 Task: Search for Green Homes in Portland with Sustainable Features.
Action: Mouse moved to (307, 225)
Screenshot: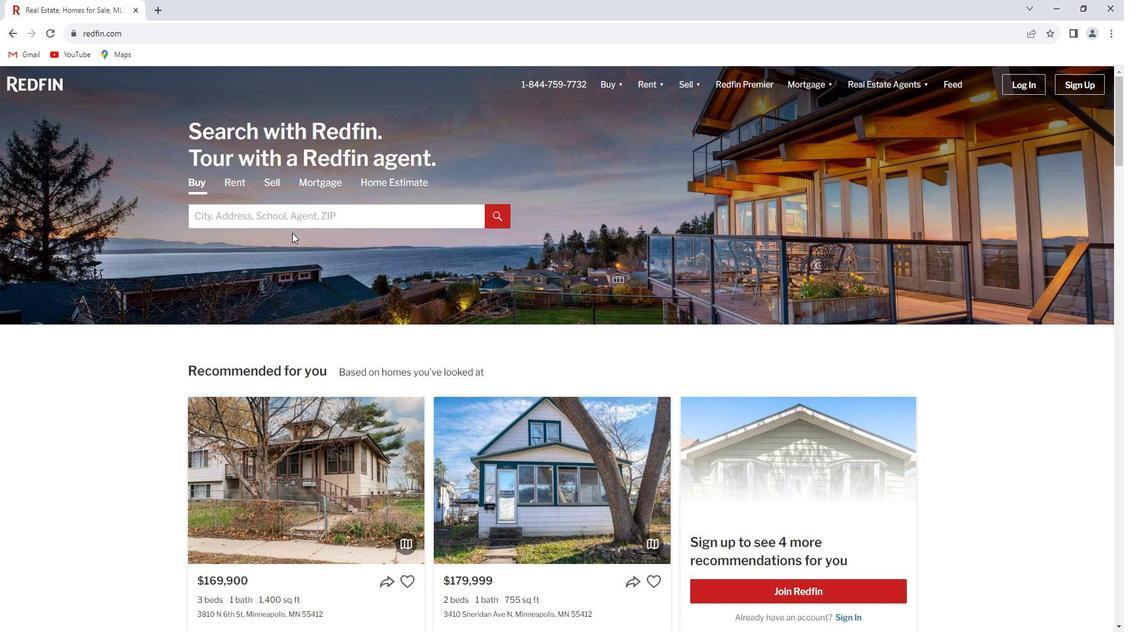 
Action: Mouse pressed left at (307, 225)
Screenshot: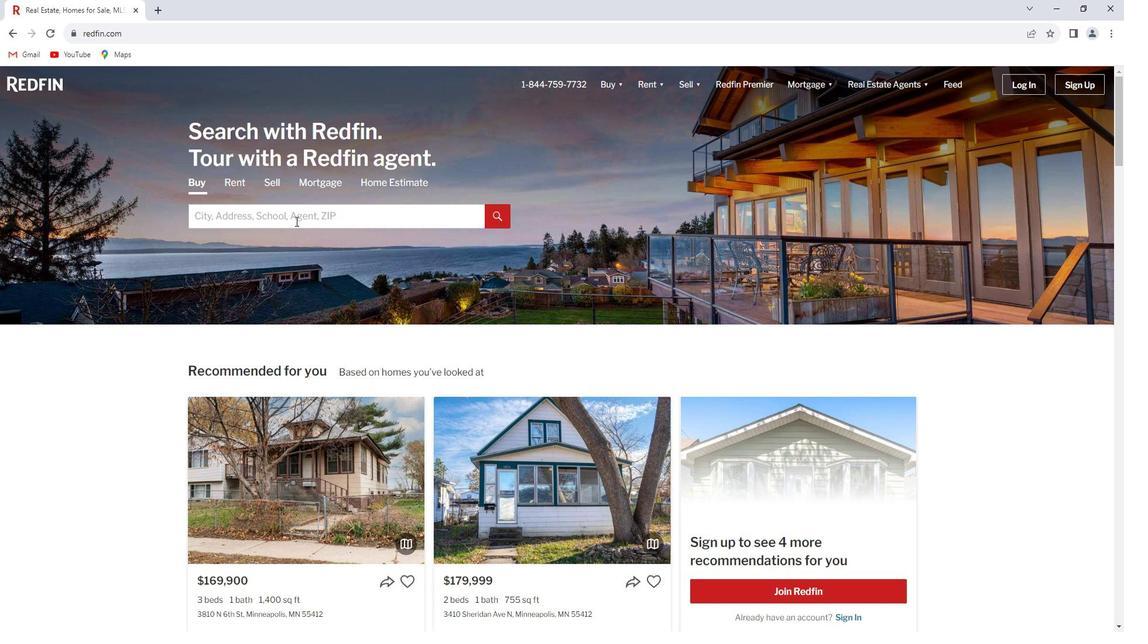 
Action: Key pressed <Key.shift_r>Portland<Key.enter>
Screenshot: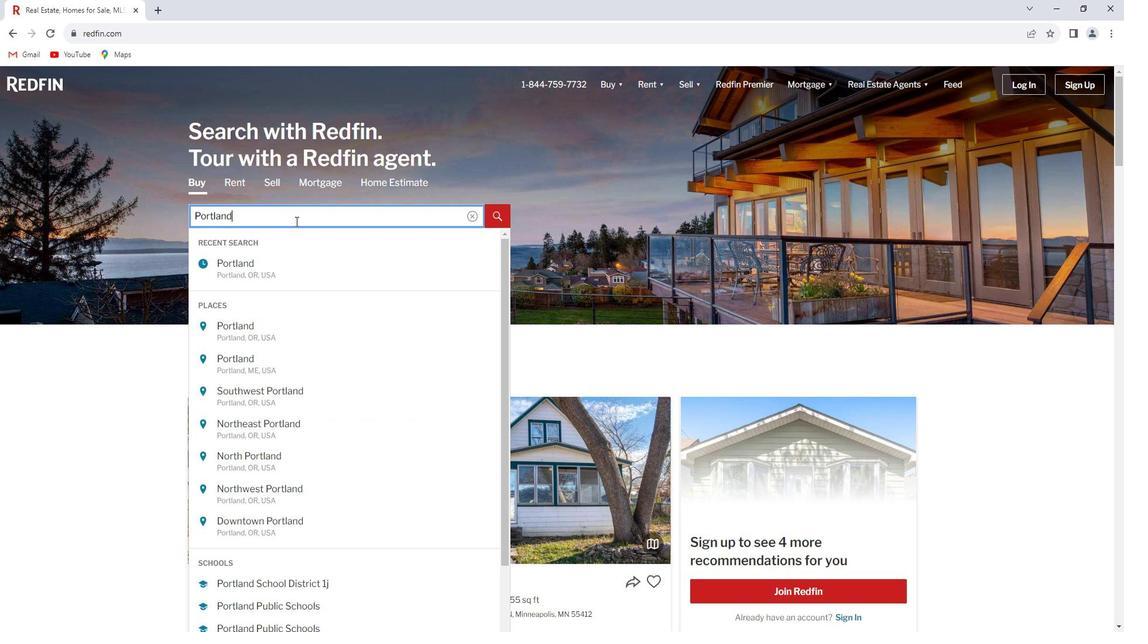 
Action: Mouse moved to (1029, 167)
Screenshot: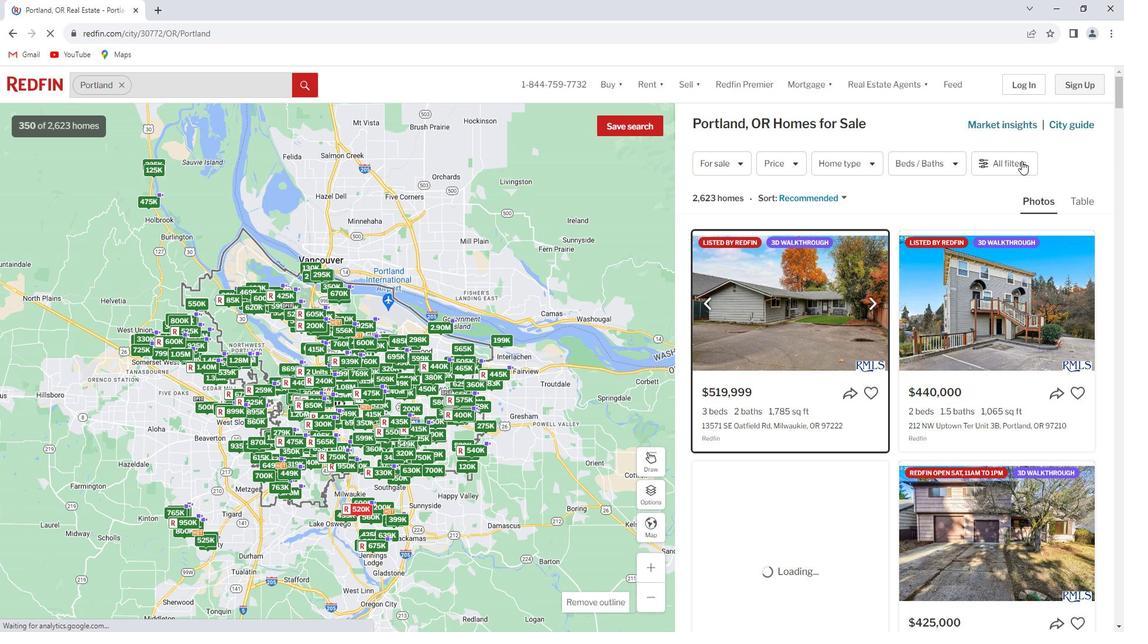 
Action: Mouse pressed left at (1029, 167)
Screenshot: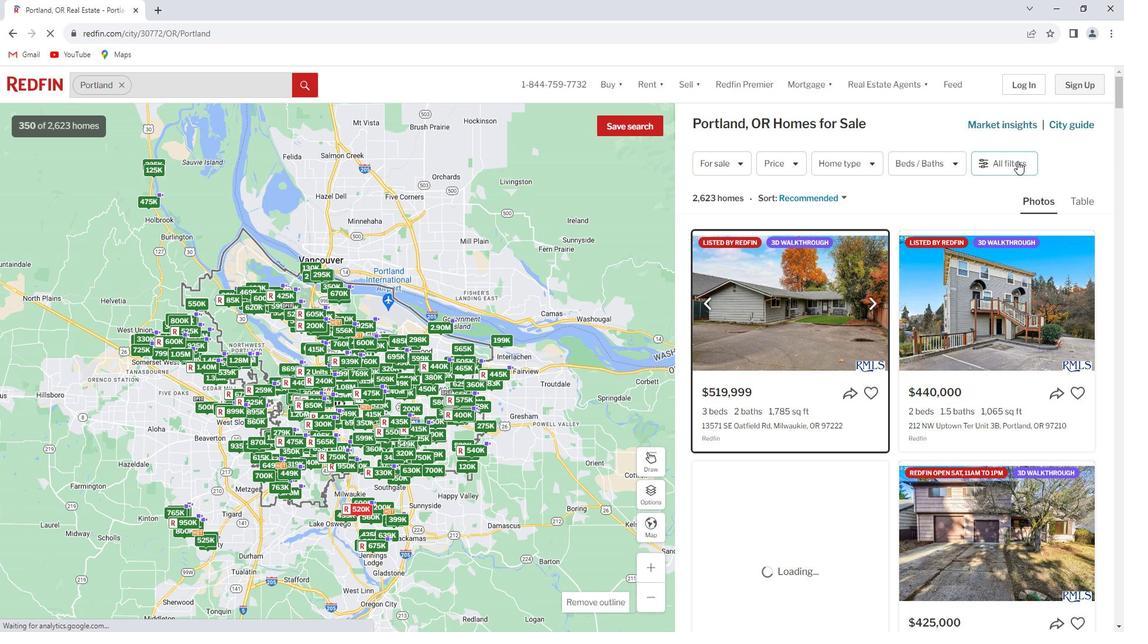 
Action: Mouse moved to (1021, 172)
Screenshot: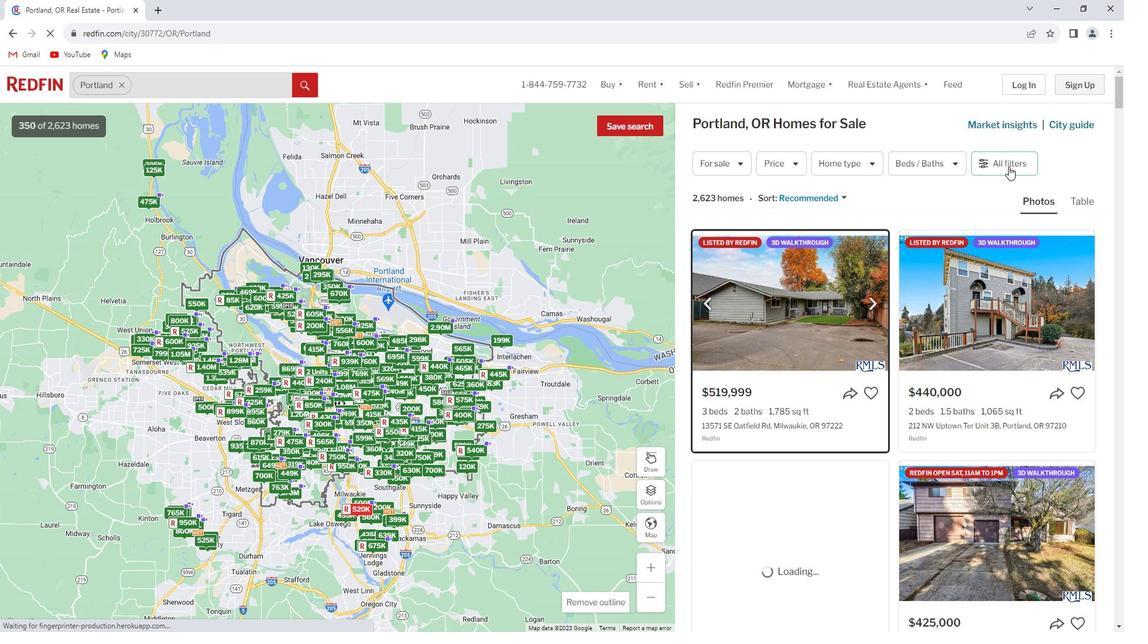 
Action: Mouse pressed left at (1021, 172)
Screenshot: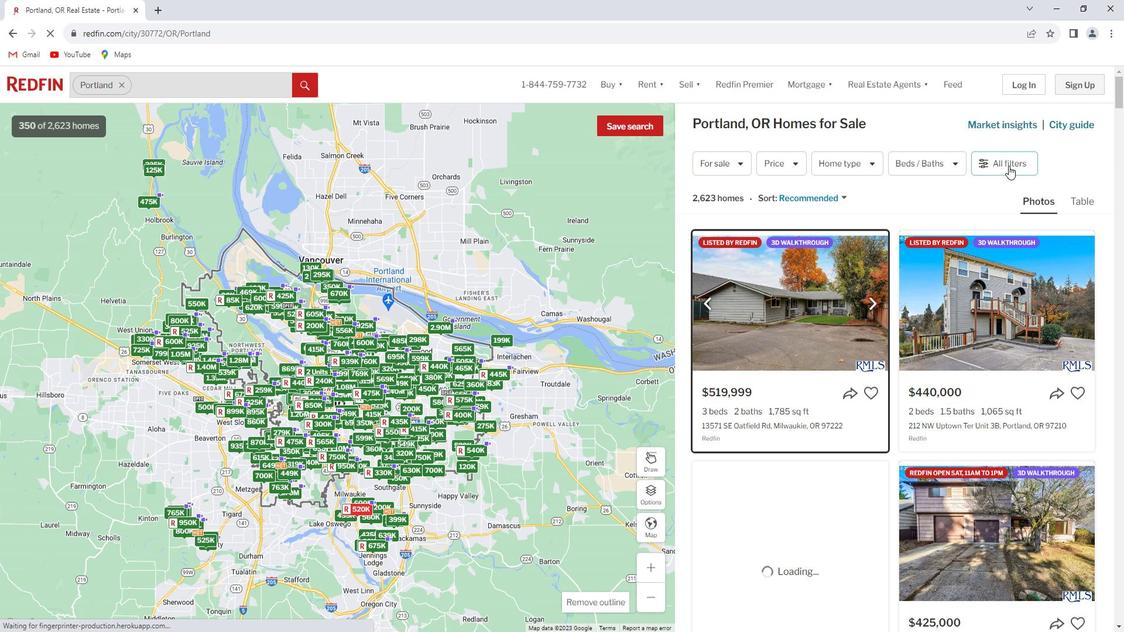 
Action: Mouse pressed left at (1021, 172)
Screenshot: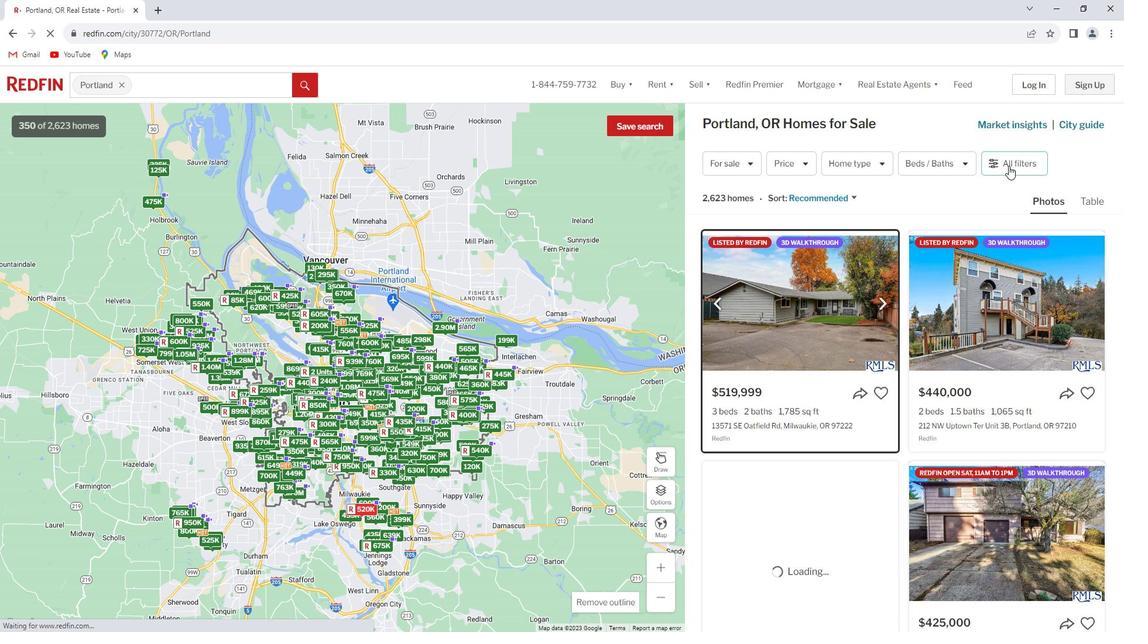 
Action: Mouse moved to (1018, 162)
Screenshot: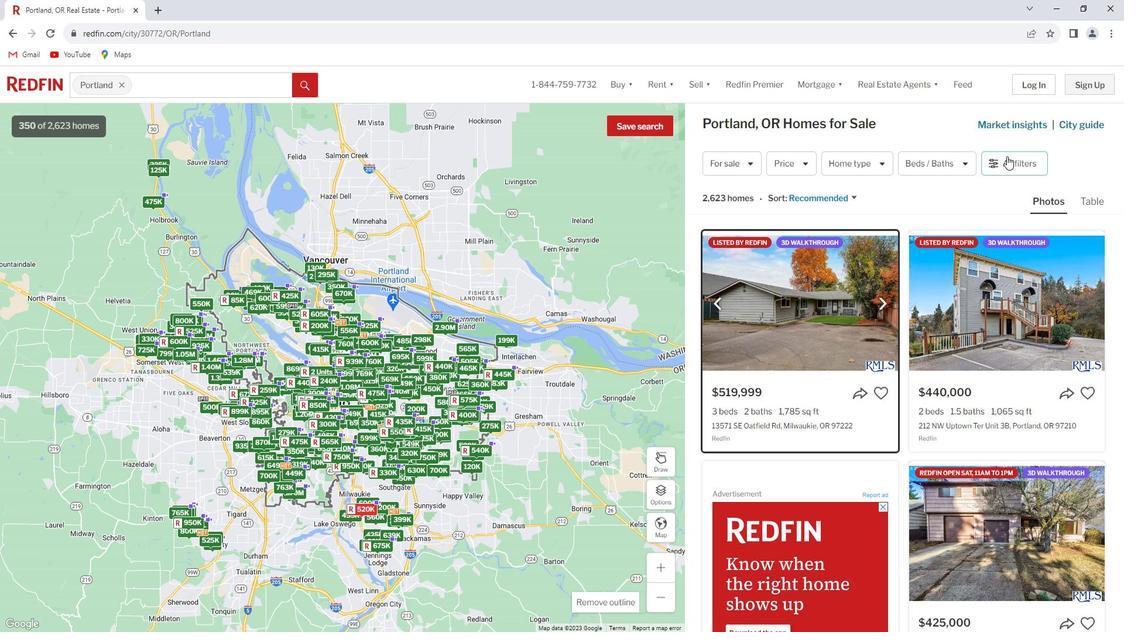 
Action: Mouse pressed left at (1018, 162)
Screenshot: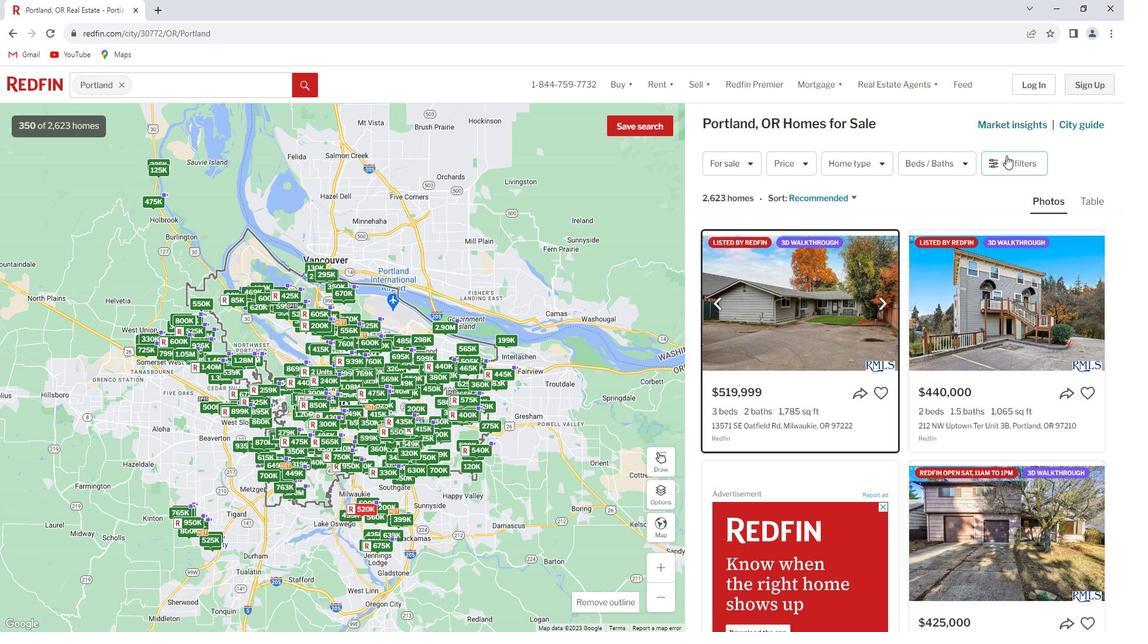 
Action: Mouse moved to (864, 281)
Screenshot: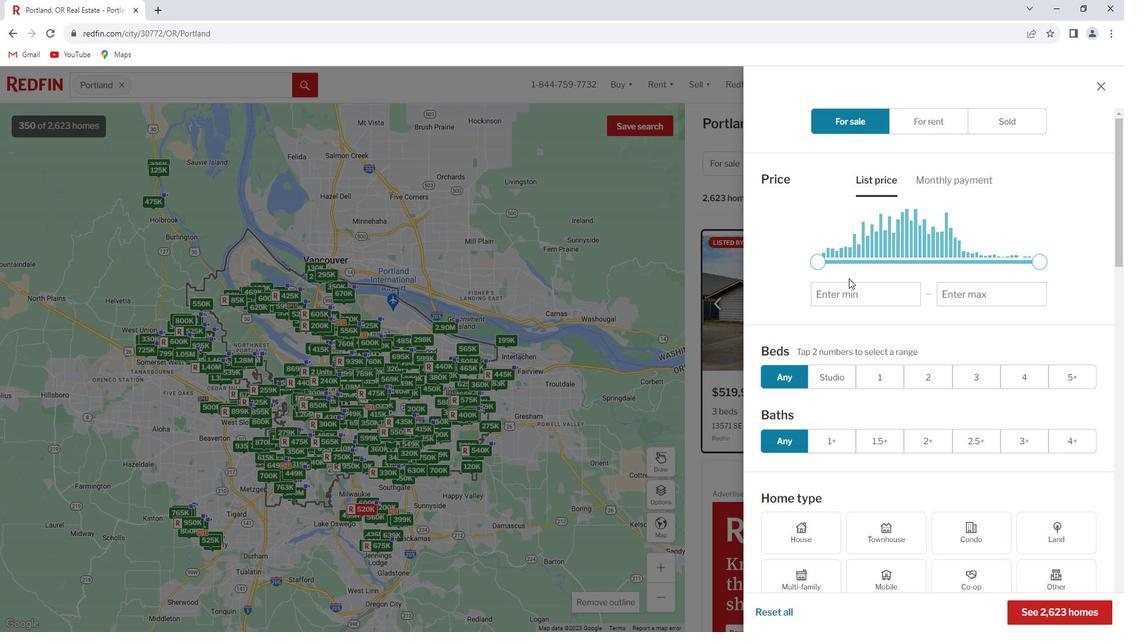 
Action: Mouse scrolled (864, 281) with delta (0, 0)
Screenshot: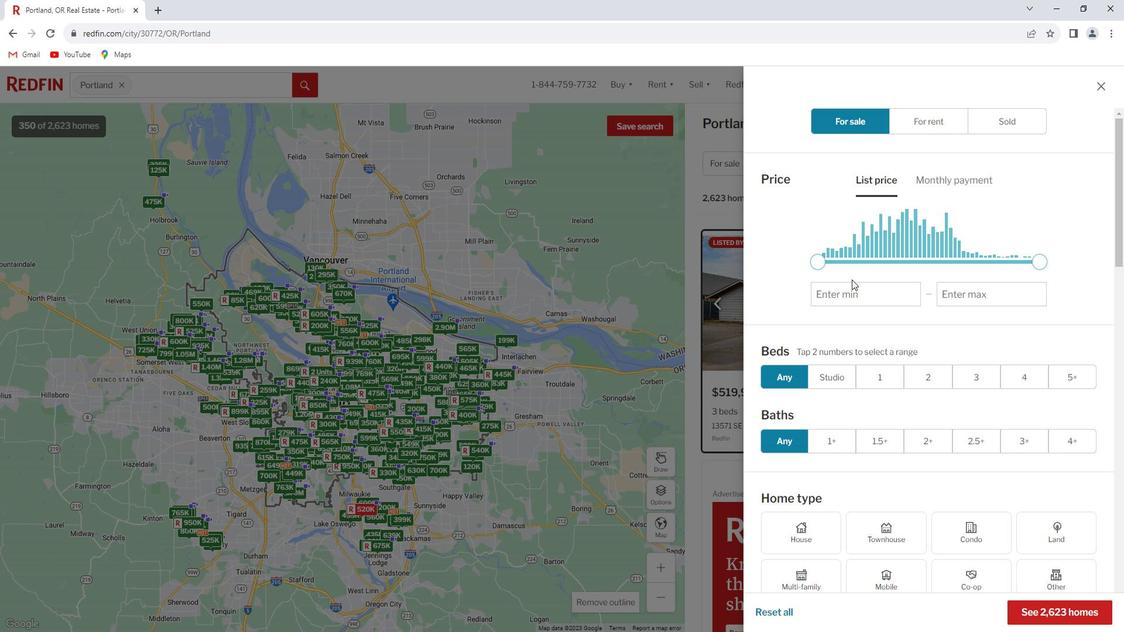
Action: Mouse scrolled (864, 281) with delta (0, 0)
Screenshot: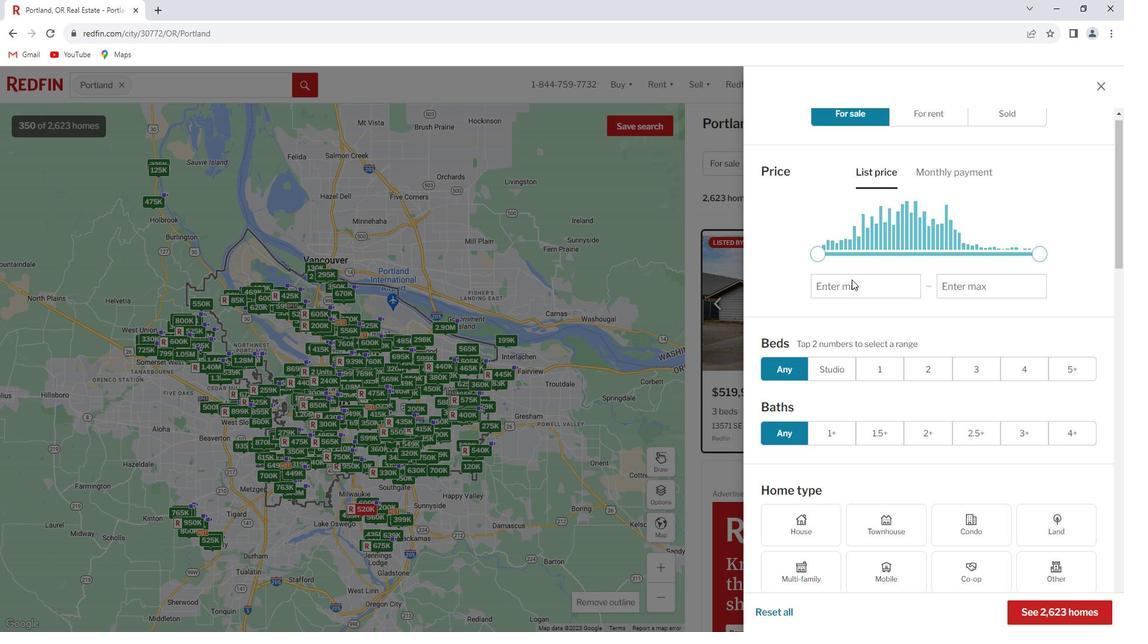 
Action: Mouse scrolled (864, 281) with delta (0, 0)
Screenshot: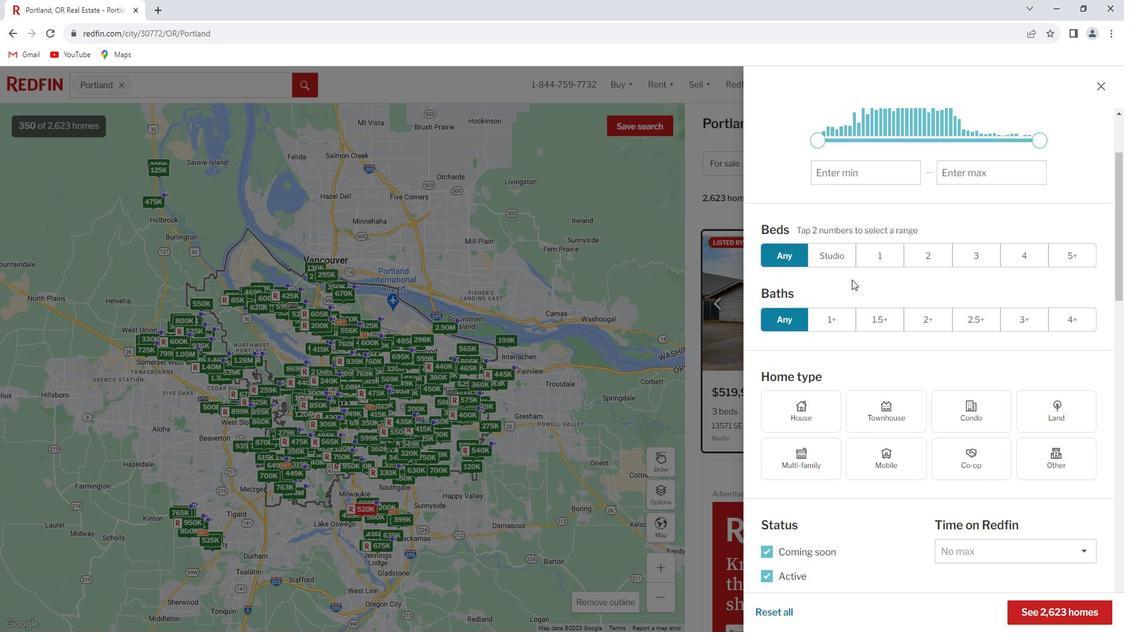 
Action: Mouse scrolled (864, 281) with delta (0, 0)
Screenshot: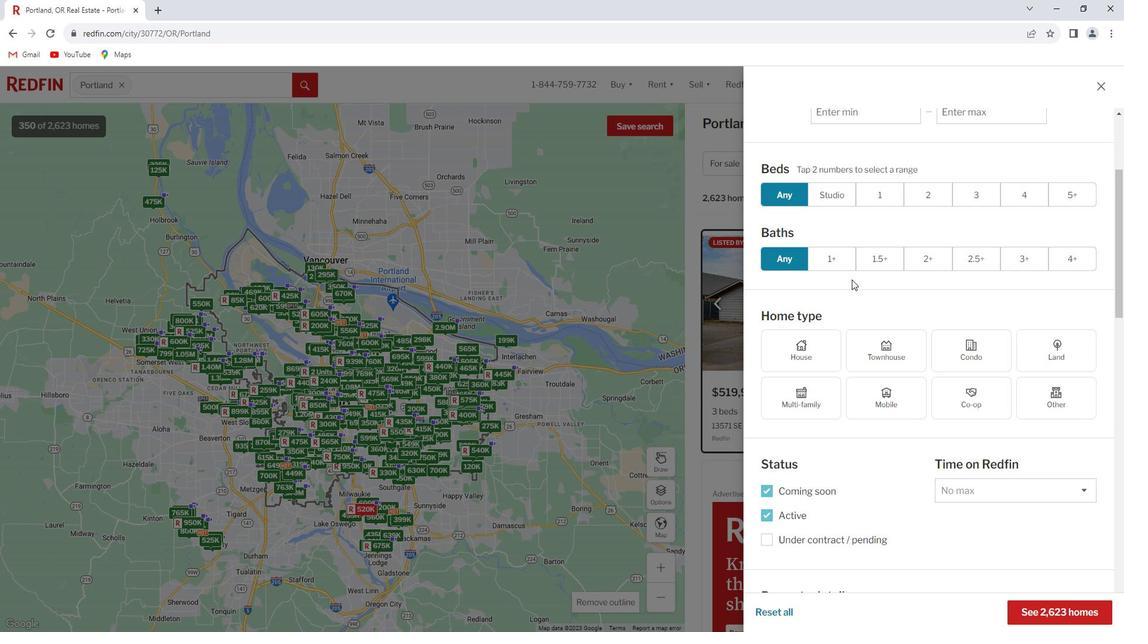 
Action: Mouse scrolled (864, 281) with delta (0, 0)
Screenshot: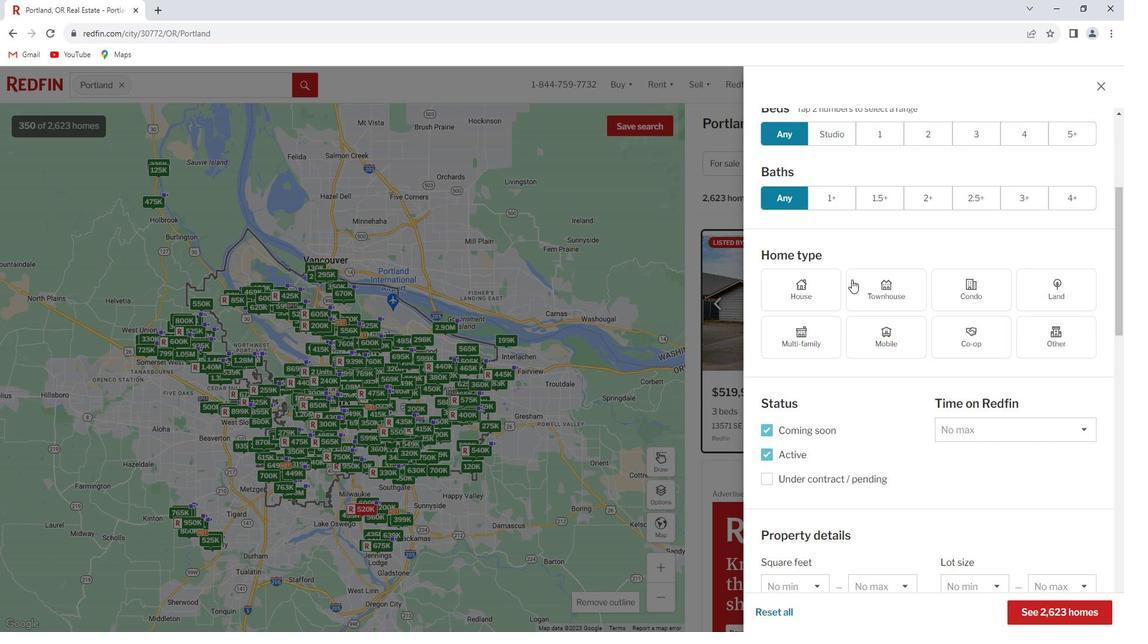 
Action: Mouse scrolled (864, 281) with delta (0, 0)
Screenshot: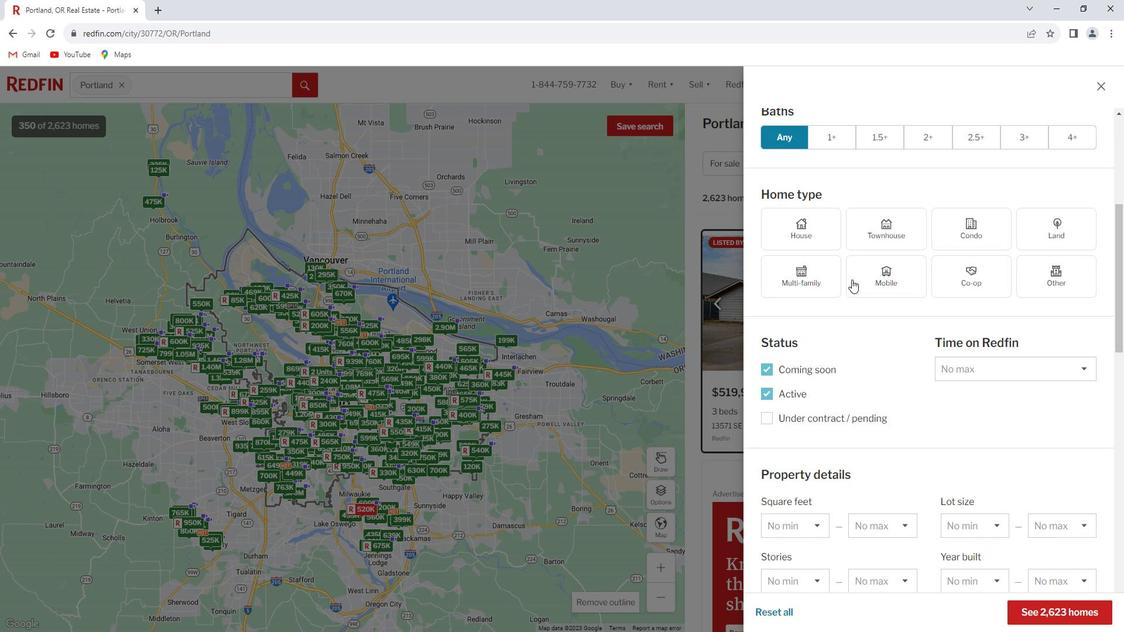 
Action: Mouse scrolled (864, 281) with delta (0, 0)
Screenshot: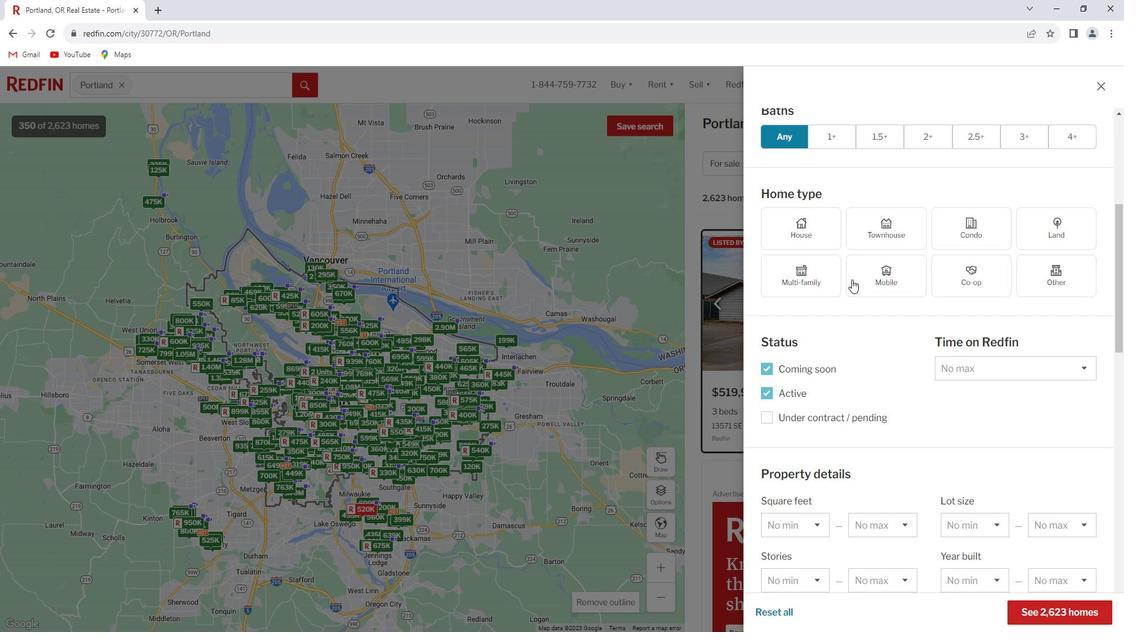
Action: Mouse scrolled (864, 281) with delta (0, 0)
Screenshot: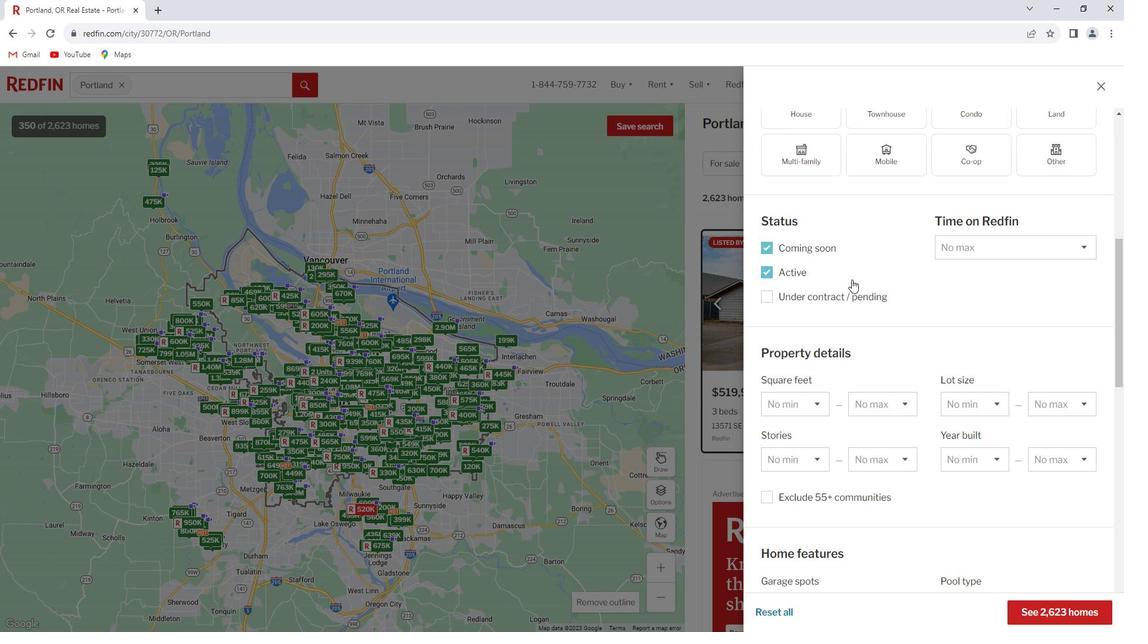 
Action: Mouse scrolled (864, 281) with delta (0, 0)
Screenshot: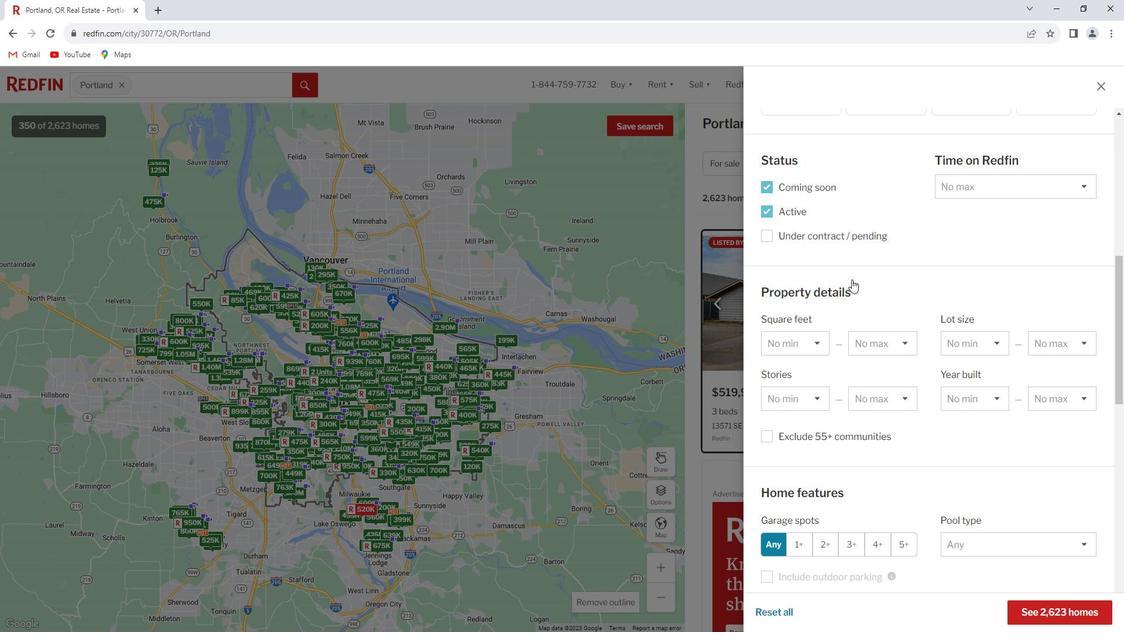 
Action: Mouse scrolled (864, 281) with delta (0, 0)
Screenshot: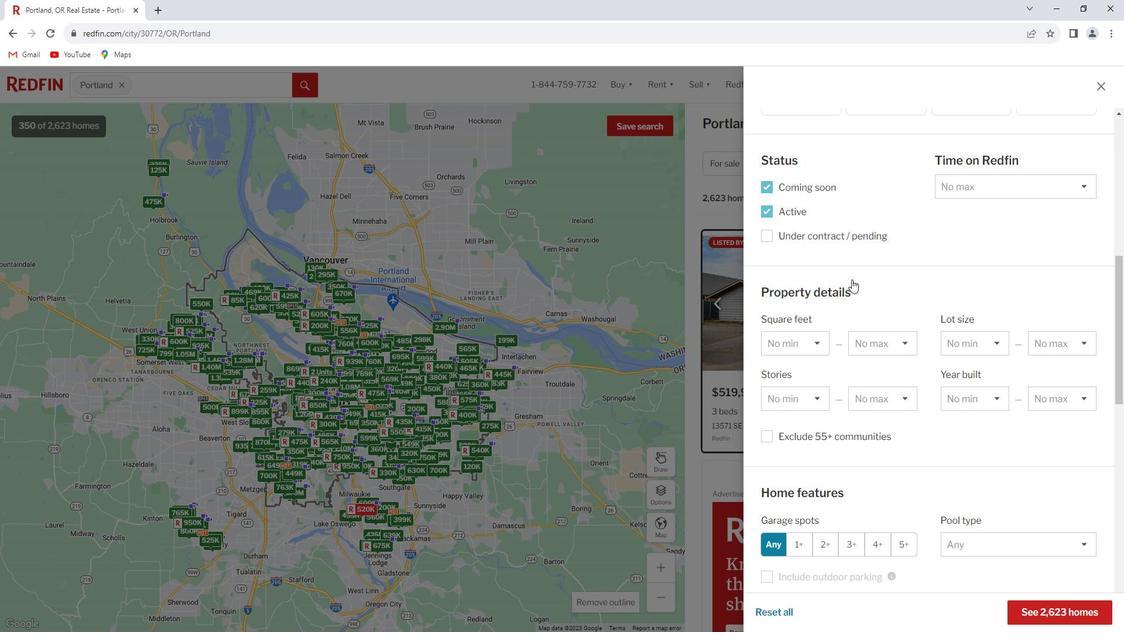 
Action: Mouse scrolled (864, 281) with delta (0, 0)
Screenshot: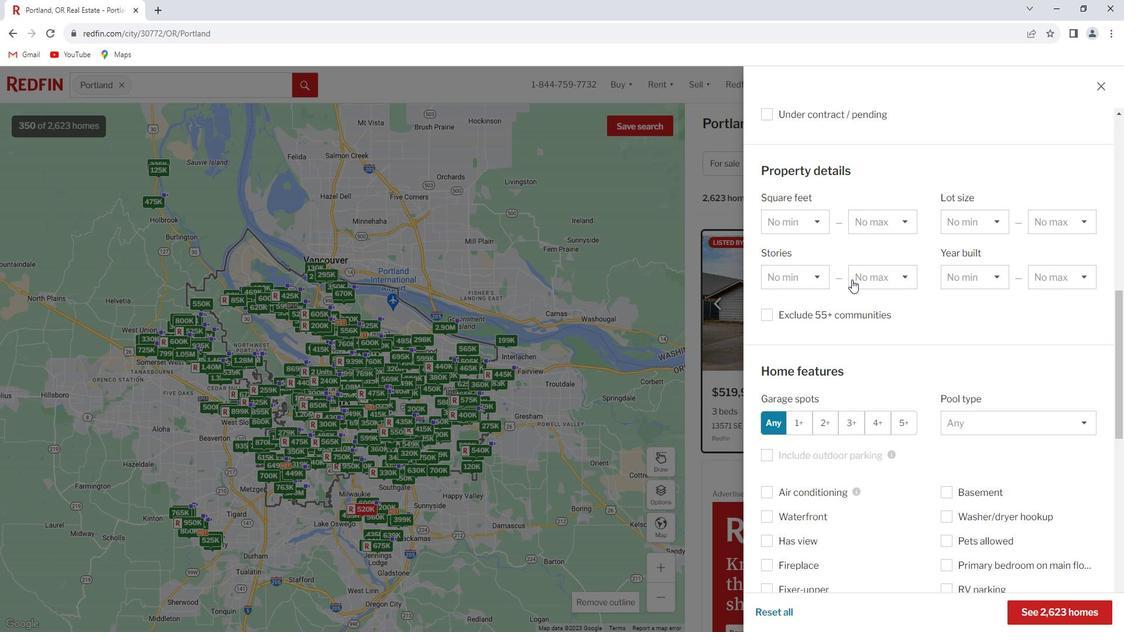 
Action: Mouse scrolled (864, 281) with delta (0, 0)
Screenshot: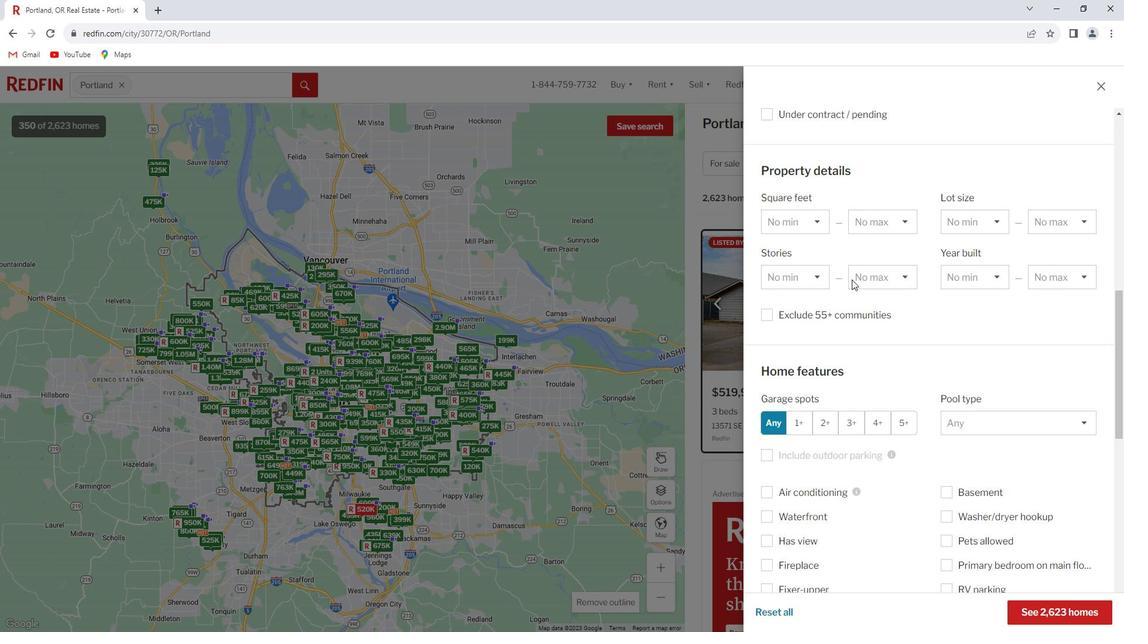 
Action: Mouse scrolled (864, 281) with delta (0, 0)
Screenshot: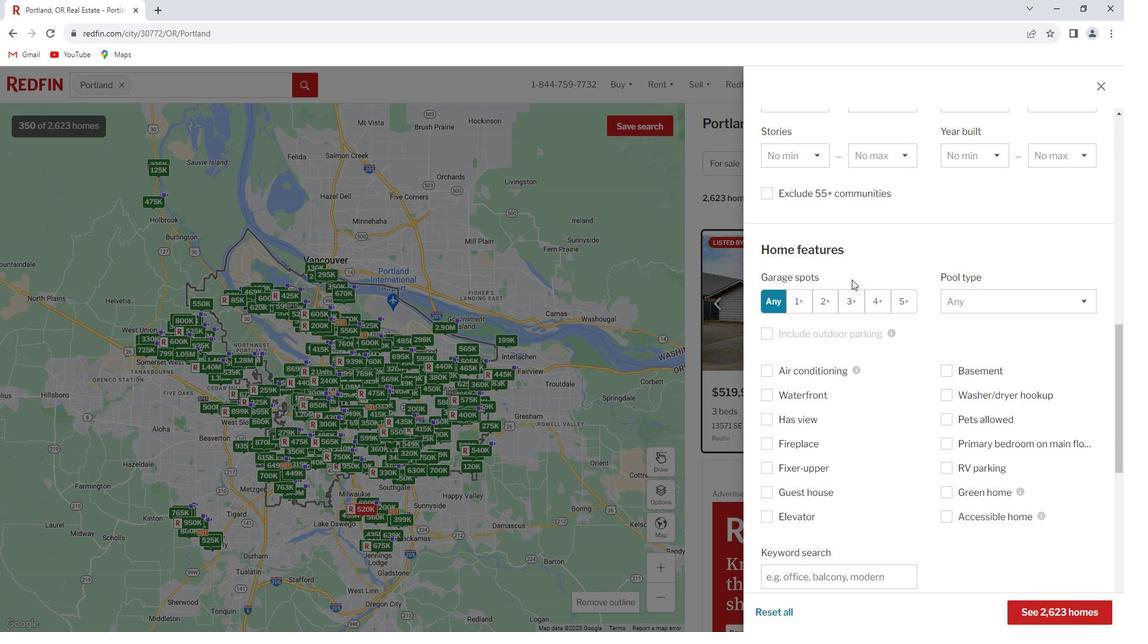 
Action: Mouse scrolled (864, 281) with delta (0, 0)
Screenshot: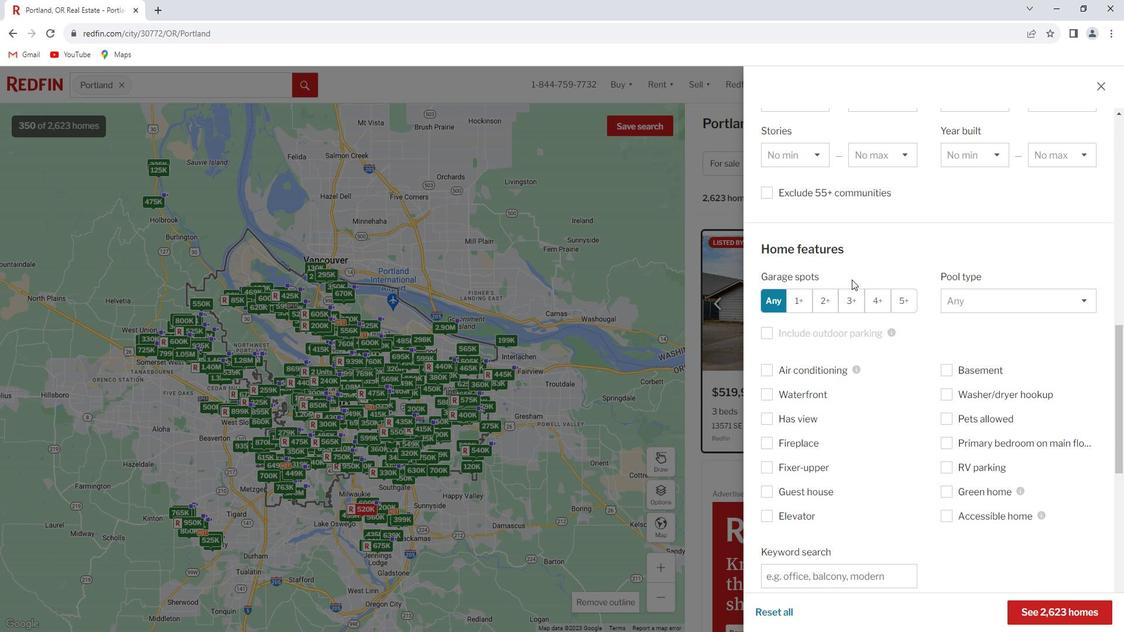 
Action: Mouse moved to (953, 368)
Screenshot: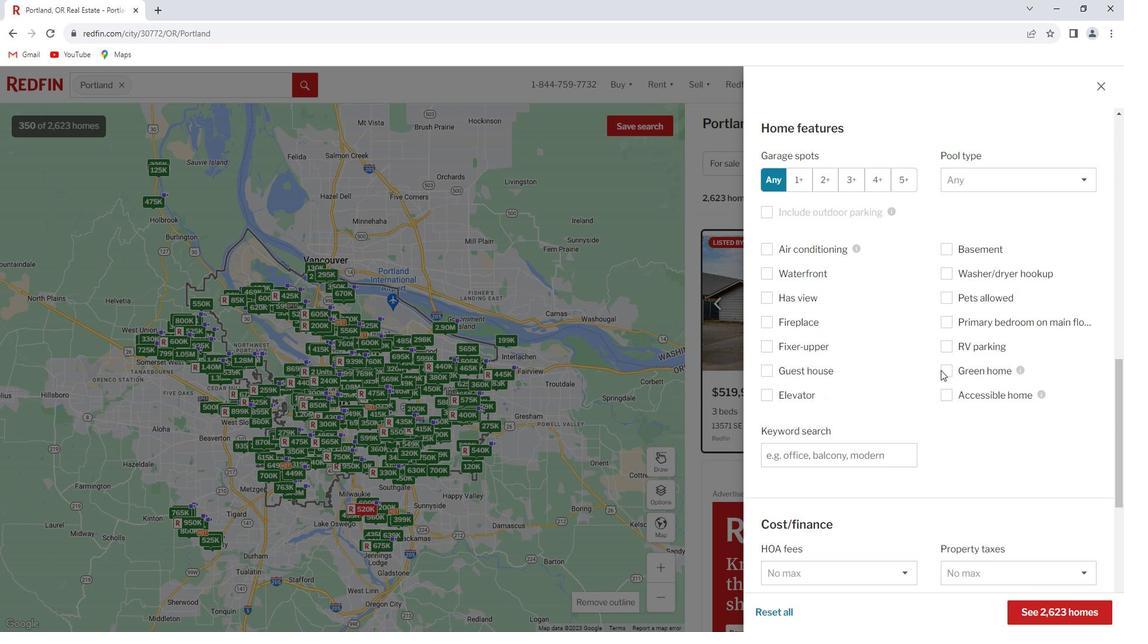 
Action: Mouse pressed left at (953, 368)
Screenshot: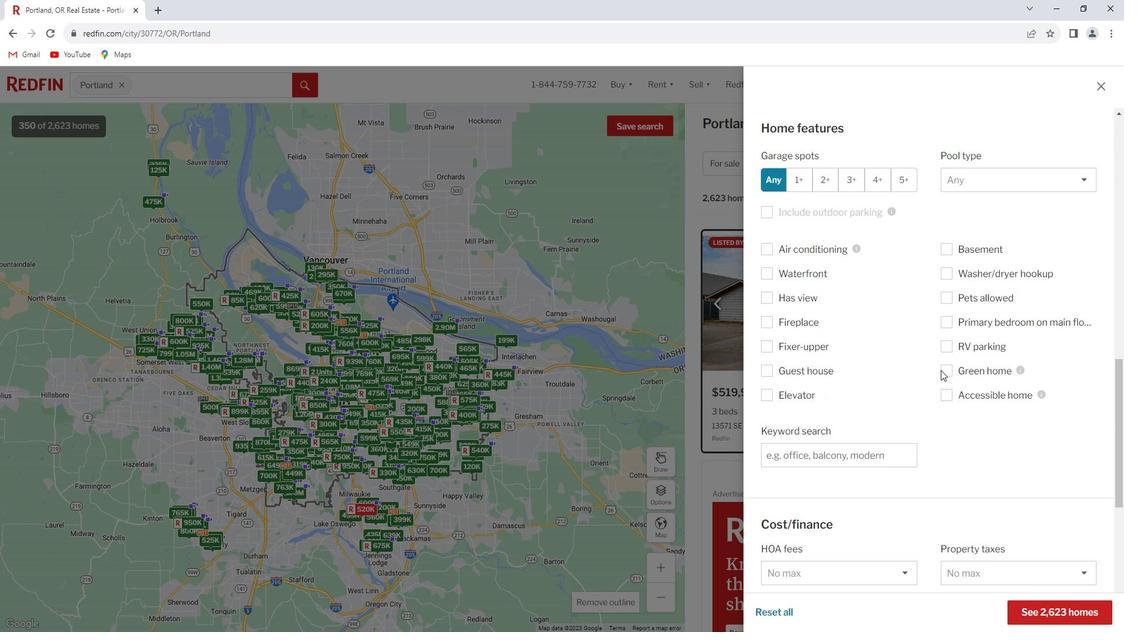 
Action: Mouse moved to (914, 387)
Screenshot: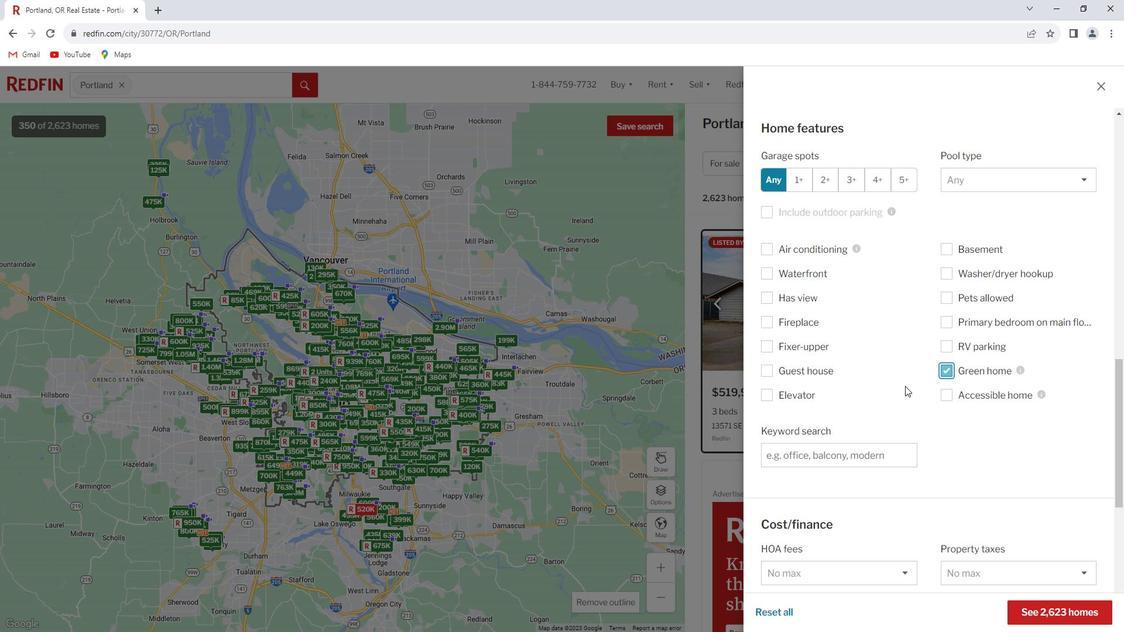 
Action: Mouse scrolled (914, 386) with delta (0, 0)
Screenshot: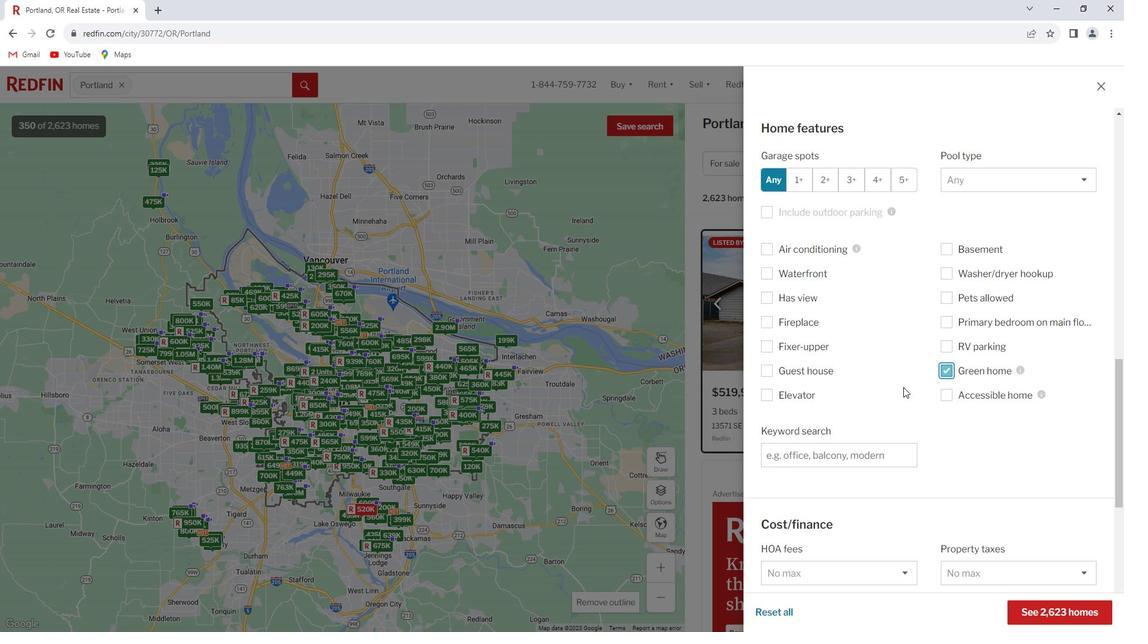 
Action: Mouse moved to (913, 388)
Screenshot: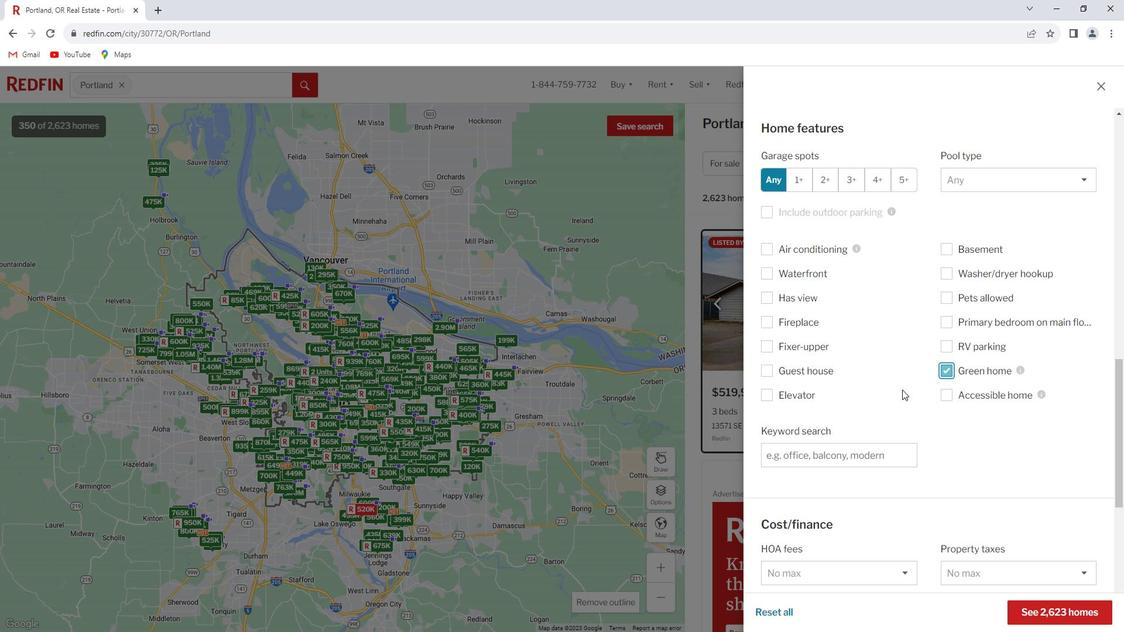 
Action: Mouse scrolled (913, 387) with delta (0, 0)
Screenshot: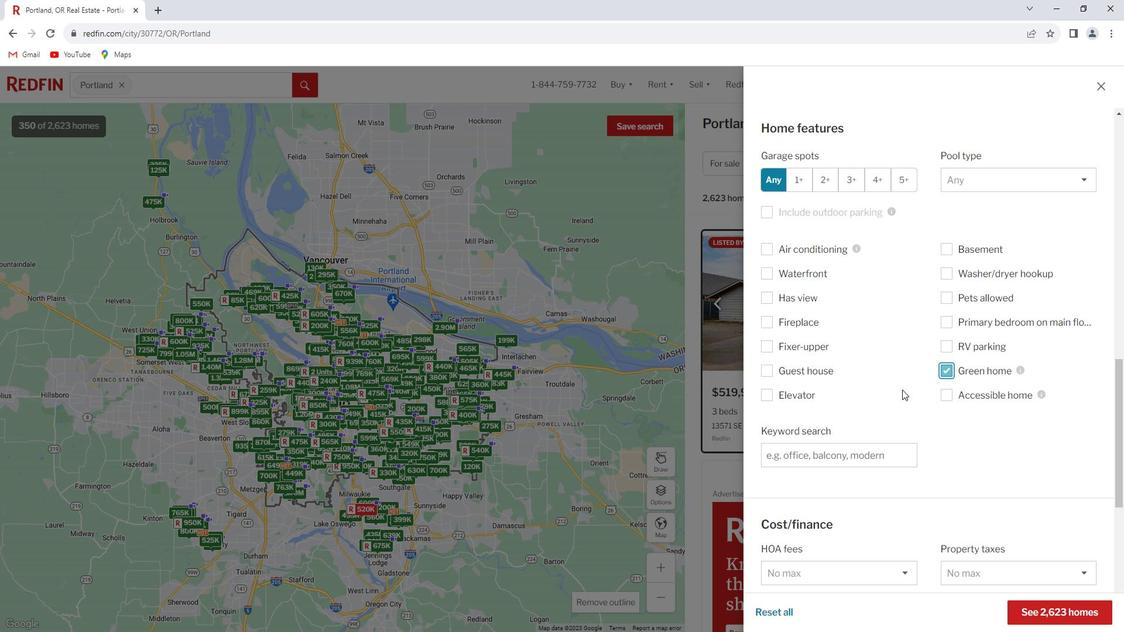 
Action: Mouse moved to (855, 337)
Screenshot: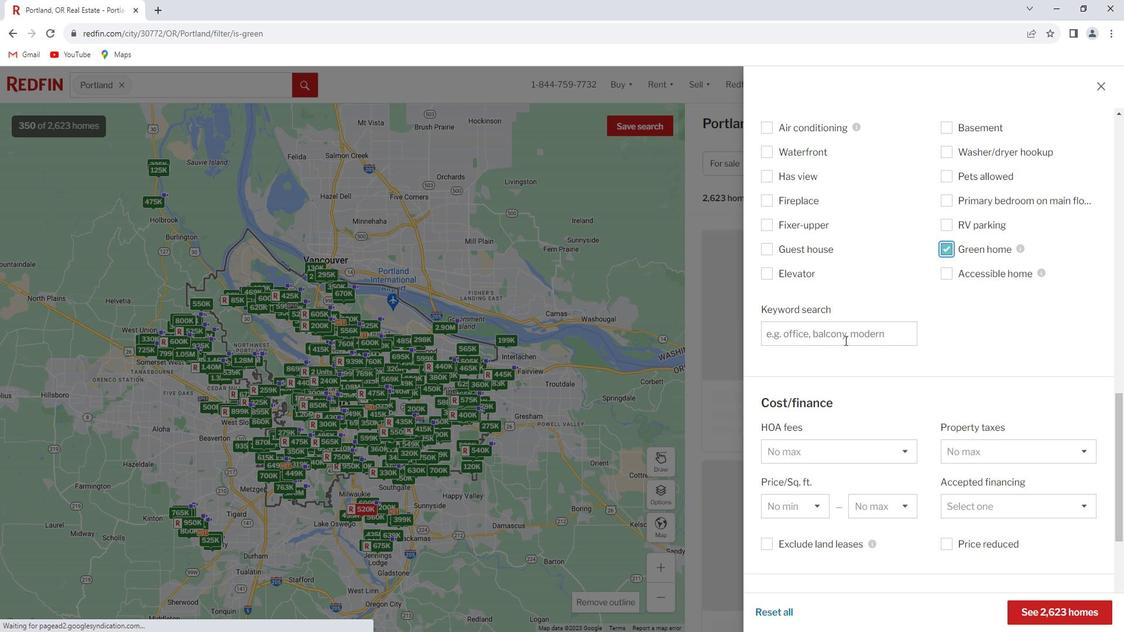 
Action: Mouse pressed left at (855, 337)
Screenshot: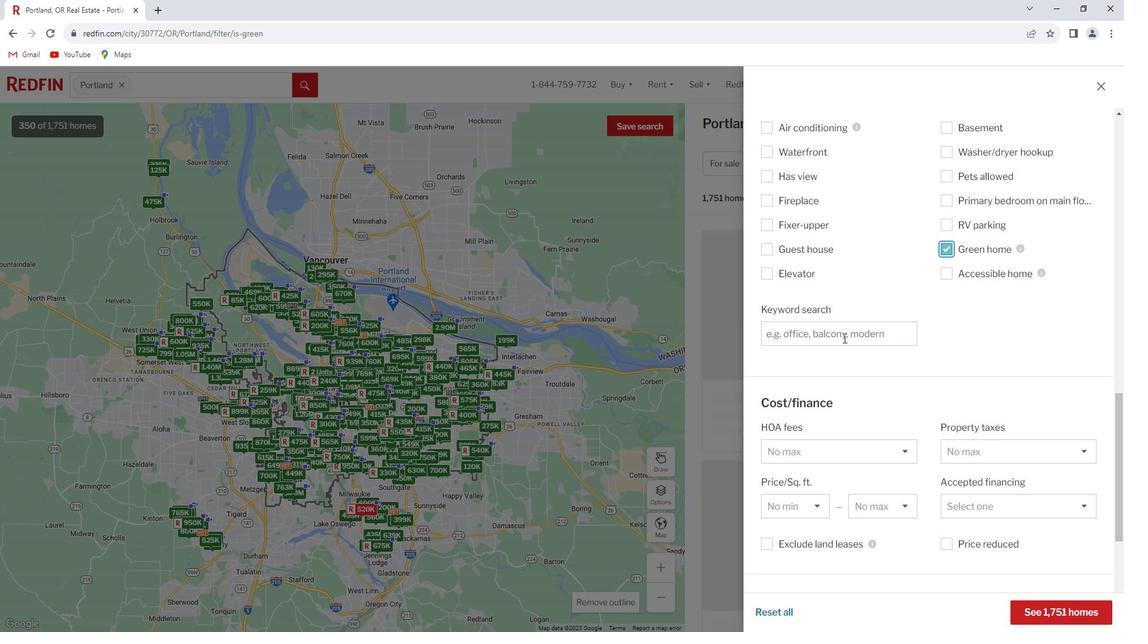 
Action: Key pressed <Key.shift>Sustainable<Key.space><Key.shift><Key.shift><Key.shift><Key.shift><Key.shift><Key.shift><Key.shift><Key.shift><Key.shift><Key.shift><Key.shift><Key.shift><Key.shift><Key.shift><Key.shift><Key.shift><Key.shift><Key.shift><Key.shift><Key.shift><Key.shift><Key.shift><Key.shift><Key.shift><Key.shift><Key.shift><Key.shift><Key.shift><Key.shift><Key.shift><Key.shift><Key.shift><Key.shift><Key.shift><Key.shift><Key.shift><Key.shift><Key.shift><Key.shift><Key.shift><Key.shift><Key.shift>Features
Screenshot: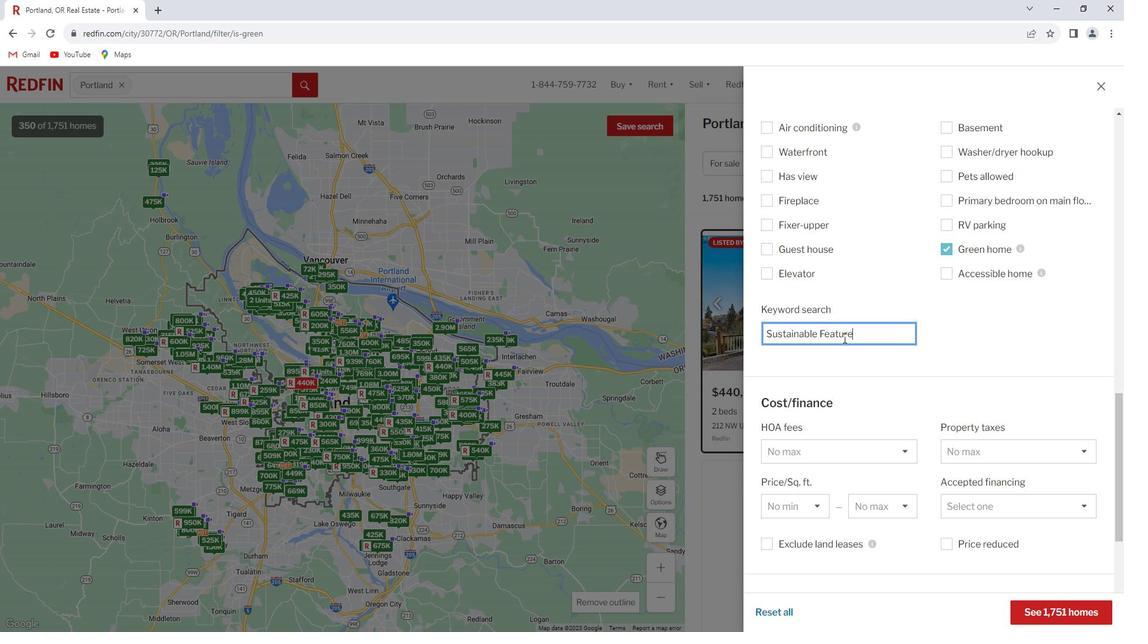 
Action: Mouse moved to (1046, 593)
Screenshot: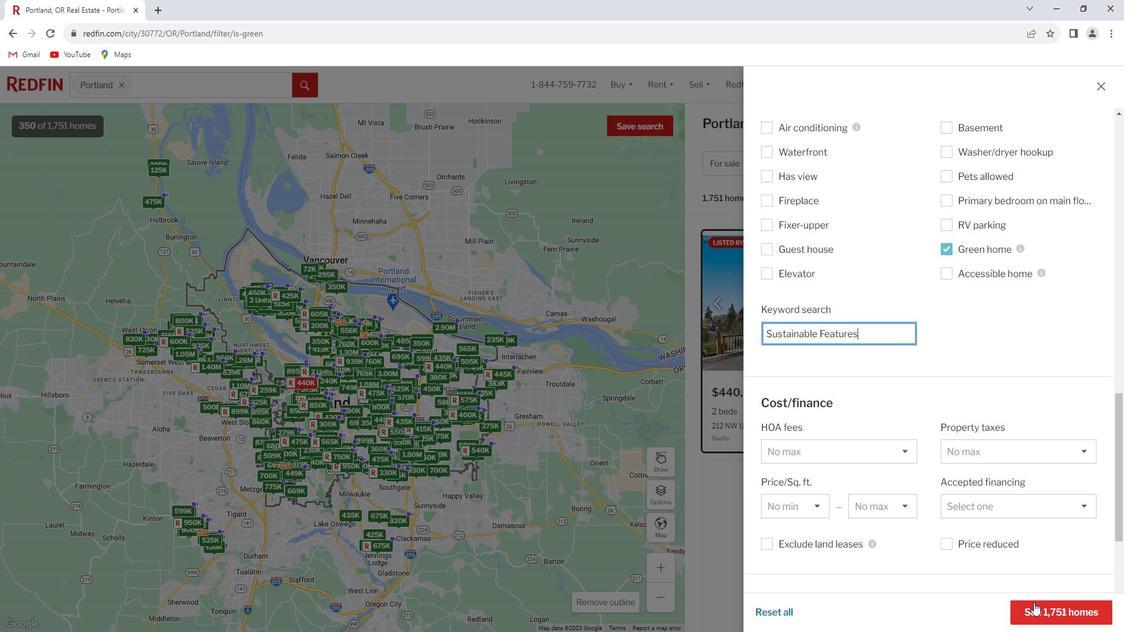 
Action: Mouse pressed left at (1046, 593)
Screenshot: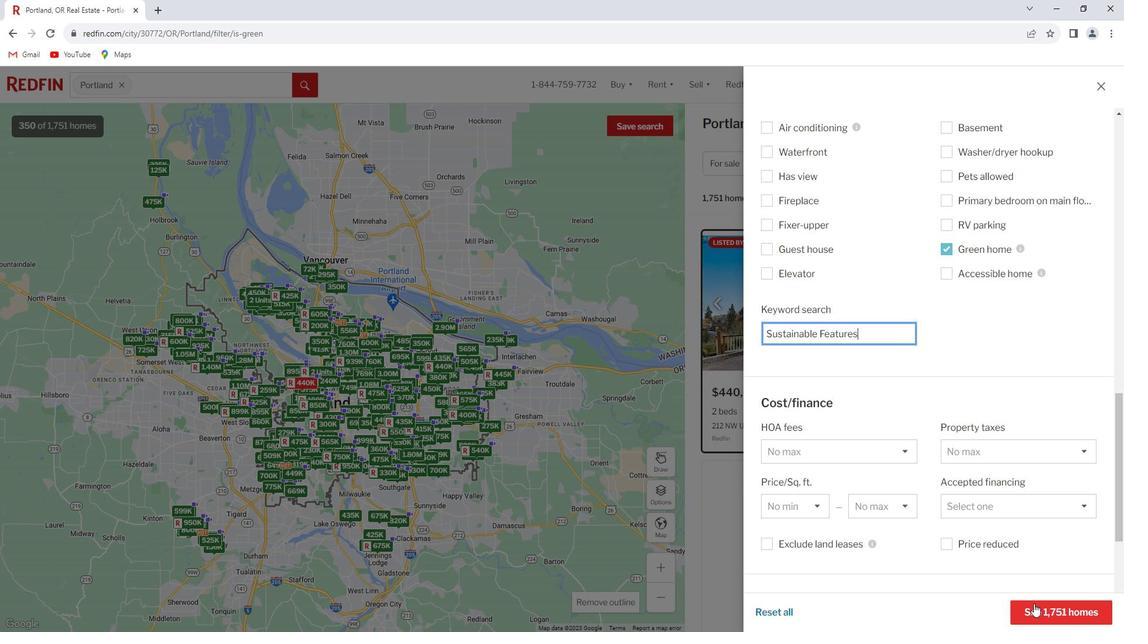 
Action: Mouse moved to (831, 326)
Screenshot: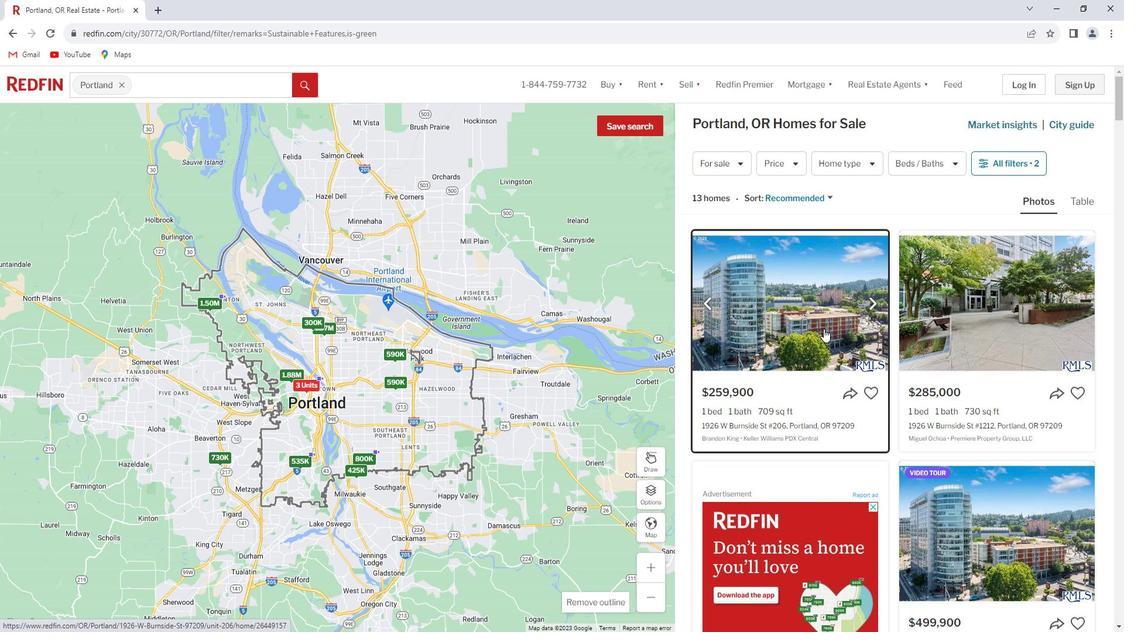 
Action: Mouse pressed left at (831, 326)
Screenshot: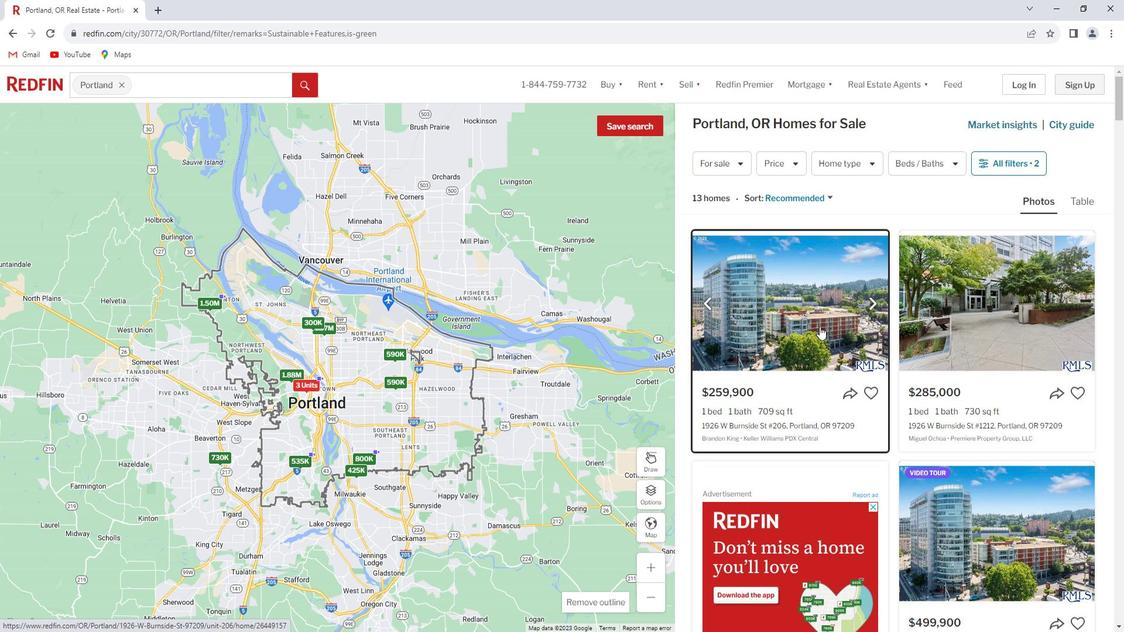 
Action: Mouse moved to (821, 393)
Screenshot: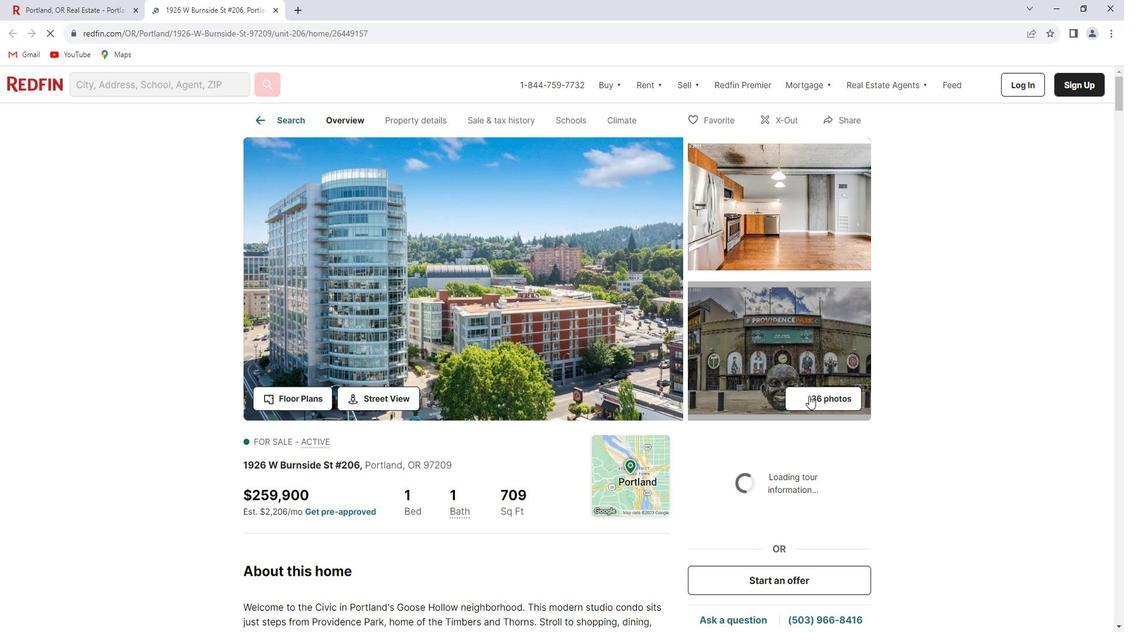 
Action: Mouse pressed left at (821, 393)
Screenshot: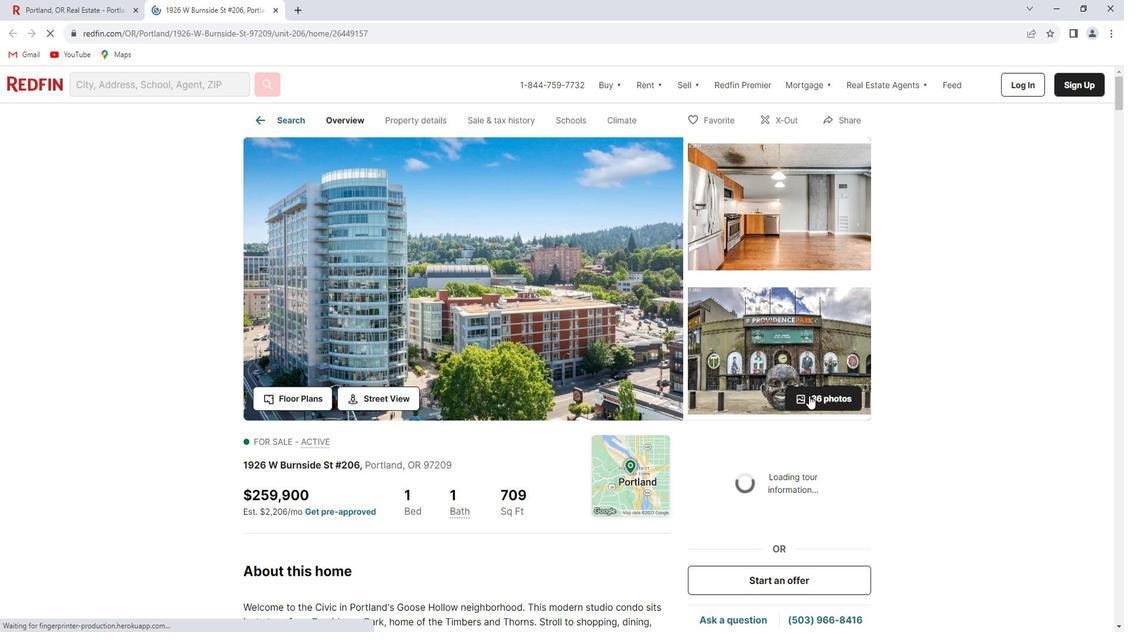 
Action: Mouse moved to (156, 274)
Screenshot: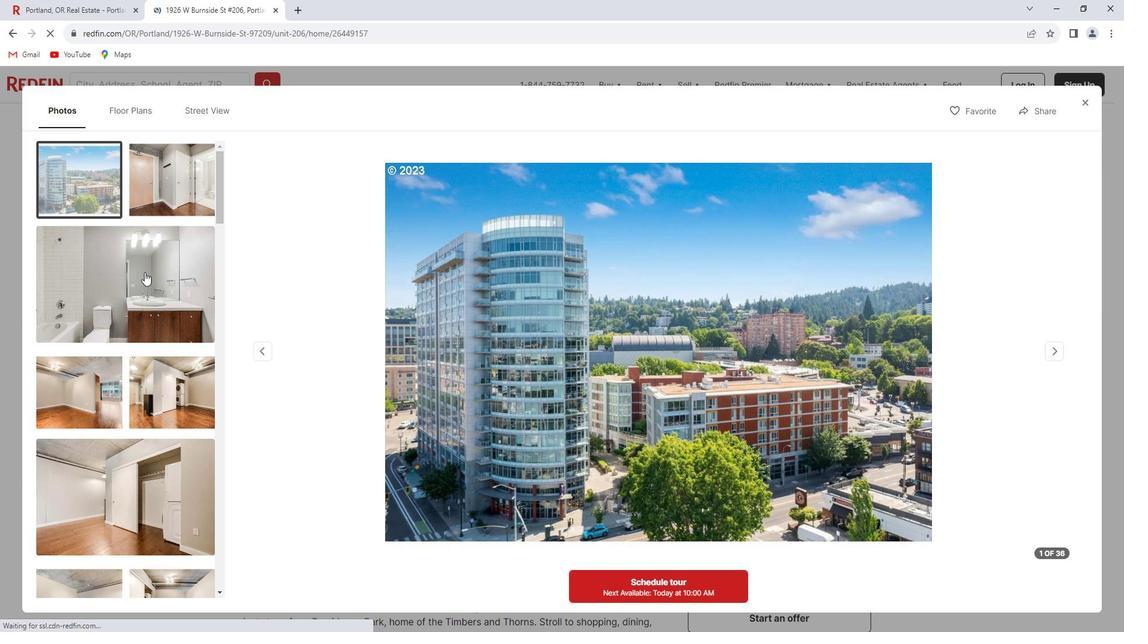 
Action: Mouse scrolled (156, 274) with delta (0, 0)
Screenshot: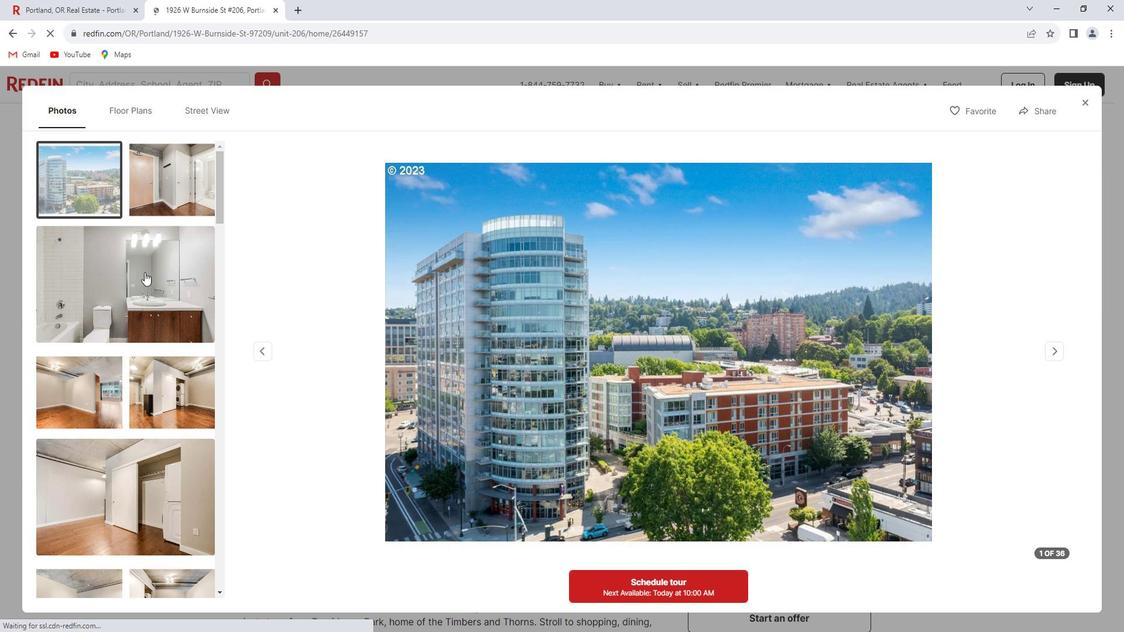 
Action: Mouse scrolled (156, 274) with delta (0, 0)
Screenshot: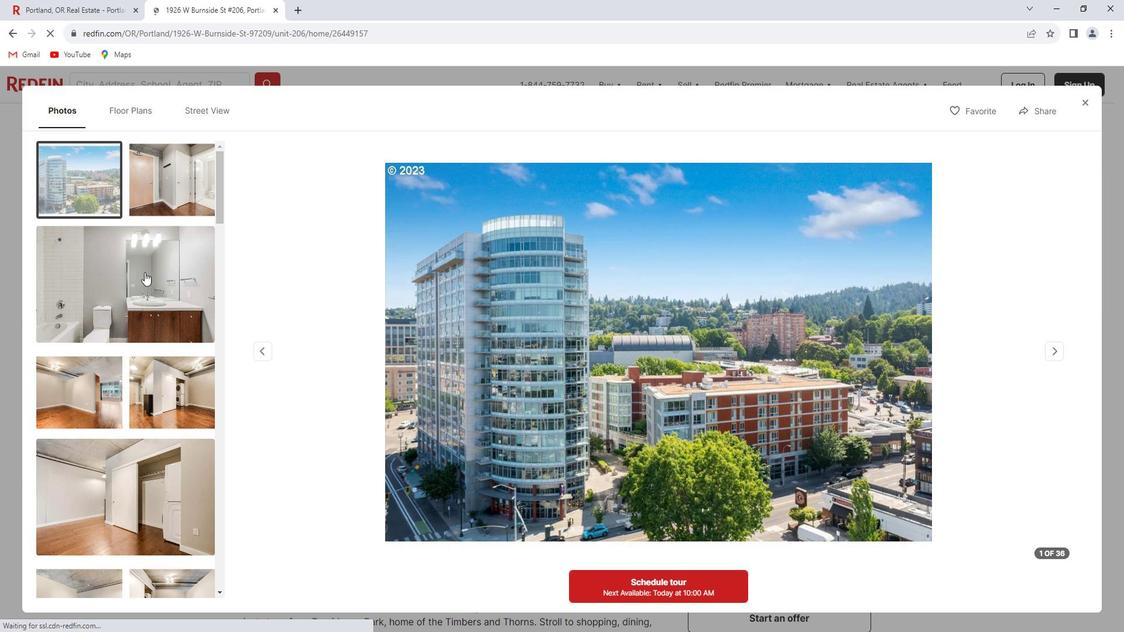 
Action: Mouse scrolled (156, 274) with delta (0, 0)
Screenshot: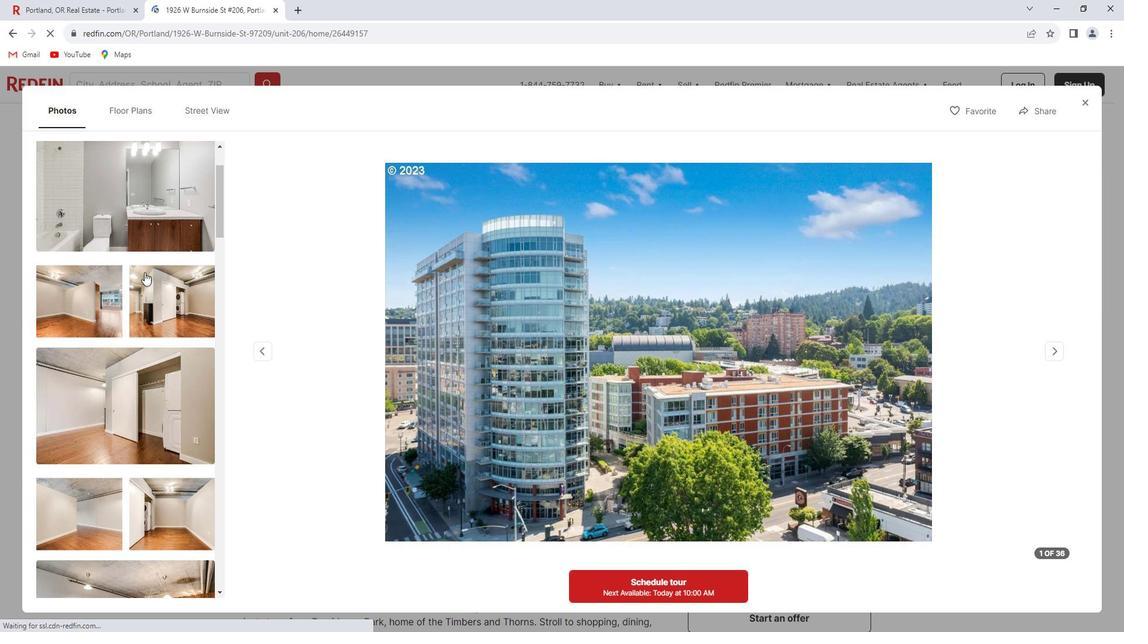 
Action: Mouse scrolled (156, 274) with delta (0, 0)
Screenshot: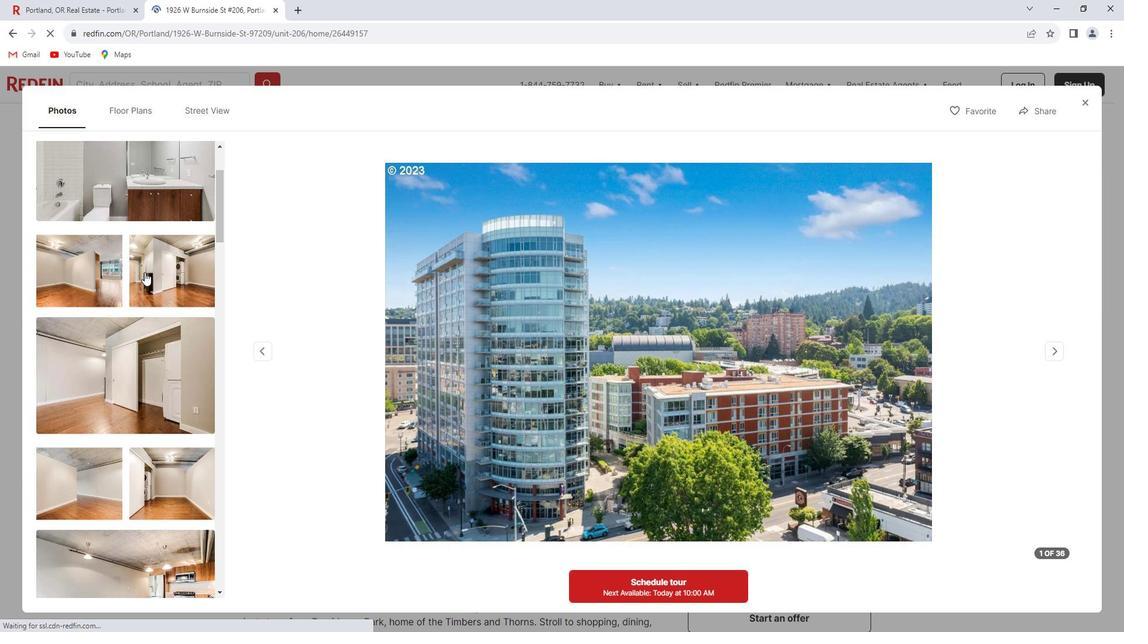 
Action: Mouse scrolled (156, 274) with delta (0, 0)
Screenshot: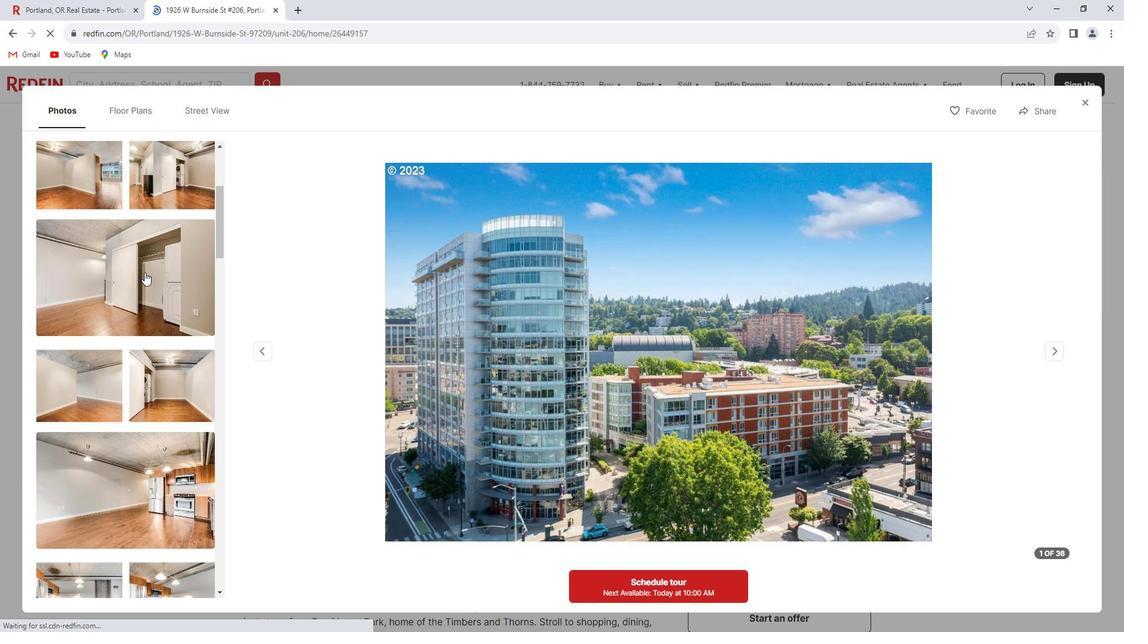 
Action: Mouse scrolled (156, 274) with delta (0, 0)
Screenshot: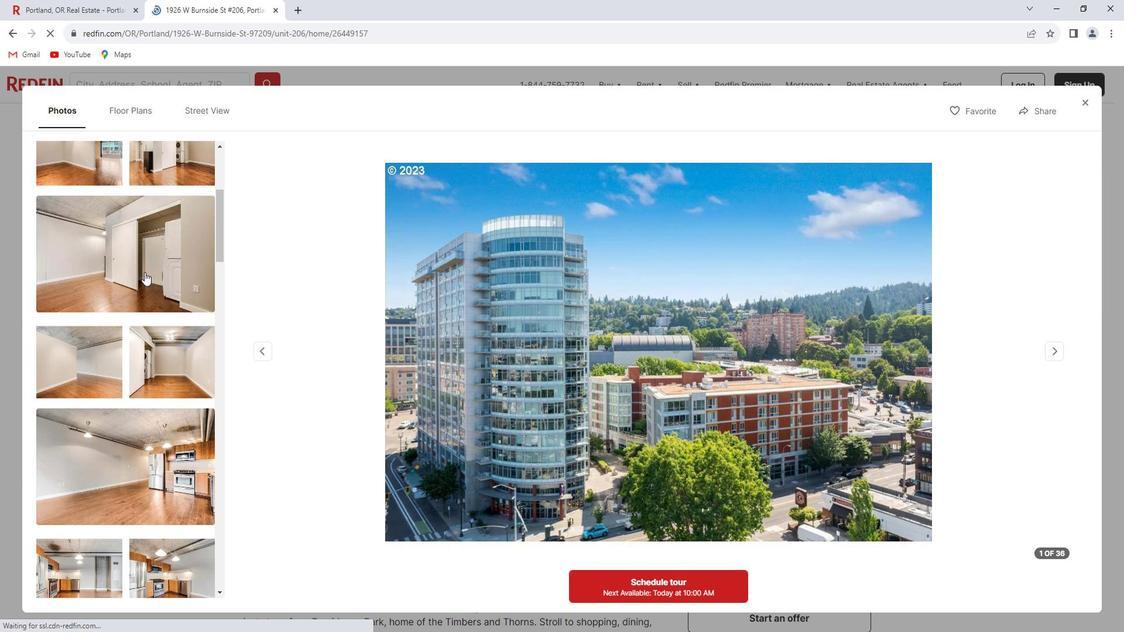 
Action: Mouse scrolled (156, 274) with delta (0, 0)
Screenshot: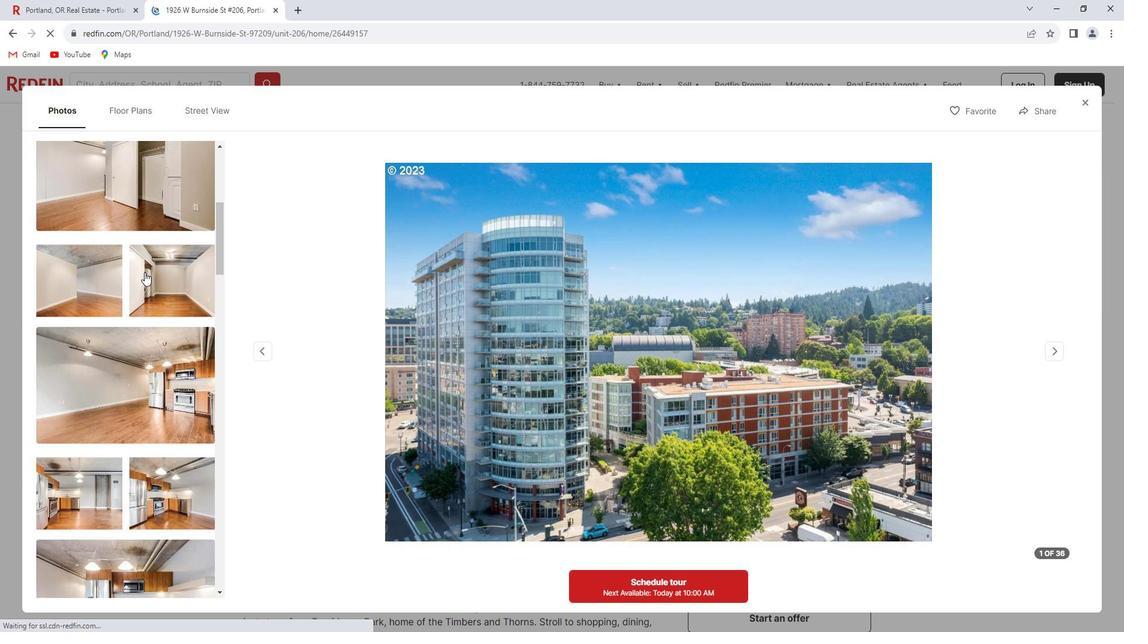 
Action: Mouse scrolled (156, 274) with delta (0, 0)
Screenshot: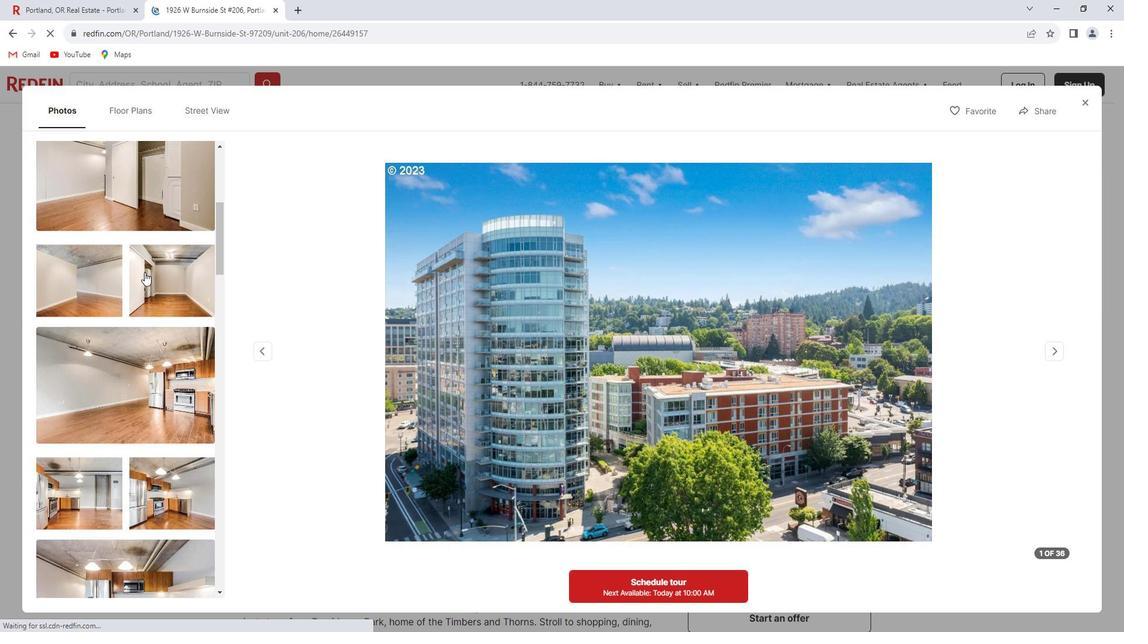 
Action: Mouse scrolled (156, 274) with delta (0, 0)
Screenshot: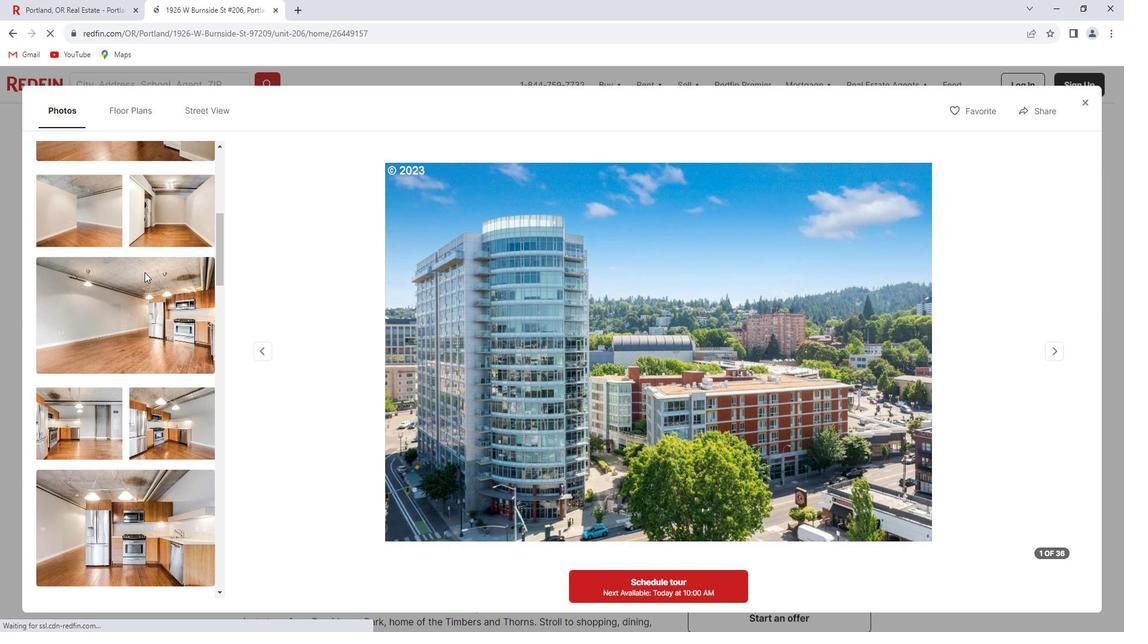
Action: Mouse scrolled (156, 274) with delta (0, 0)
Screenshot: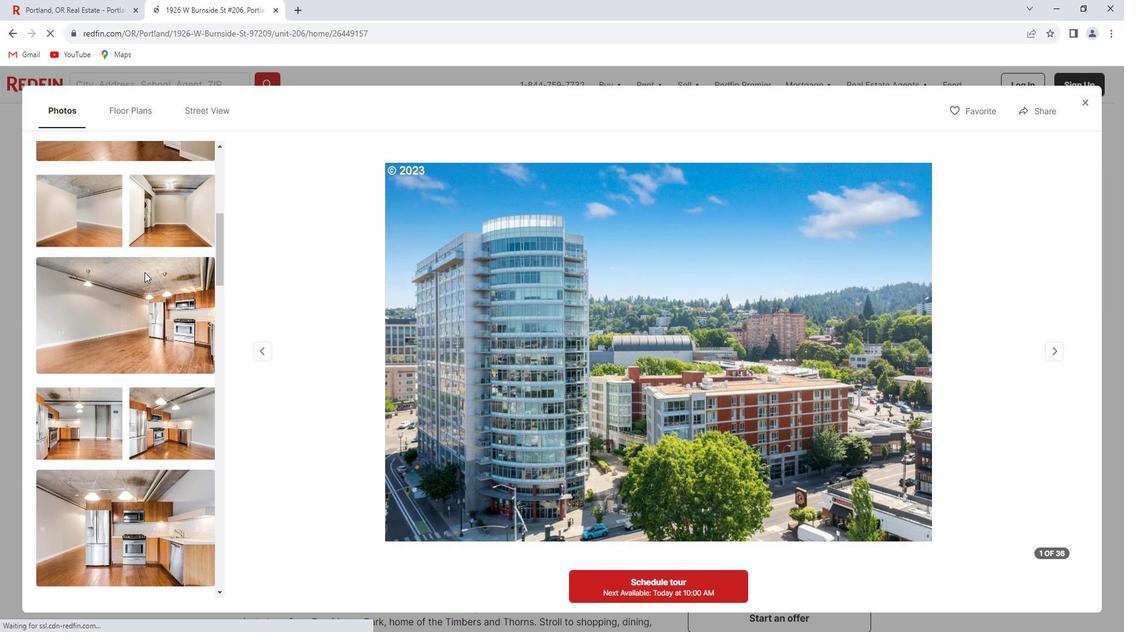 
Action: Mouse scrolled (156, 274) with delta (0, 0)
Screenshot: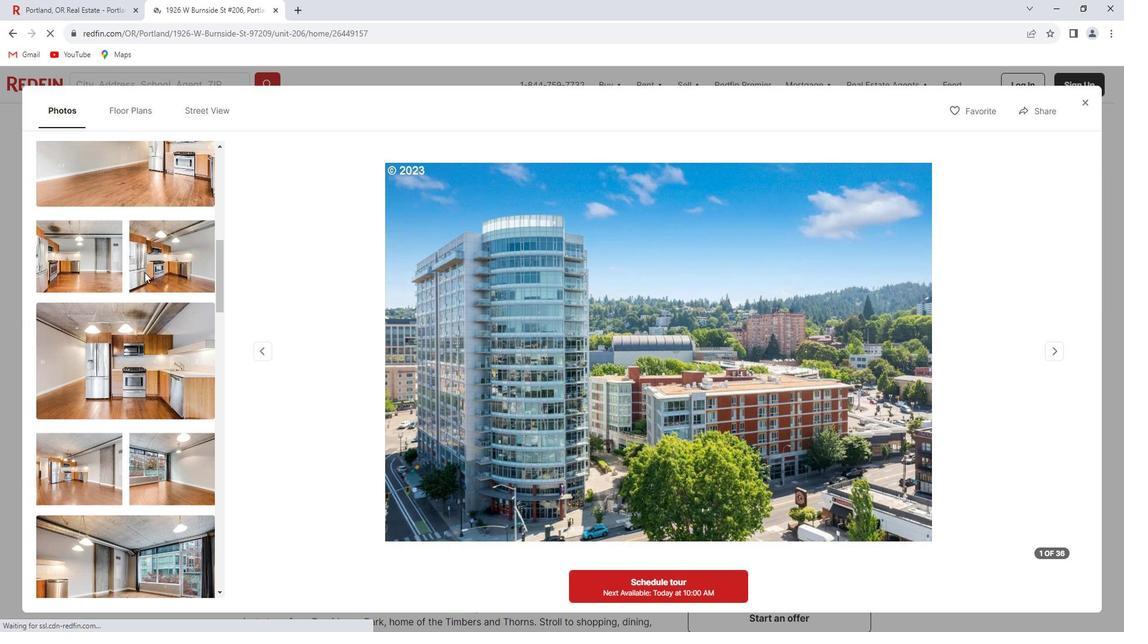 
Action: Mouse scrolled (156, 274) with delta (0, 0)
Screenshot: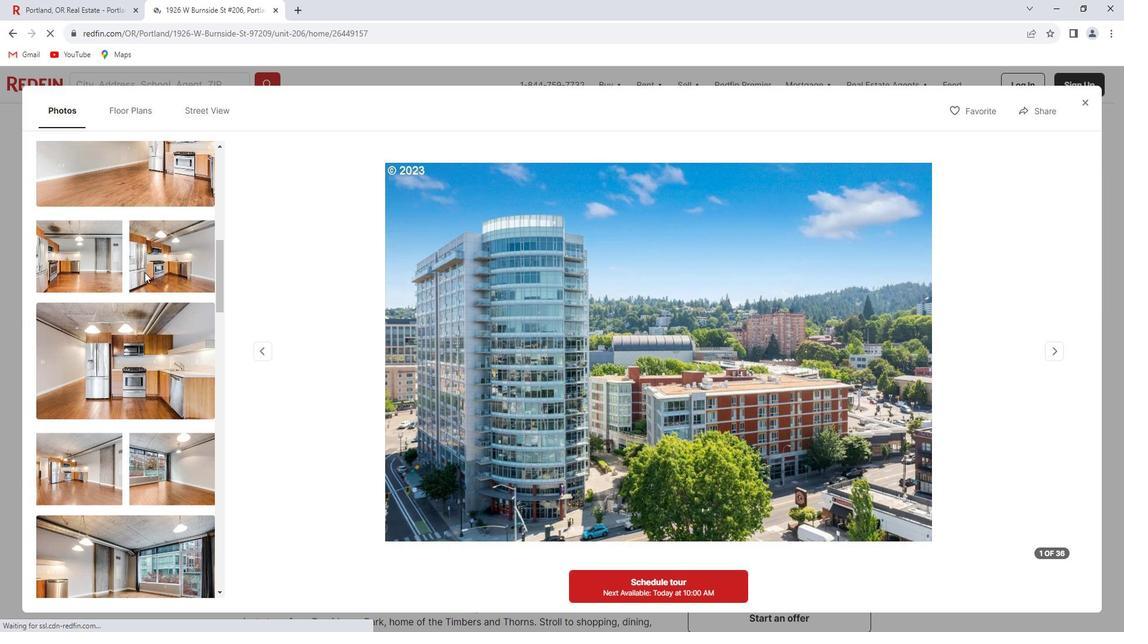
Action: Mouse scrolled (156, 274) with delta (0, 0)
Screenshot: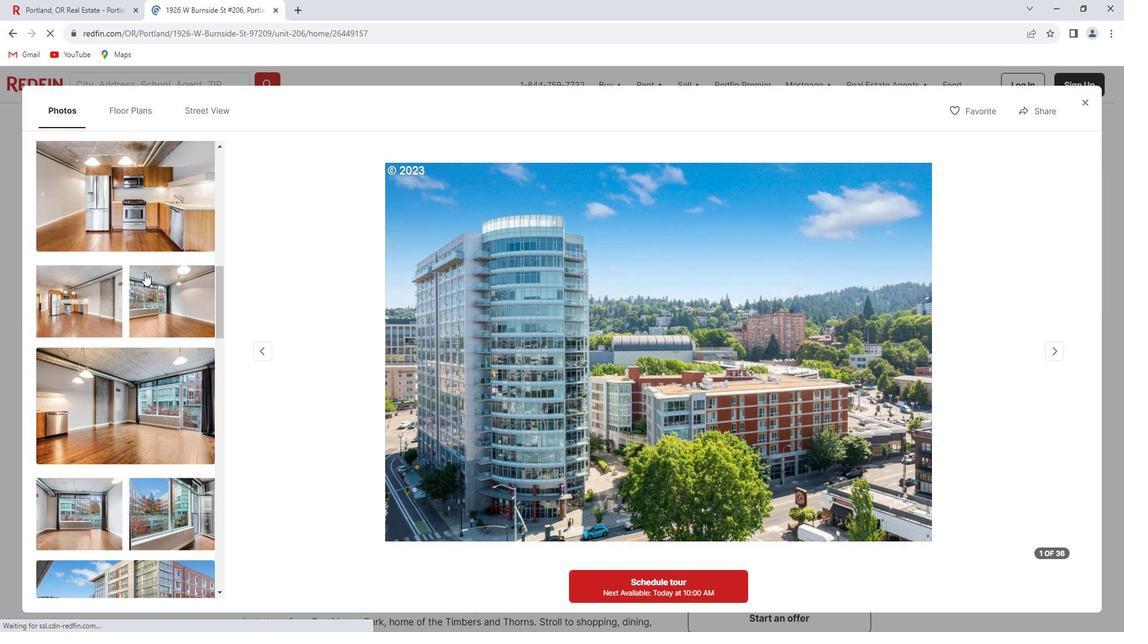 
Action: Mouse scrolled (156, 274) with delta (0, 0)
Screenshot: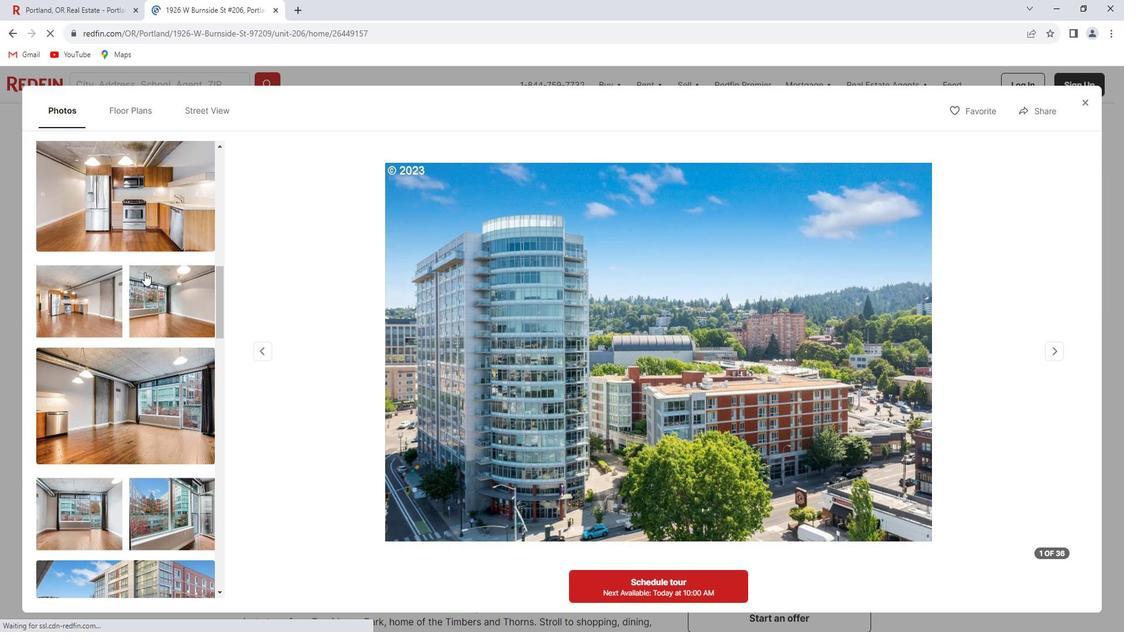 
Action: Mouse scrolled (156, 274) with delta (0, 0)
Screenshot: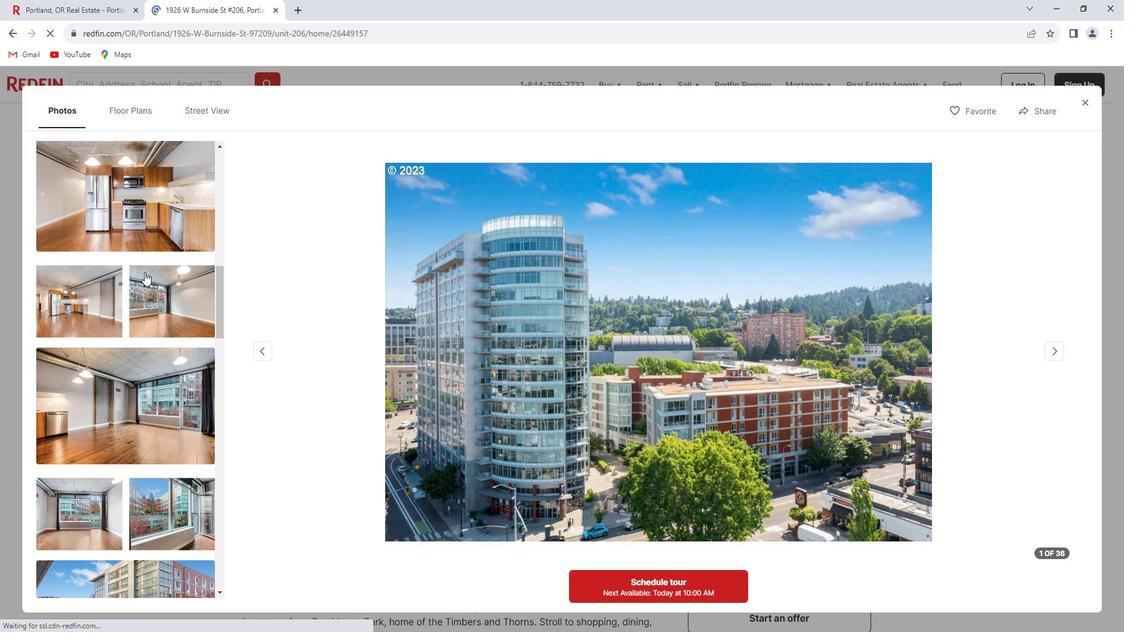 
Action: Mouse scrolled (156, 274) with delta (0, 0)
Screenshot: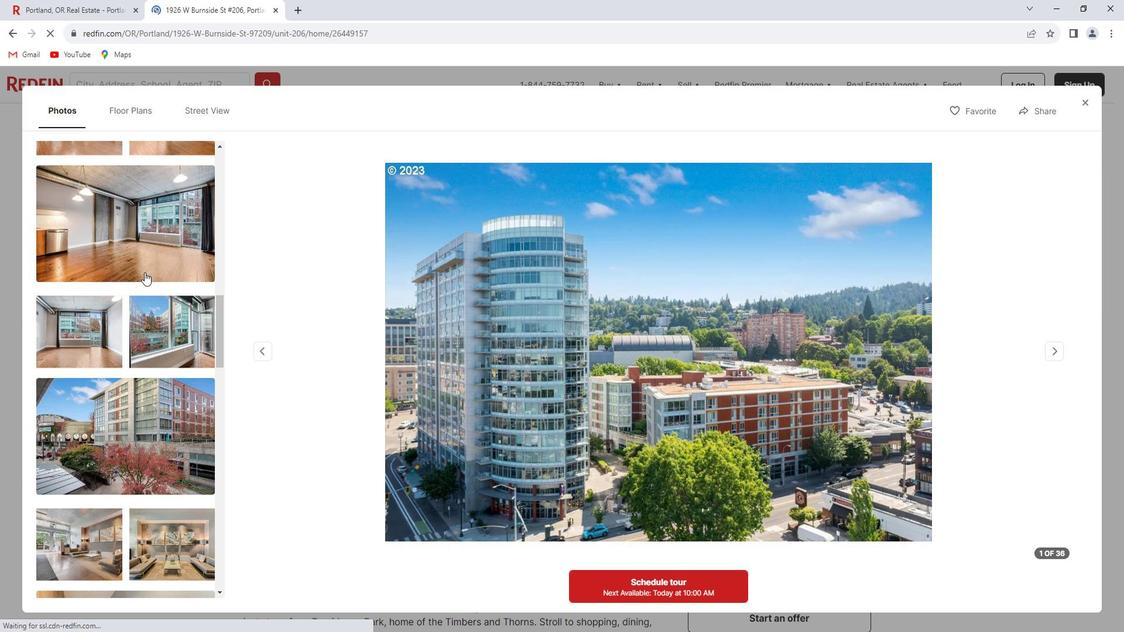 
Action: Mouse scrolled (156, 274) with delta (0, 0)
Screenshot: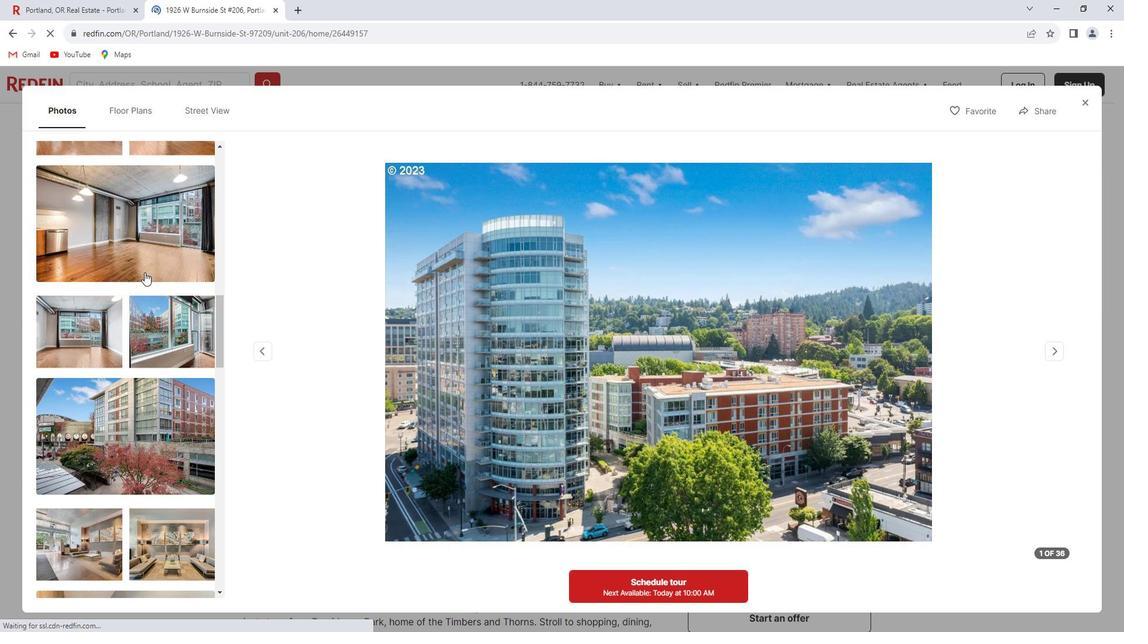 
Action: Mouse scrolled (156, 274) with delta (0, 0)
Screenshot: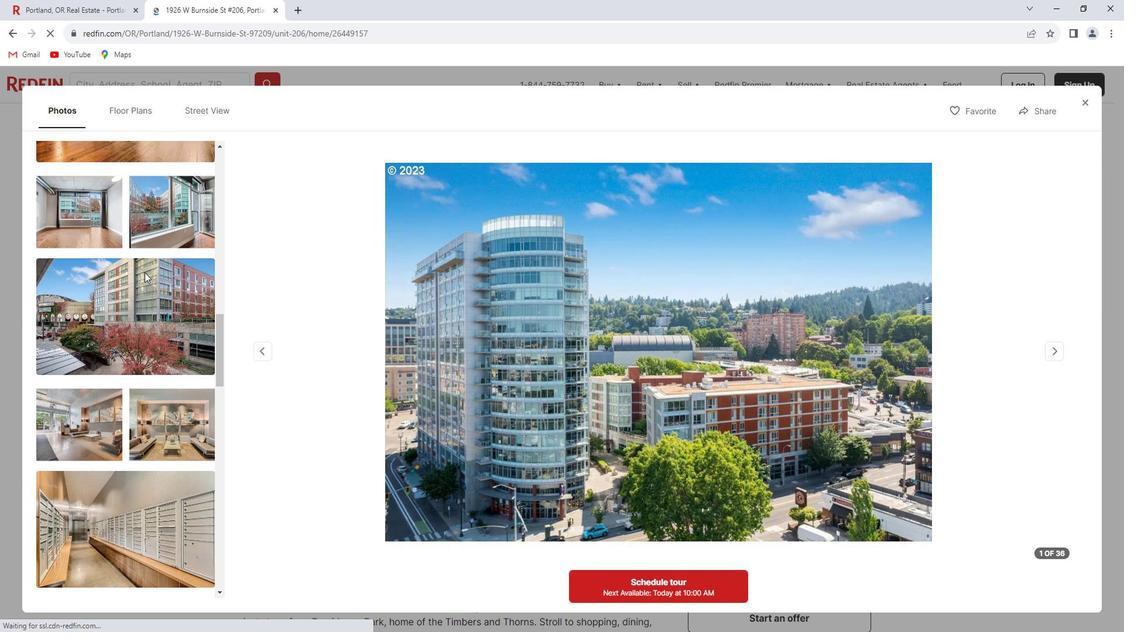 
Action: Mouse scrolled (156, 274) with delta (0, 0)
Screenshot: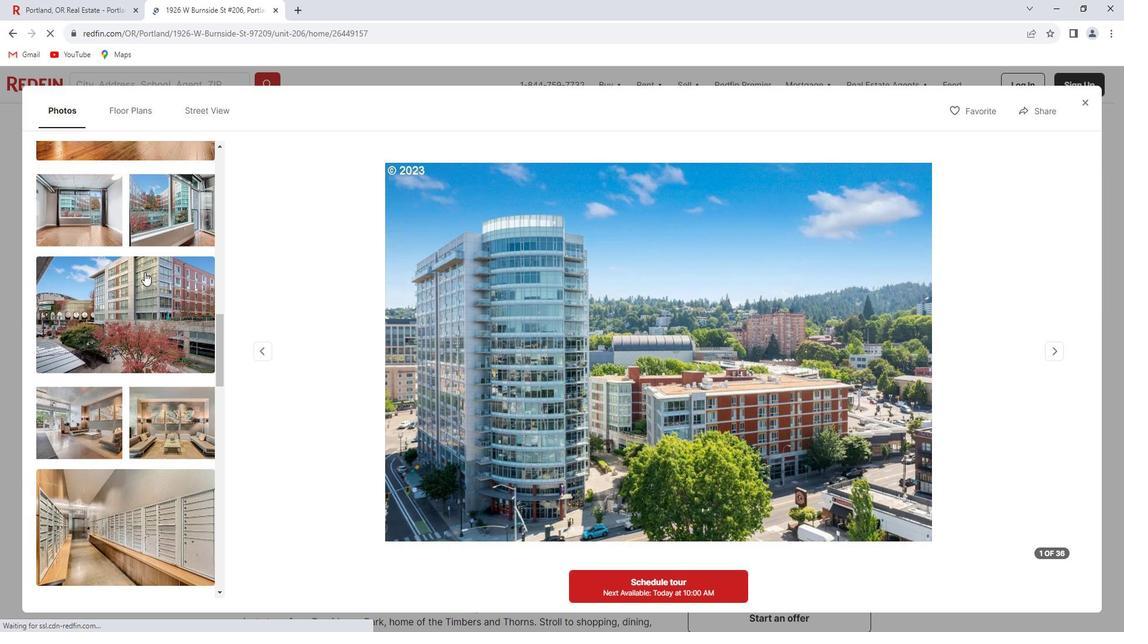 
Action: Mouse scrolled (156, 274) with delta (0, 0)
Screenshot: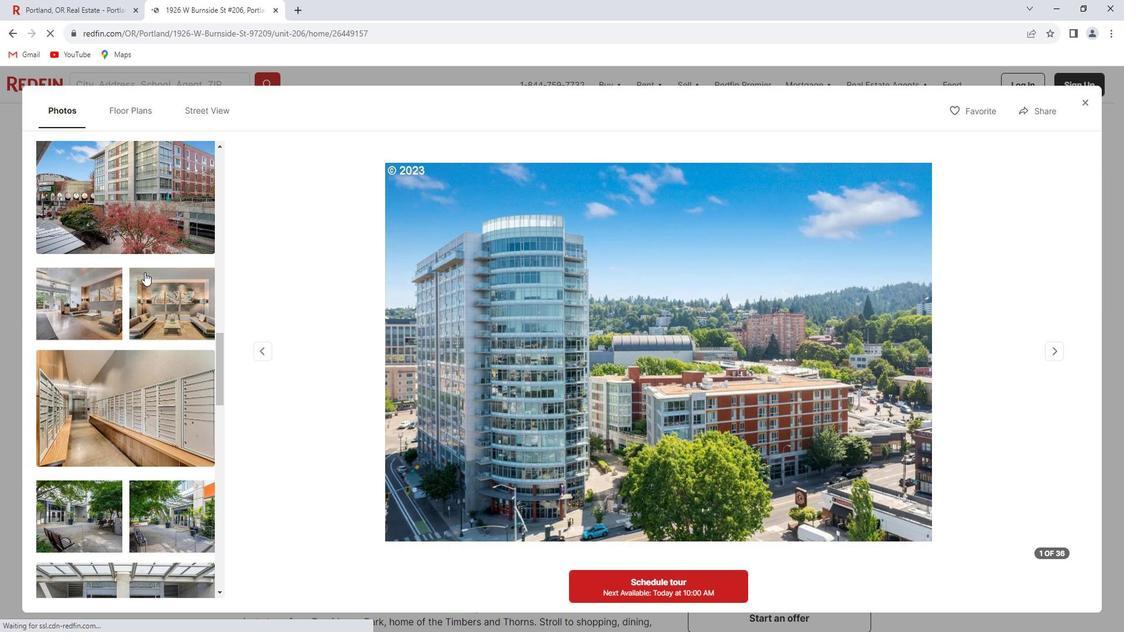 
Action: Mouse scrolled (156, 274) with delta (0, 0)
Screenshot: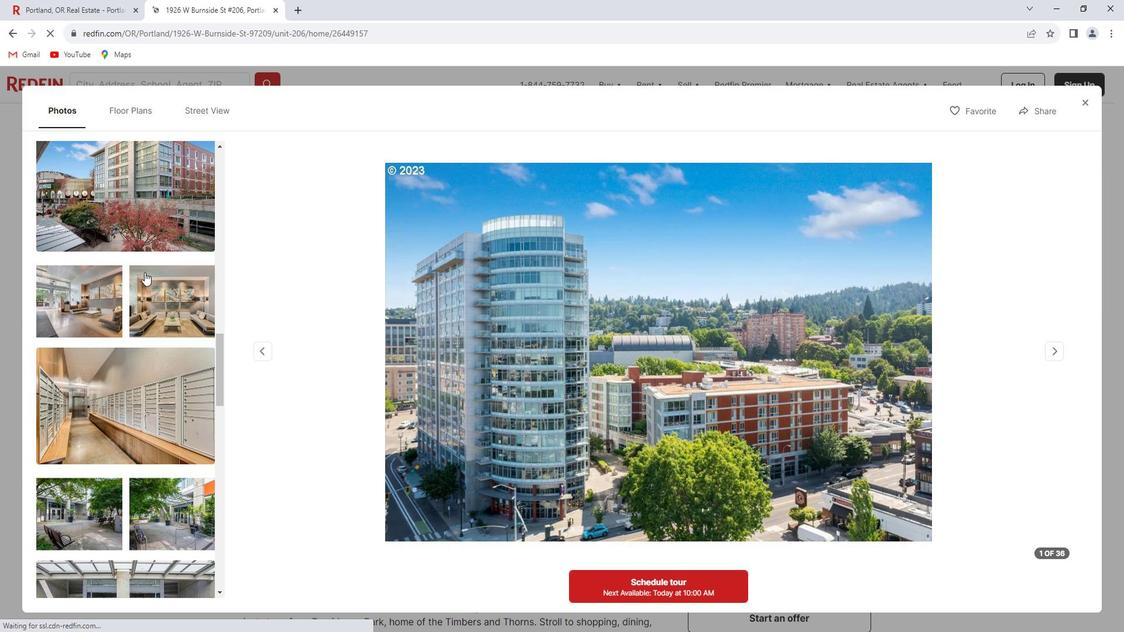 
Action: Mouse scrolled (156, 274) with delta (0, 0)
Screenshot: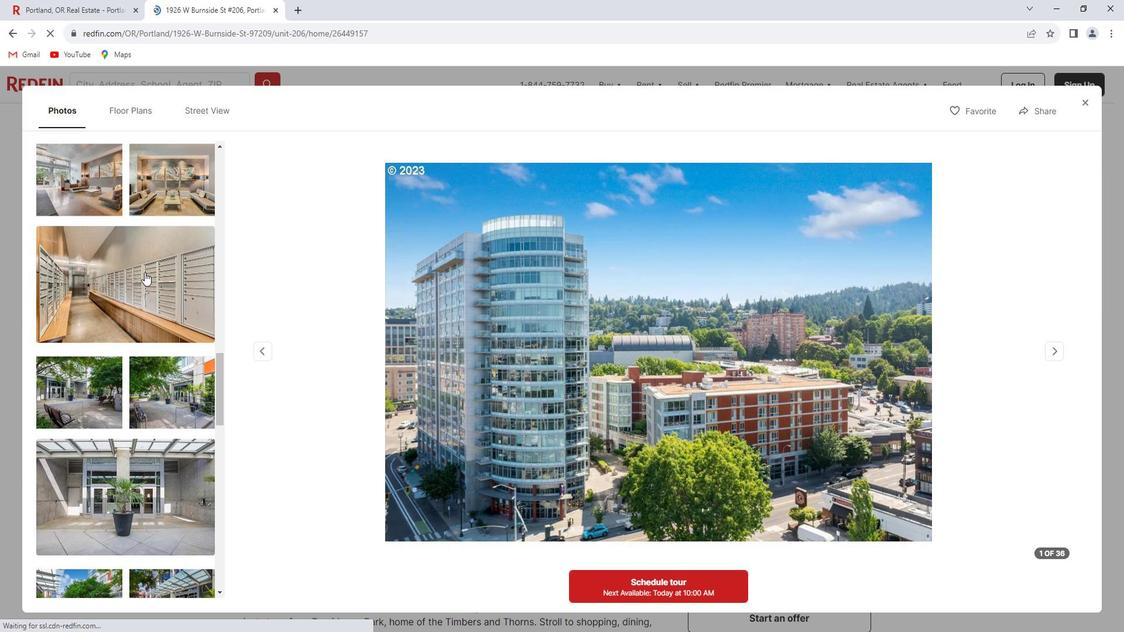 
Action: Mouse scrolled (156, 274) with delta (0, 0)
Screenshot: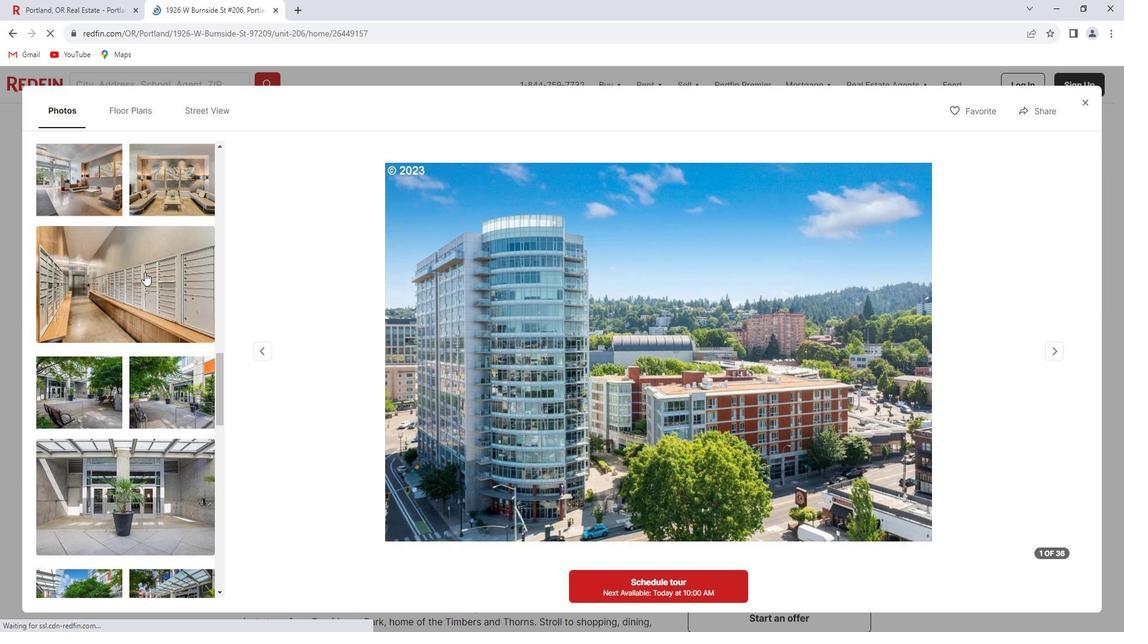 
Action: Mouse scrolled (156, 274) with delta (0, 0)
Screenshot: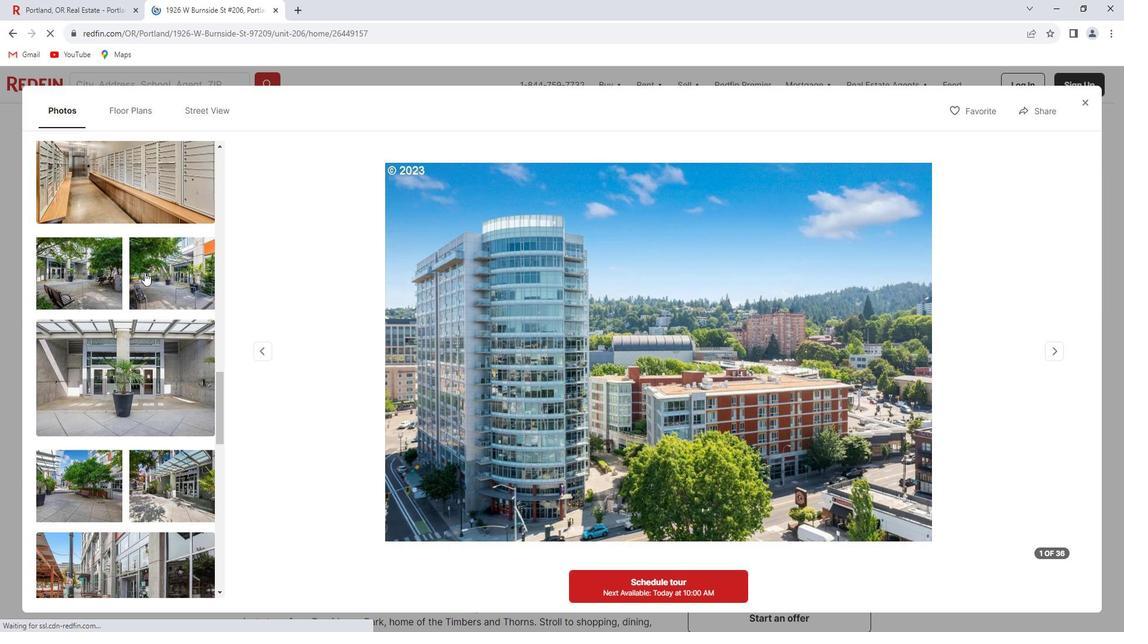 
Action: Mouse scrolled (156, 274) with delta (0, 0)
Screenshot: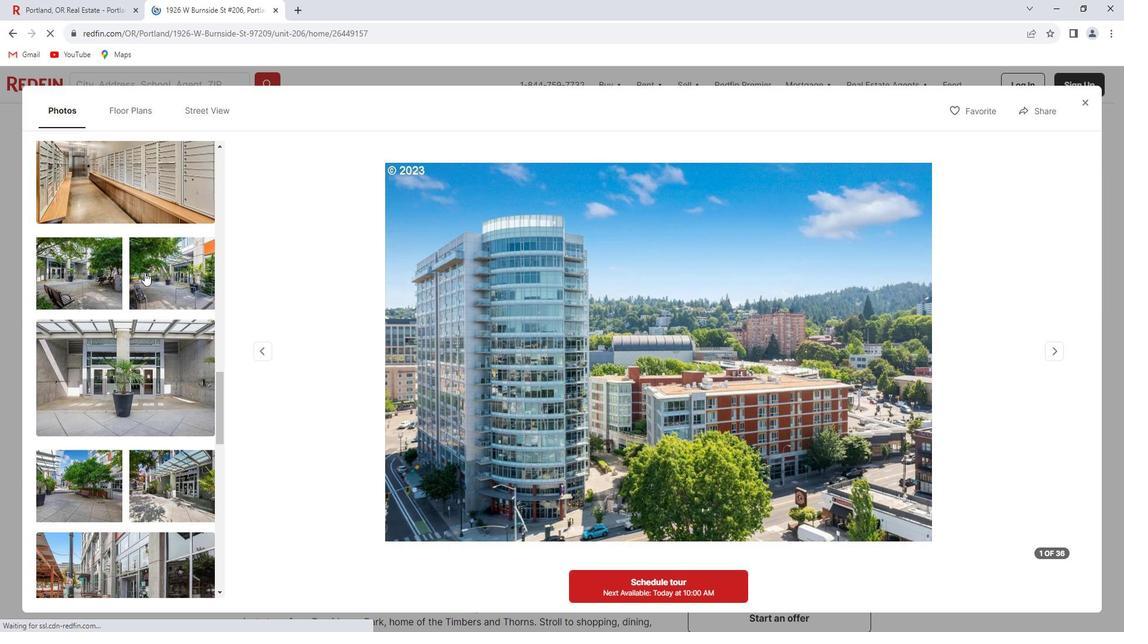 
Action: Mouse scrolled (156, 274) with delta (0, 0)
Screenshot: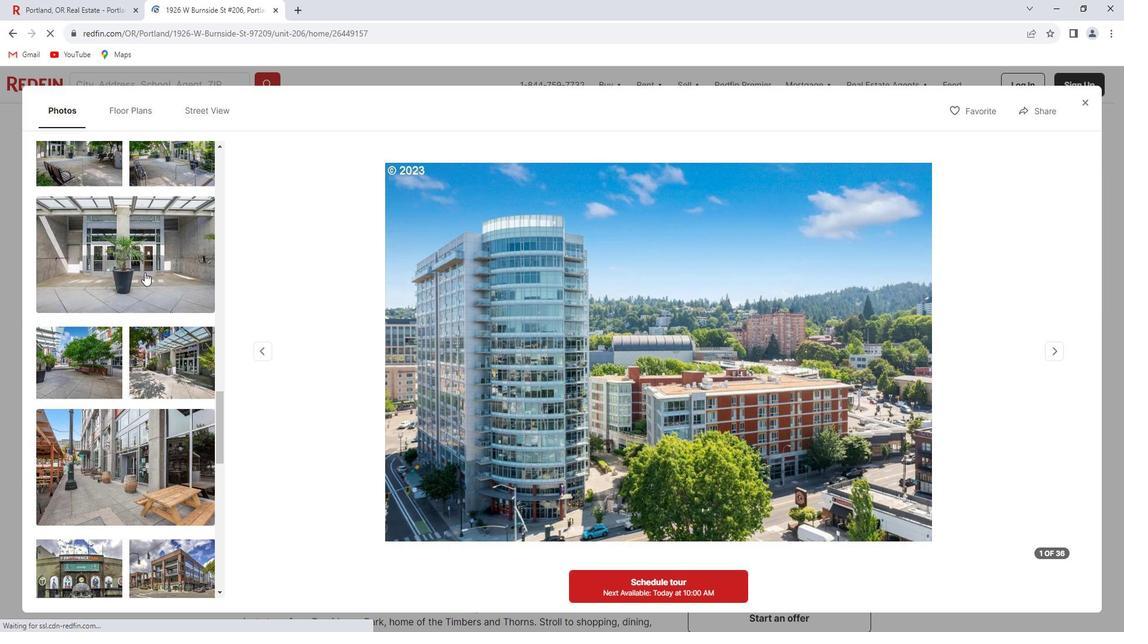 
Action: Mouse scrolled (156, 274) with delta (0, 0)
Screenshot: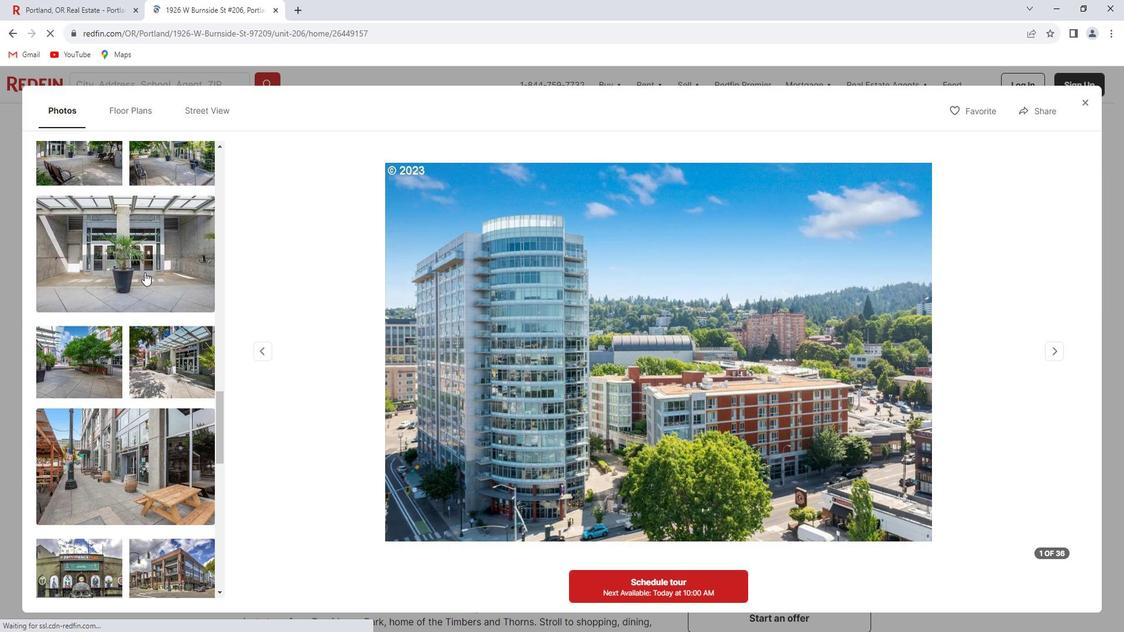 
Action: Mouse scrolled (156, 274) with delta (0, 0)
Screenshot: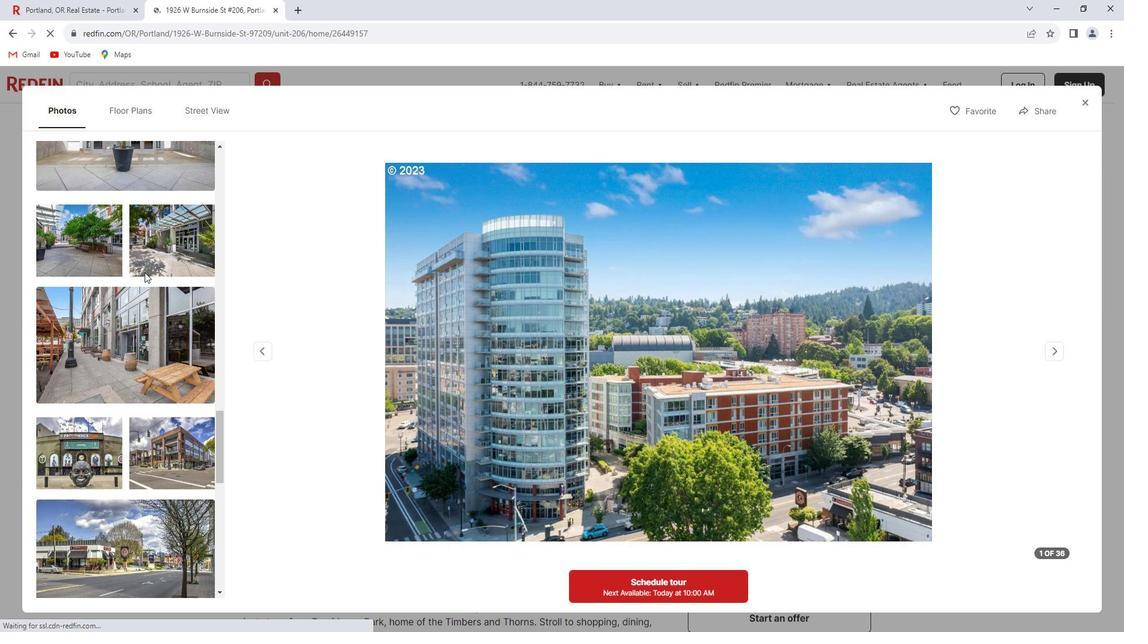 
Action: Mouse scrolled (156, 274) with delta (0, 0)
Screenshot: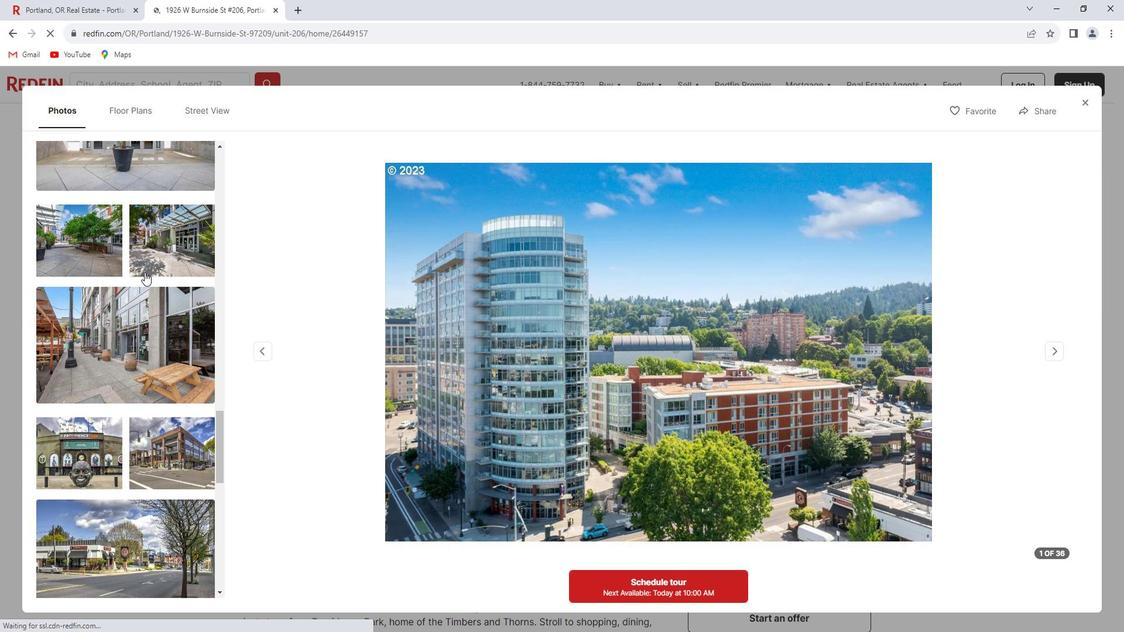 
Action: Mouse scrolled (156, 274) with delta (0, 0)
Screenshot: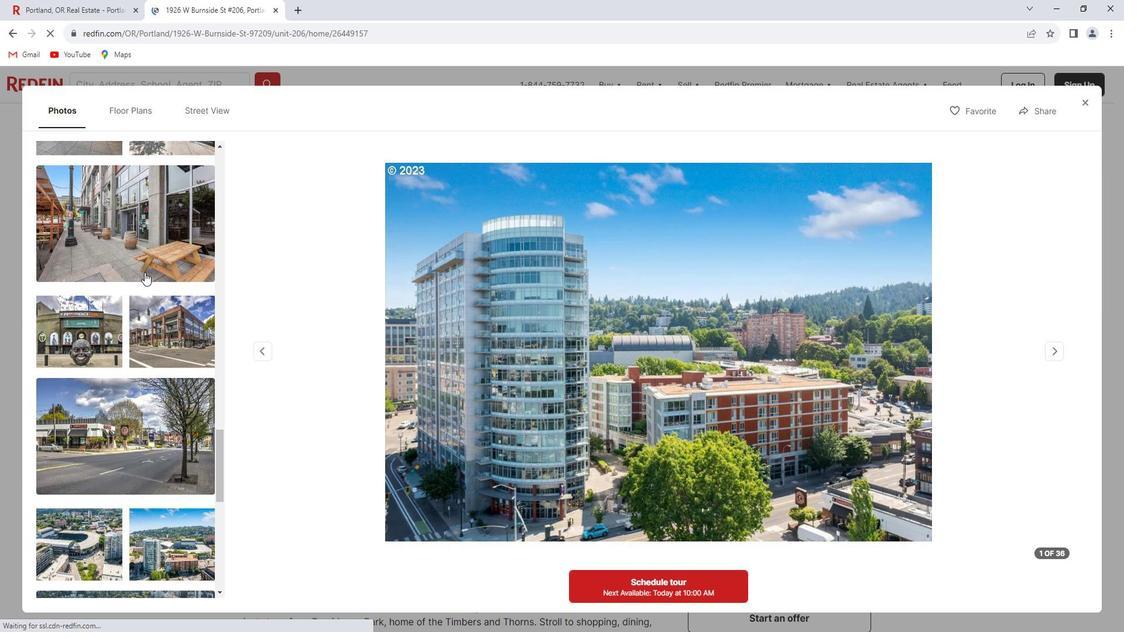 
Action: Mouse scrolled (156, 274) with delta (0, 0)
Screenshot: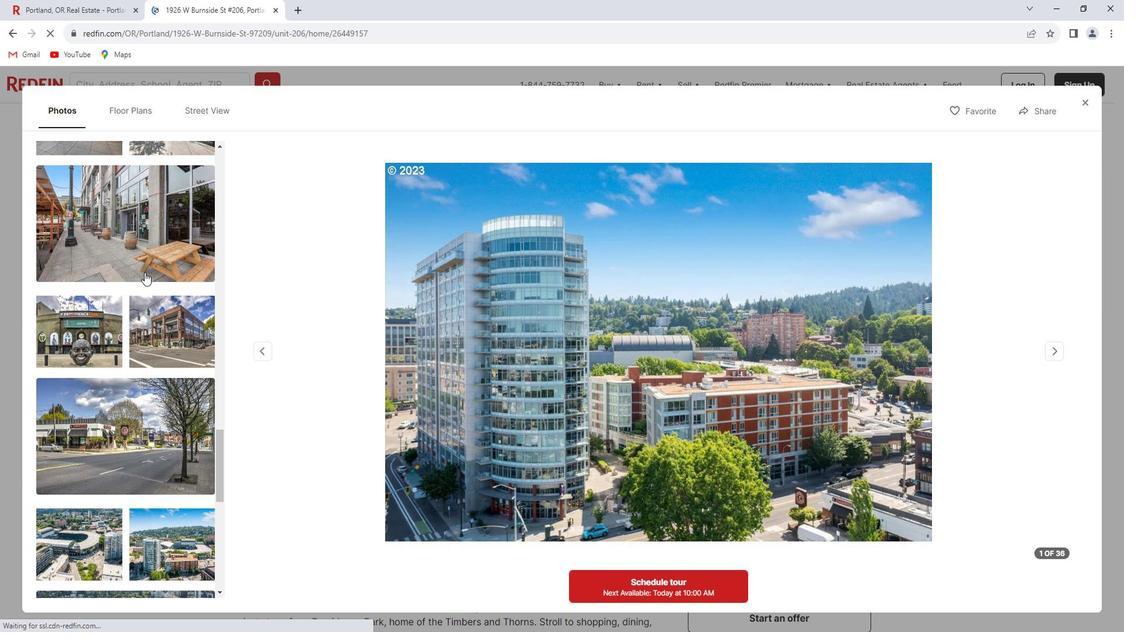 
Action: Mouse scrolled (156, 274) with delta (0, 0)
Screenshot: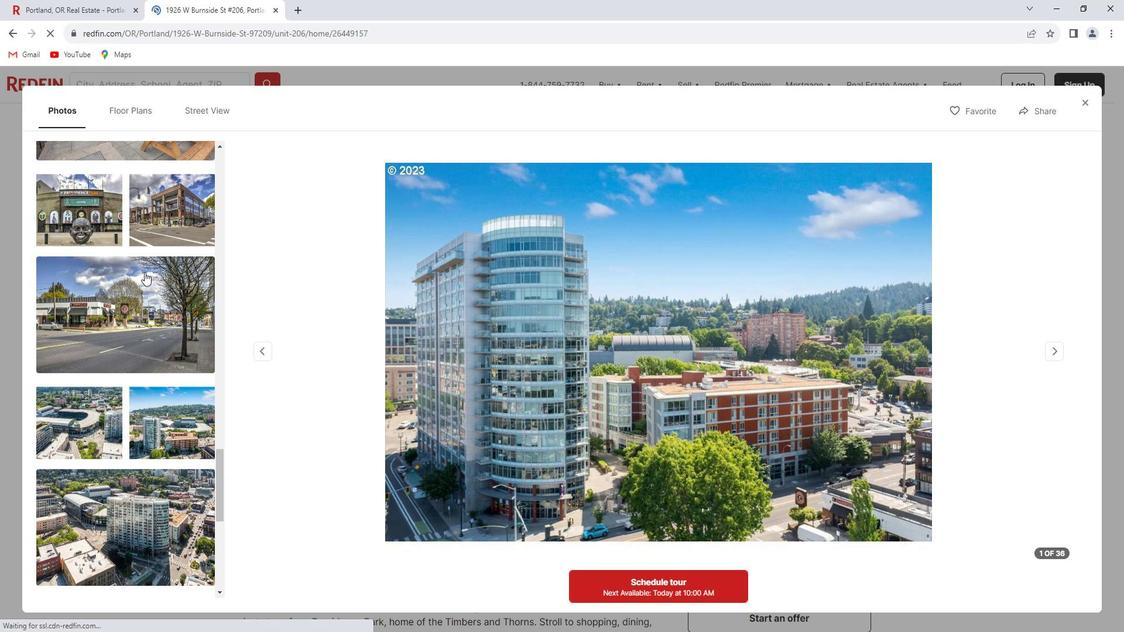 
Action: Mouse scrolled (156, 274) with delta (0, 0)
Screenshot: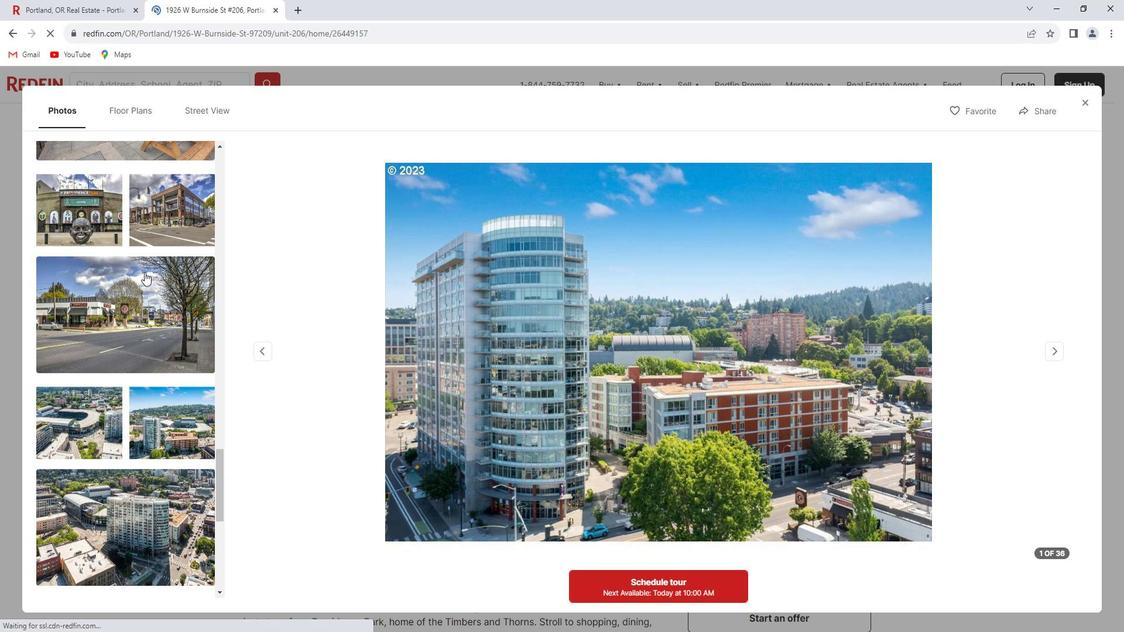 
Action: Mouse scrolled (156, 274) with delta (0, 0)
Screenshot: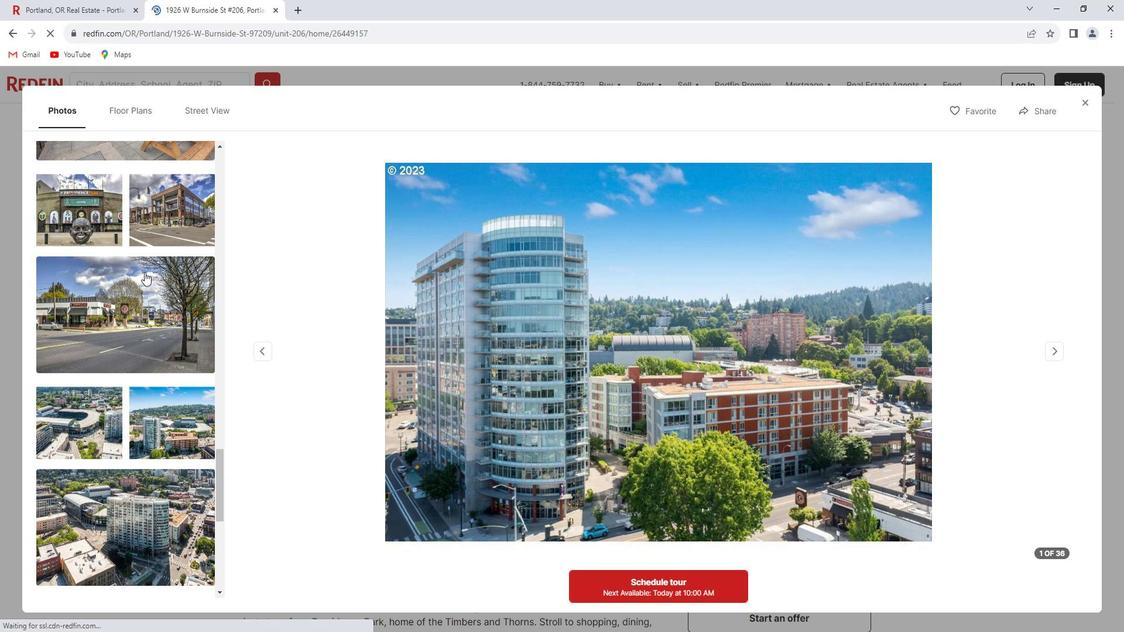 
Action: Mouse scrolled (156, 274) with delta (0, 0)
Screenshot: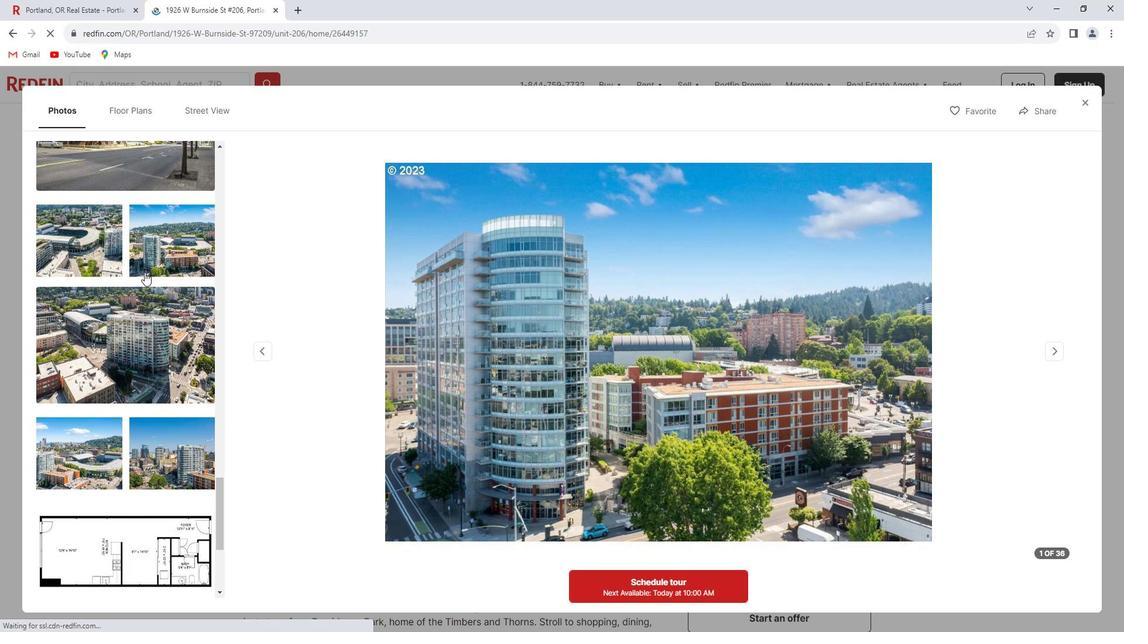 
Action: Mouse scrolled (156, 274) with delta (0, 0)
Screenshot: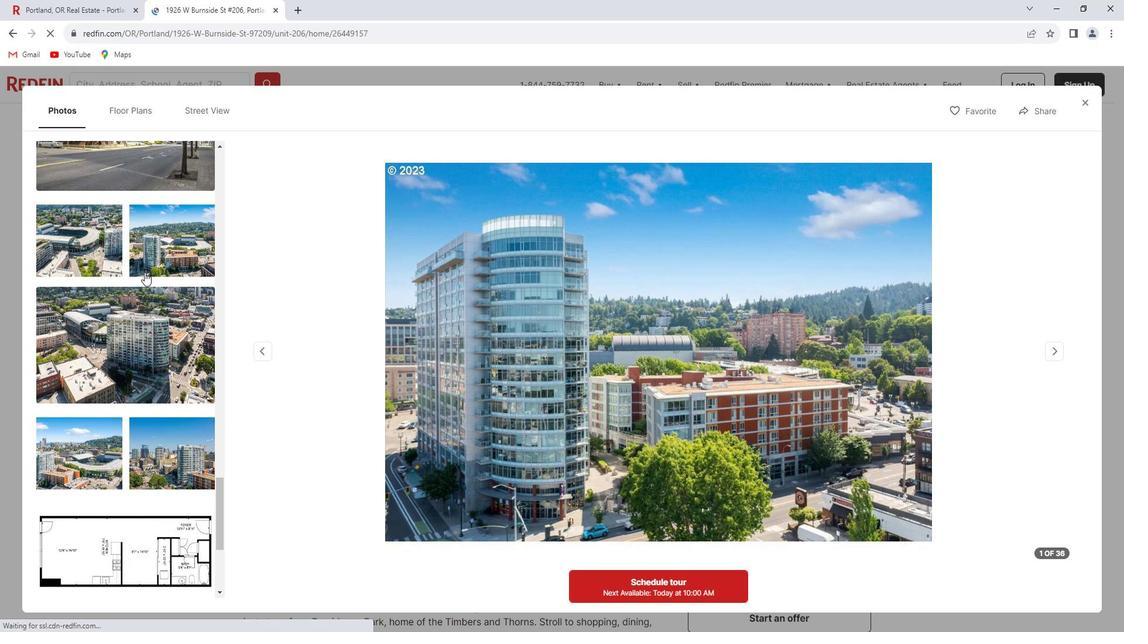 
Action: Mouse scrolled (156, 274) with delta (0, 0)
Screenshot: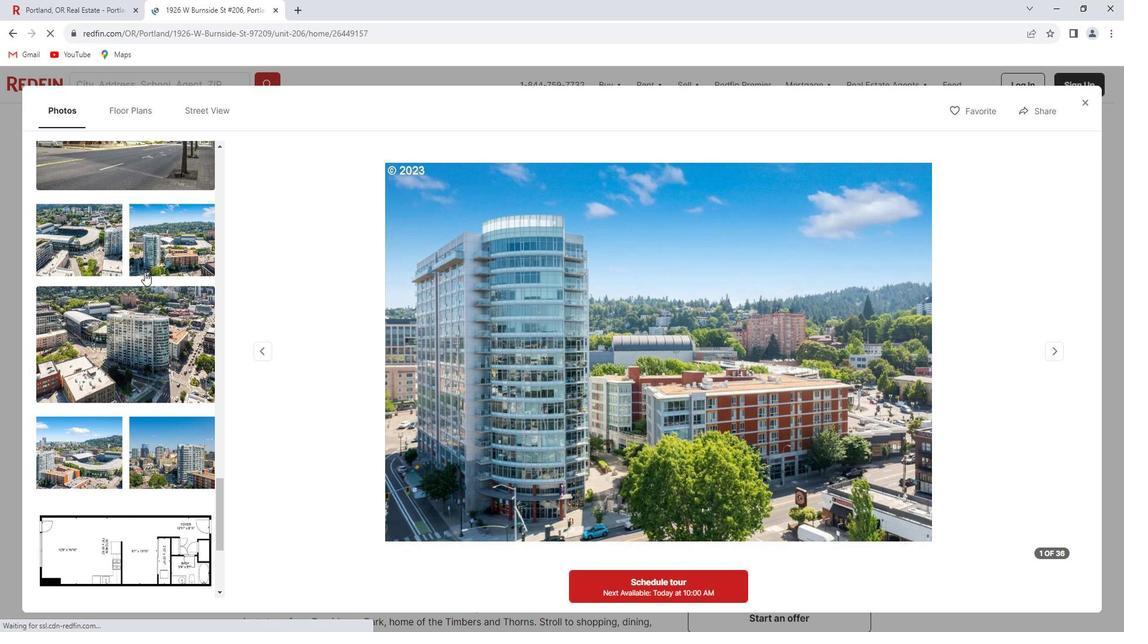 
Action: Mouse scrolled (156, 274) with delta (0, 0)
Screenshot: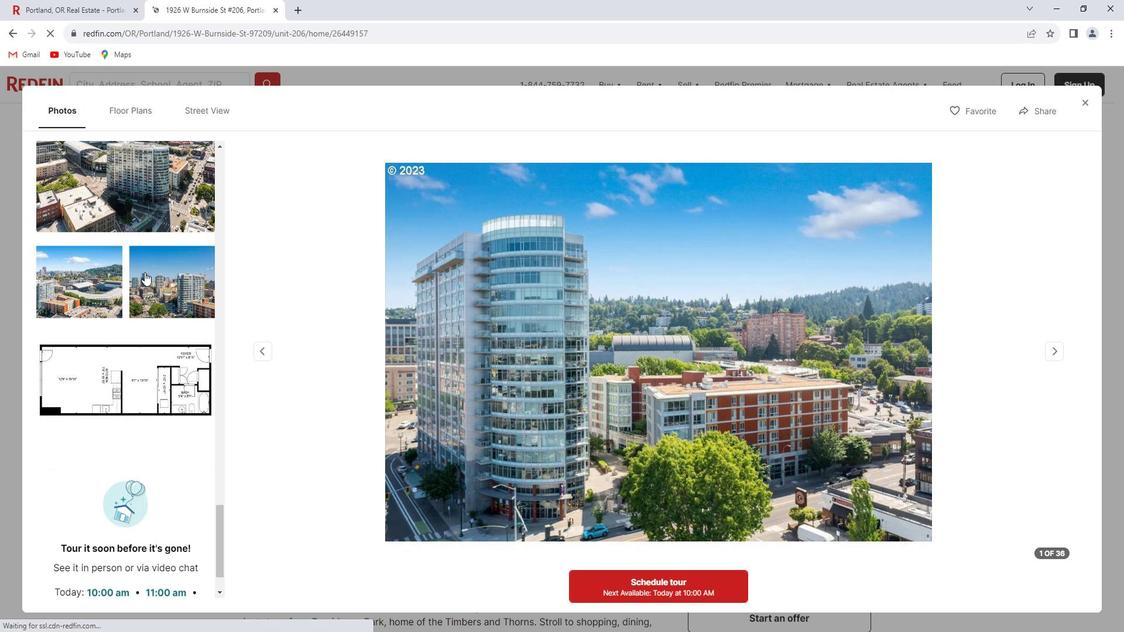 
Action: Mouse scrolled (156, 274) with delta (0, 0)
Screenshot: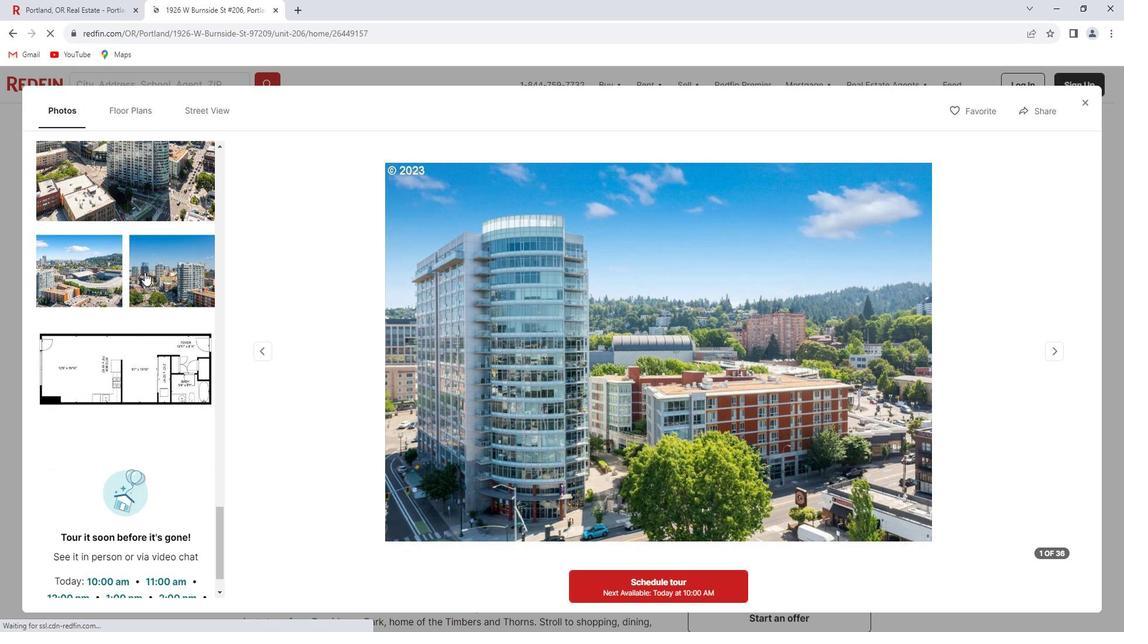 
Action: Mouse scrolled (156, 274) with delta (0, 0)
Screenshot: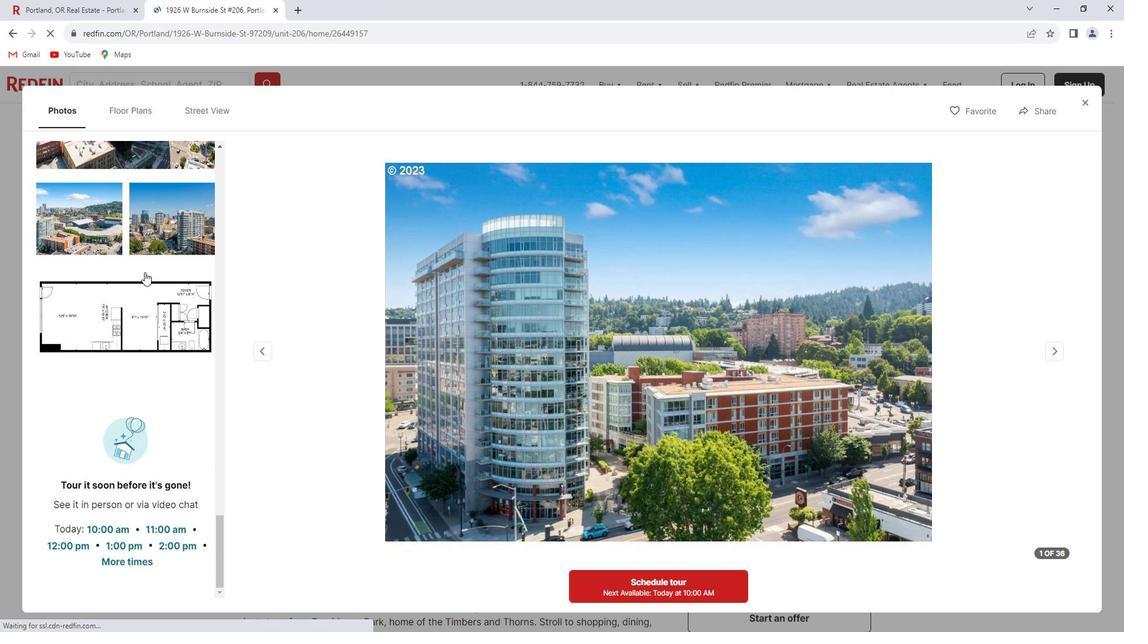 
Action: Mouse scrolled (156, 274) with delta (0, 0)
Screenshot: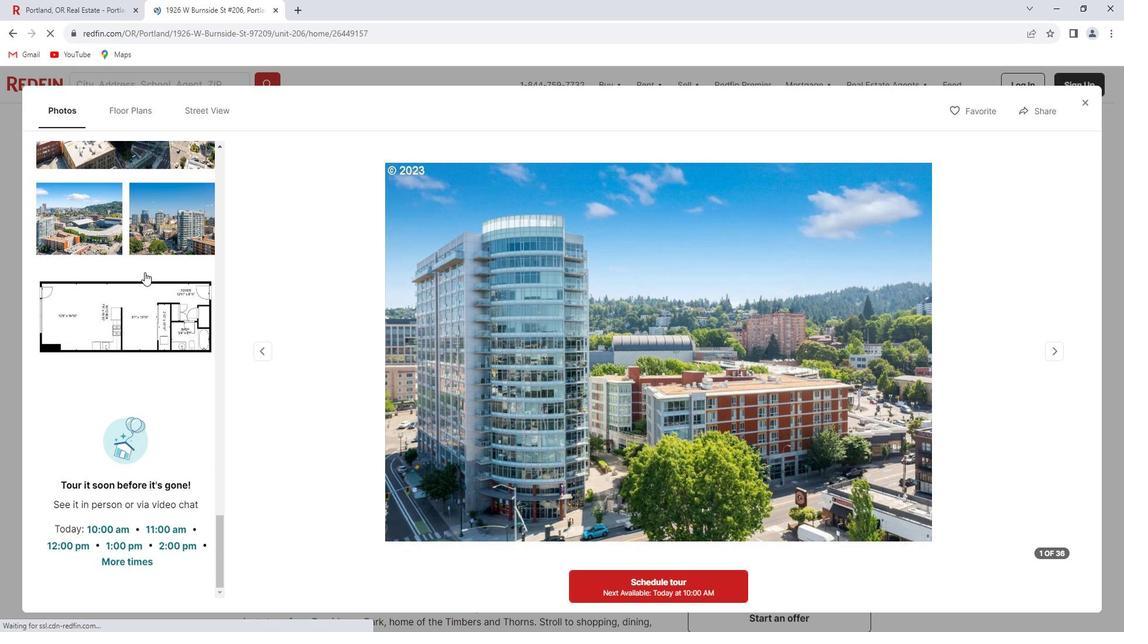 
Action: Mouse moved to (1097, 111)
Screenshot: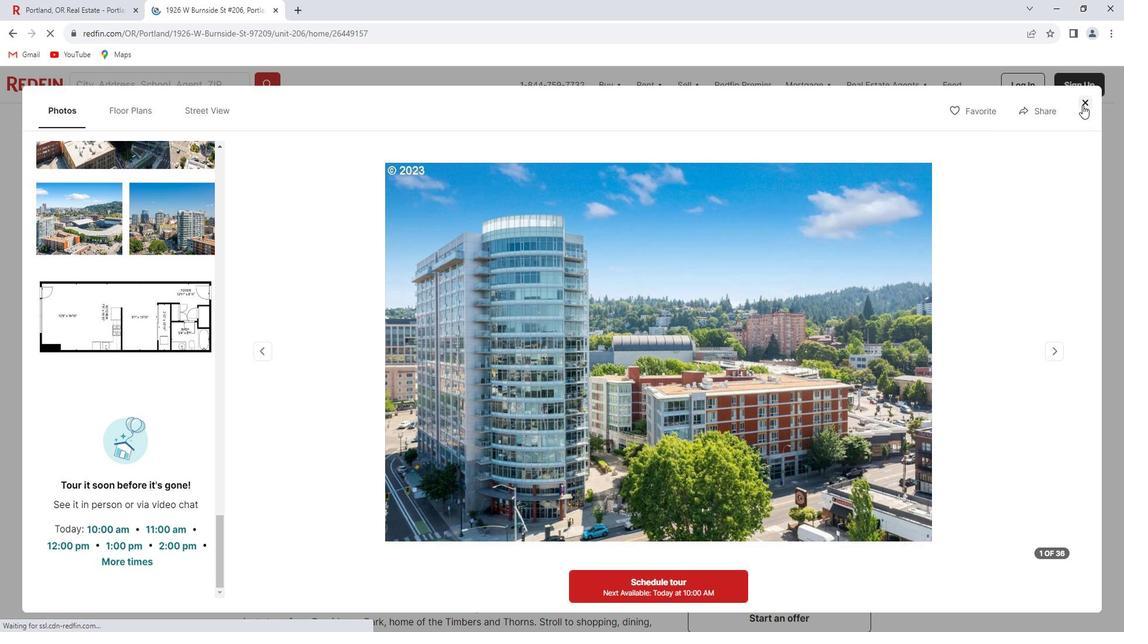 
Action: Mouse pressed left at (1097, 111)
Screenshot: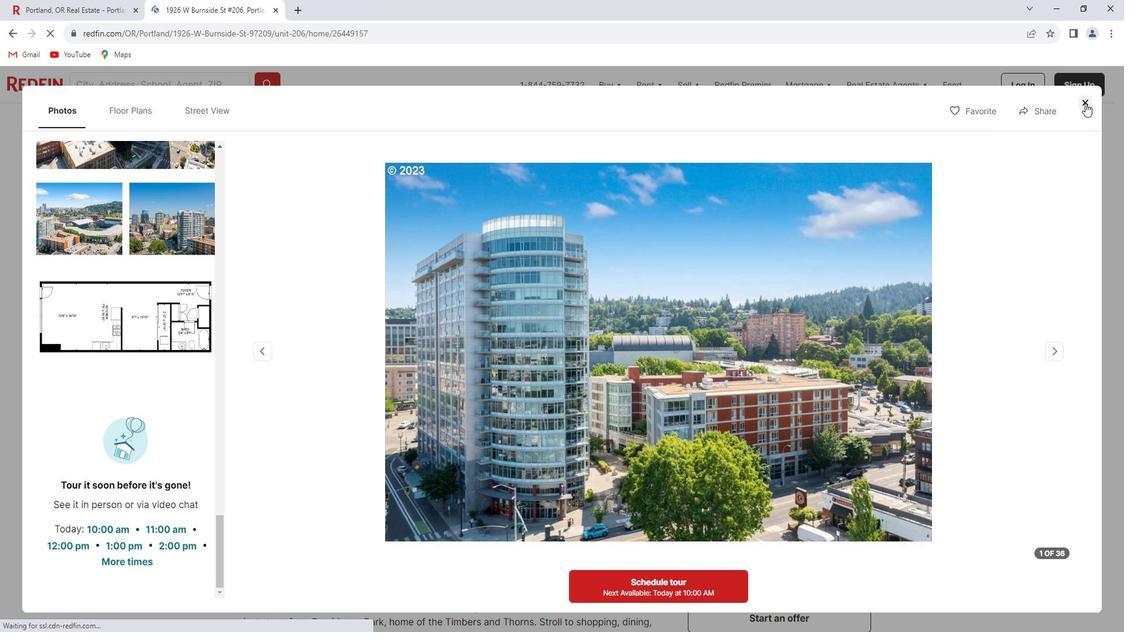 
Action: Mouse moved to (476, 365)
Screenshot: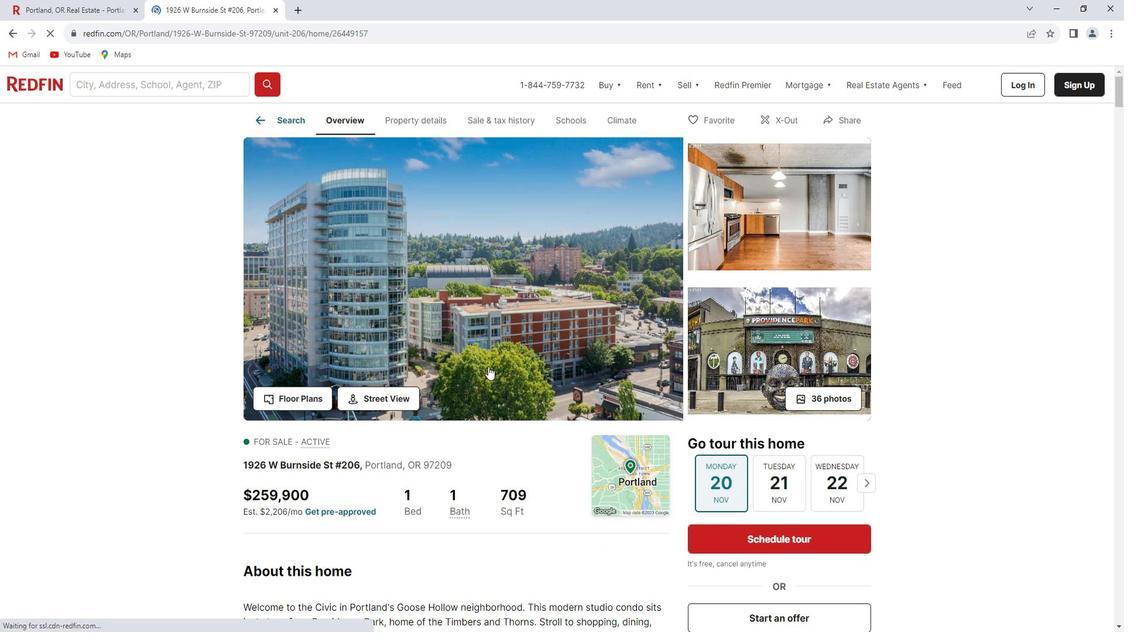 
Action: Mouse scrolled (476, 364) with delta (0, 0)
Screenshot: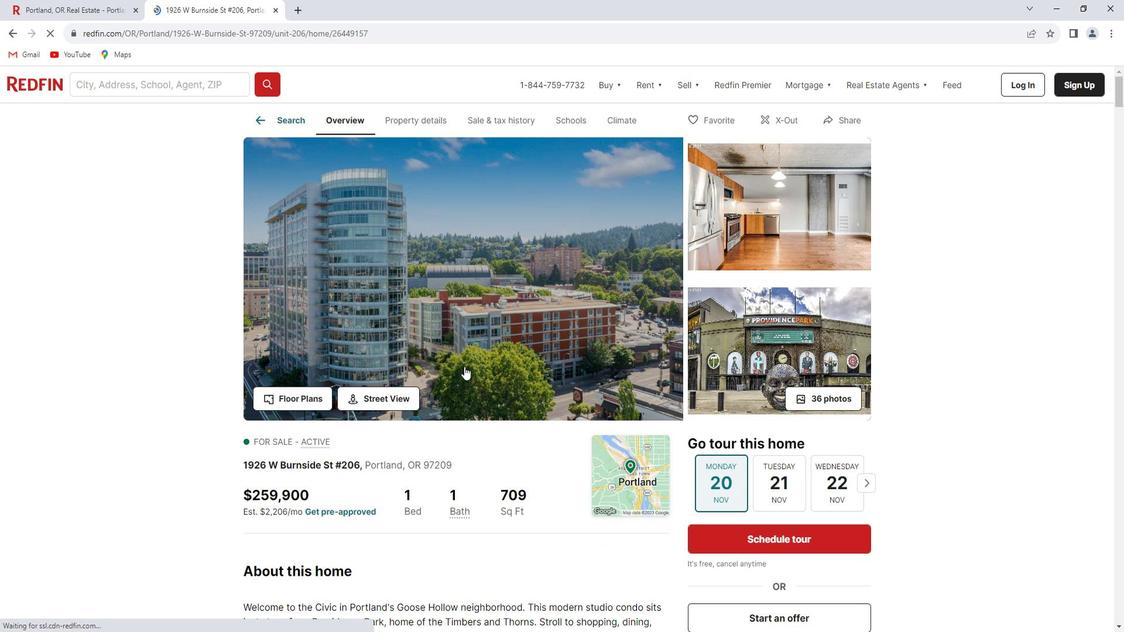 
Action: Mouse scrolled (476, 364) with delta (0, 0)
Screenshot: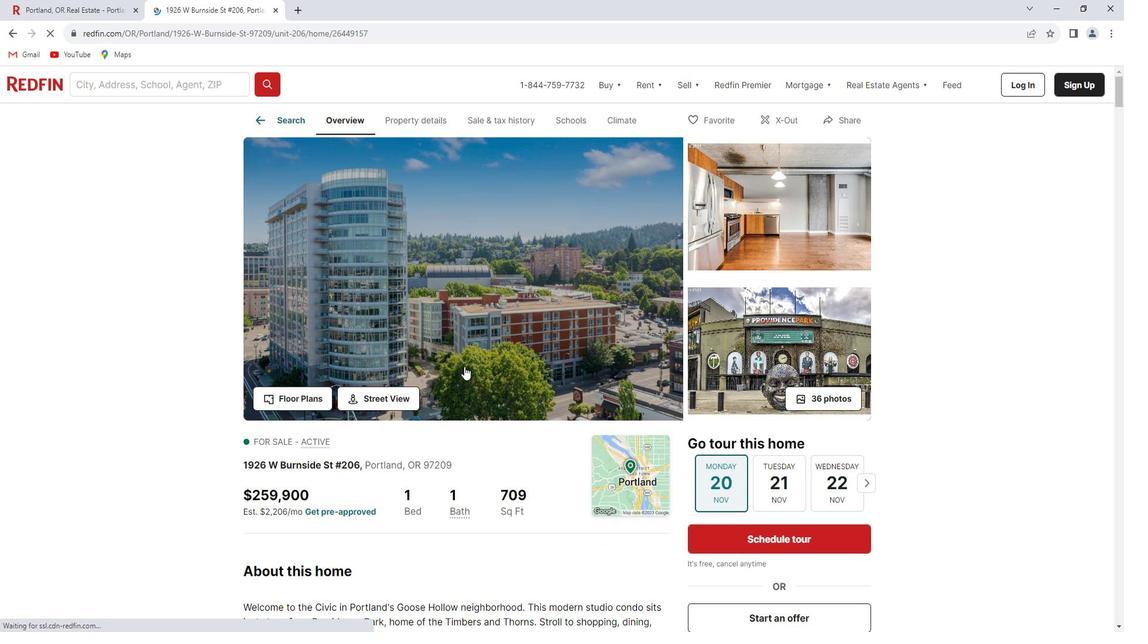 
Action: Mouse scrolled (476, 364) with delta (0, 0)
Screenshot: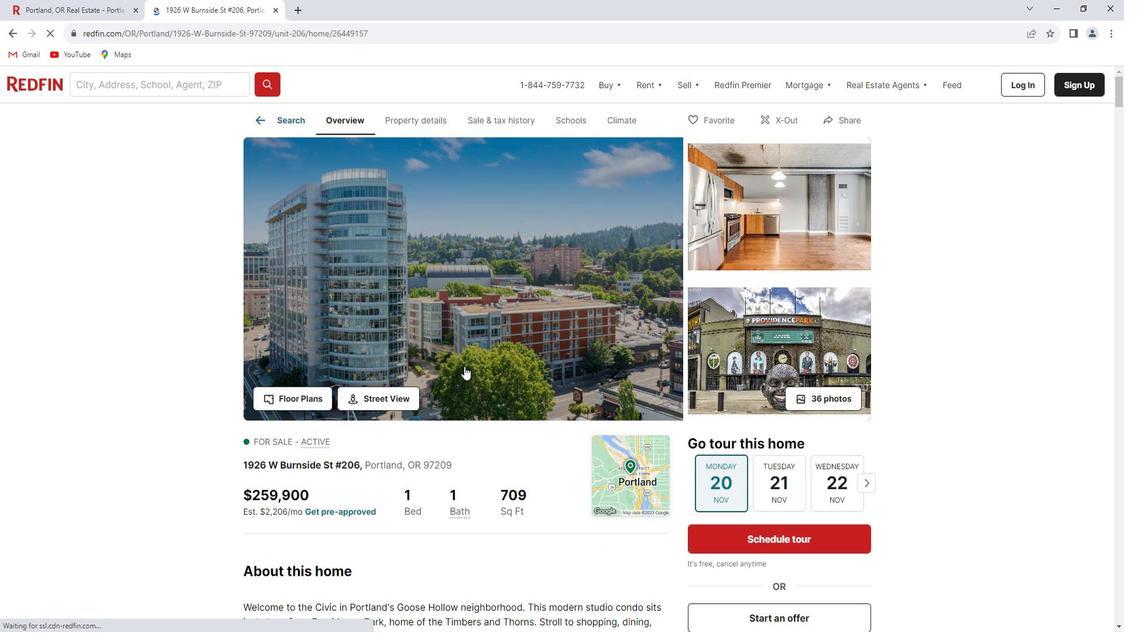 
Action: Mouse scrolled (476, 364) with delta (0, 0)
Screenshot: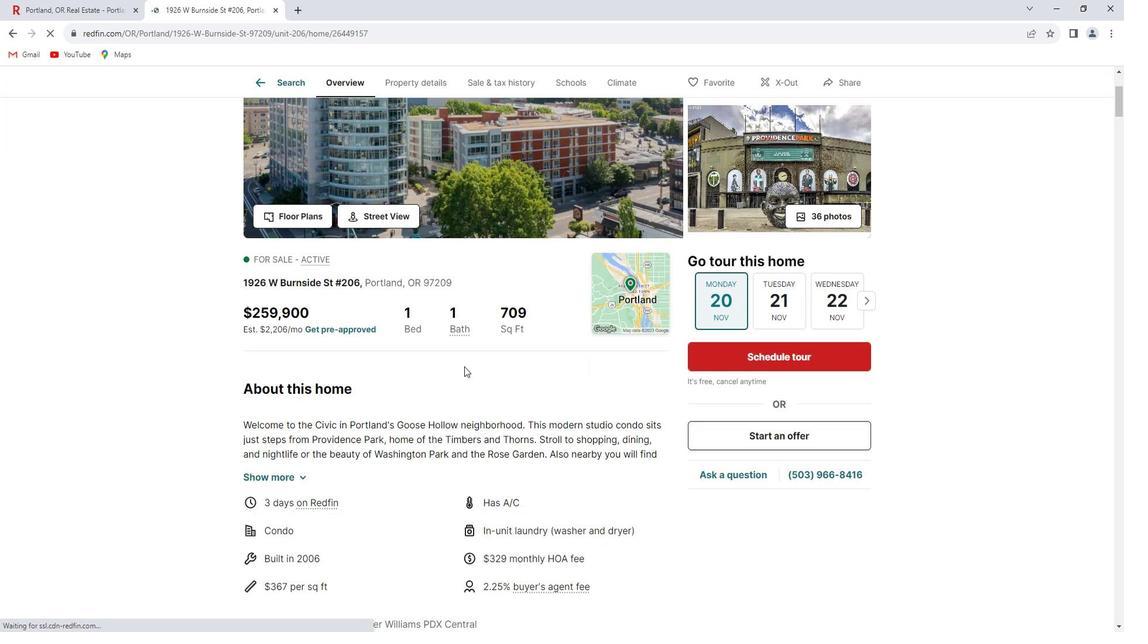 
Action: Mouse scrolled (476, 364) with delta (0, 0)
Screenshot: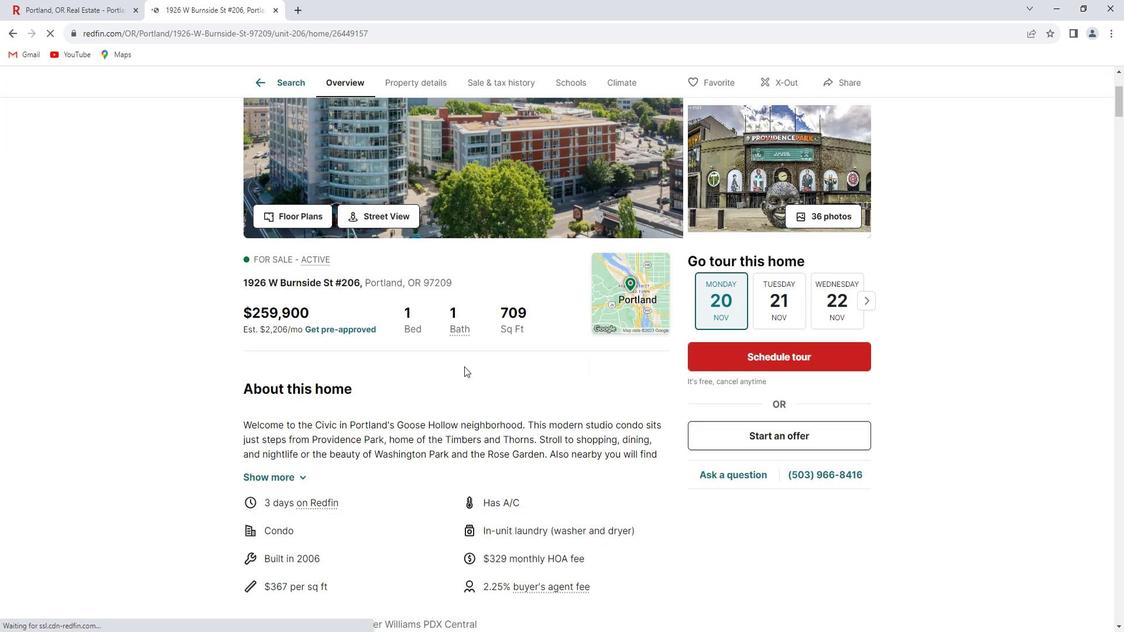 
Action: Mouse scrolled (476, 364) with delta (0, 0)
Screenshot: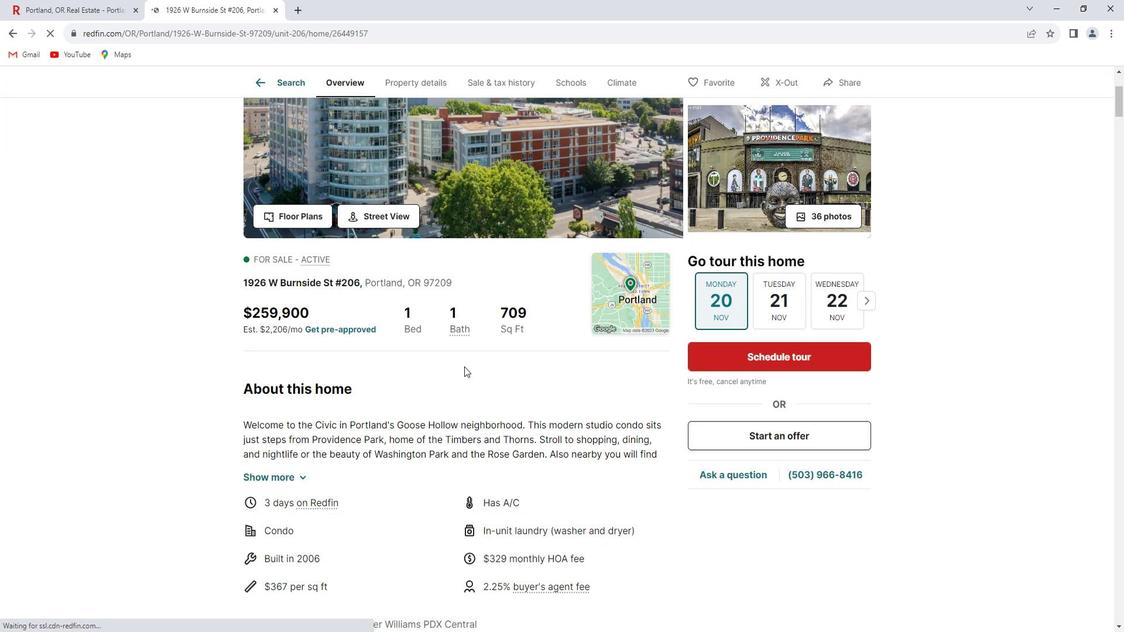 
Action: Mouse scrolled (476, 364) with delta (0, 0)
Screenshot: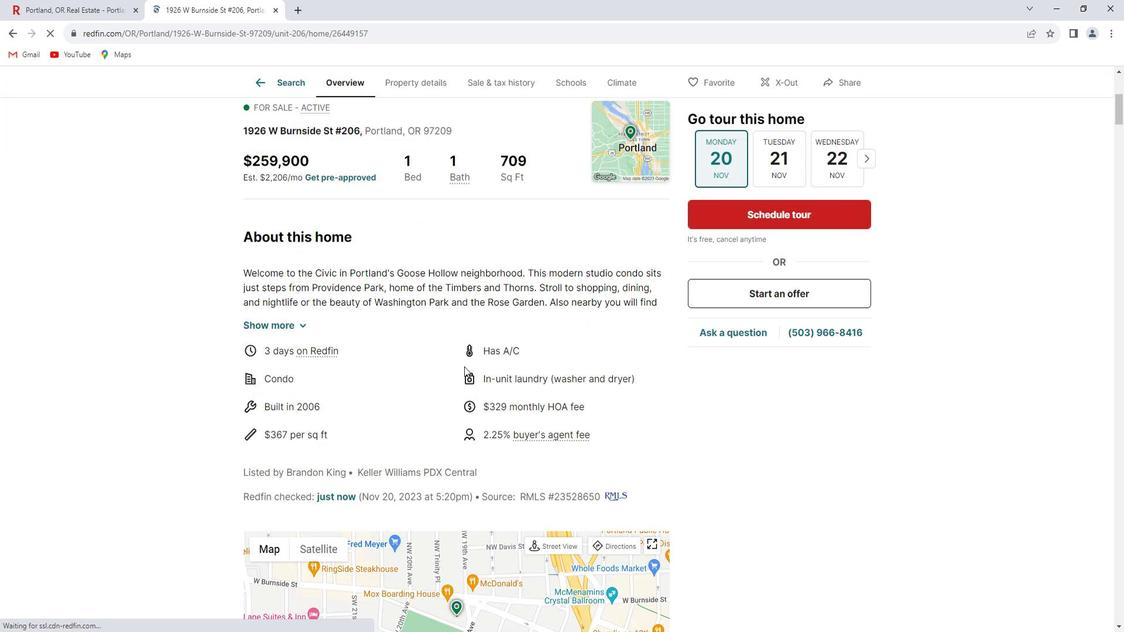 
Action: Mouse scrolled (476, 364) with delta (0, 0)
Screenshot: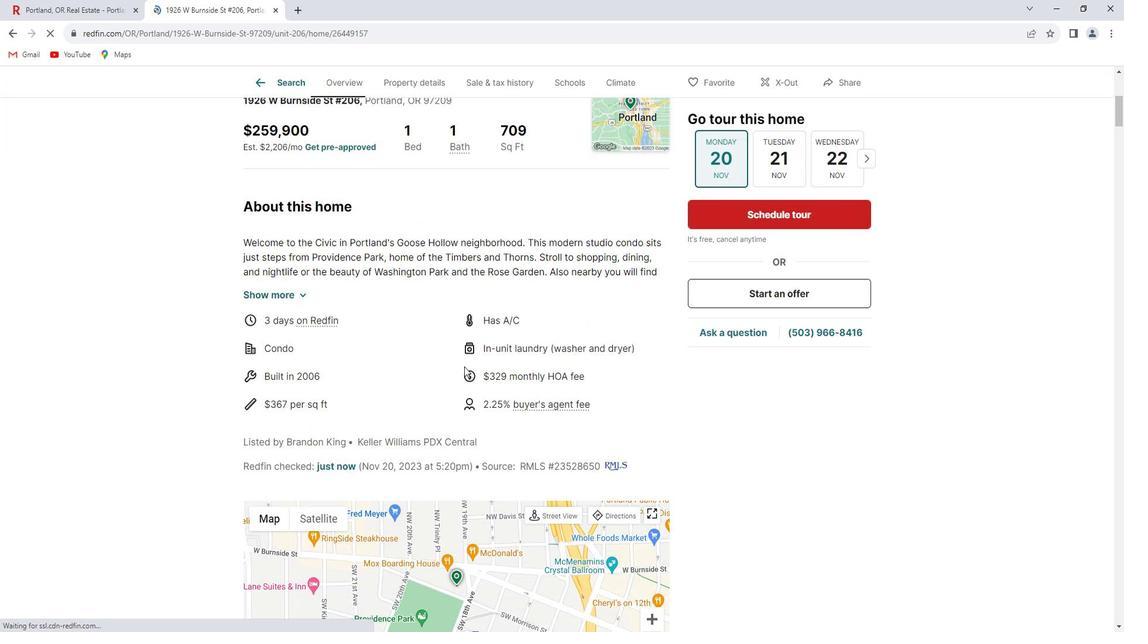
Action: Mouse moved to (309, 174)
Screenshot: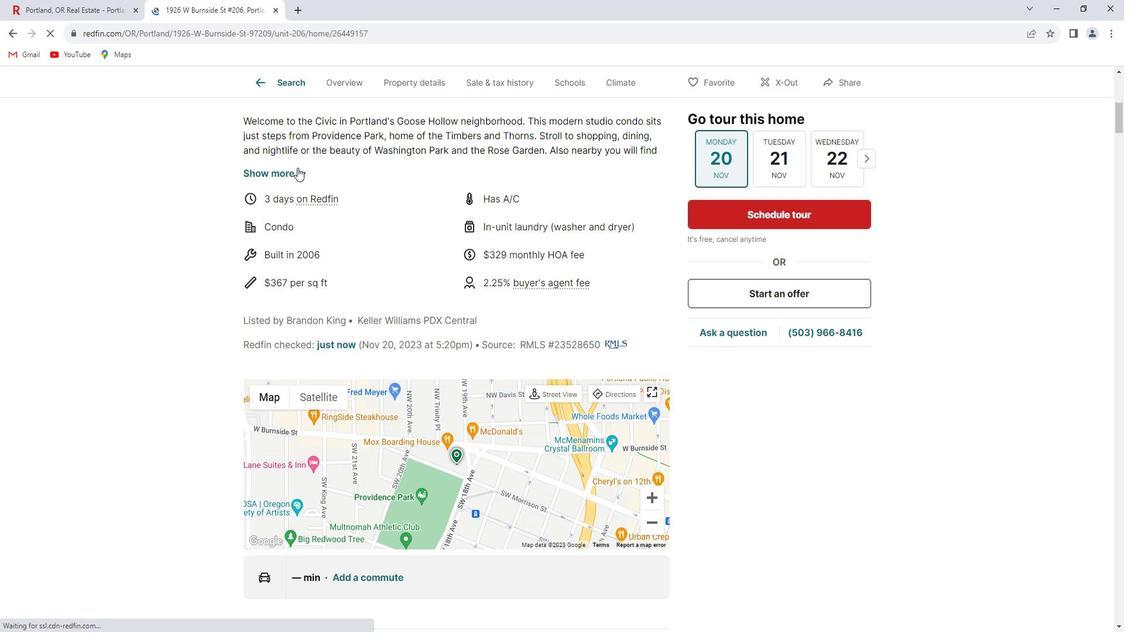 
Action: Mouse pressed left at (309, 174)
Screenshot: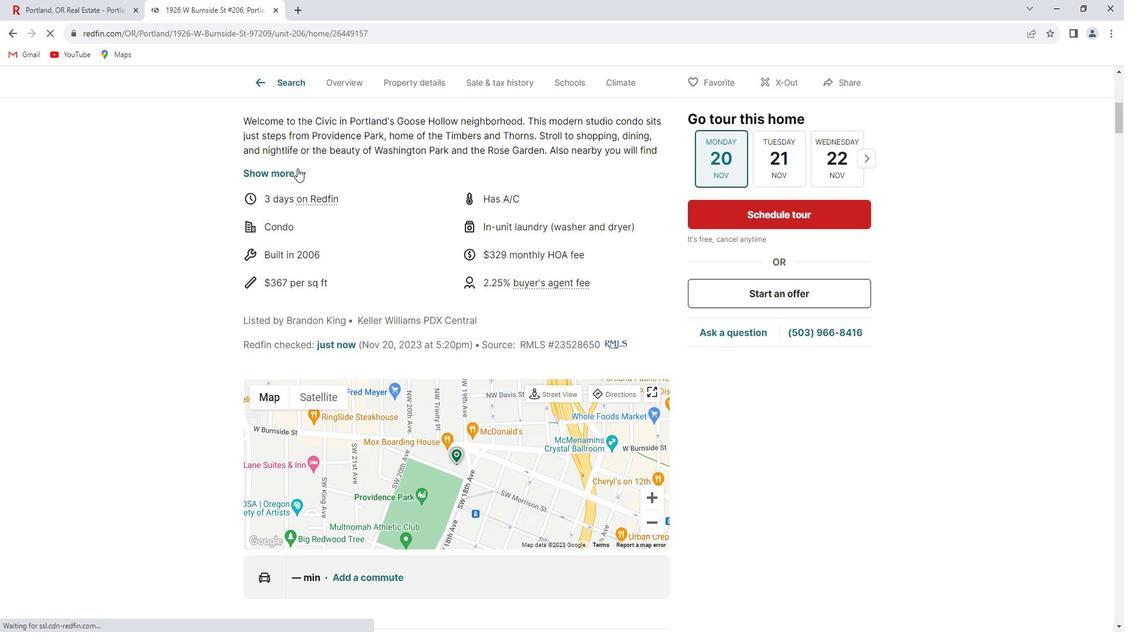 
Action: Mouse moved to (318, 196)
Screenshot: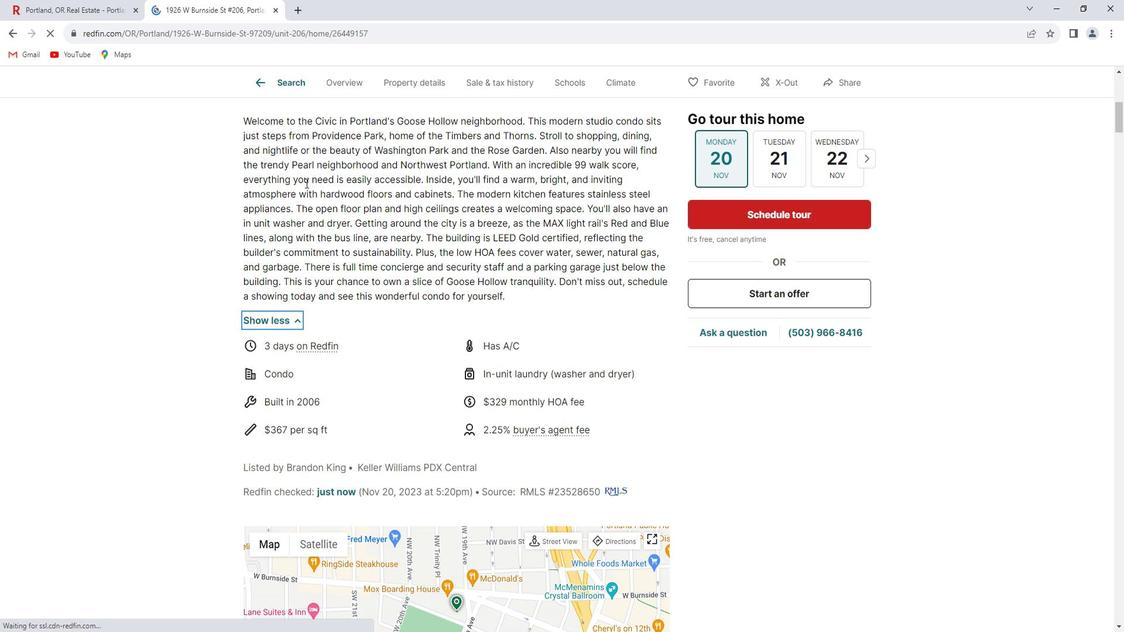 
Action: Mouse scrolled (318, 196) with delta (0, 0)
Screenshot: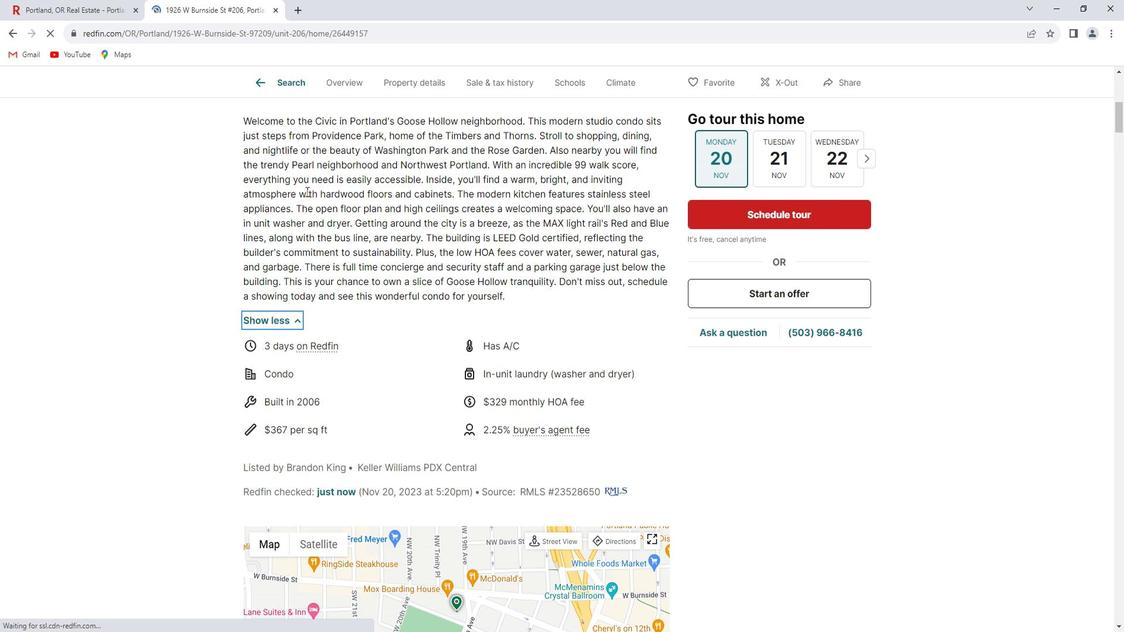 
Action: Mouse scrolled (318, 196) with delta (0, 0)
Screenshot: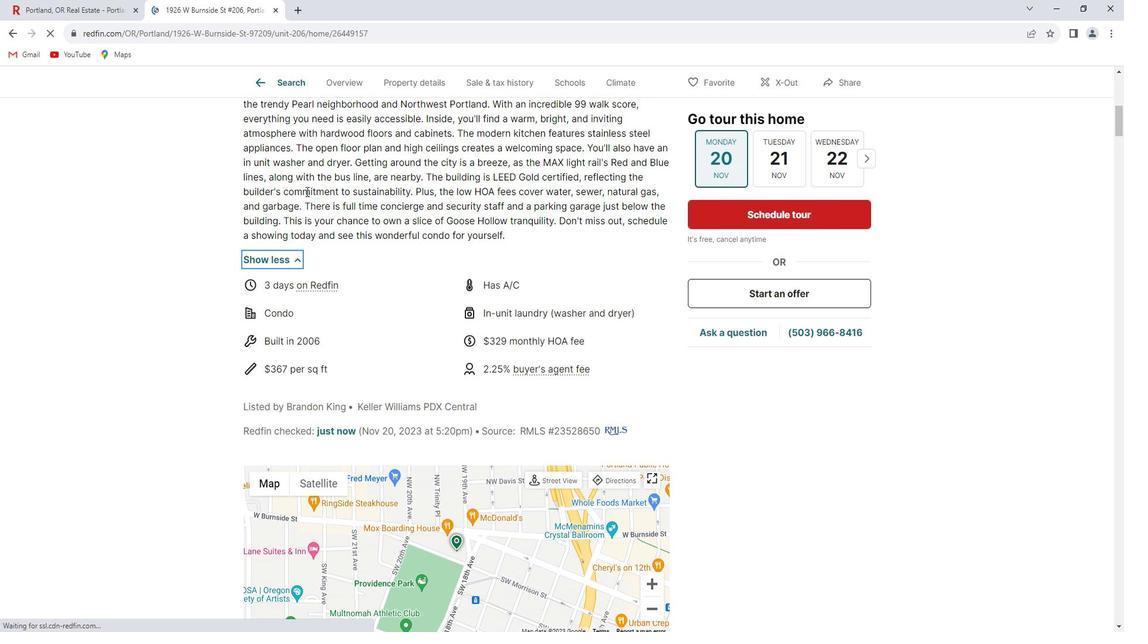 
Action: Mouse scrolled (318, 196) with delta (0, 0)
Screenshot: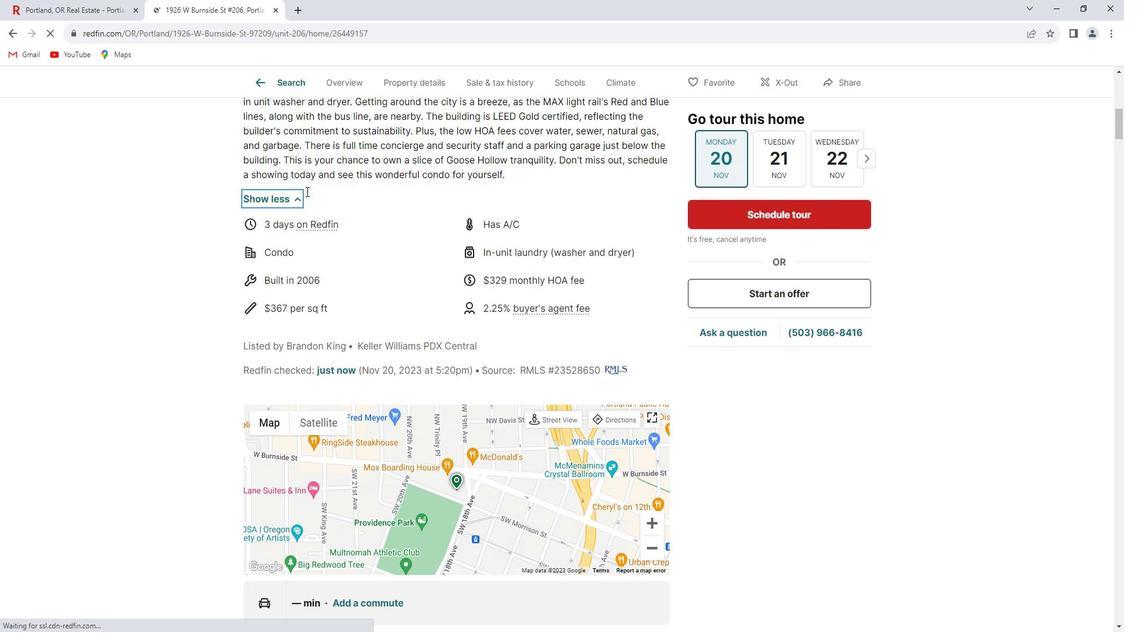 
Action: Mouse scrolled (318, 196) with delta (0, 0)
Screenshot: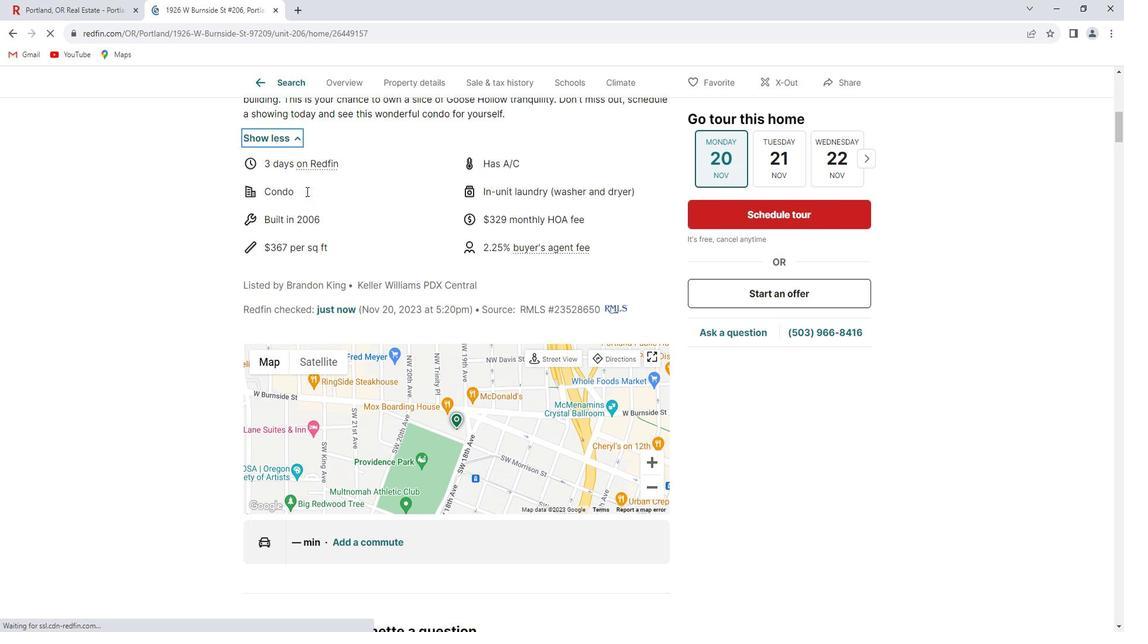 
Action: Mouse moved to (321, 196)
Screenshot: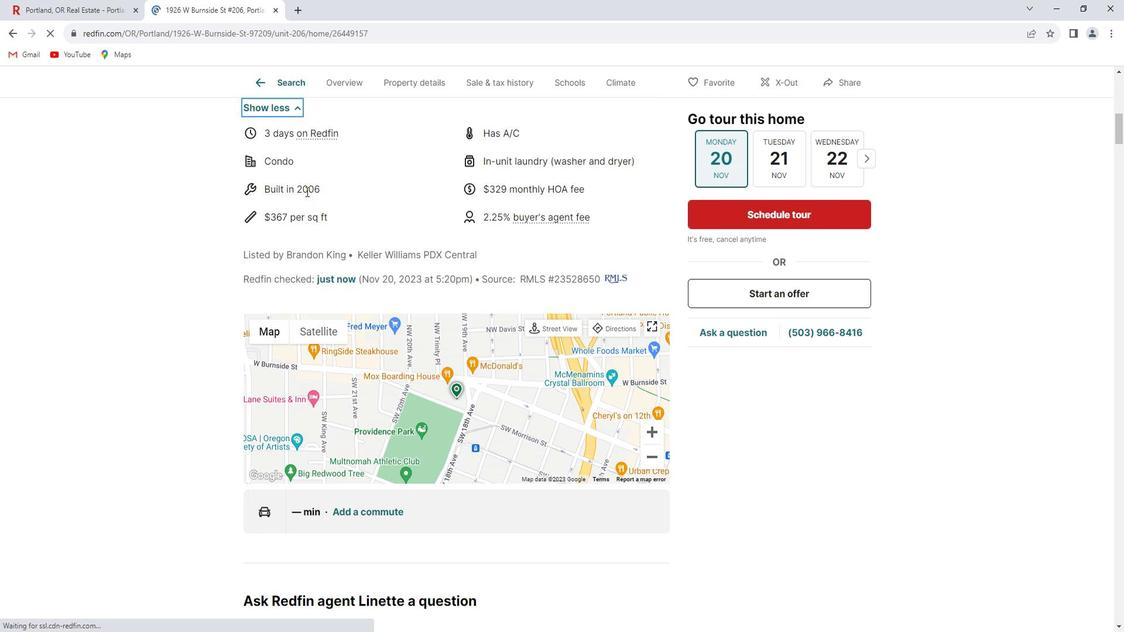 
Action: Mouse scrolled (321, 196) with delta (0, 0)
Screenshot: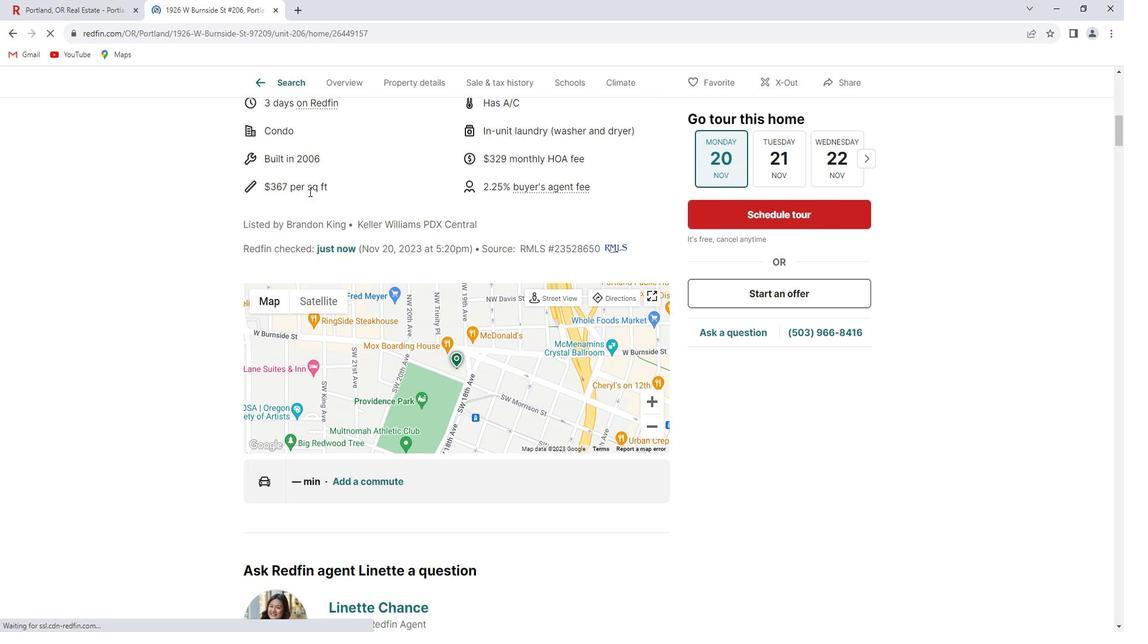 
Action: Mouse scrolled (321, 196) with delta (0, 0)
Screenshot: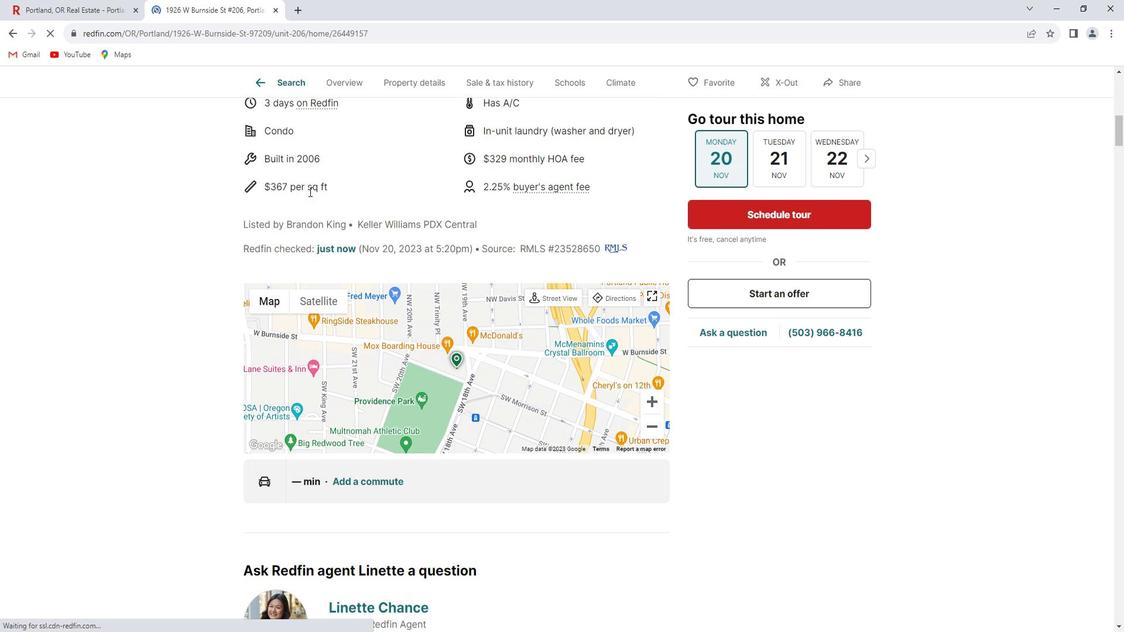 
Action: Mouse moved to (322, 198)
Screenshot: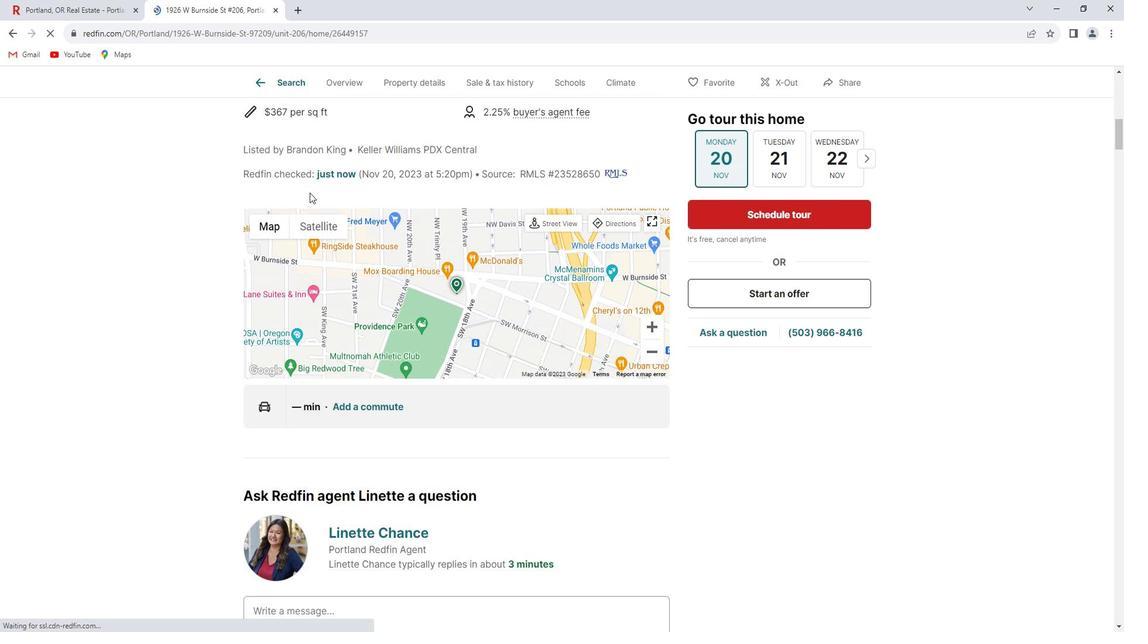
Action: Mouse scrolled (322, 197) with delta (0, 0)
Screenshot: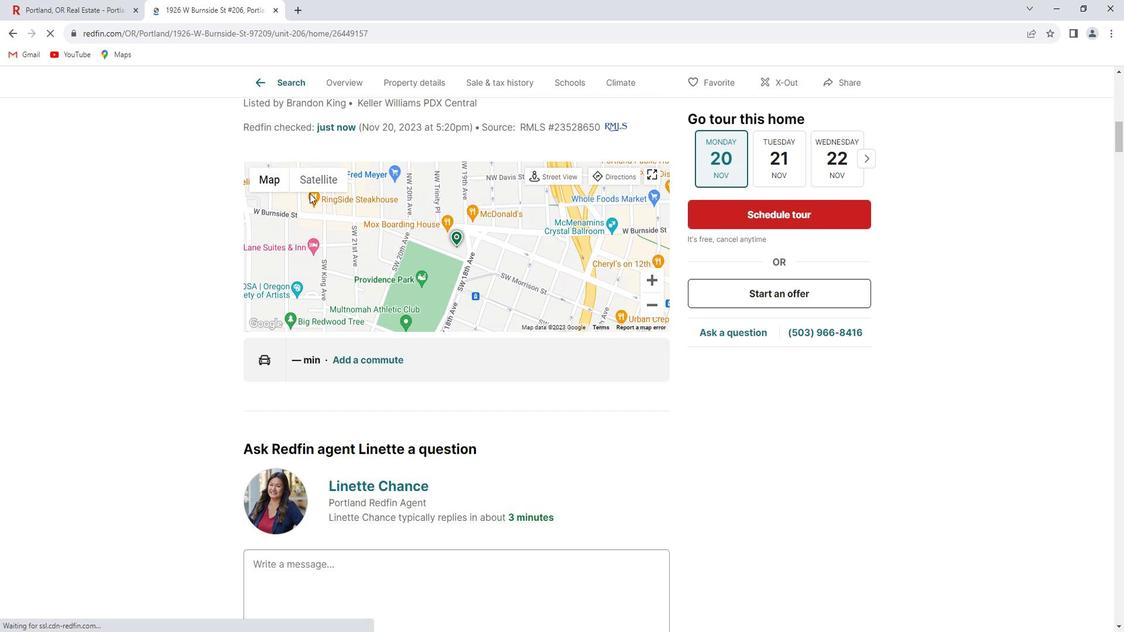 
Action: Mouse moved to (322, 200)
Screenshot: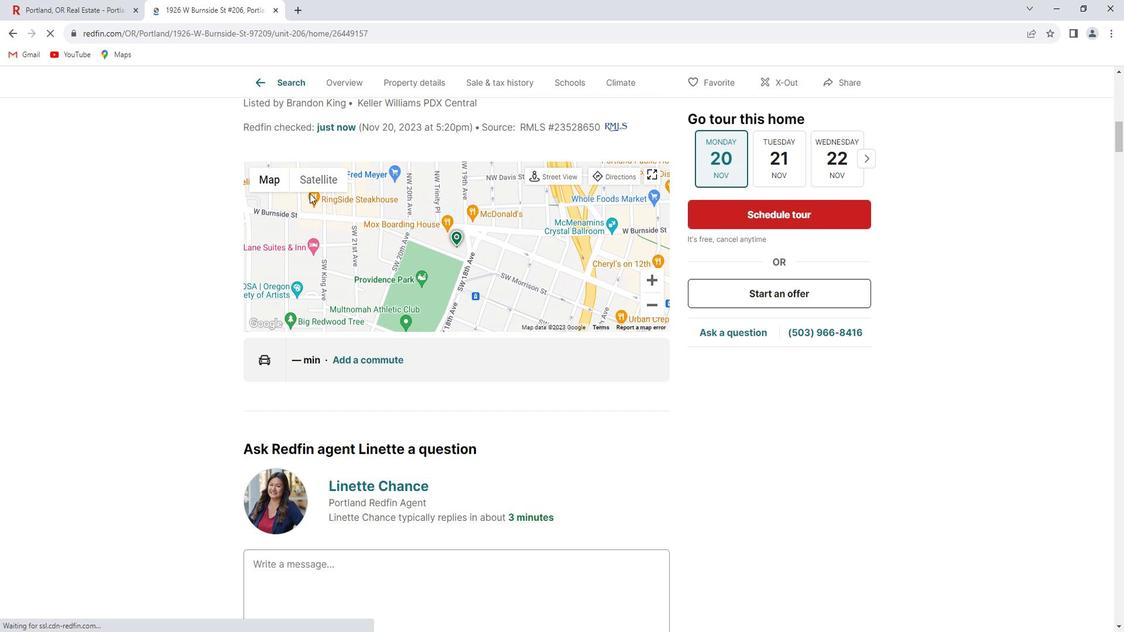 
Action: Mouse scrolled (322, 200) with delta (0, 0)
Screenshot: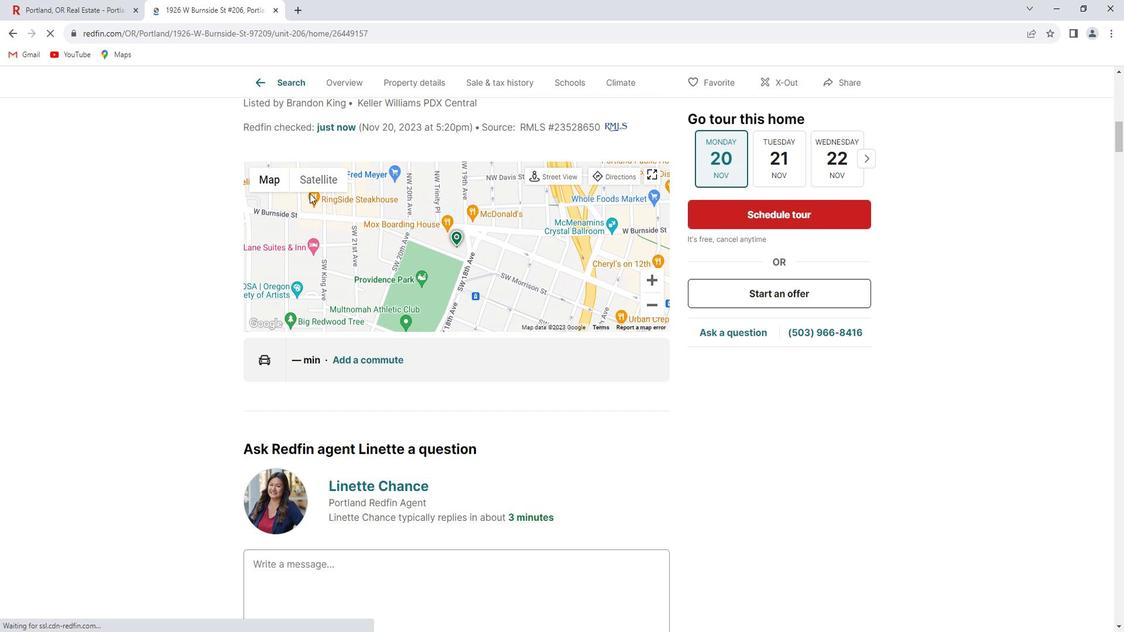 
Action: Mouse moved to (322, 206)
Screenshot: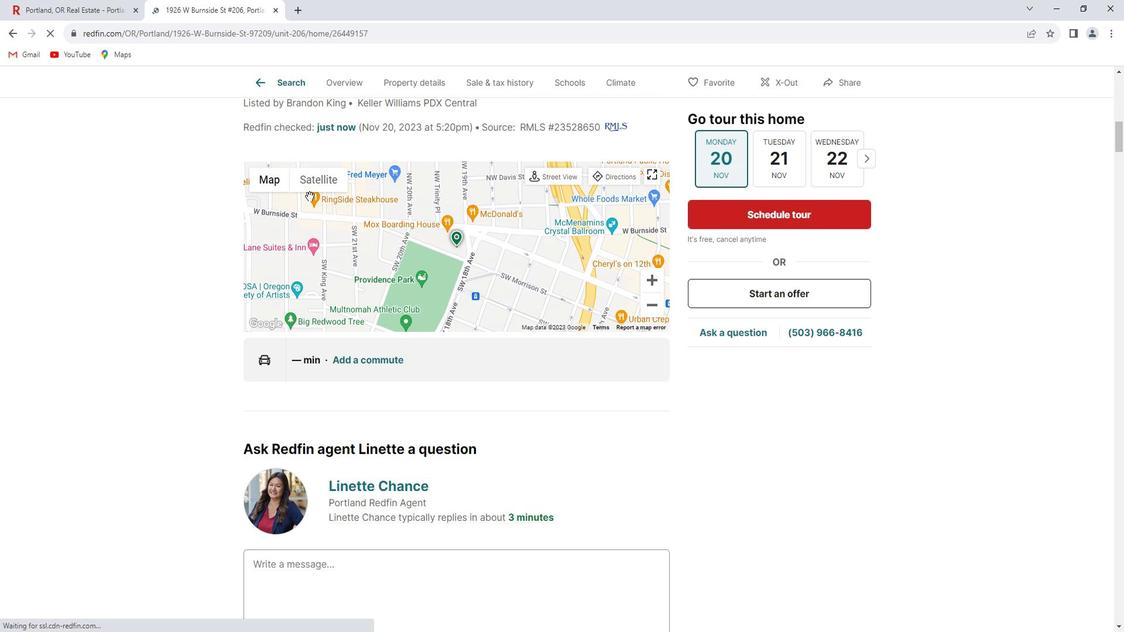
Action: Mouse scrolled (322, 205) with delta (0, 0)
Screenshot: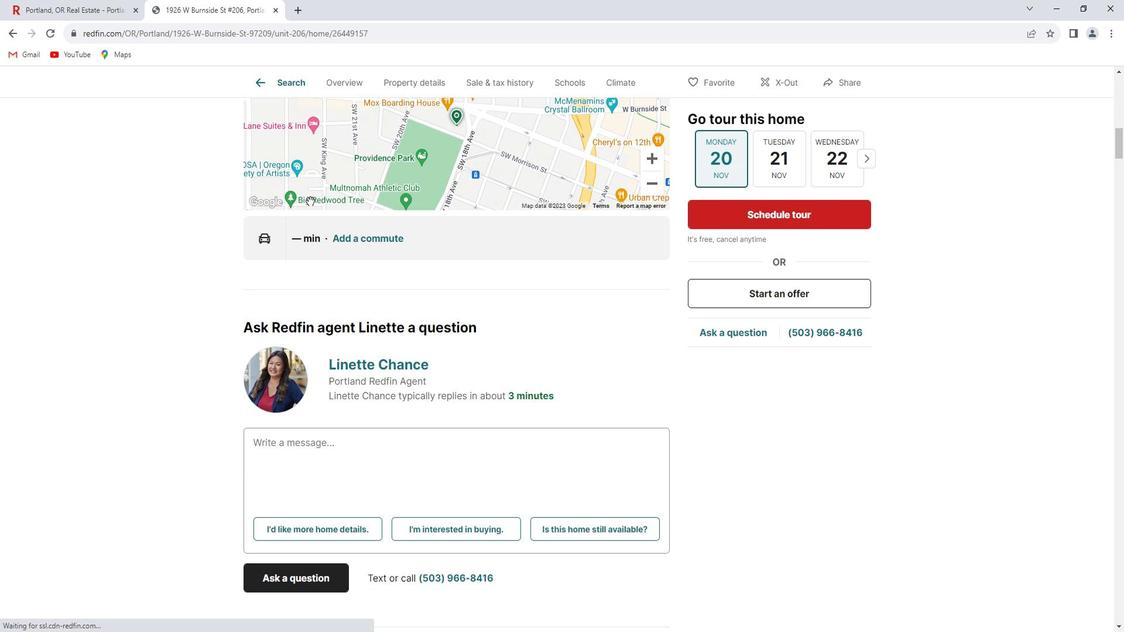 
Action: Mouse moved to (323, 206)
Screenshot: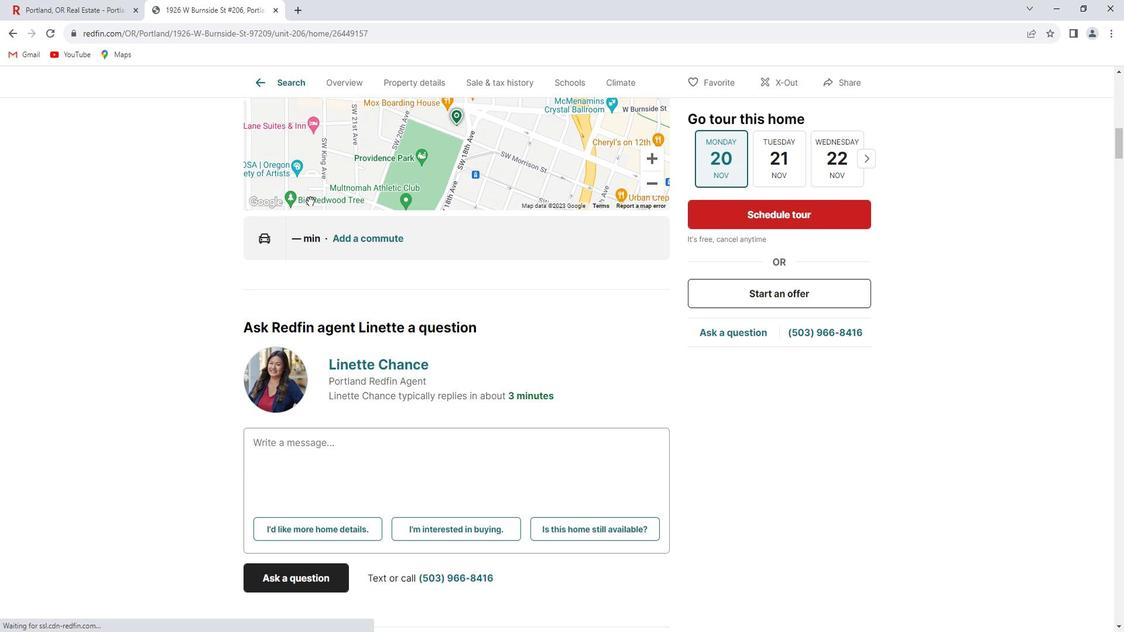 
Action: Mouse scrolled (323, 206) with delta (0, 0)
Screenshot: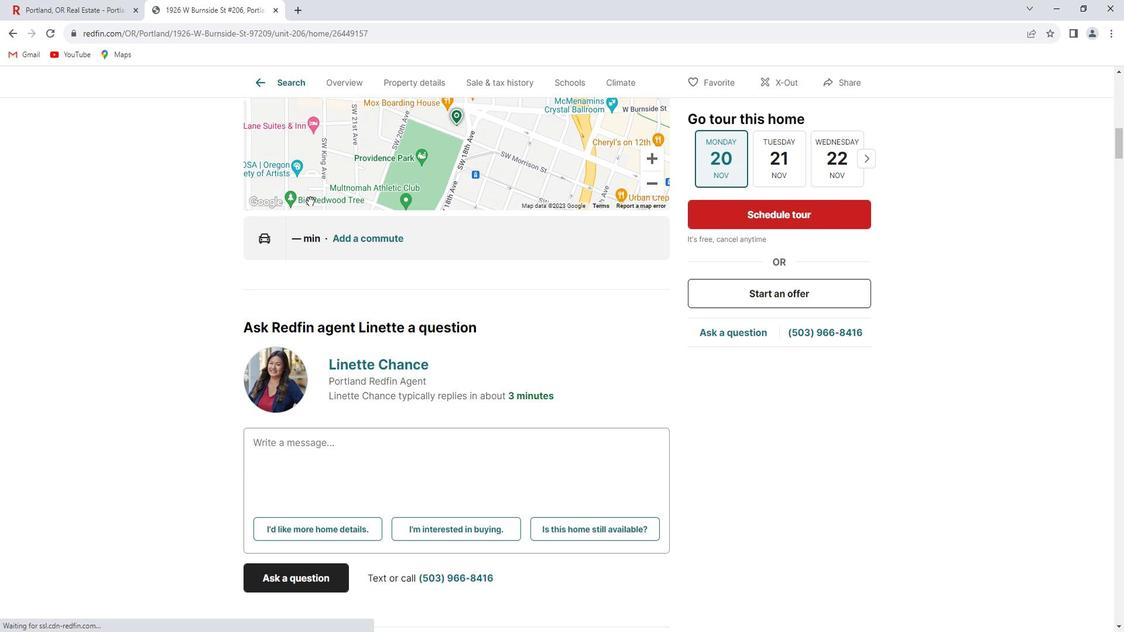 
Action: Mouse moved to (336, 223)
Screenshot: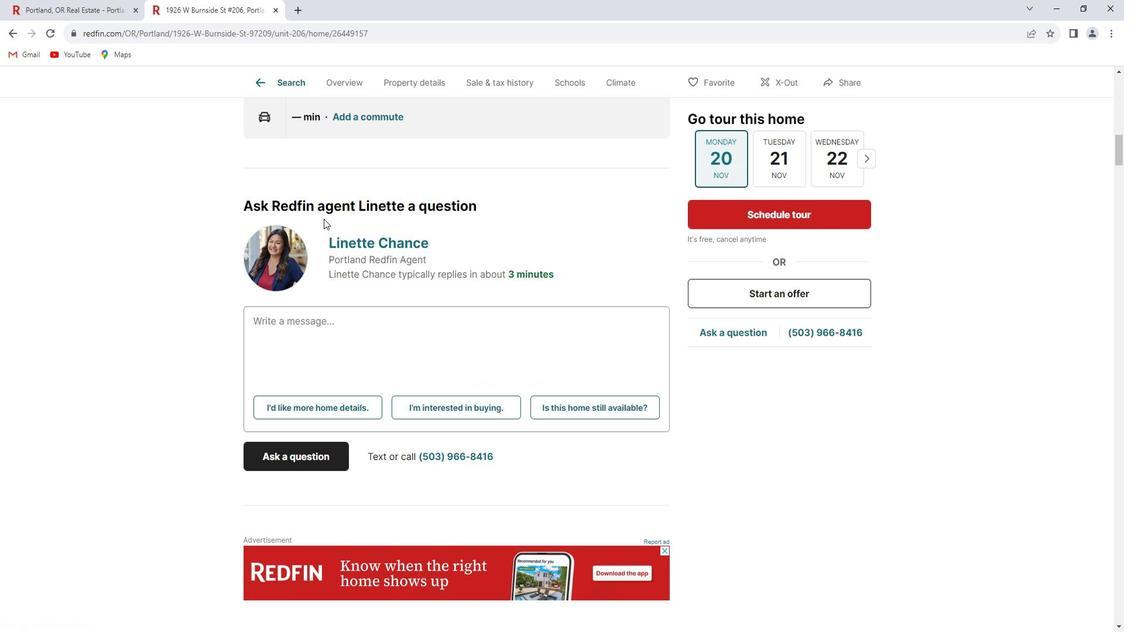 
Action: Mouse scrolled (336, 222) with delta (0, 0)
Screenshot: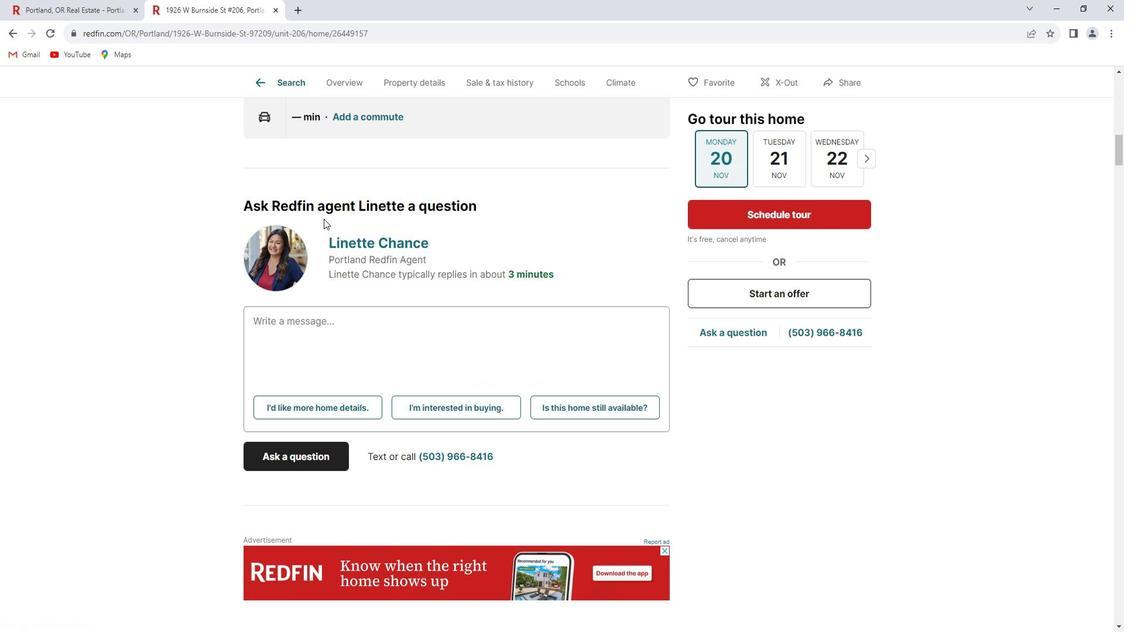 
Action: Mouse moved to (342, 224)
Screenshot: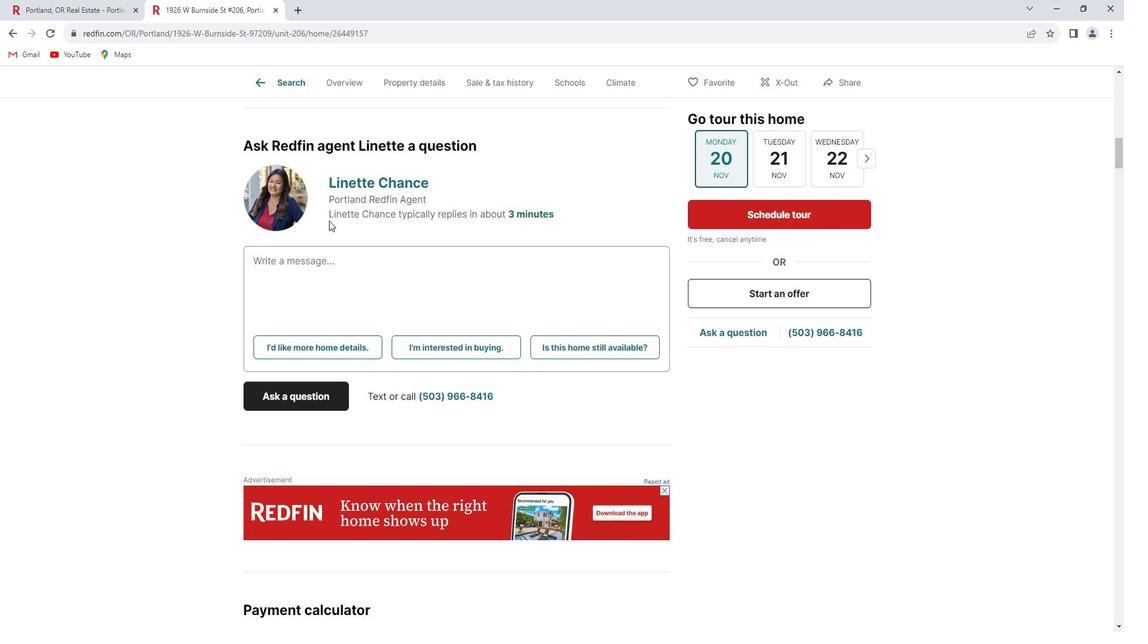 
Action: Mouse scrolled (342, 224) with delta (0, 0)
Screenshot: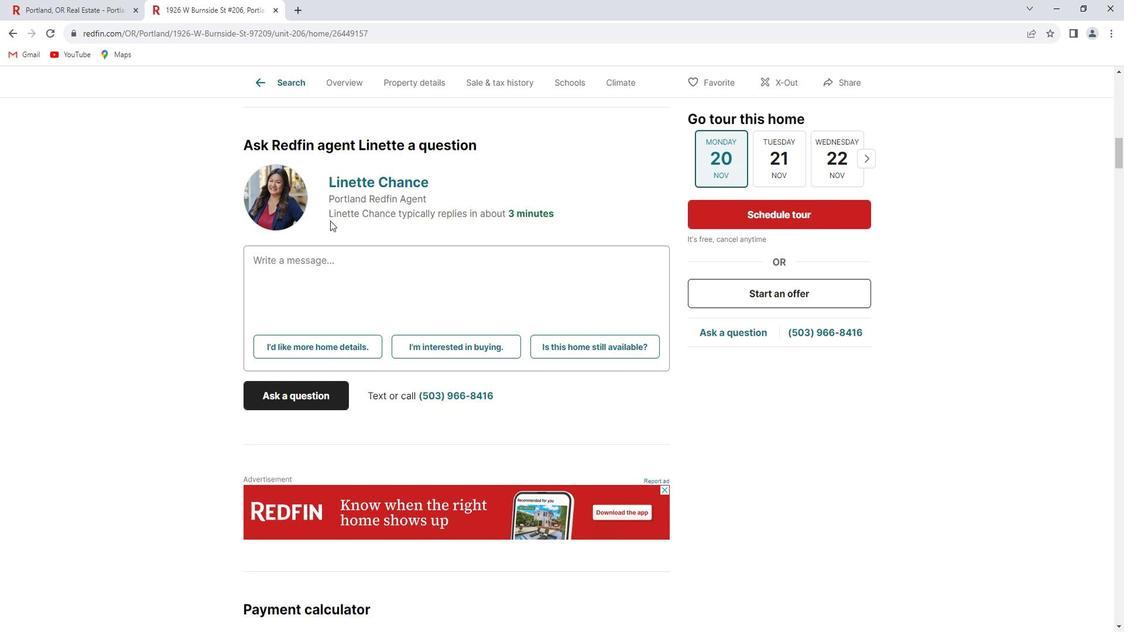 
Action: Mouse scrolled (342, 224) with delta (0, 0)
Screenshot: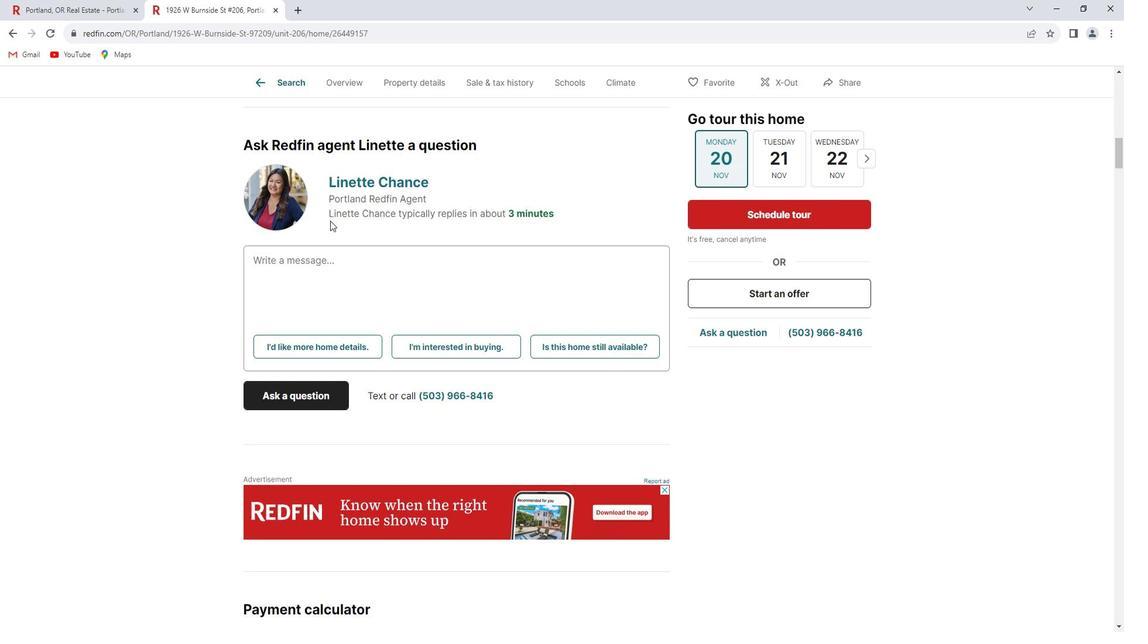 
Action: Mouse scrolled (342, 224) with delta (0, 0)
Screenshot: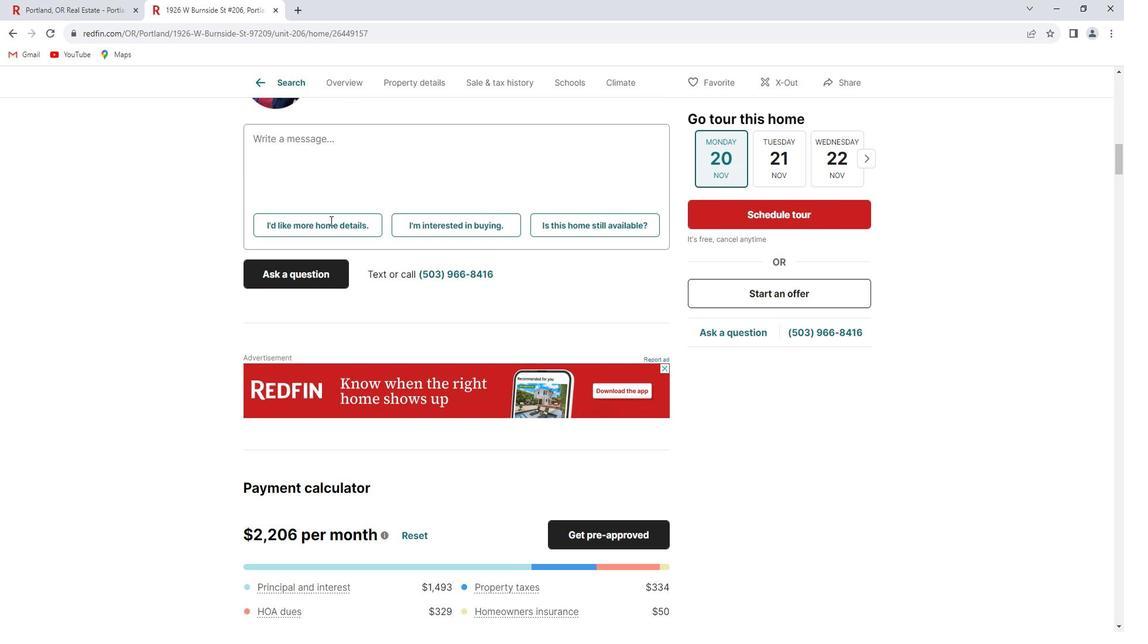 
Action: Mouse scrolled (342, 224) with delta (0, 0)
Screenshot: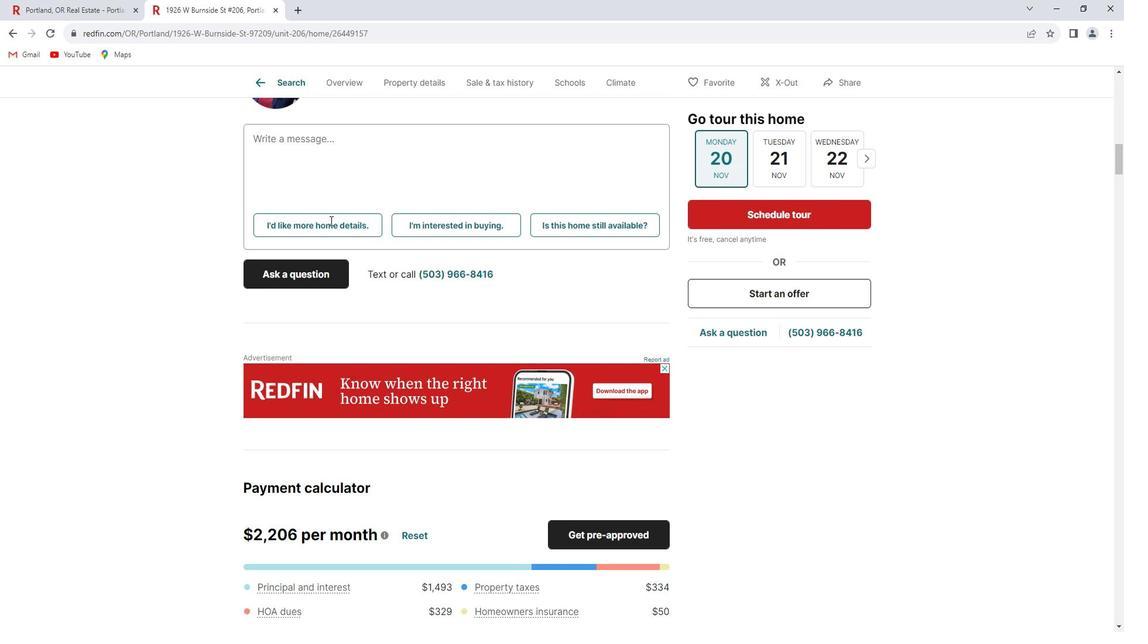 
Action: Mouse scrolled (342, 224) with delta (0, 0)
Screenshot: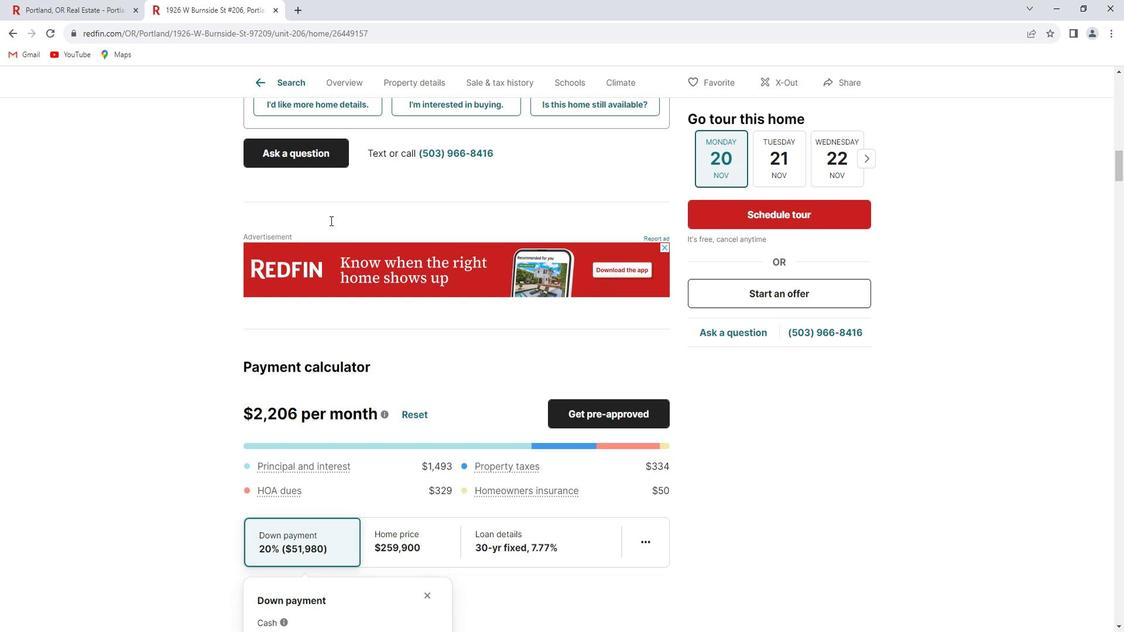 
Action: Mouse scrolled (342, 224) with delta (0, 0)
Screenshot: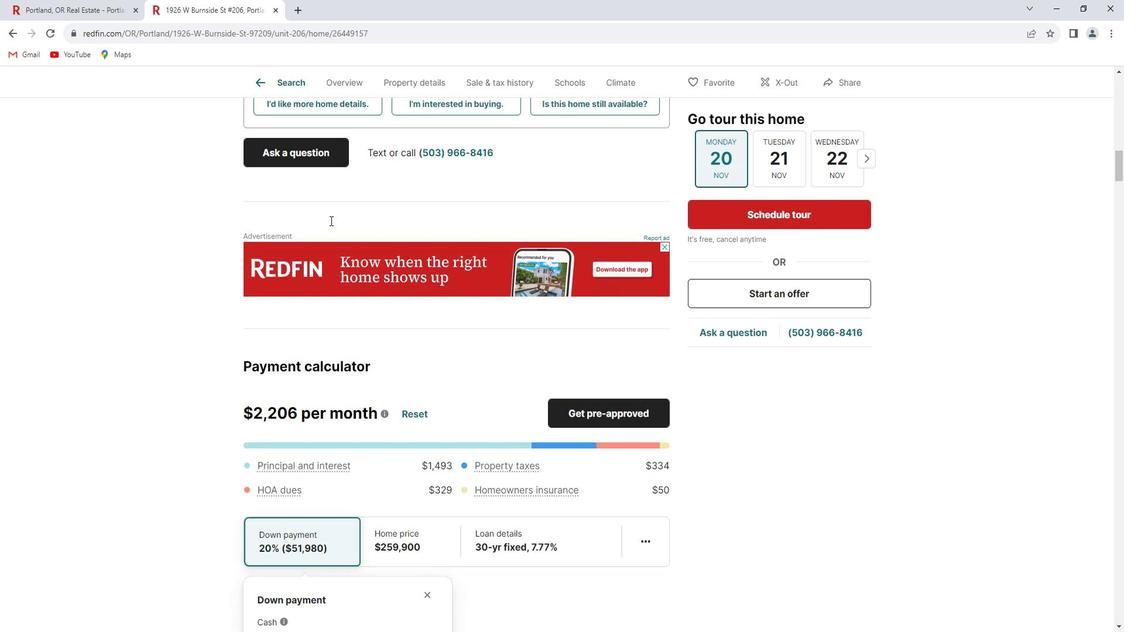 
Action: Mouse scrolled (342, 224) with delta (0, 0)
Screenshot: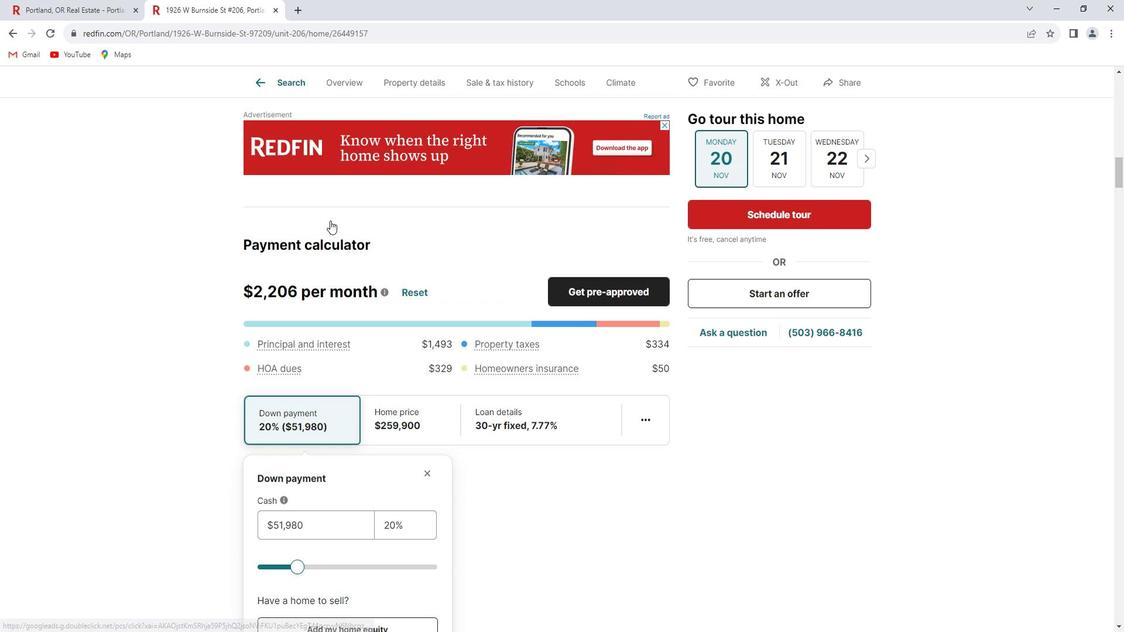 
Action: Mouse scrolled (342, 224) with delta (0, 0)
Screenshot: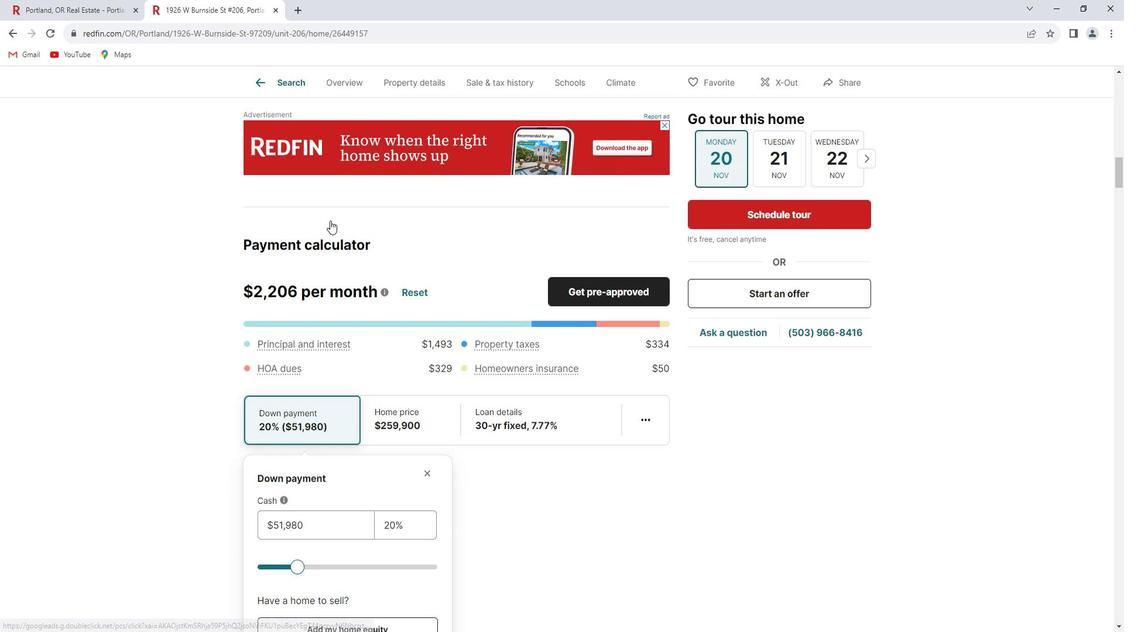 
Action: Mouse scrolled (342, 224) with delta (0, 0)
Screenshot: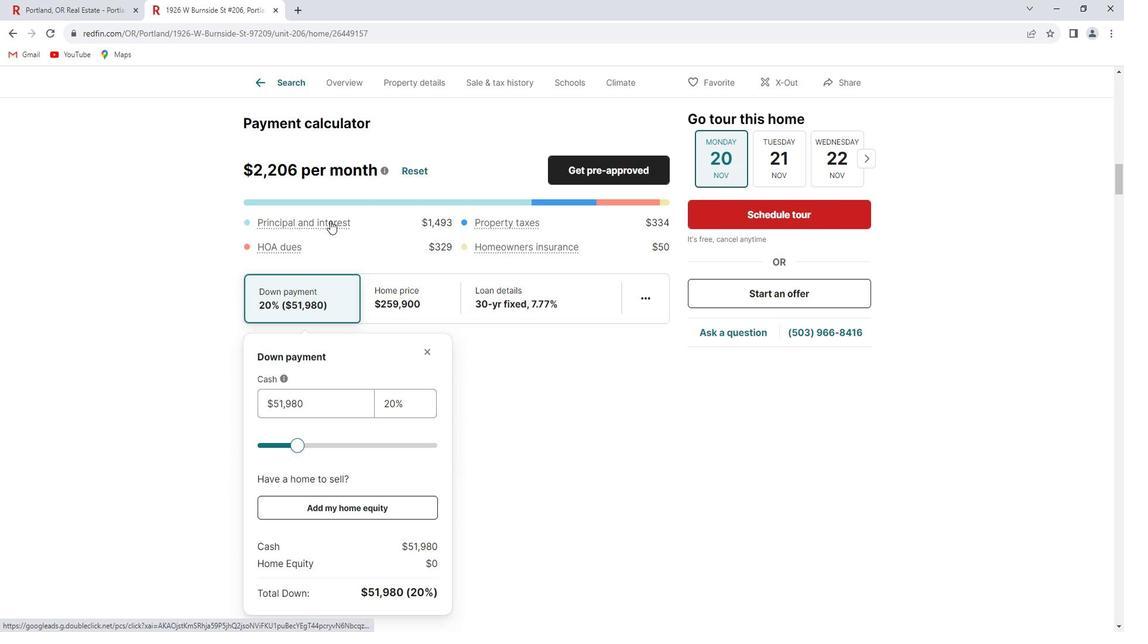 
Action: Mouse scrolled (342, 224) with delta (0, 0)
Screenshot: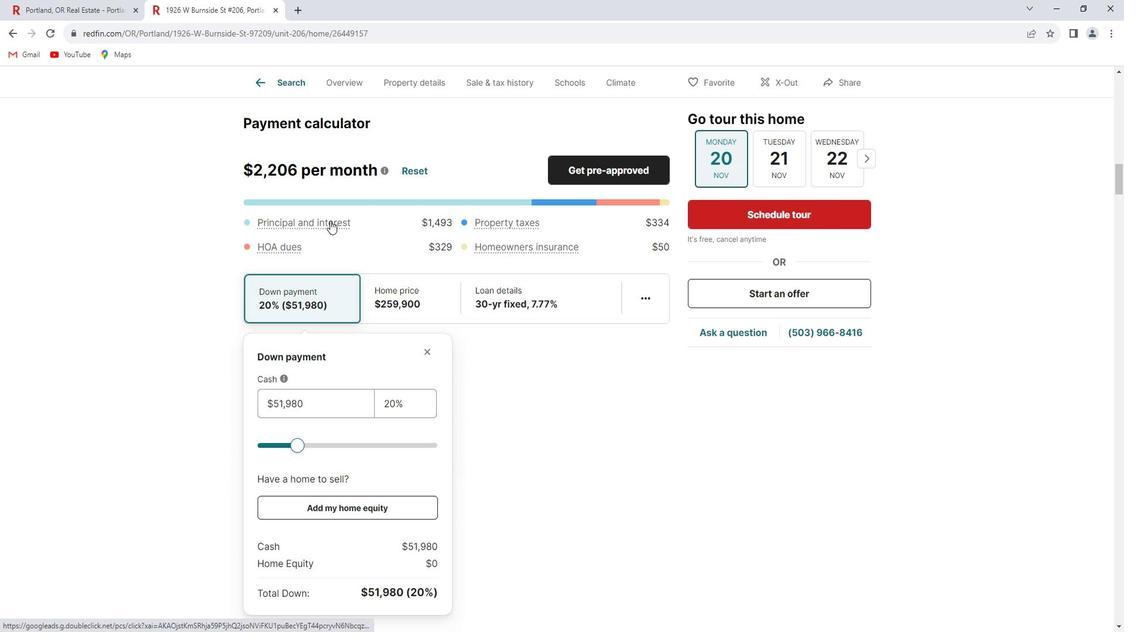 
Action: Mouse scrolled (342, 224) with delta (0, 0)
Screenshot: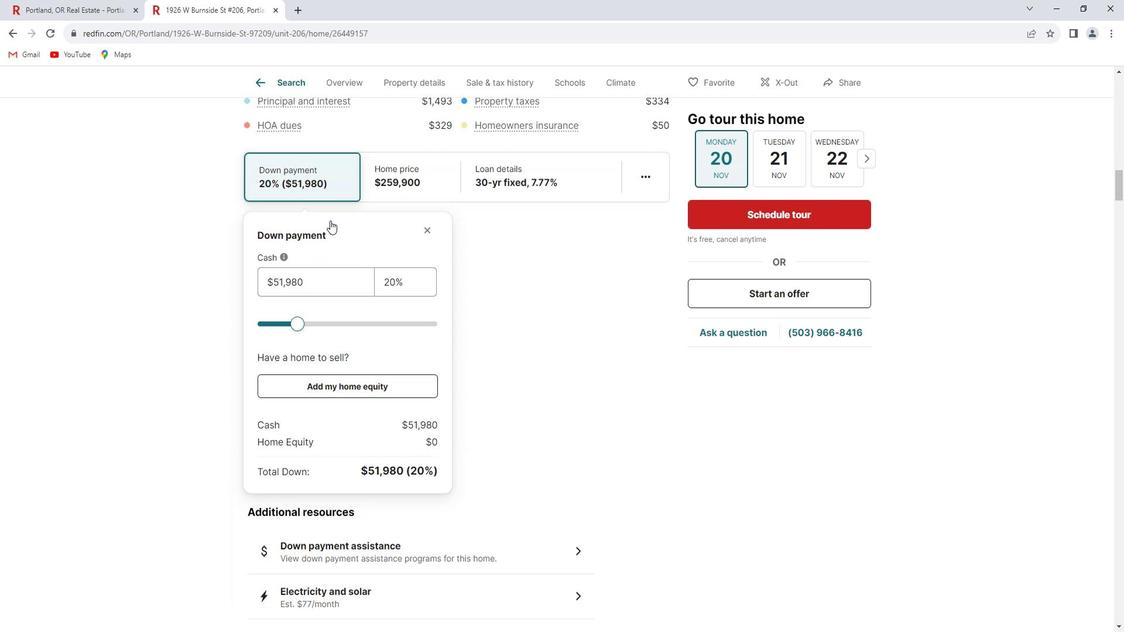 
Action: Mouse scrolled (342, 224) with delta (0, 0)
Screenshot: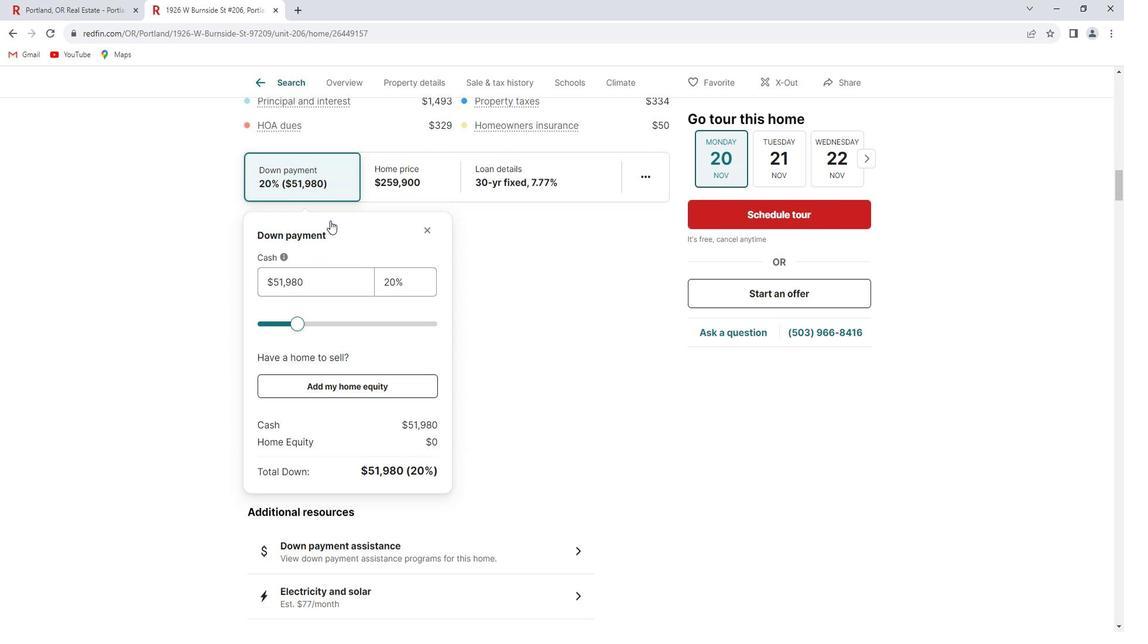 
Action: Mouse scrolled (342, 224) with delta (0, 0)
Screenshot: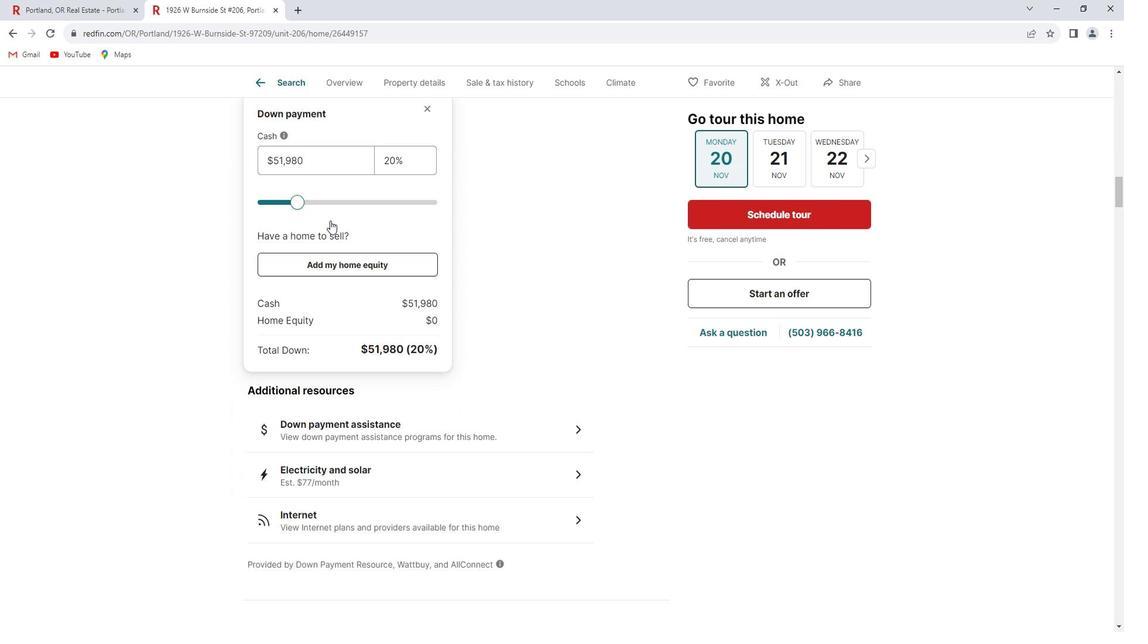 
Action: Mouse scrolled (342, 224) with delta (0, 0)
Screenshot: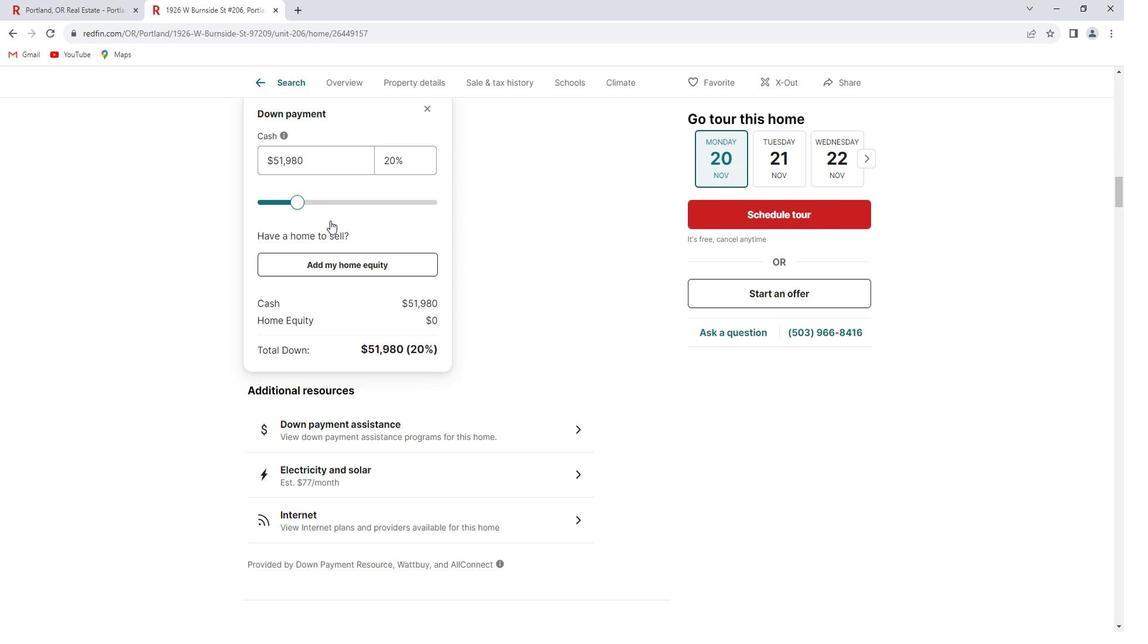 
Action: Mouse scrolled (342, 224) with delta (0, 0)
Screenshot: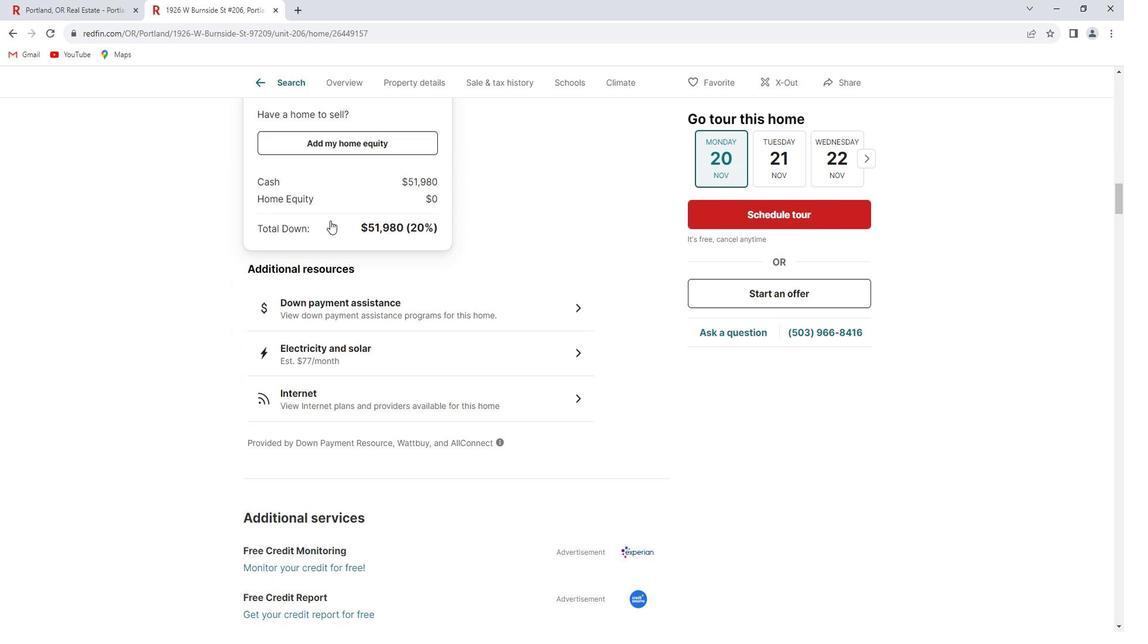 
Action: Mouse scrolled (342, 224) with delta (0, 0)
Screenshot: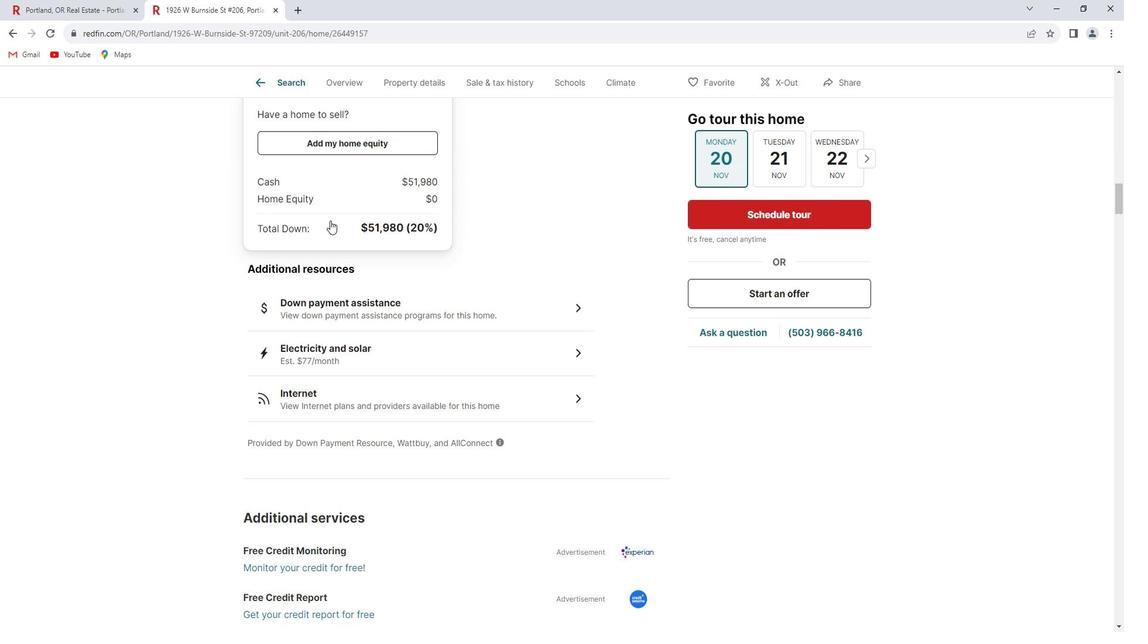 
Action: Mouse scrolled (342, 224) with delta (0, 0)
Screenshot: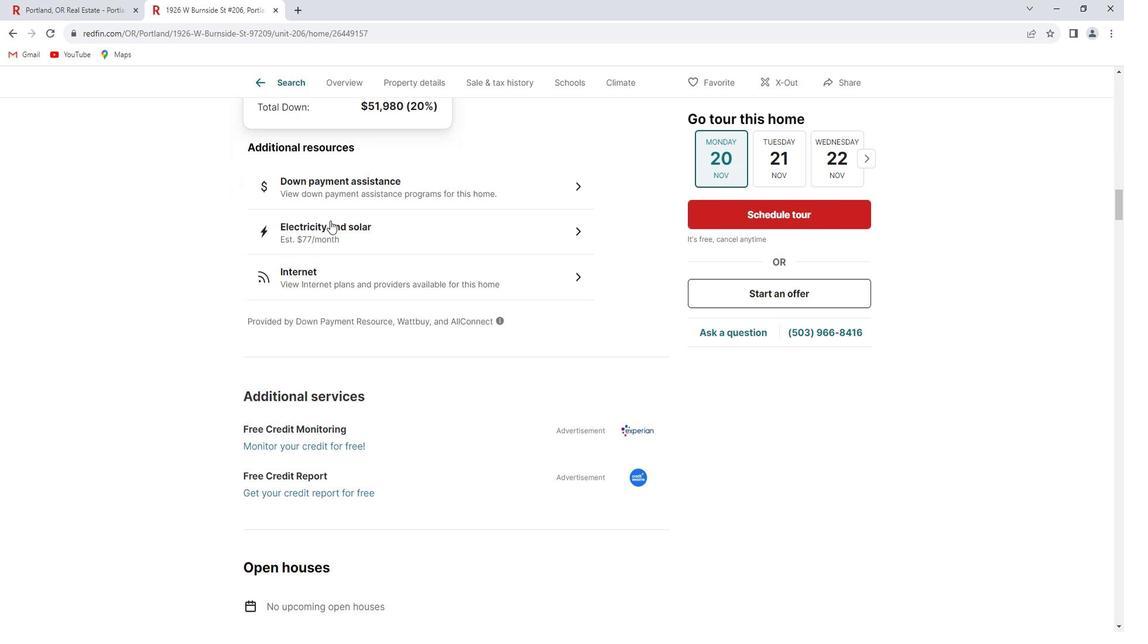 
Action: Mouse scrolled (342, 224) with delta (0, 0)
Screenshot: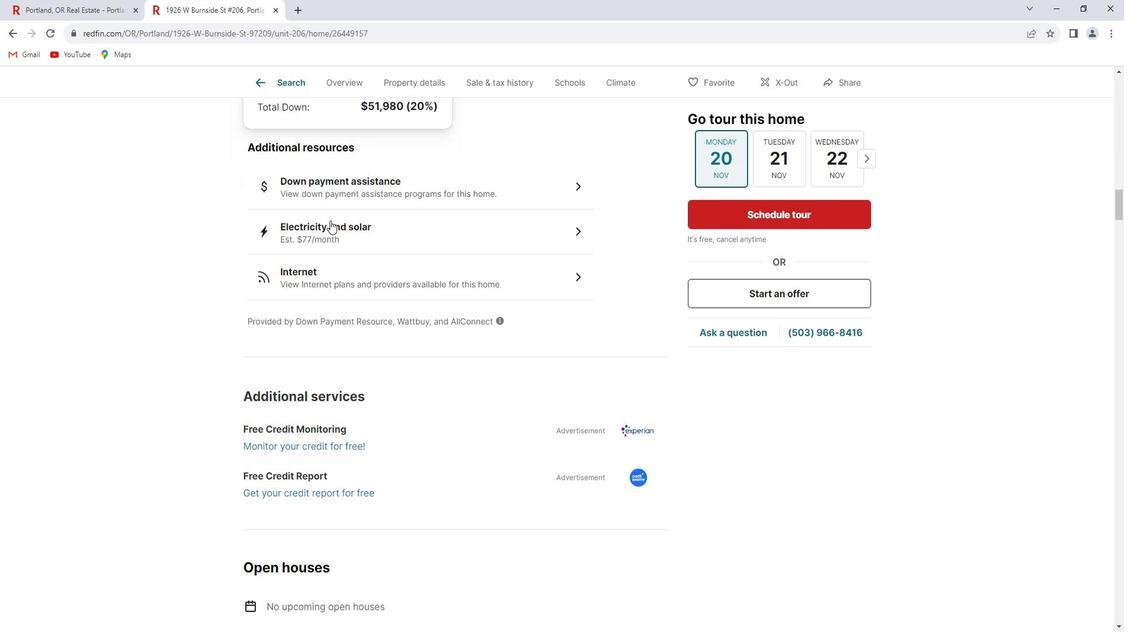
Action: Mouse scrolled (342, 224) with delta (0, 0)
Screenshot: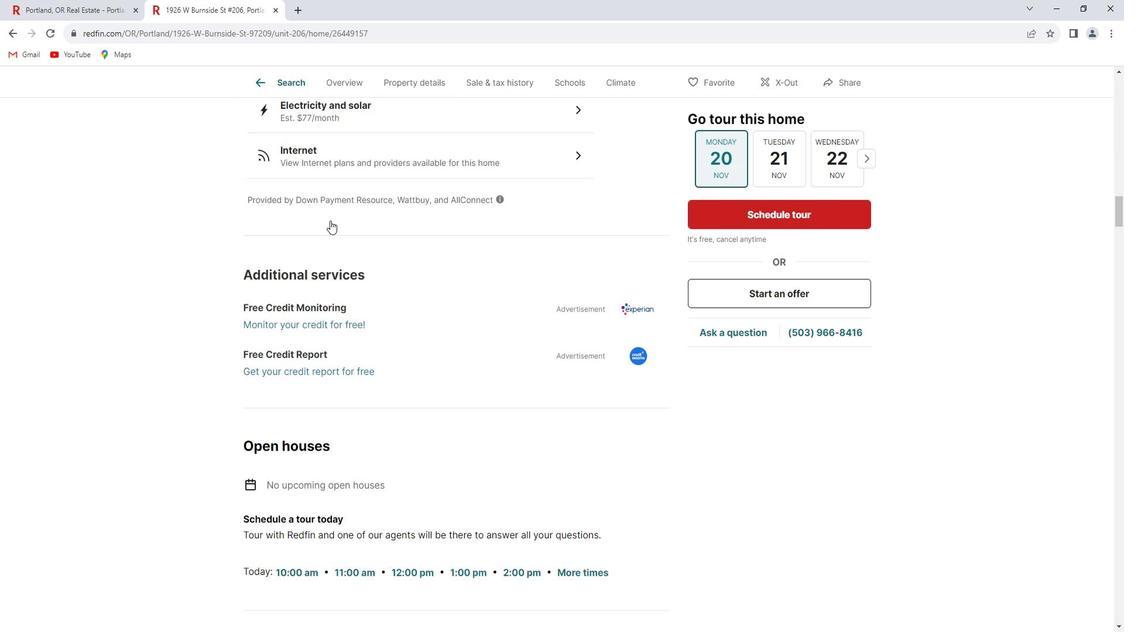
Action: Mouse scrolled (342, 224) with delta (0, 0)
Screenshot: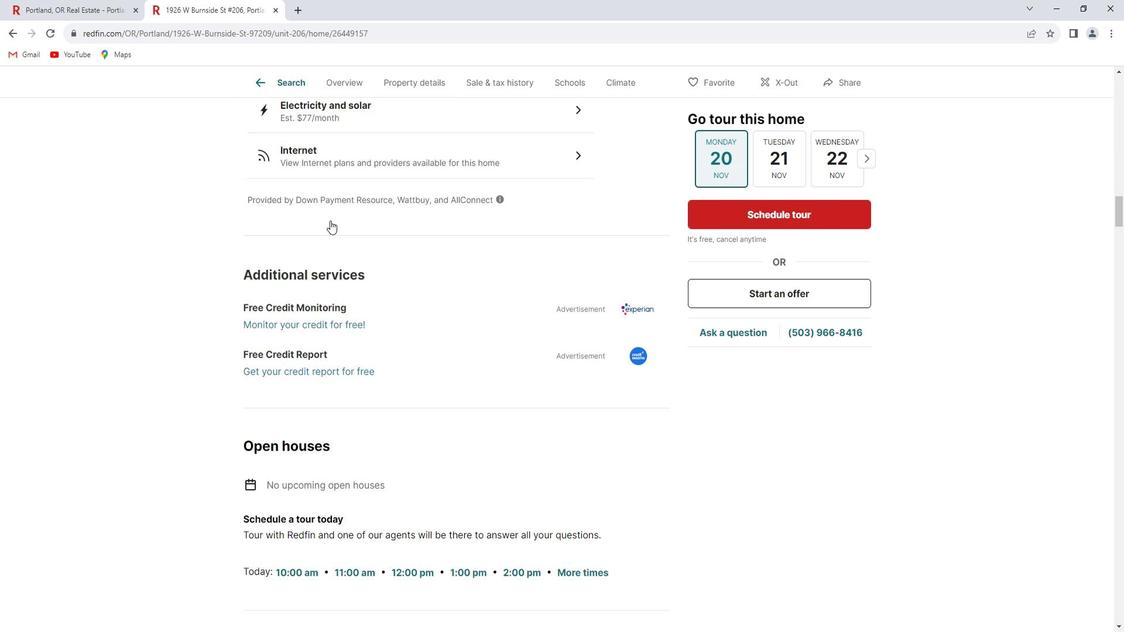 
Action: Mouse scrolled (342, 224) with delta (0, 0)
Screenshot: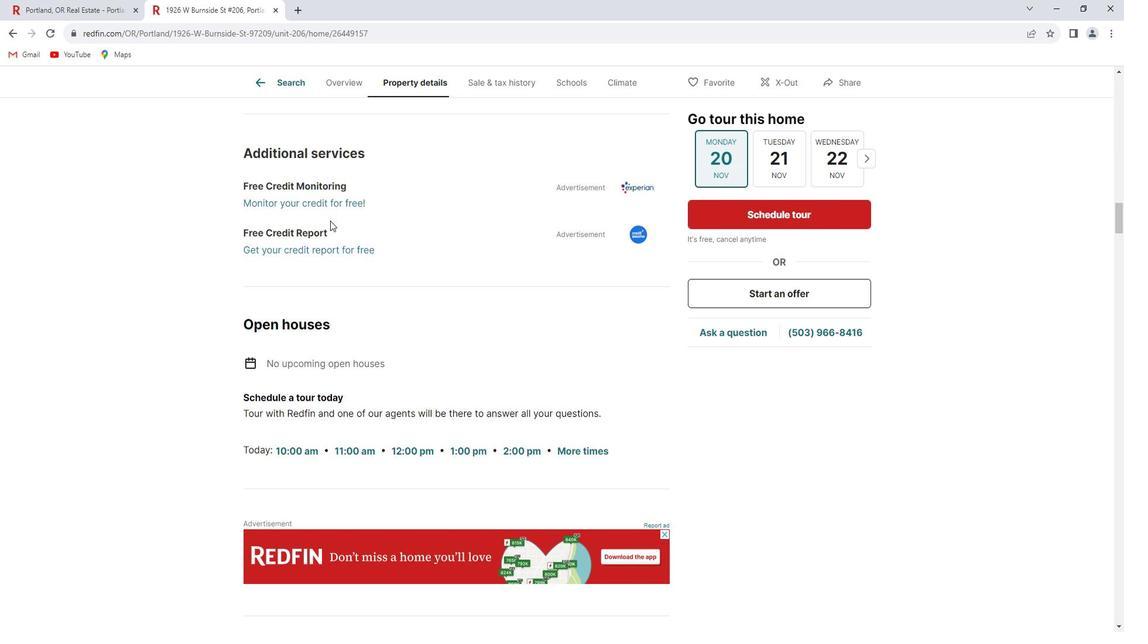 
Action: Mouse scrolled (342, 224) with delta (0, 0)
Screenshot: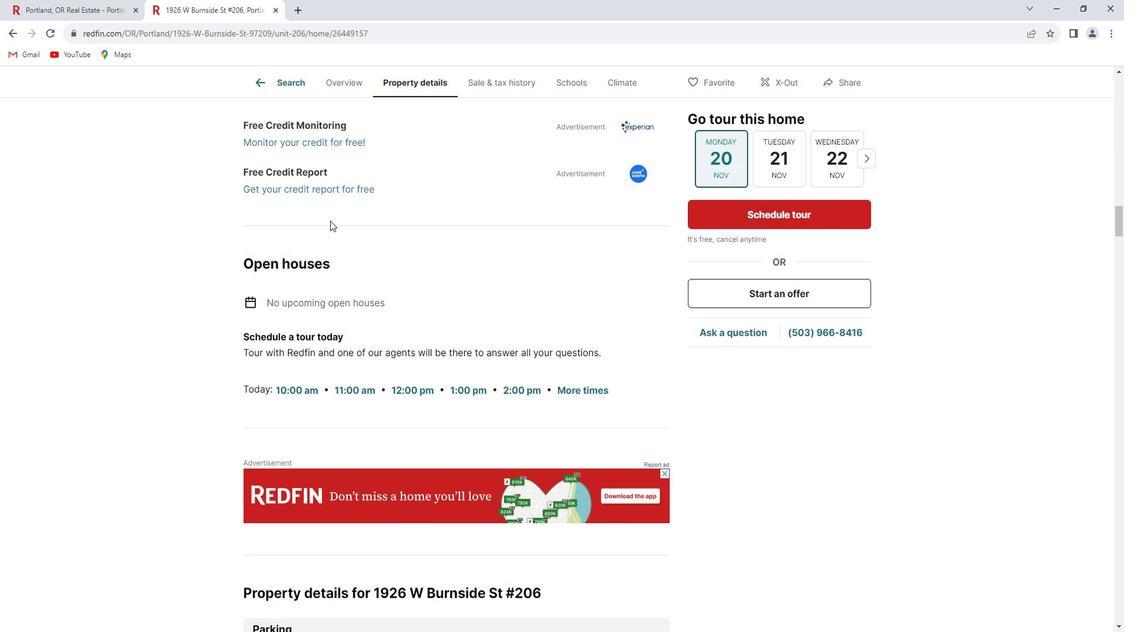 
Action: Mouse scrolled (342, 224) with delta (0, 0)
Screenshot: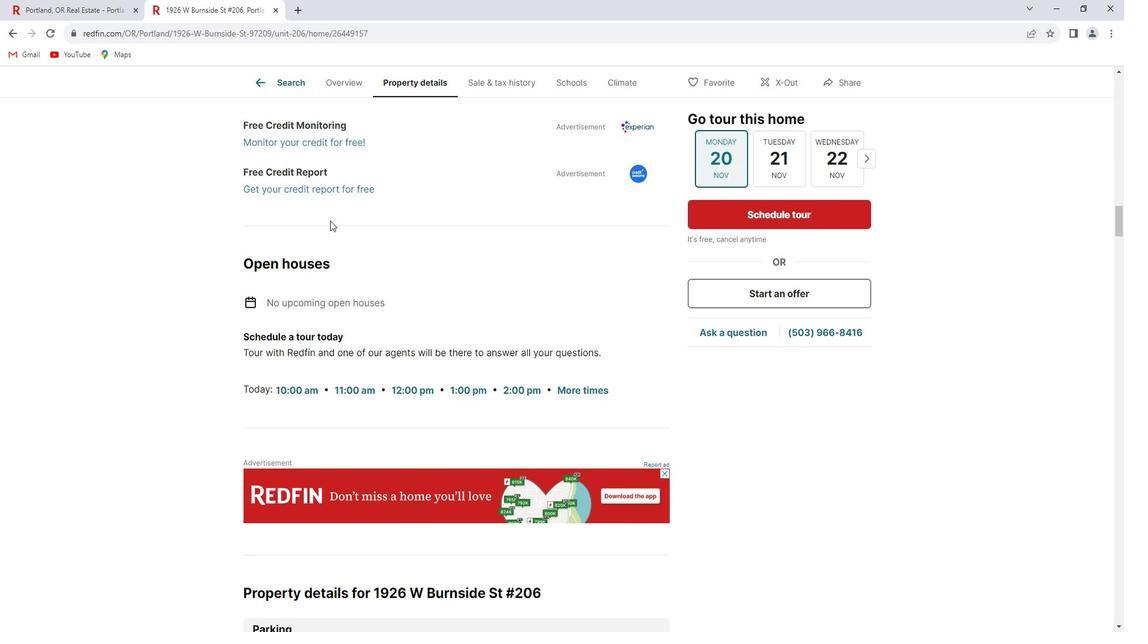 
Action: Mouse scrolled (342, 224) with delta (0, 0)
Screenshot: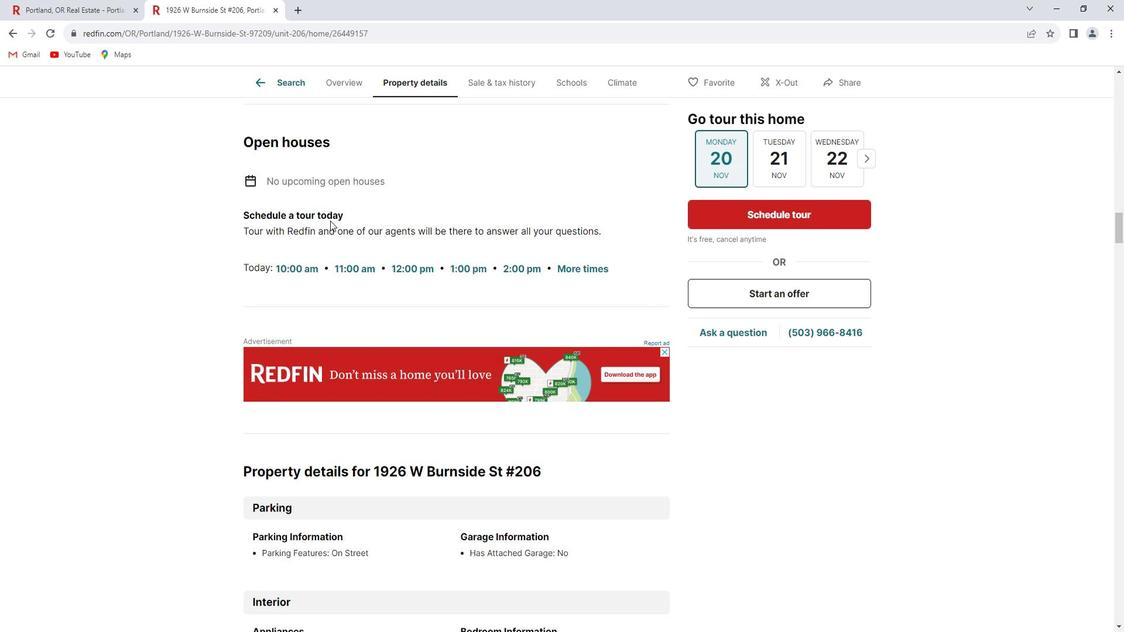 
Action: Mouse scrolled (342, 224) with delta (0, 0)
Screenshot: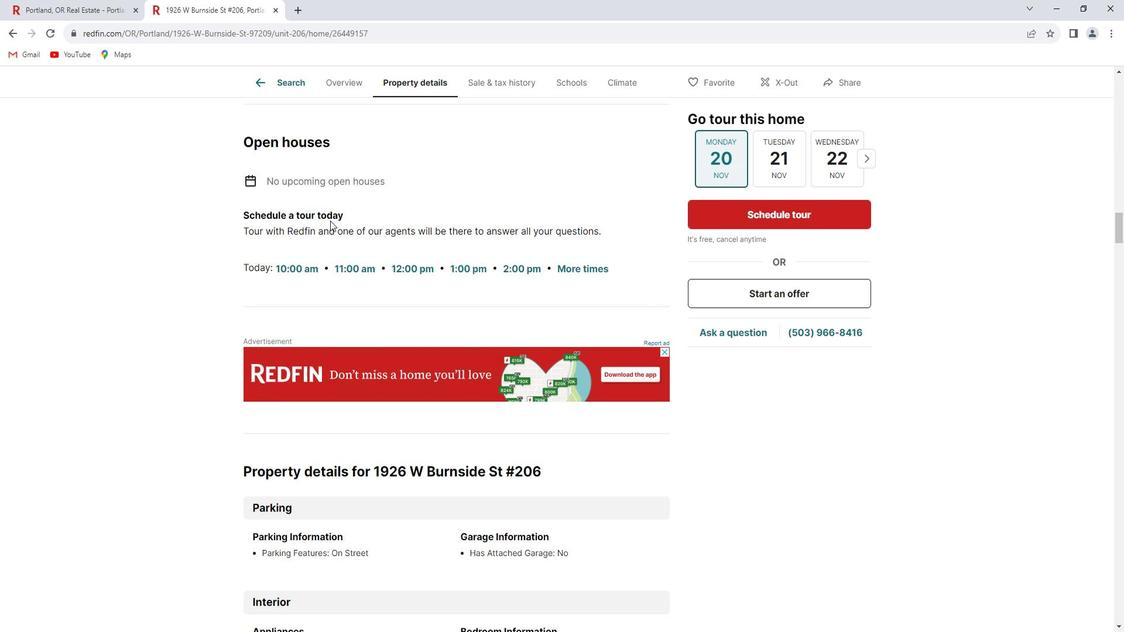 
Action: Mouse scrolled (342, 224) with delta (0, 0)
Screenshot: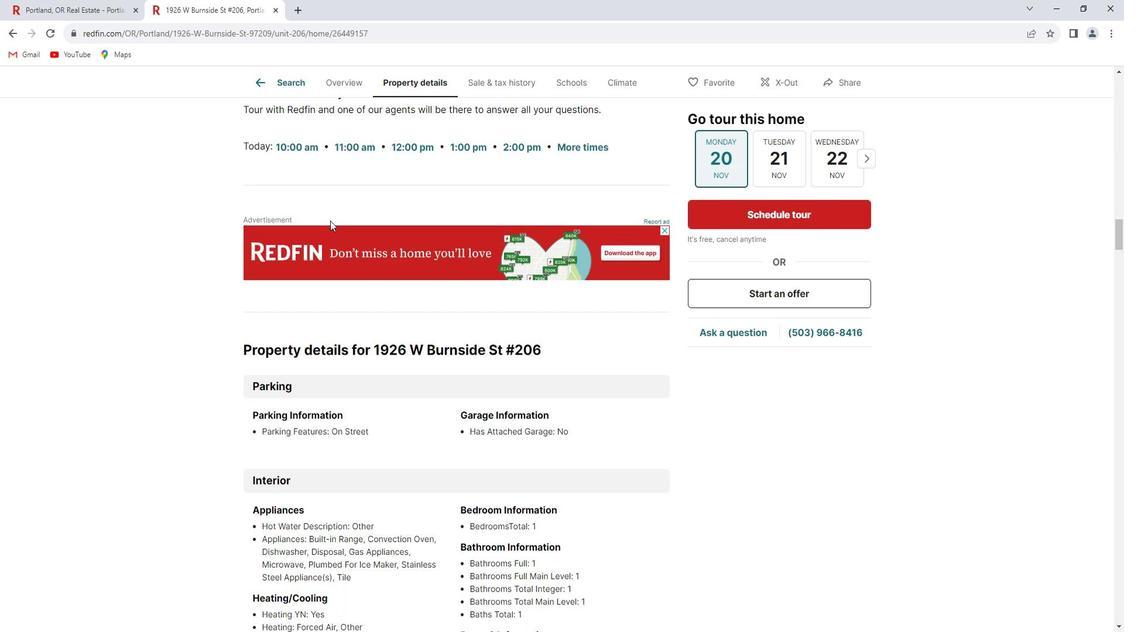 
Action: Mouse scrolled (342, 224) with delta (0, 0)
Screenshot: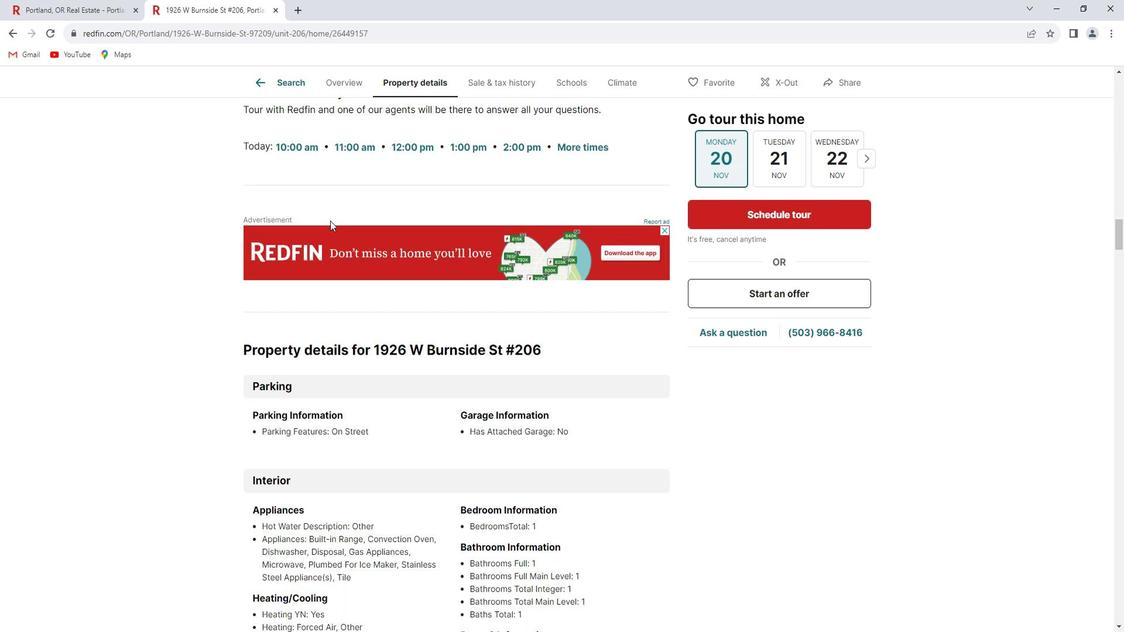 
Action: Mouse scrolled (342, 224) with delta (0, 0)
Screenshot: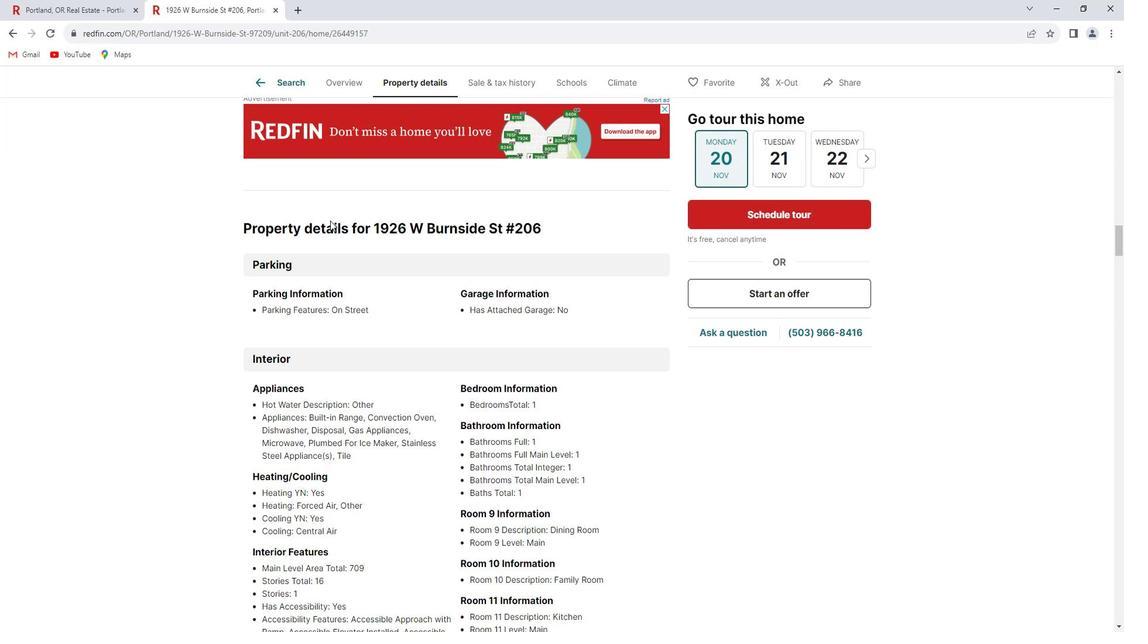 
Action: Mouse scrolled (342, 224) with delta (0, 0)
Screenshot: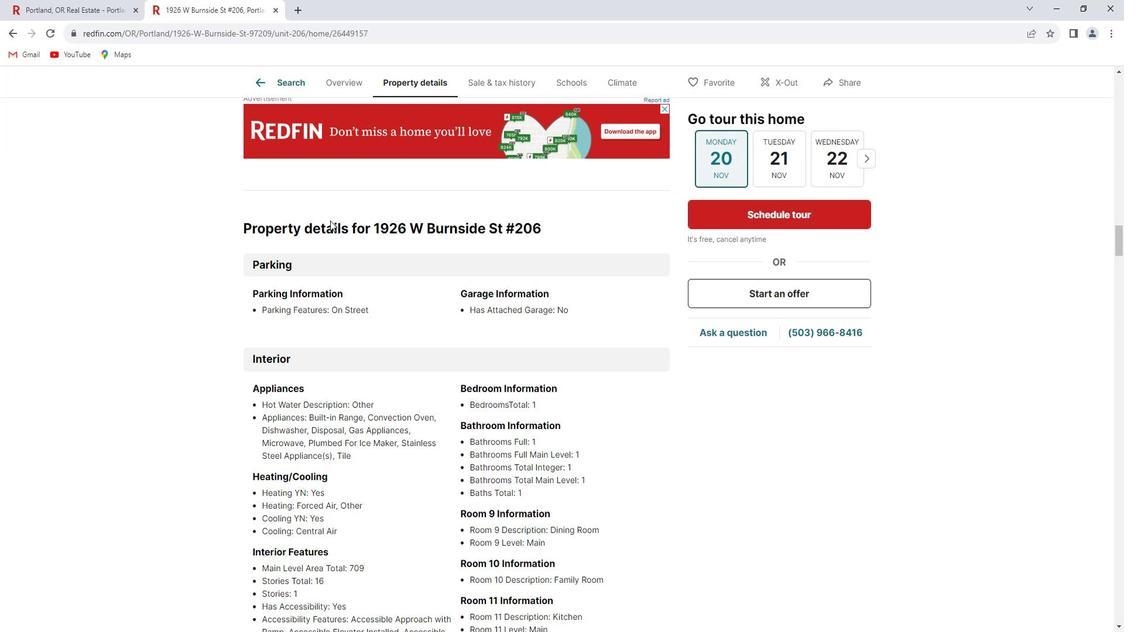 
Action: Mouse scrolled (342, 224) with delta (0, 0)
Screenshot: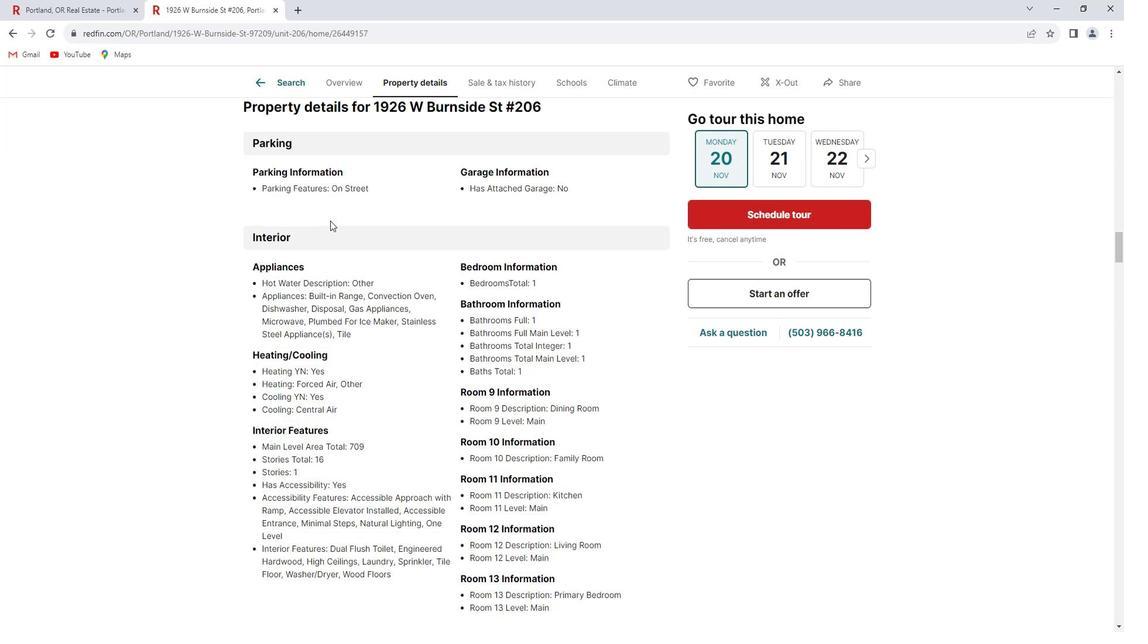 
Action: Mouse scrolled (342, 224) with delta (0, 0)
Screenshot: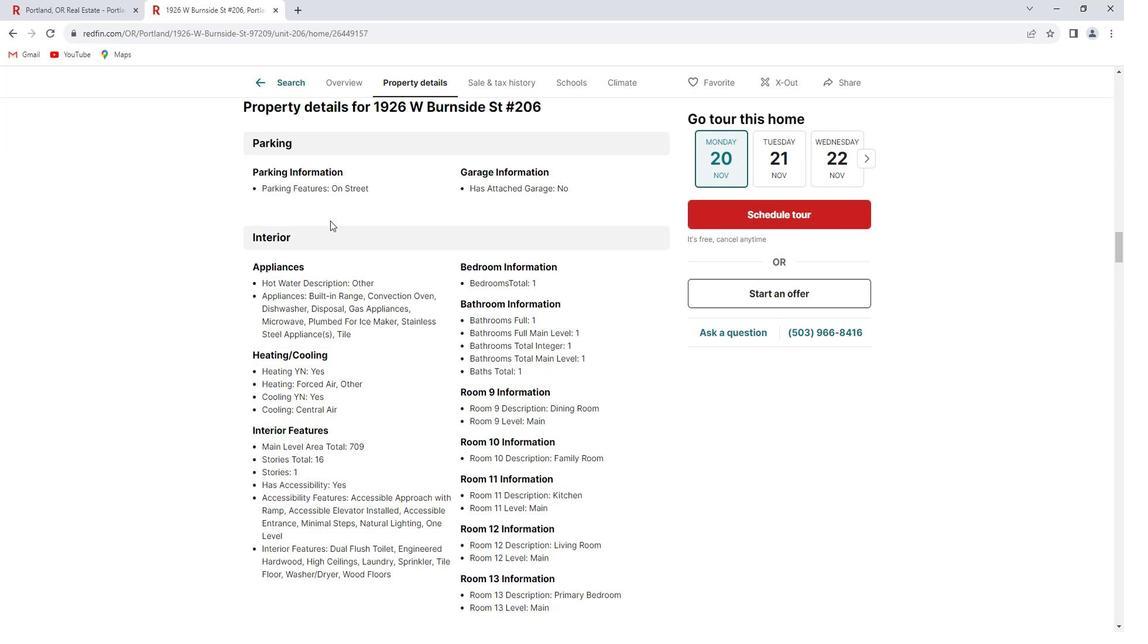 
Action: Mouse scrolled (342, 224) with delta (0, 0)
Screenshot: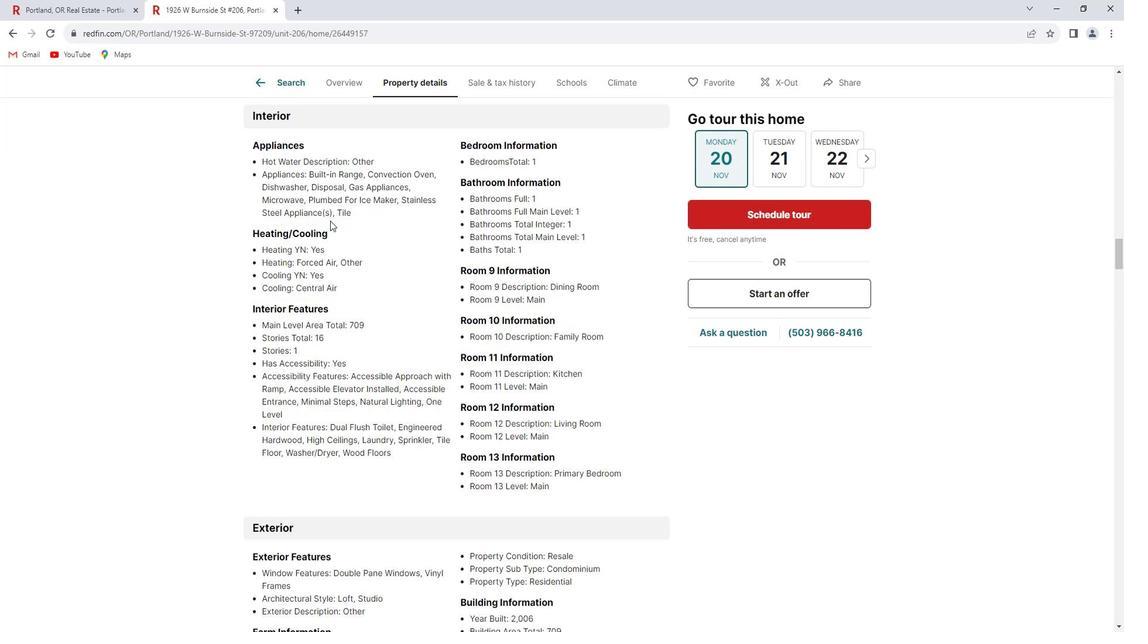 
Action: Mouse scrolled (342, 224) with delta (0, 0)
Screenshot: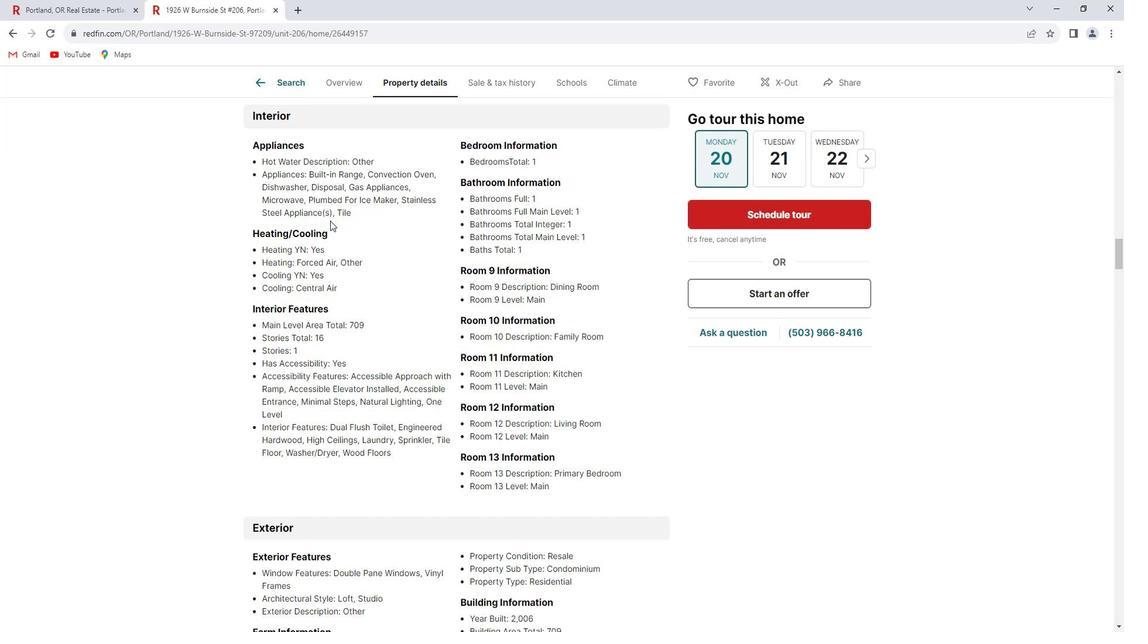 
Action: Mouse scrolled (342, 224) with delta (0, 0)
Screenshot: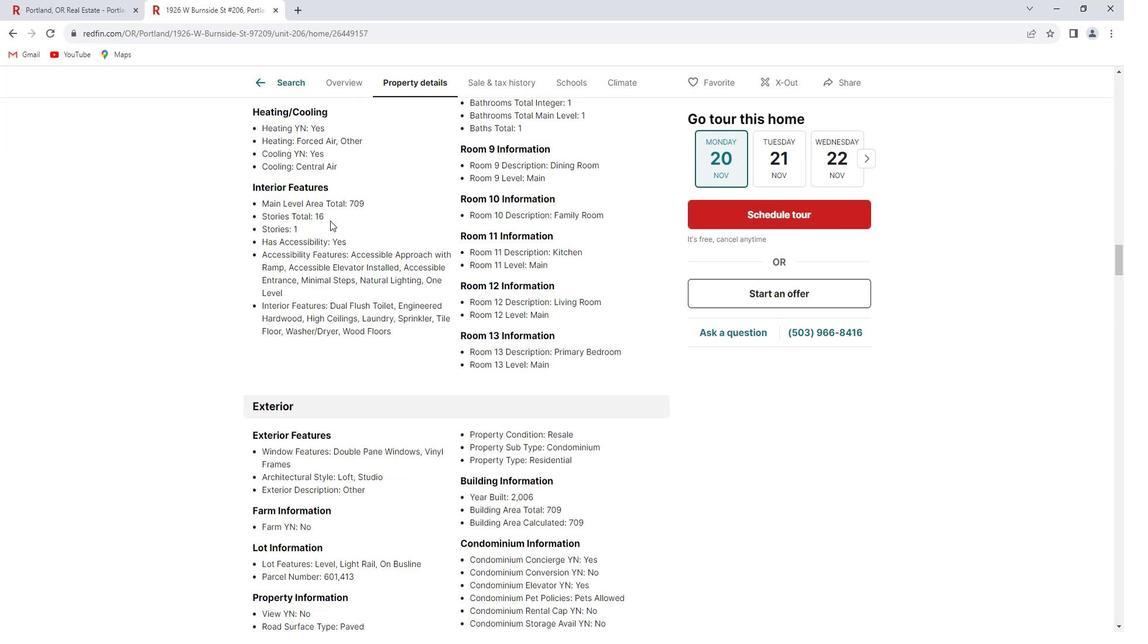 
Action: Mouse scrolled (342, 224) with delta (0, 0)
Screenshot: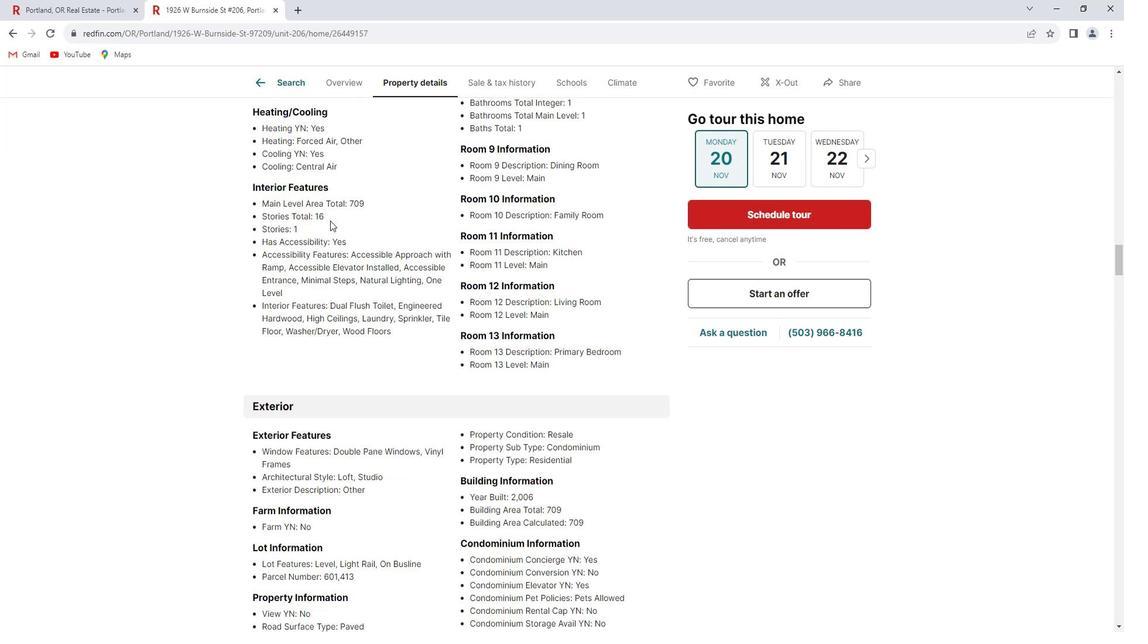 
Action: Mouse scrolled (342, 224) with delta (0, 0)
Screenshot: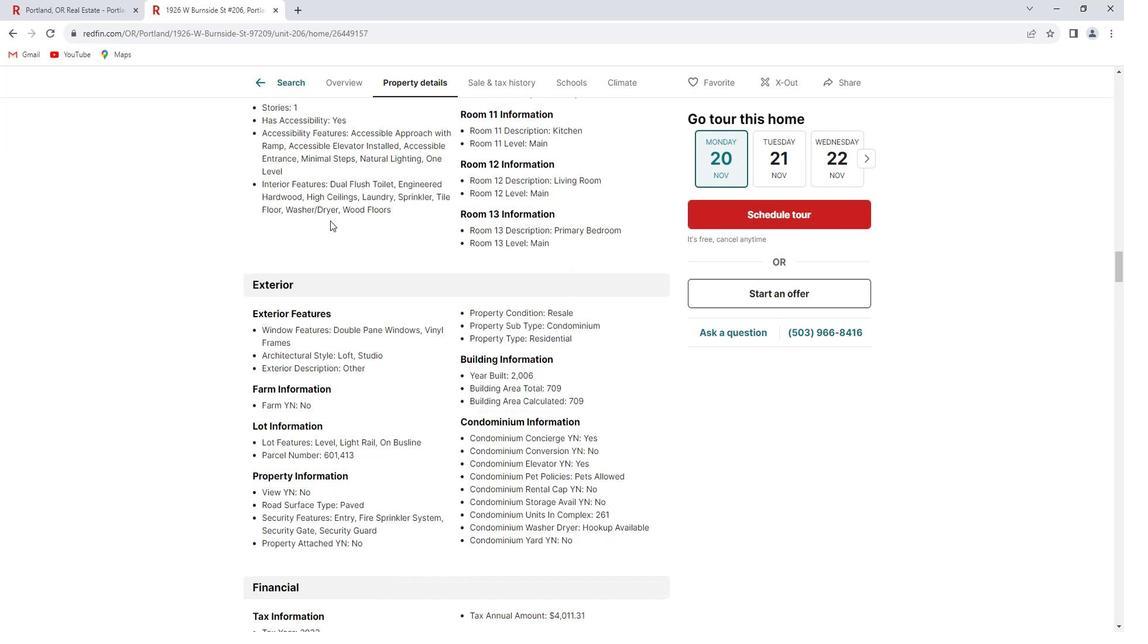 
Action: Mouse scrolled (342, 224) with delta (0, 0)
Screenshot: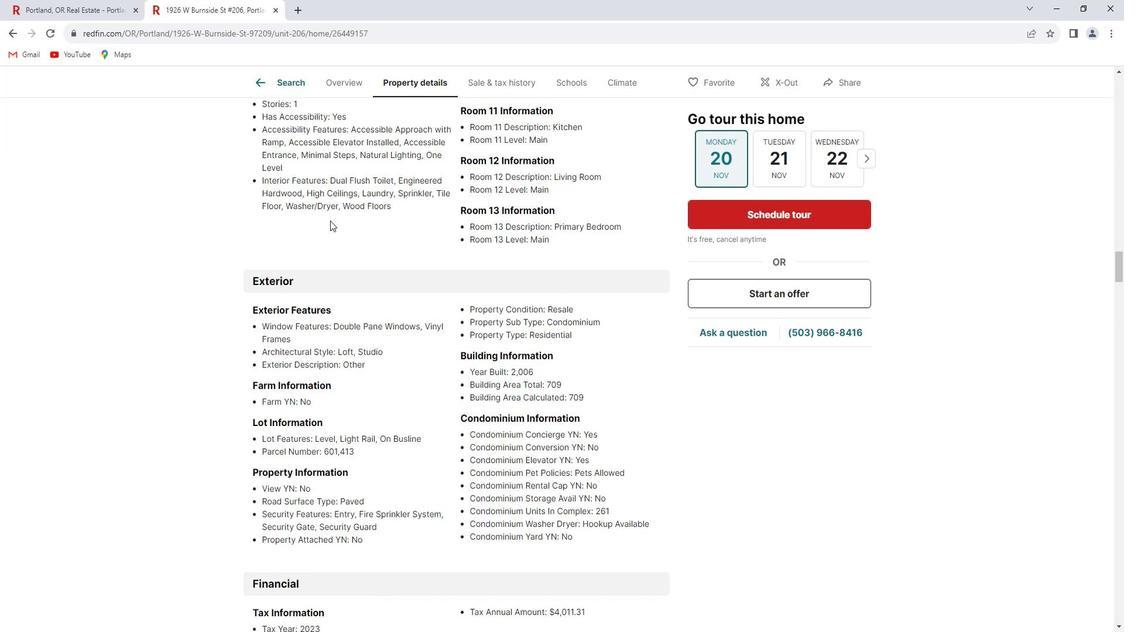 
Action: Mouse scrolled (342, 224) with delta (0, 0)
Screenshot: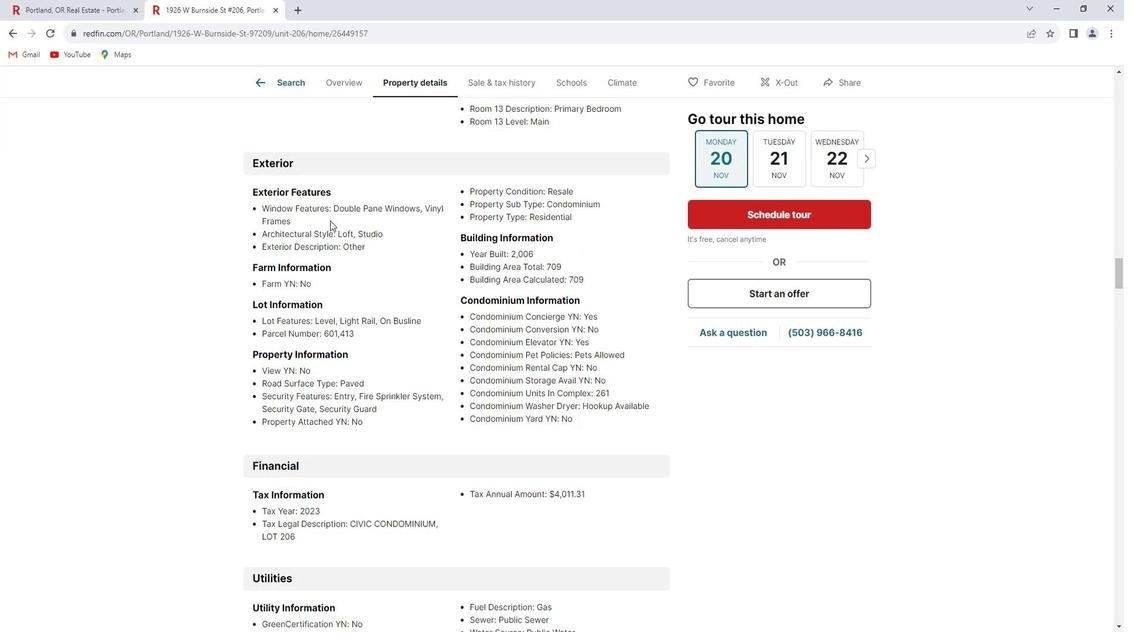
Action: Mouse scrolled (342, 224) with delta (0, 0)
Screenshot: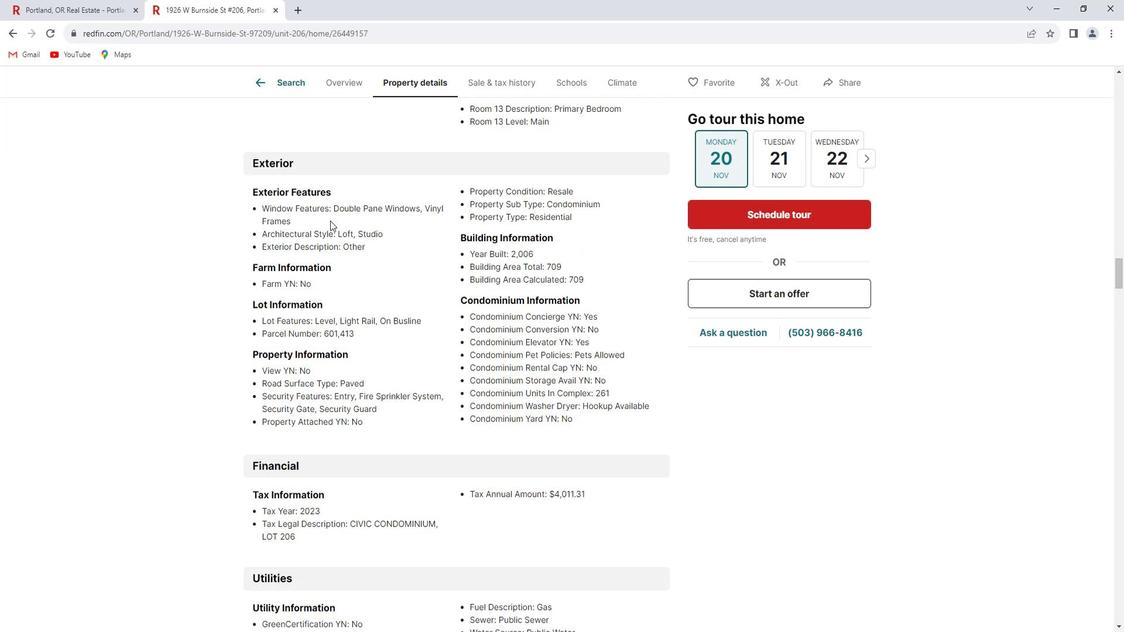 
Action: Mouse scrolled (342, 224) with delta (0, 0)
Screenshot: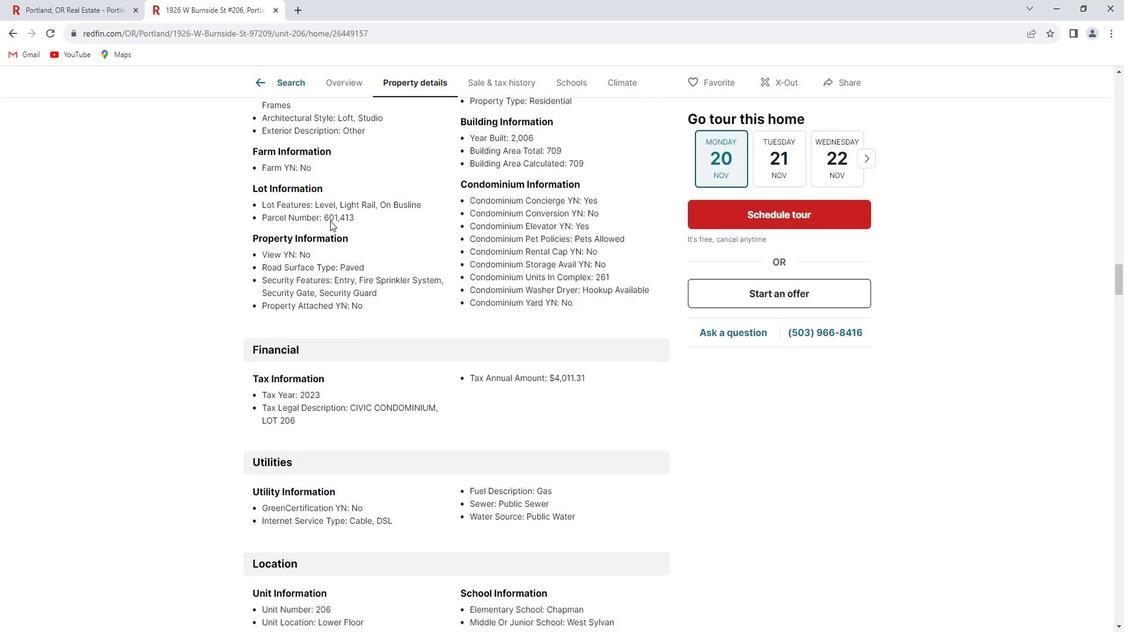 
Action: Mouse scrolled (342, 224) with delta (0, 0)
Screenshot: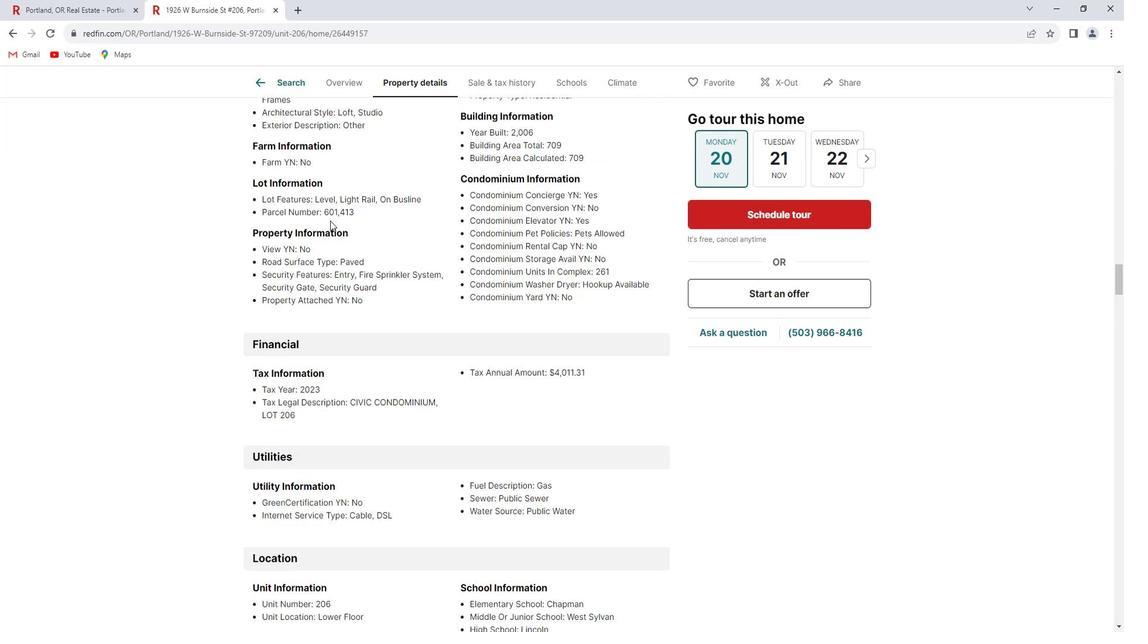 
Action: Mouse scrolled (342, 224) with delta (0, 0)
Screenshot: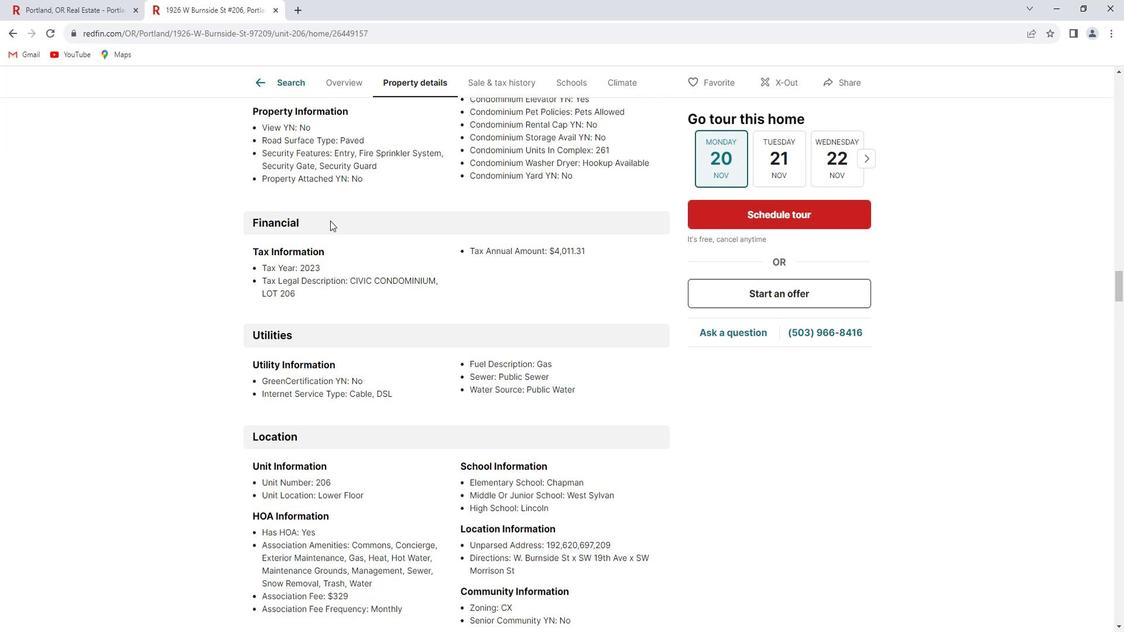 
Action: Mouse scrolled (342, 224) with delta (0, 0)
Screenshot: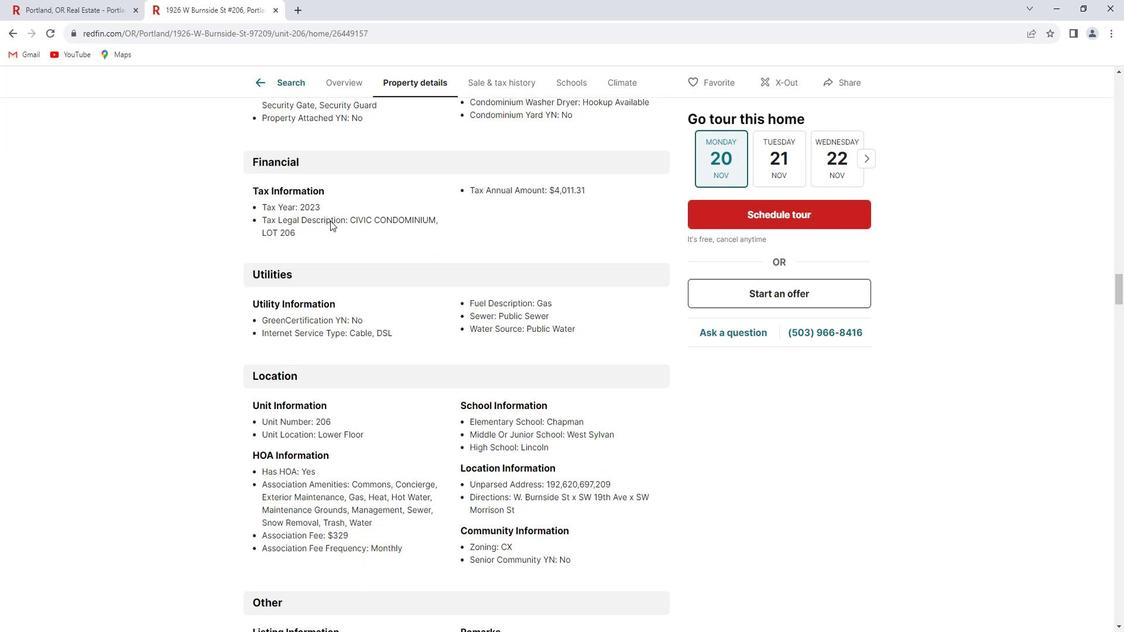 
Action: Mouse scrolled (342, 224) with delta (0, 0)
Screenshot: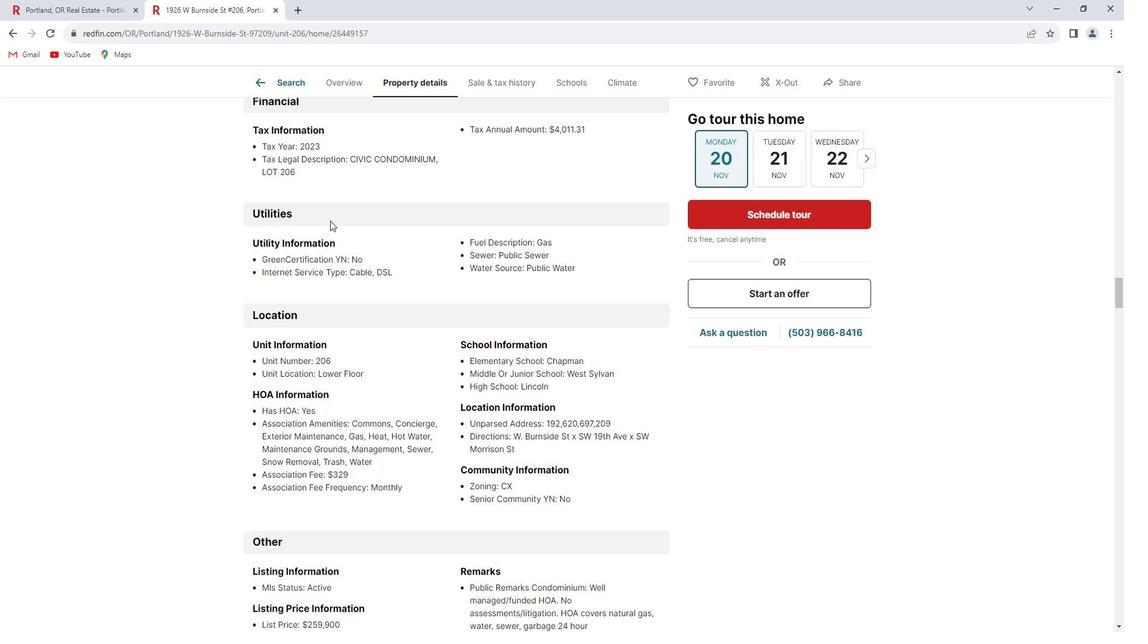 
Action: Mouse scrolled (342, 224) with delta (0, 0)
Screenshot: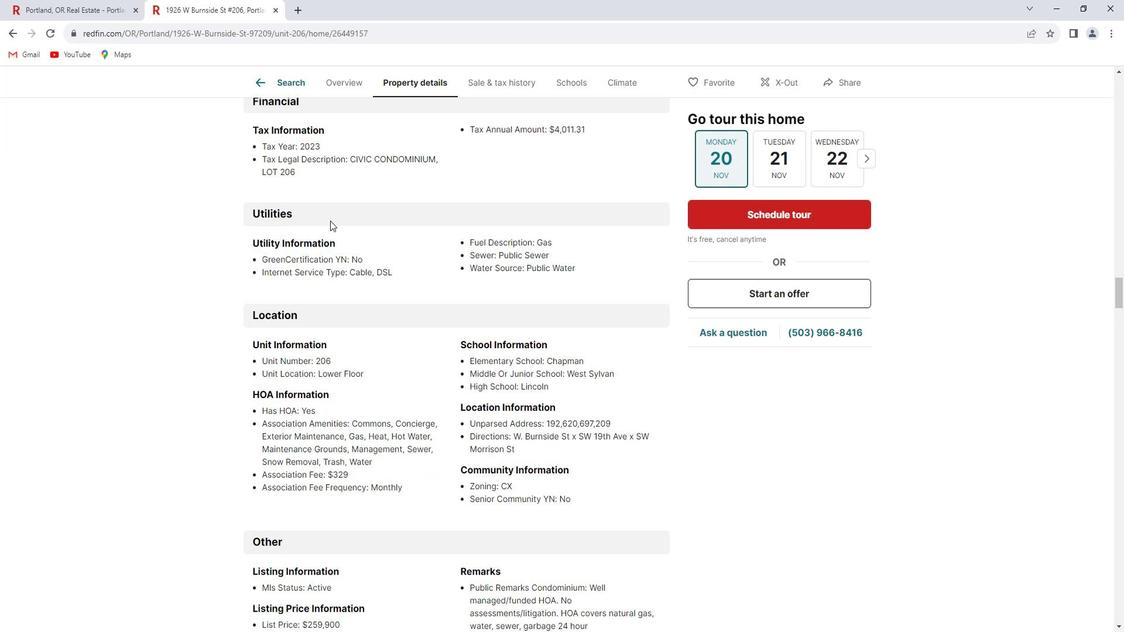 
Action: Mouse scrolled (342, 224) with delta (0, 0)
Screenshot: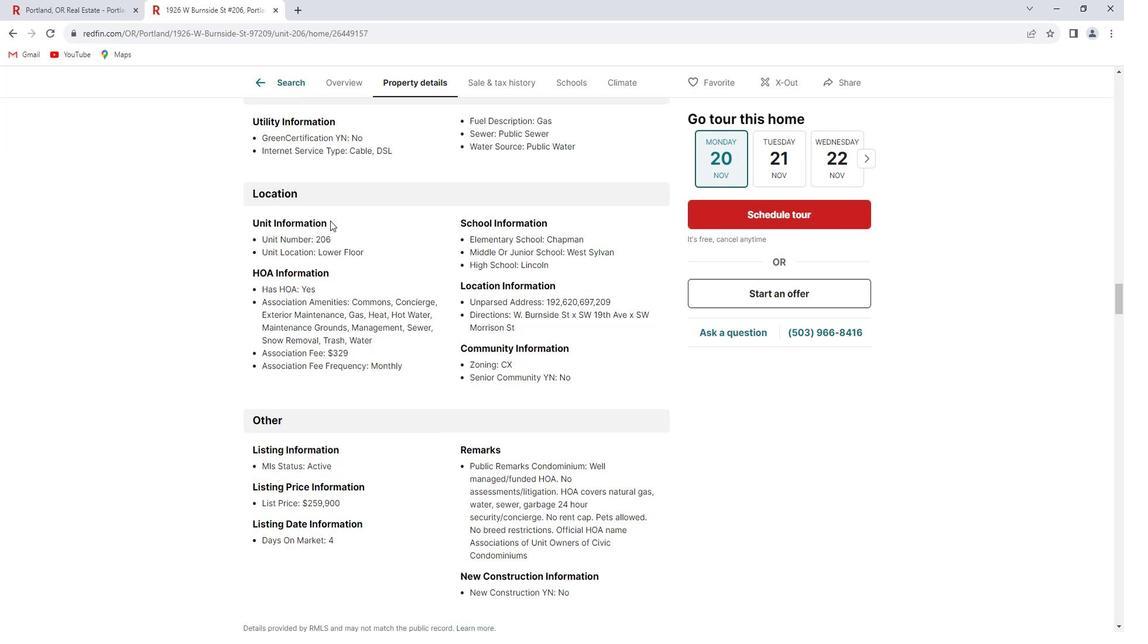 
Action: Mouse scrolled (342, 224) with delta (0, 0)
Screenshot: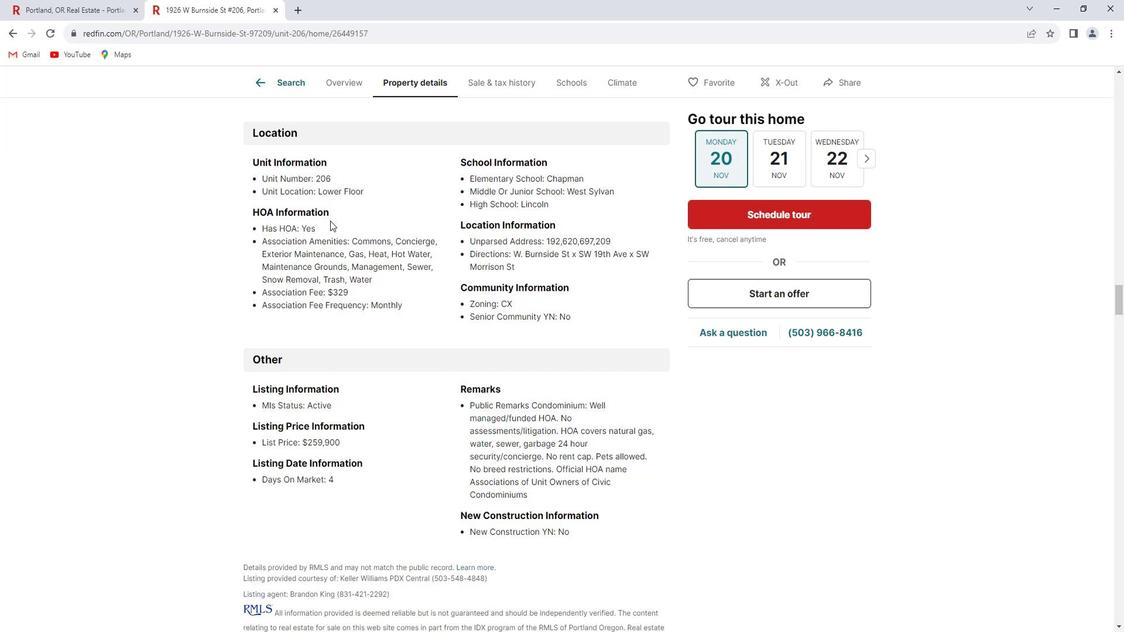 
Action: Mouse scrolled (342, 224) with delta (0, 0)
Screenshot: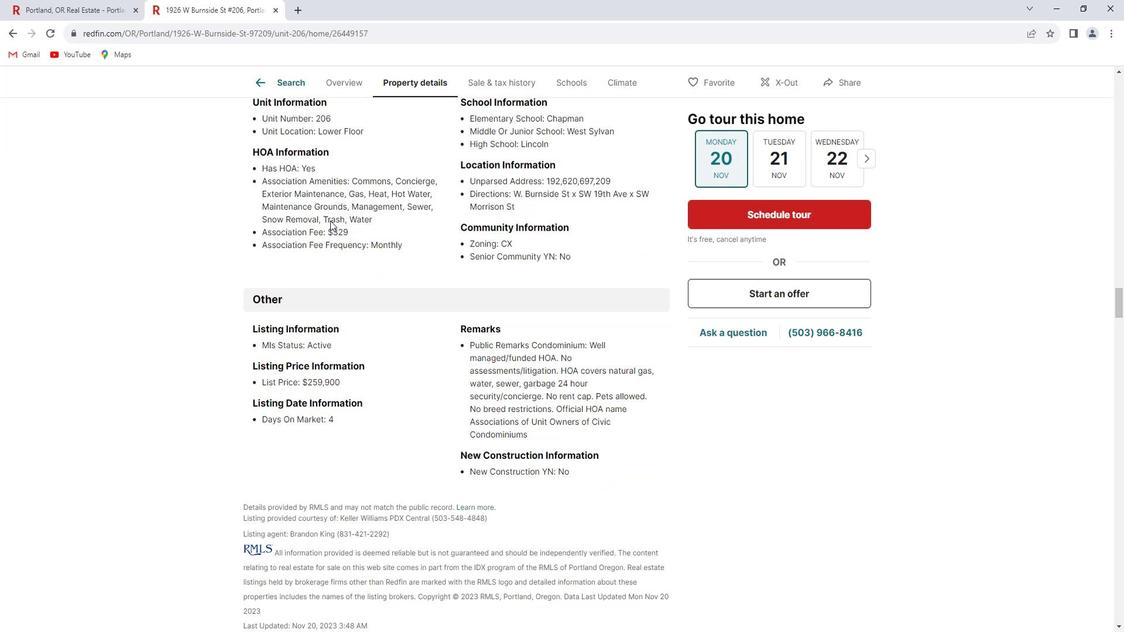 
Action: Mouse scrolled (342, 224) with delta (0, 0)
Screenshot: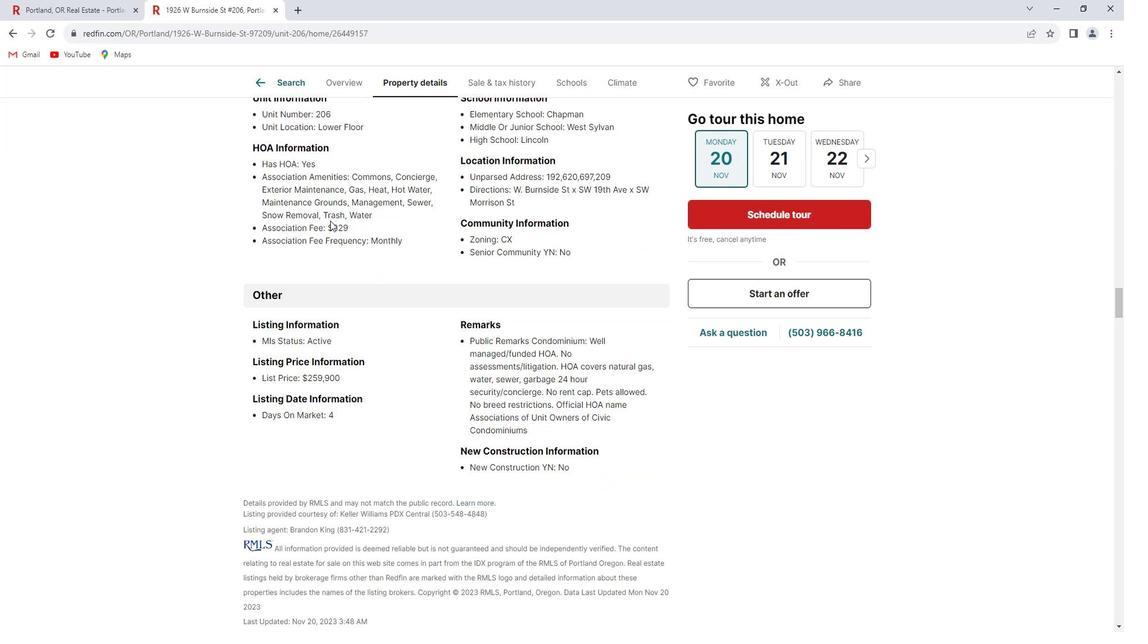 
Action: Mouse scrolled (342, 224) with delta (0, 0)
Screenshot: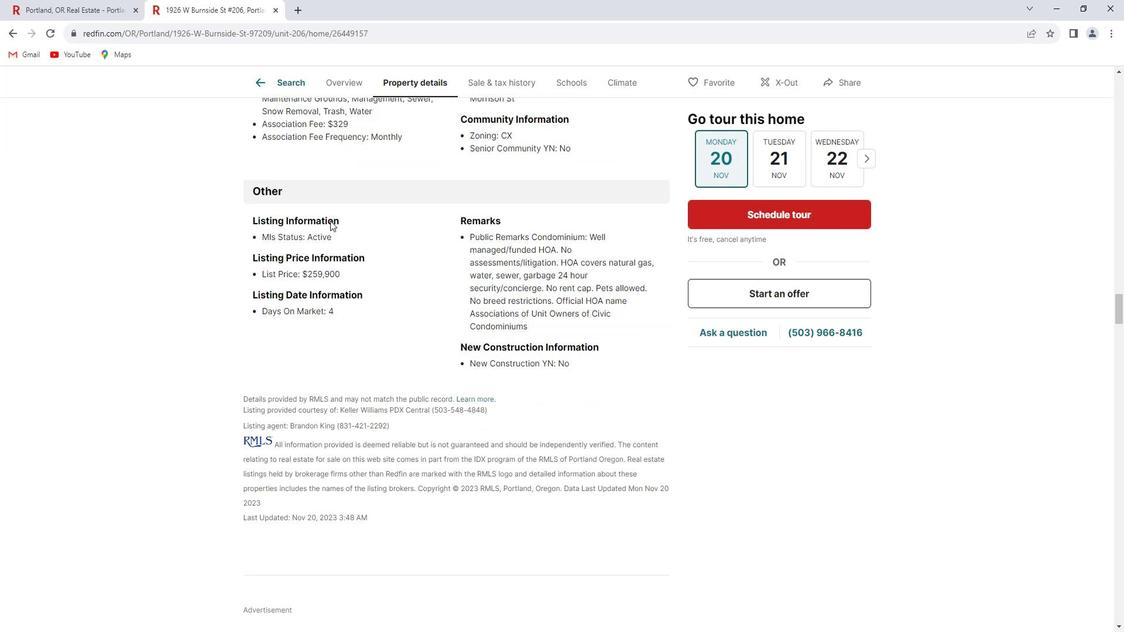 
Action: Mouse scrolled (342, 224) with delta (0, 0)
Screenshot: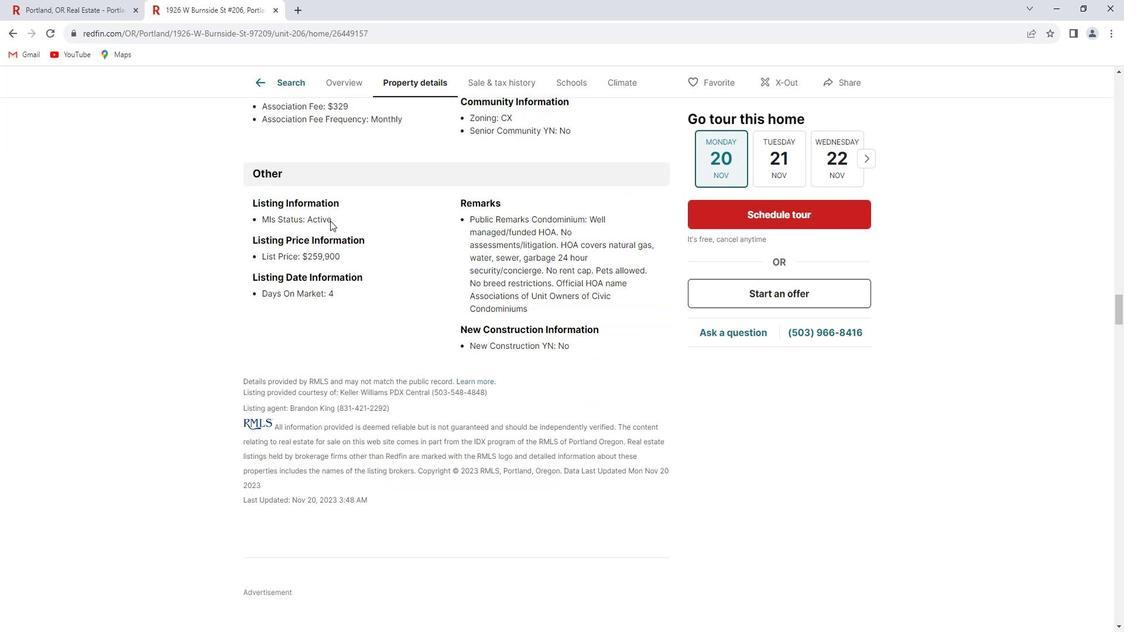 
Action: Mouse scrolled (342, 224) with delta (0, 0)
Screenshot: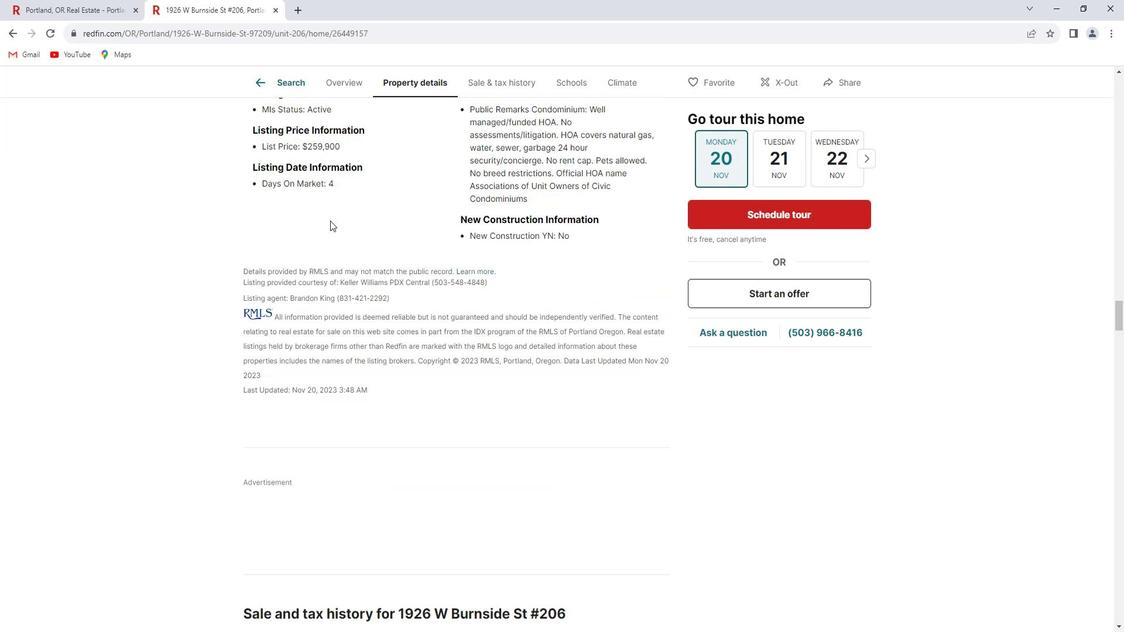 
Action: Mouse scrolled (342, 224) with delta (0, 0)
Screenshot: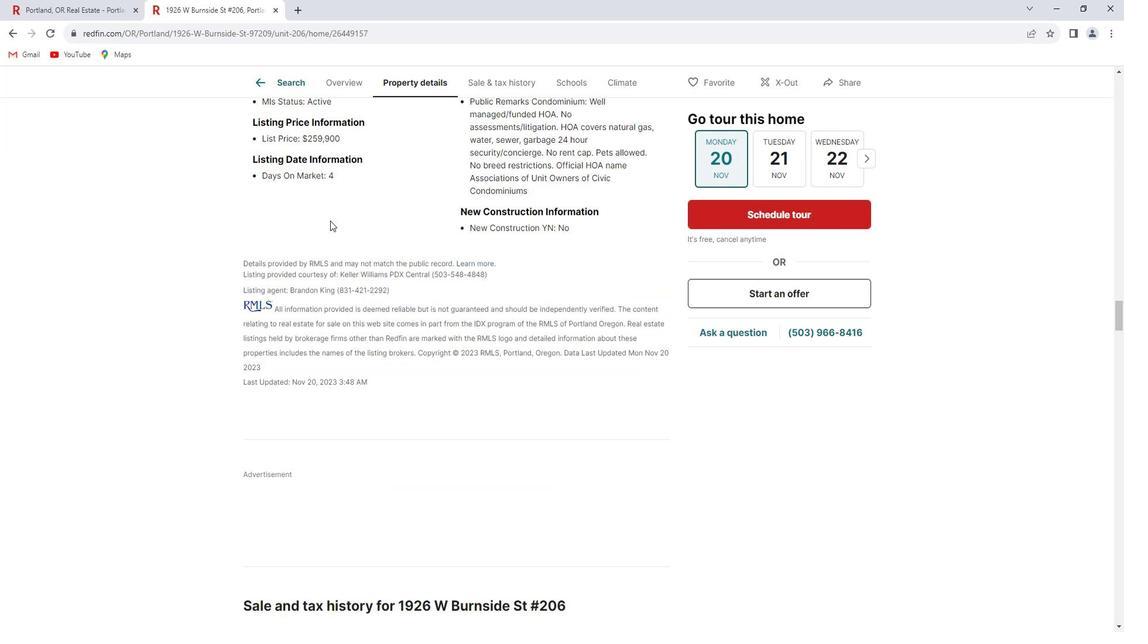 
Action: Mouse scrolled (342, 224) with delta (0, 0)
Screenshot: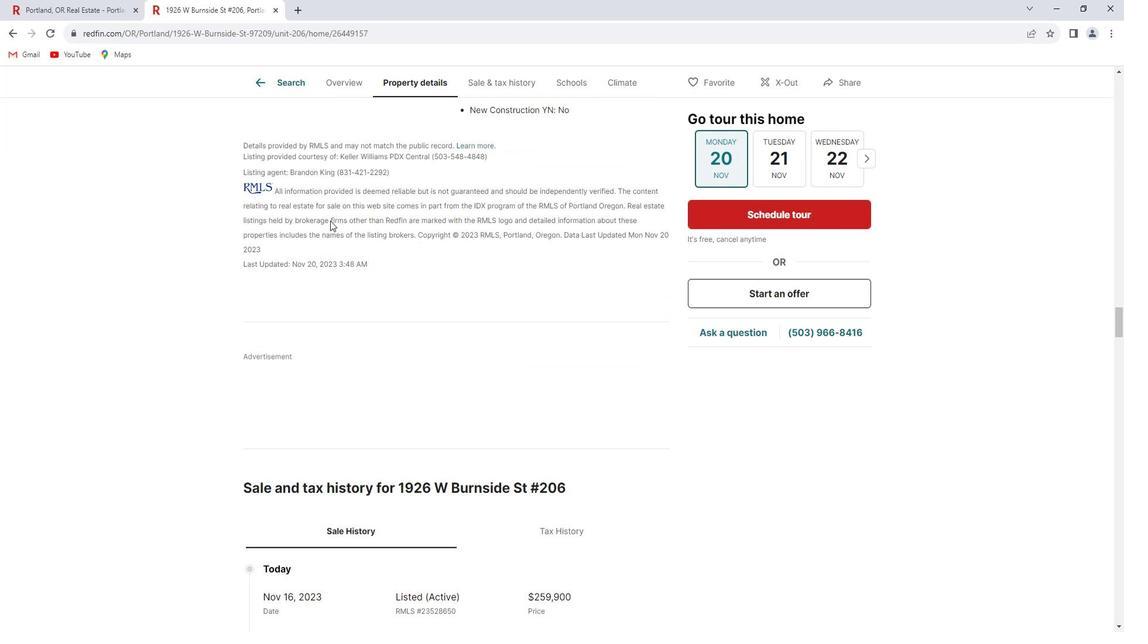 
Action: Mouse scrolled (342, 224) with delta (0, 0)
Screenshot: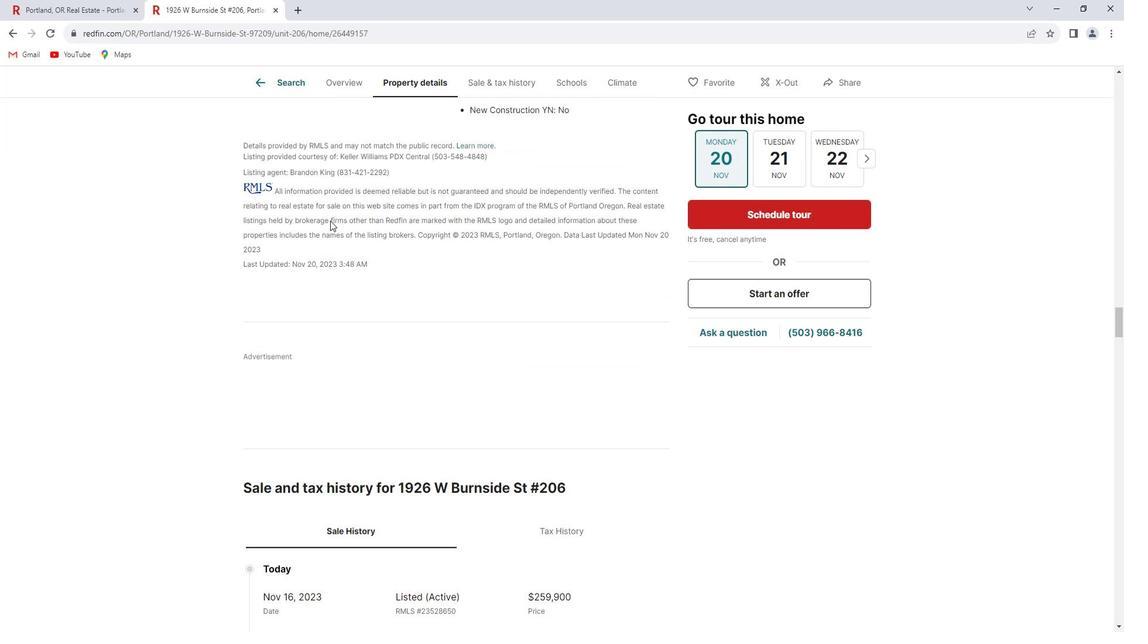 
Action: Mouse scrolled (342, 224) with delta (0, 0)
Screenshot: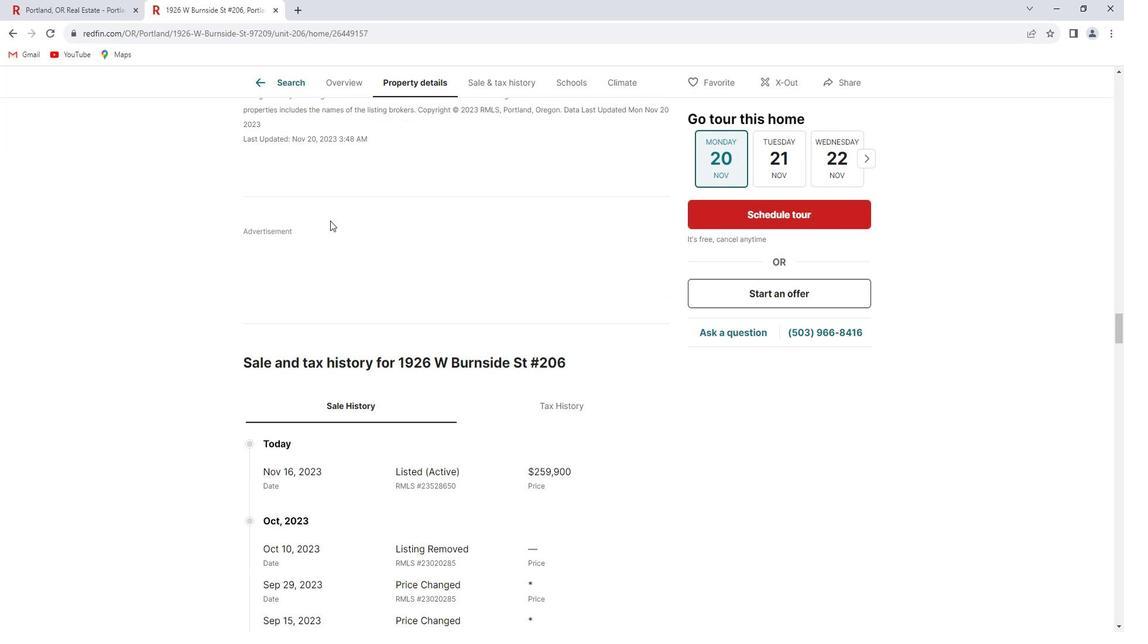 
Action: Mouse scrolled (342, 224) with delta (0, 0)
Screenshot: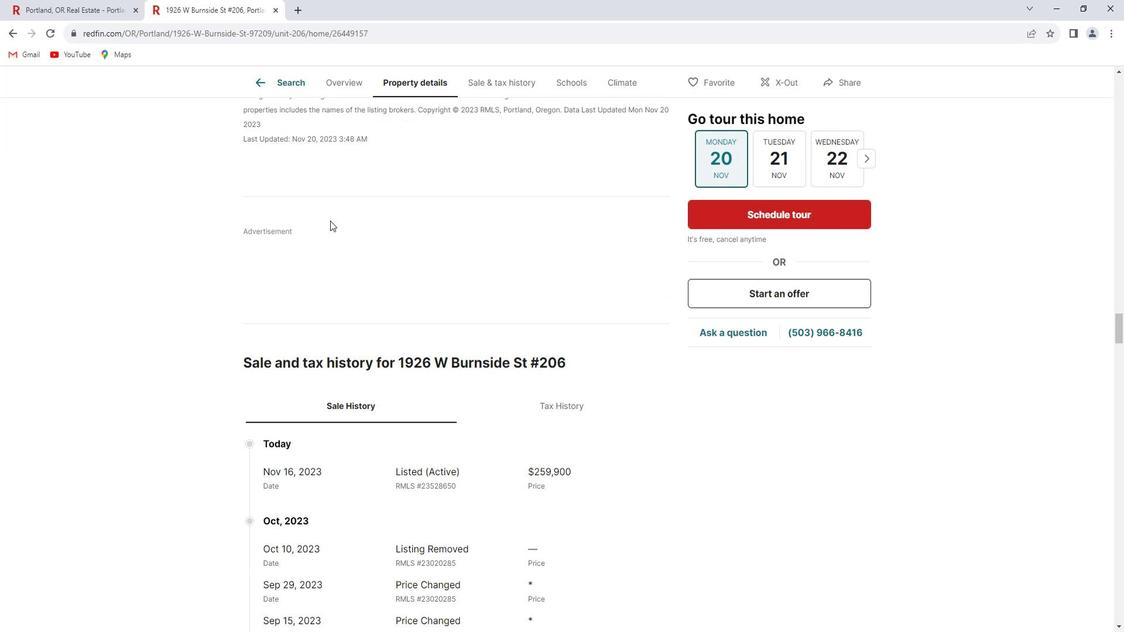 
Action: Mouse scrolled (342, 224) with delta (0, 0)
Screenshot: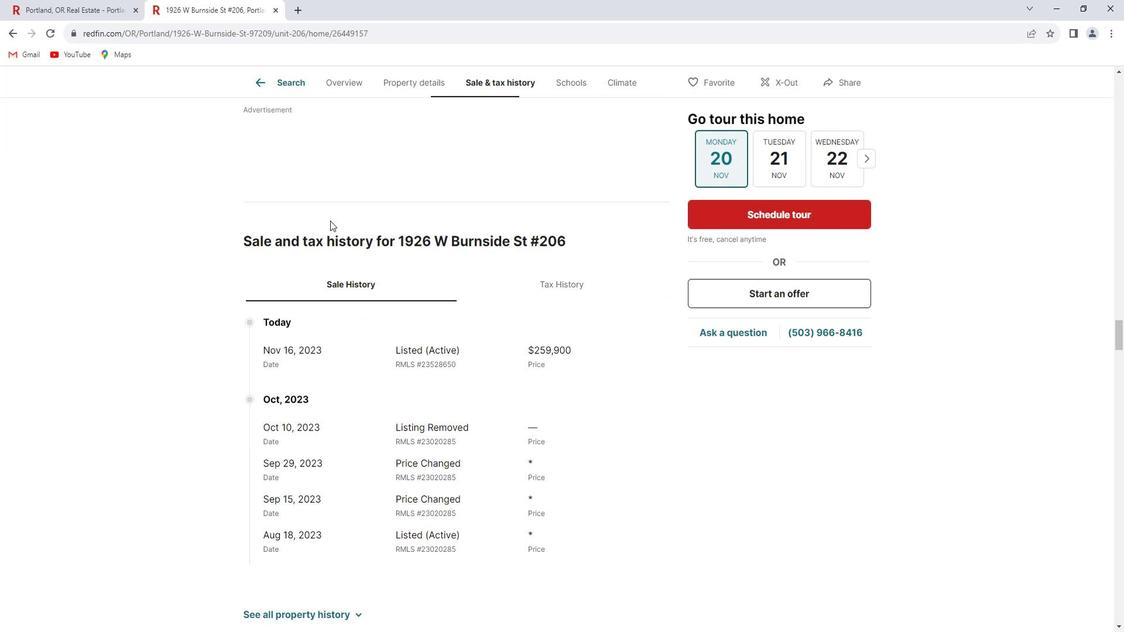 
Action: Mouse scrolled (342, 224) with delta (0, 0)
Screenshot: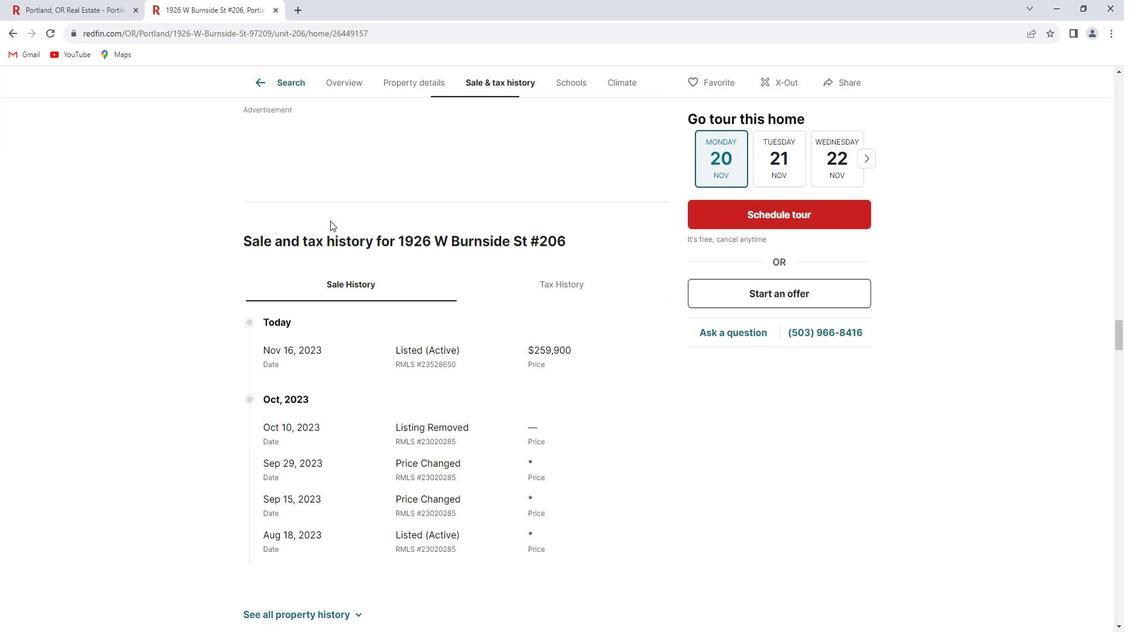 
Action: Mouse scrolled (342, 224) with delta (0, 0)
Screenshot: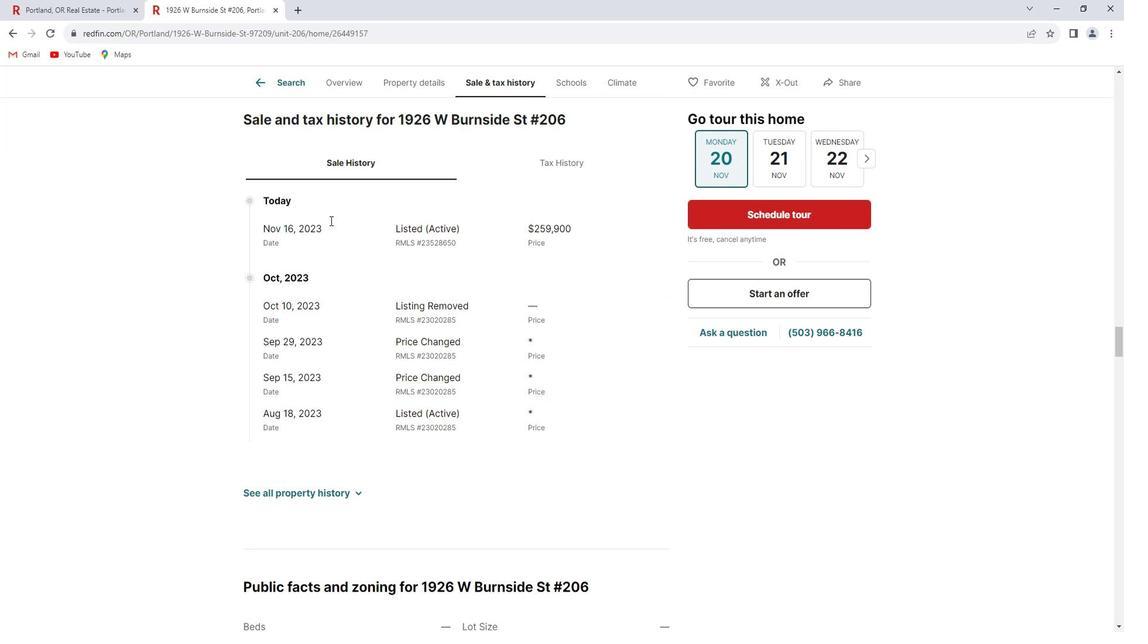 
Action: Mouse scrolled (342, 224) with delta (0, 0)
Screenshot: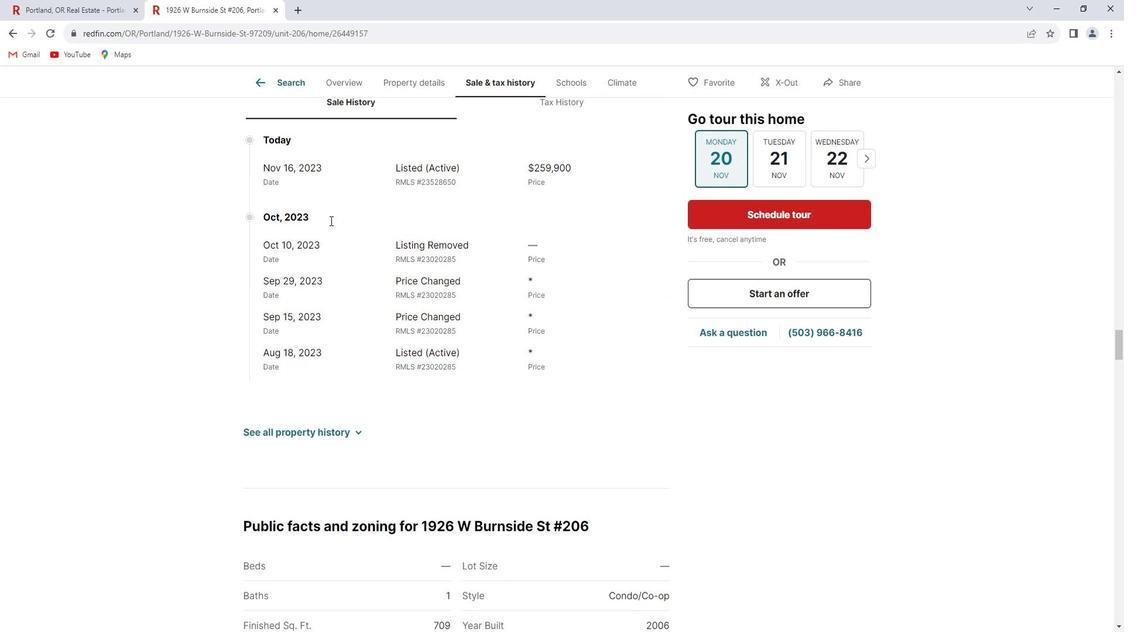 
Action: Mouse scrolled (342, 224) with delta (0, 0)
Screenshot: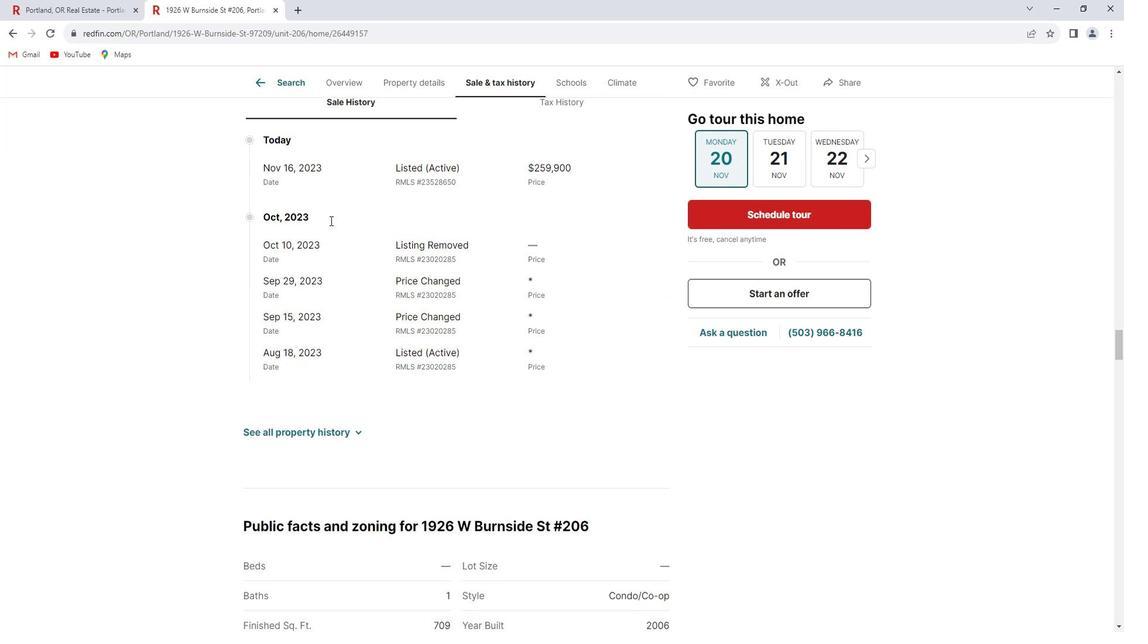 
Action: Mouse scrolled (342, 224) with delta (0, 0)
Screenshot: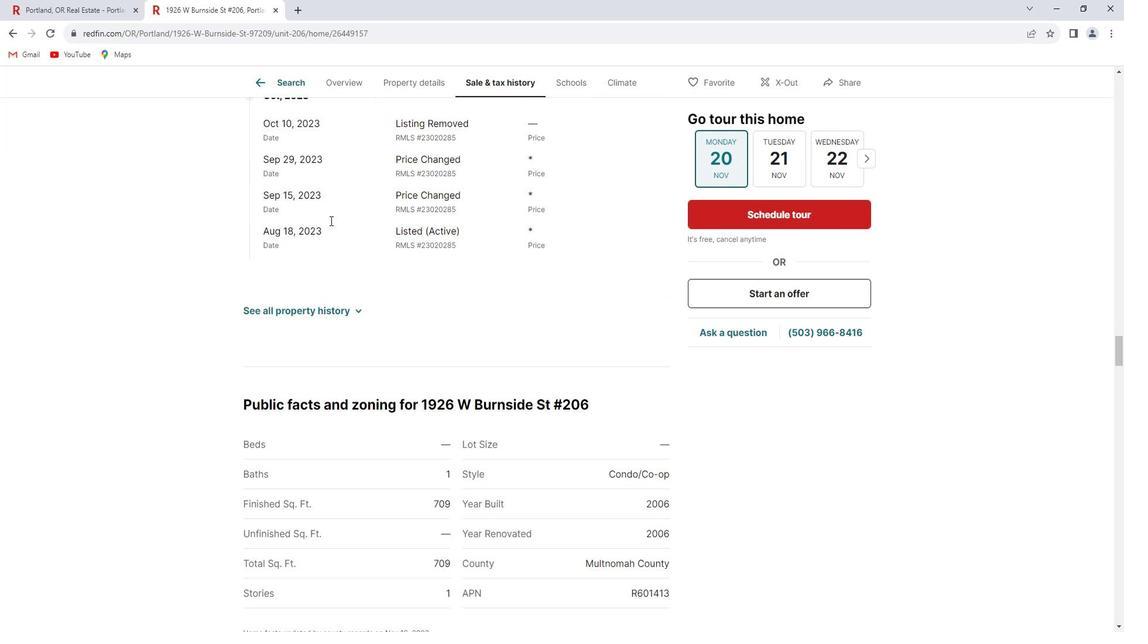 
Action: Mouse scrolled (342, 224) with delta (0, 0)
Screenshot: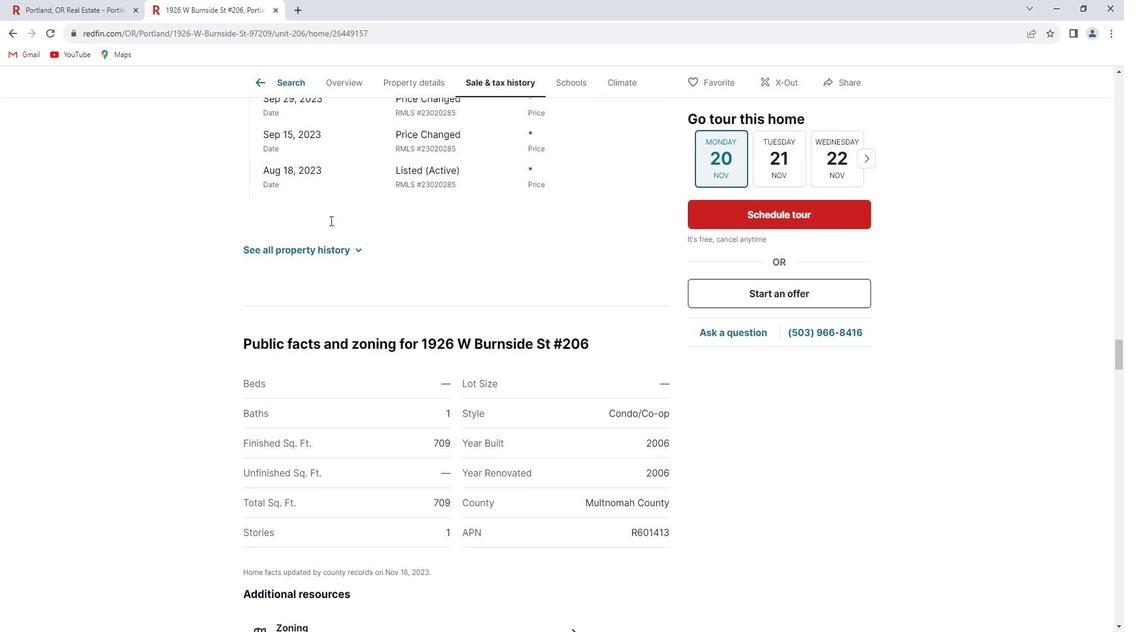 
Action: Mouse scrolled (342, 224) with delta (0, 0)
Screenshot: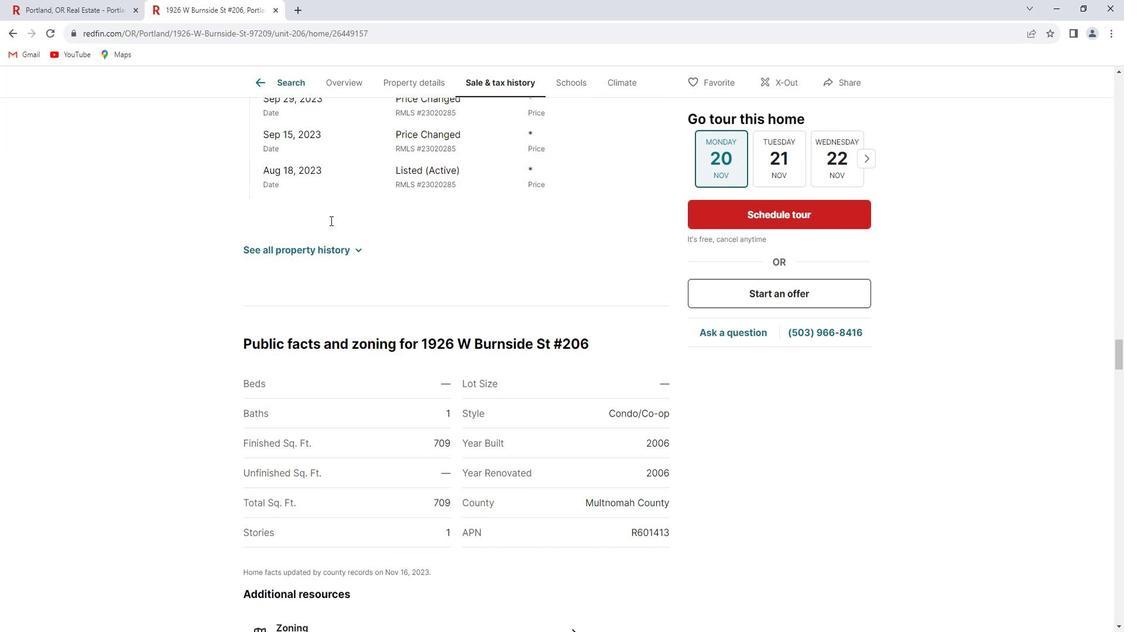 
Action: Mouse scrolled (342, 224) with delta (0, 0)
Screenshot: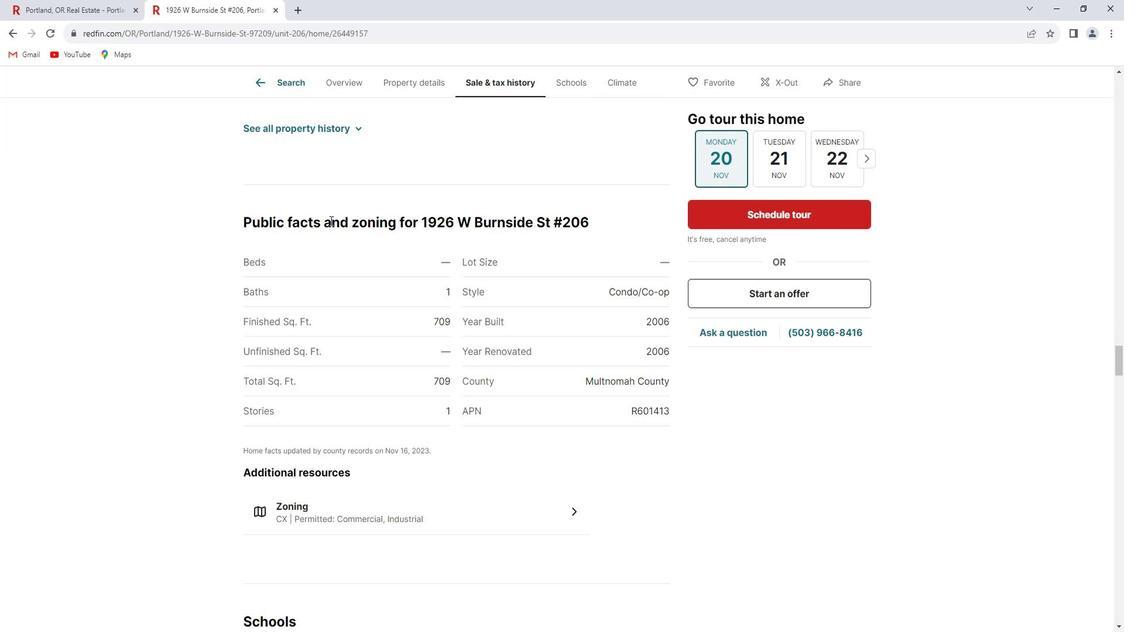 
Action: Mouse scrolled (342, 224) with delta (0, 0)
Screenshot: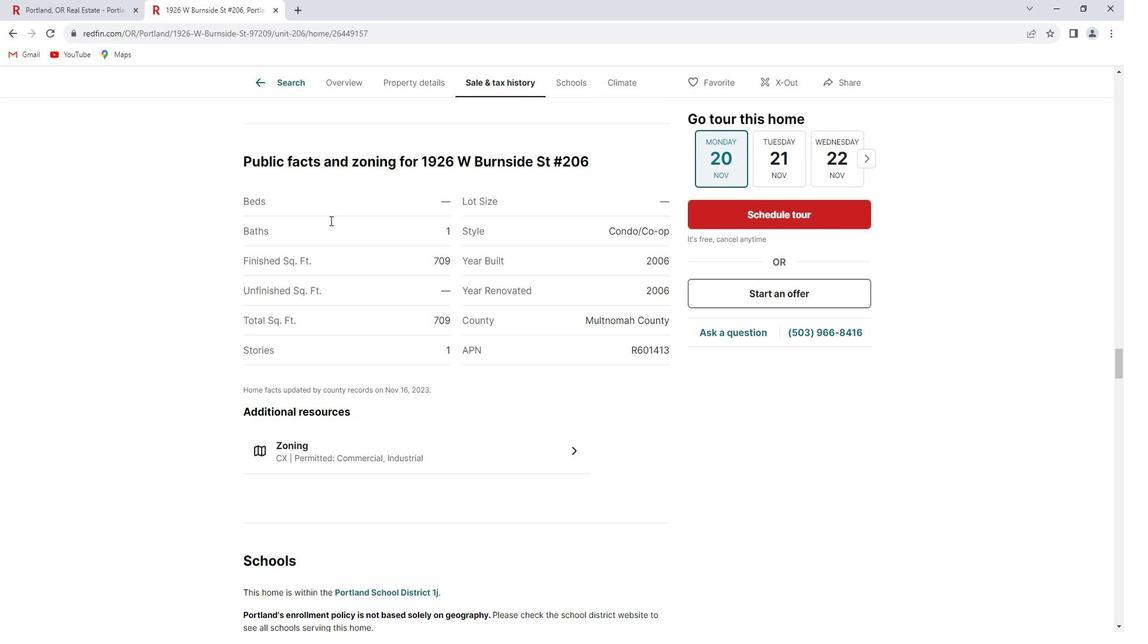 
Action: Mouse scrolled (342, 224) with delta (0, 0)
Screenshot: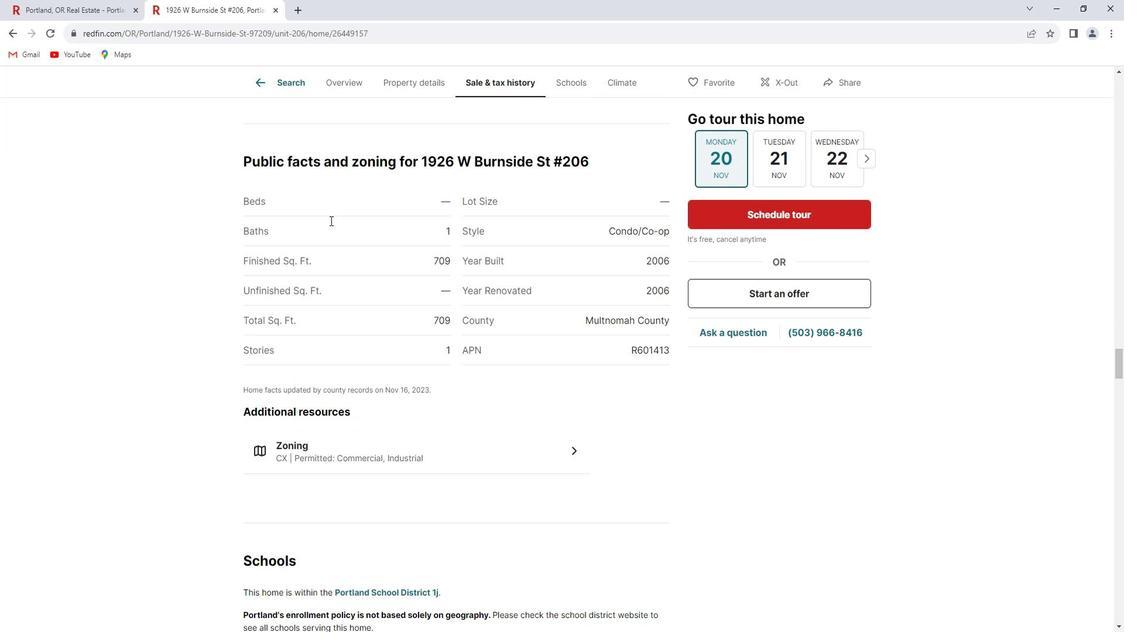 
Action: Mouse scrolled (342, 224) with delta (0, 0)
Screenshot: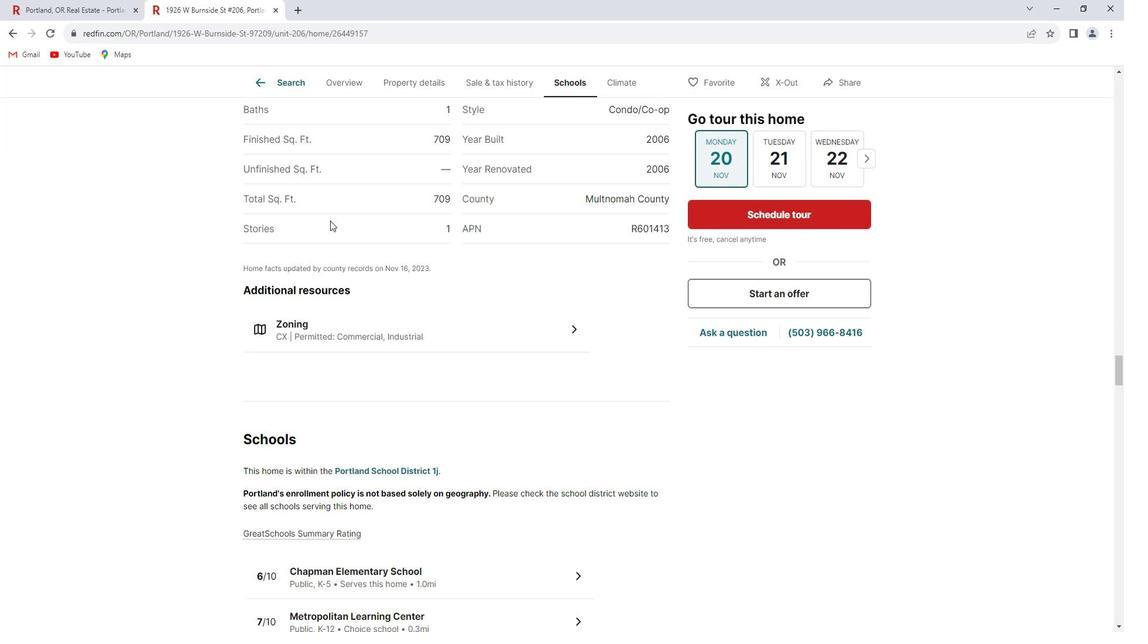 
Action: Mouse scrolled (342, 224) with delta (0, 0)
Screenshot: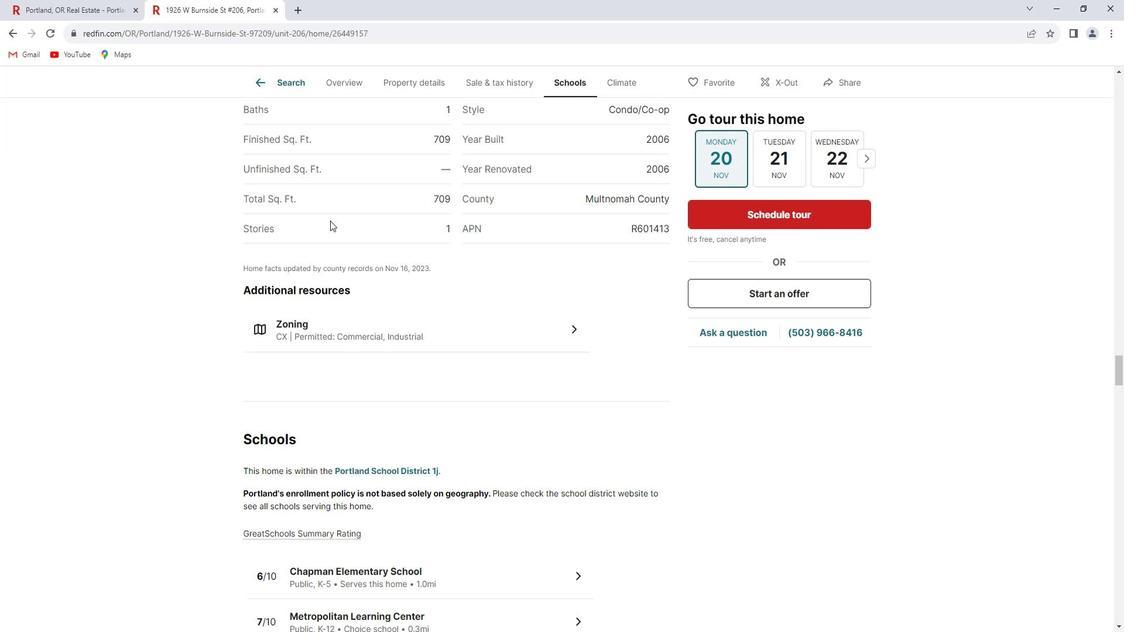 
Action: Mouse scrolled (342, 224) with delta (0, 0)
Screenshot: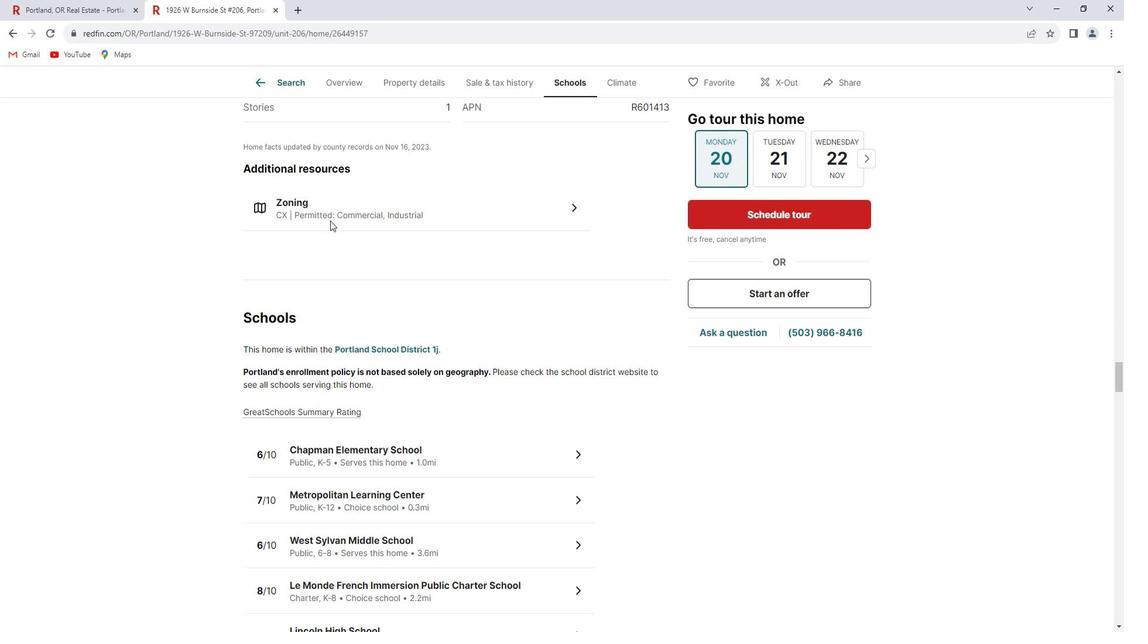 
Action: Mouse scrolled (342, 224) with delta (0, 0)
Screenshot: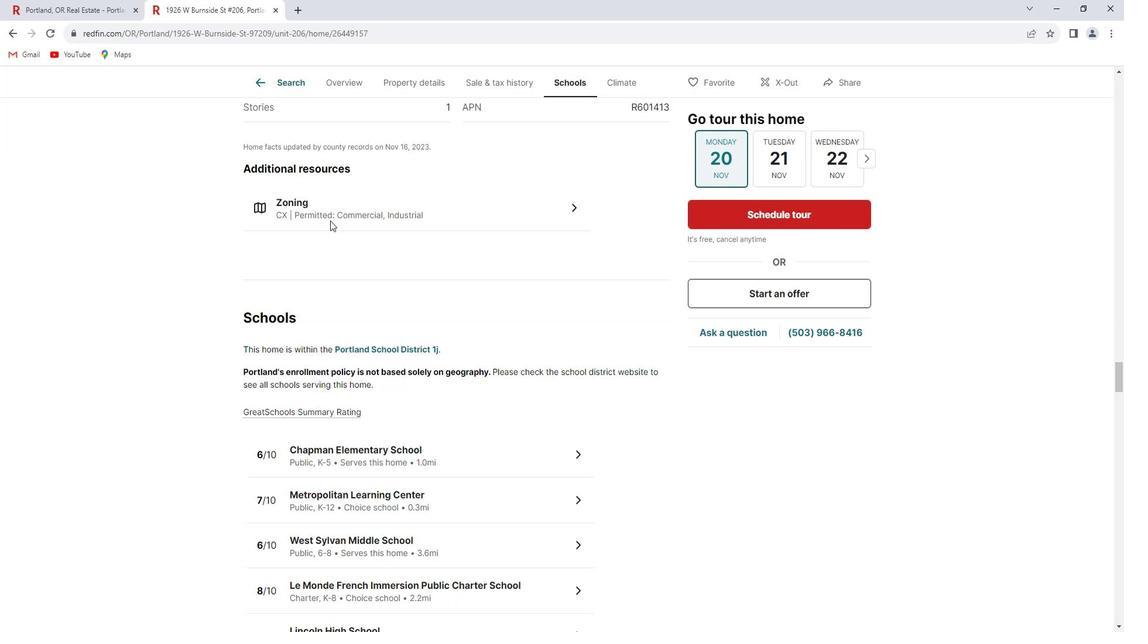 
Action: Mouse scrolled (342, 224) with delta (0, 0)
Screenshot: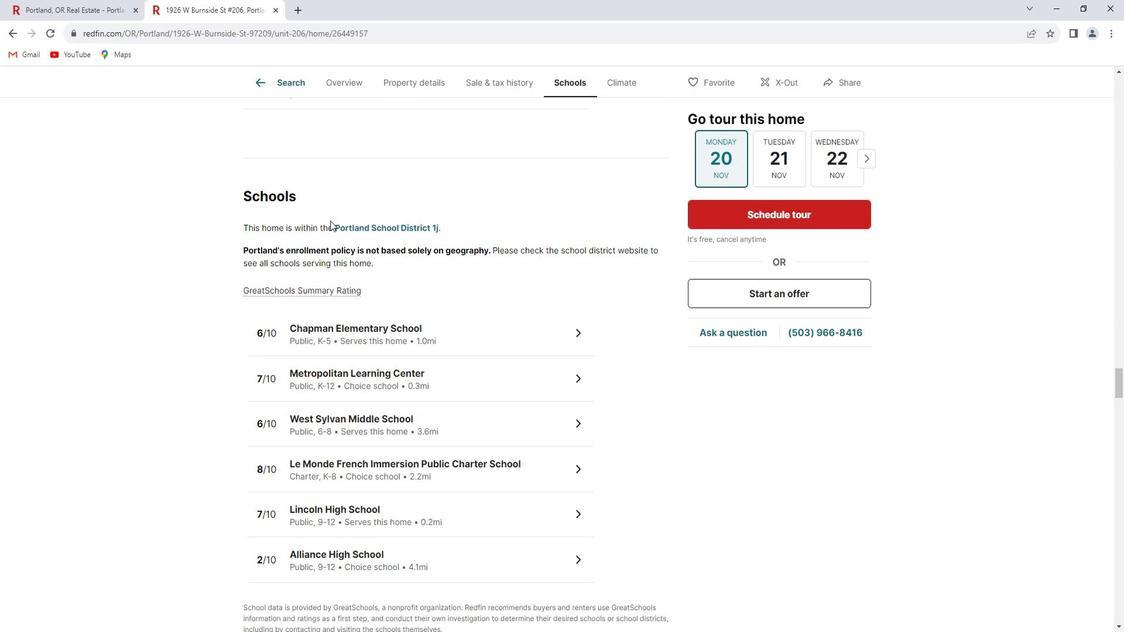 
Action: Mouse scrolled (342, 224) with delta (0, 0)
Screenshot: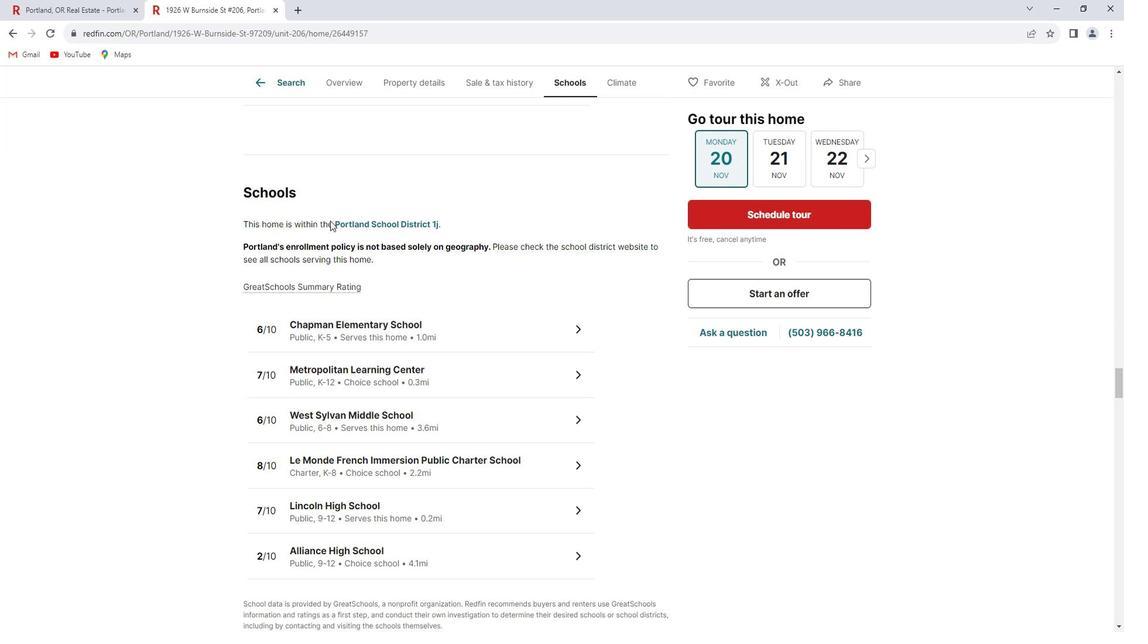 
Action: Mouse scrolled (342, 224) with delta (0, 0)
Screenshot: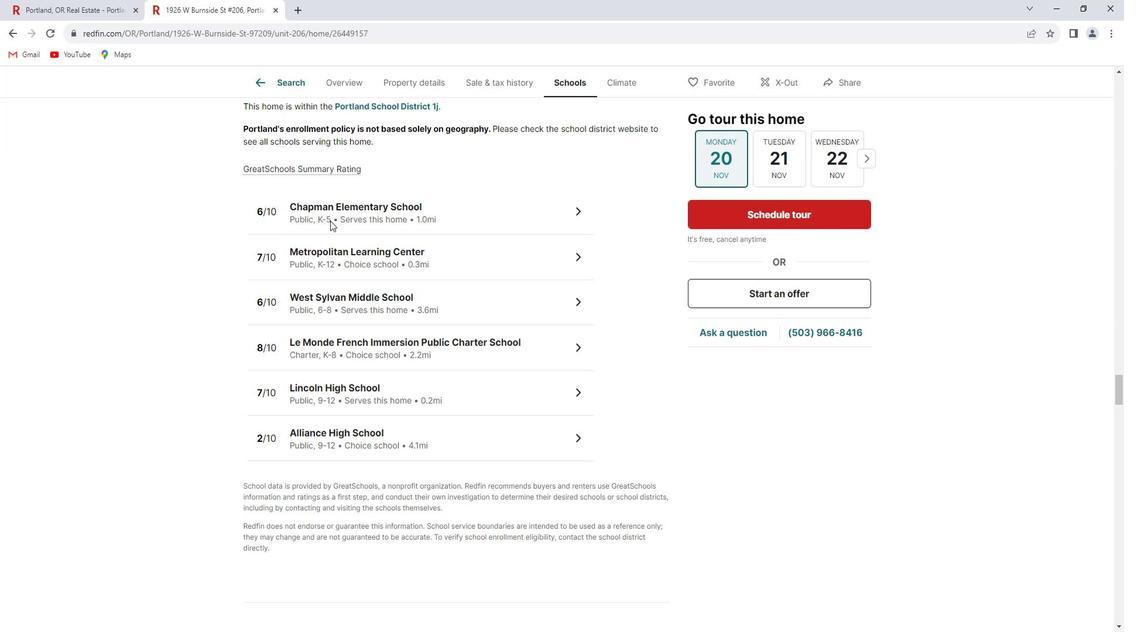 
Action: Mouse scrolled (342, 224) with delta (0, 0)
Screenshot: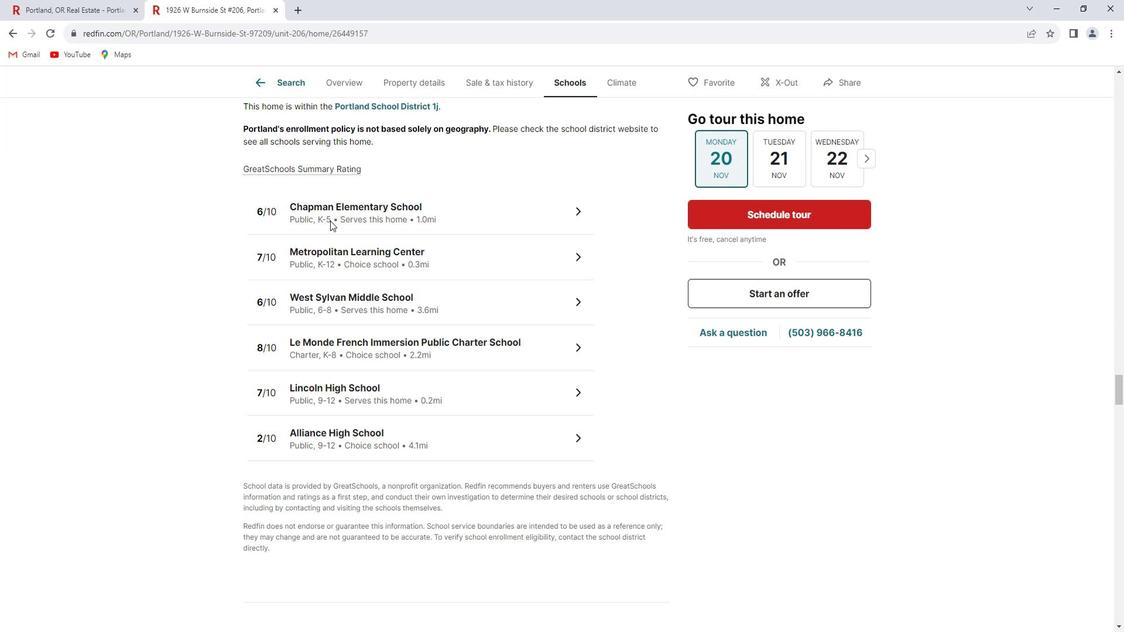 
Action: Mouse scrolled (342, 224) with delta (0, 0)
Screenshot: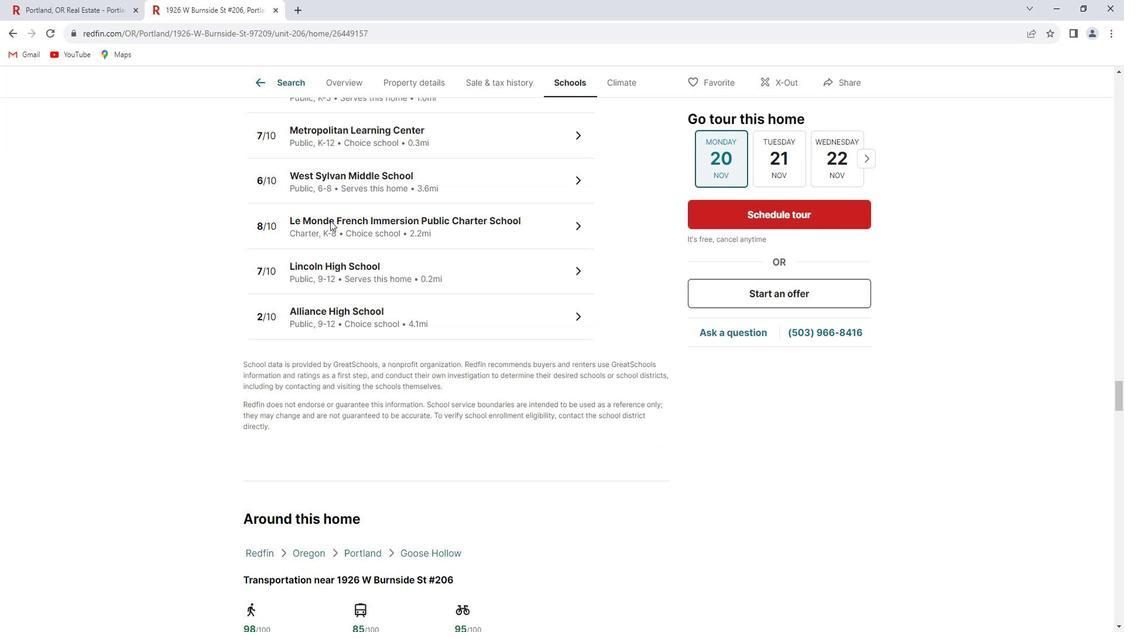 
Action: Mouse scrolled (342, 224) with delta (0, 0)
Screenshot: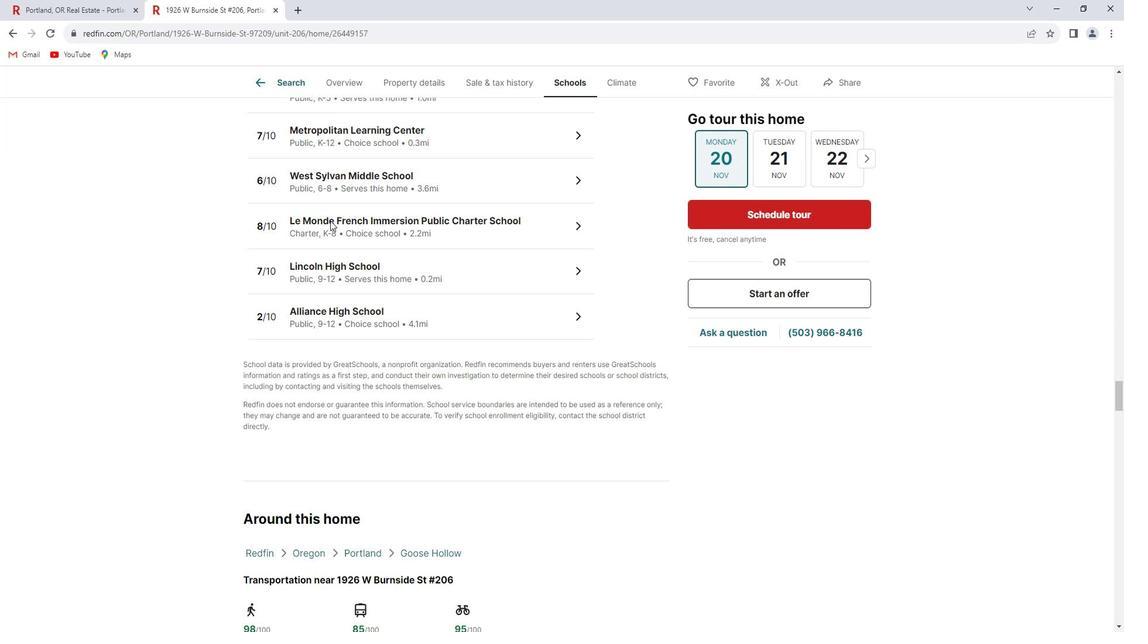 
Action: Mouse scrolled (342, 224) with delta (0, 0)
Screenshot: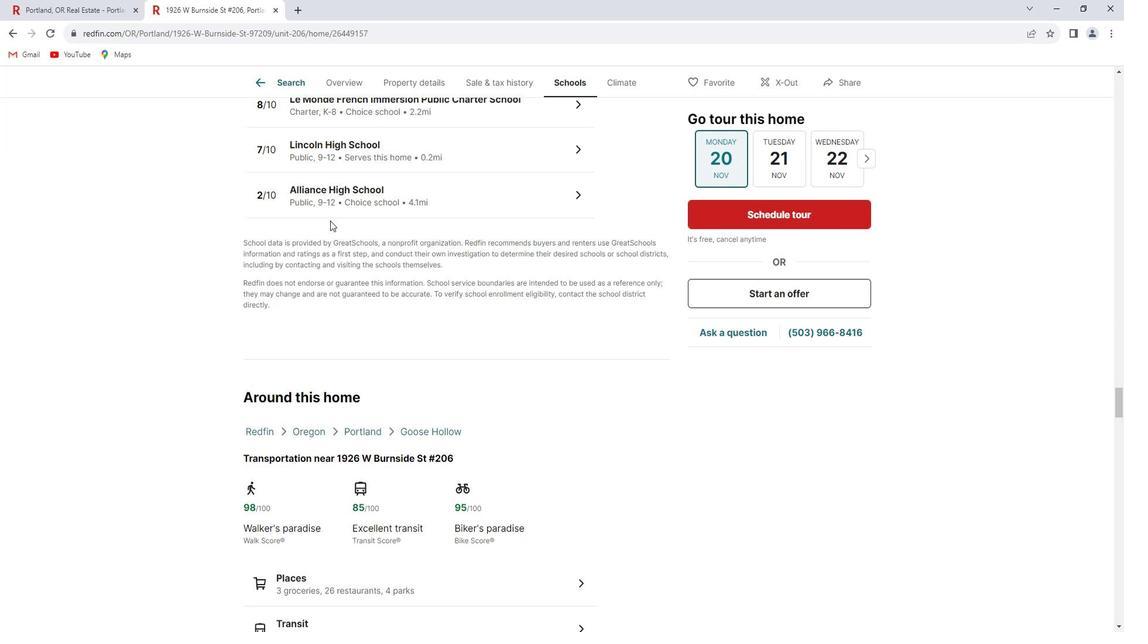 
Action: Mouse scrolled (342, 224) with delta (0, 0)
Screenshot: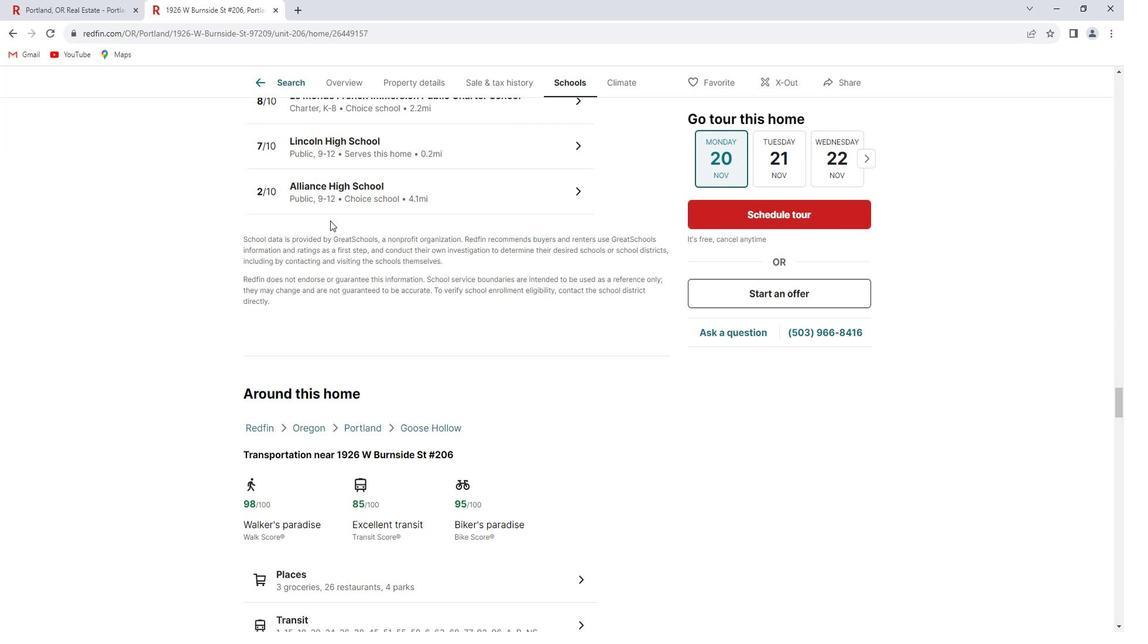 
Action: Mouse scrolled (342, 224) with delta (0, 0)
Screenshot: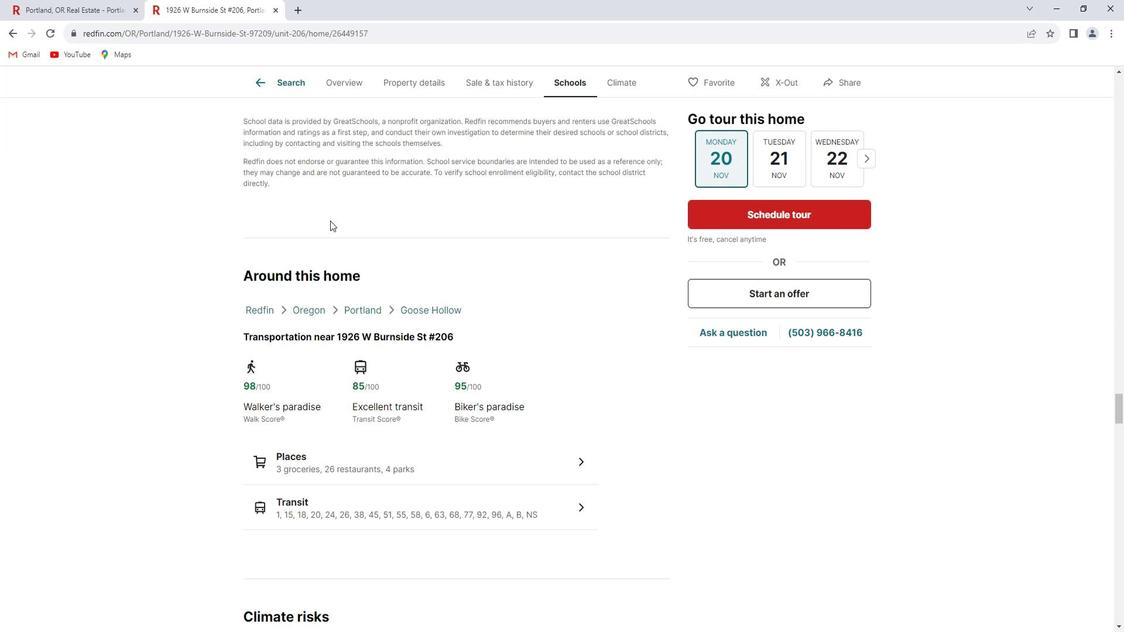 
Action: Mouse scrolled (342, 224) with delta (0, 0)
Screenshot: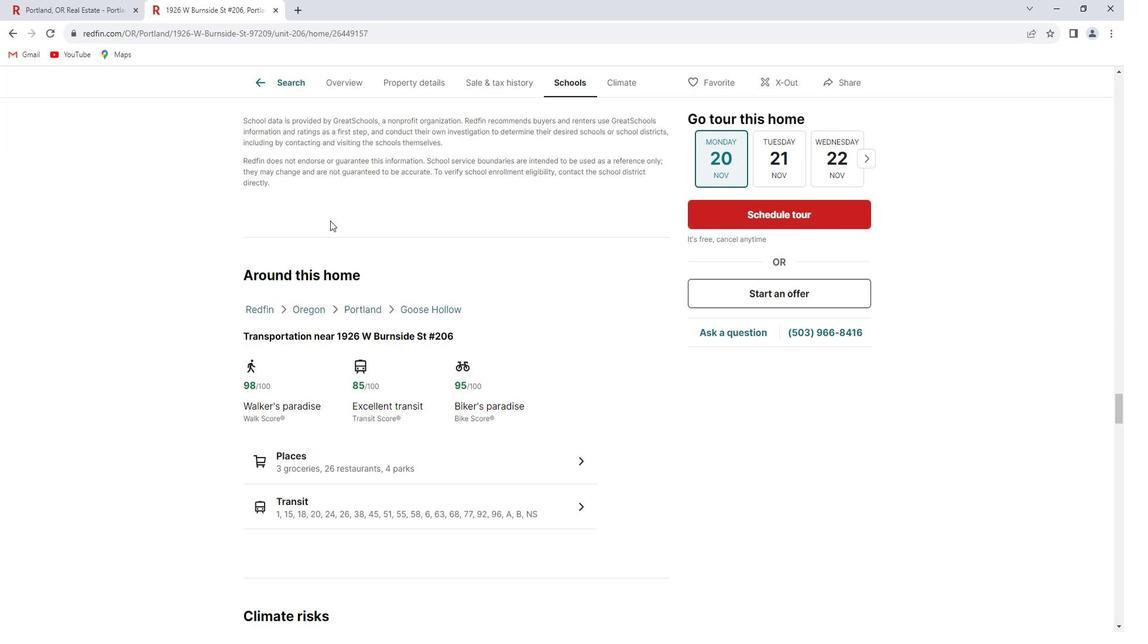 
Action: Mouse scrolled (342, 224) with delta (0, 0)
Screenshot: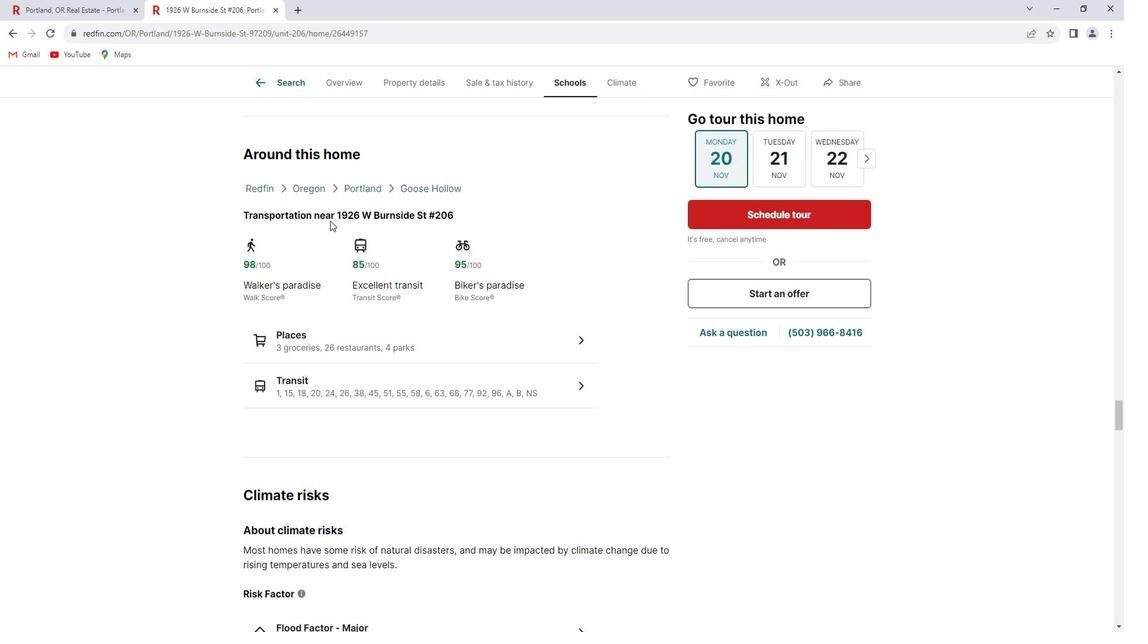 
Action: Mouse scrolled (342, 224) with delta (0, 0)
Screenshot: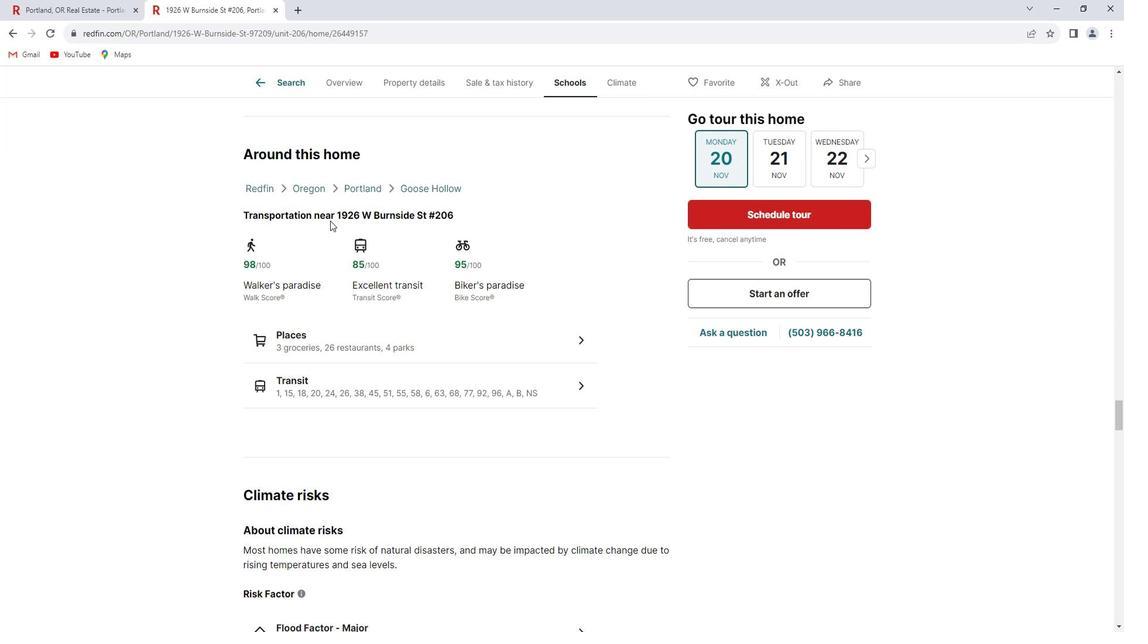 
Action: Mouse scrolled (342, 224) with delta (0, 0)
Screenshot: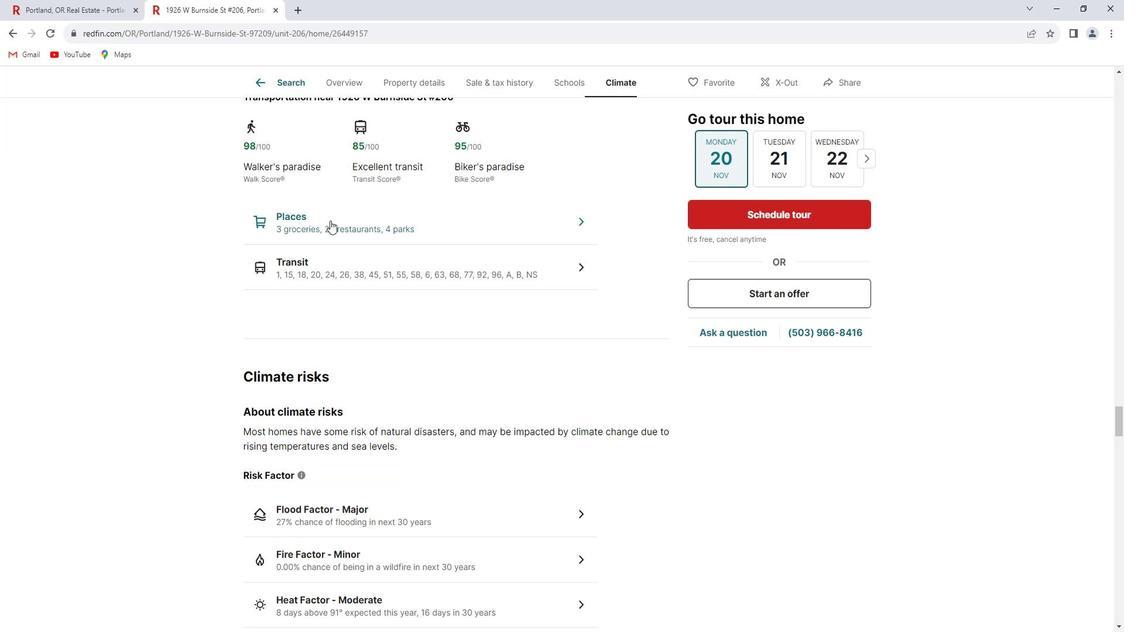 
Action: Mouse scrolled (342, 224) with delta (0, 0)
Screenshot: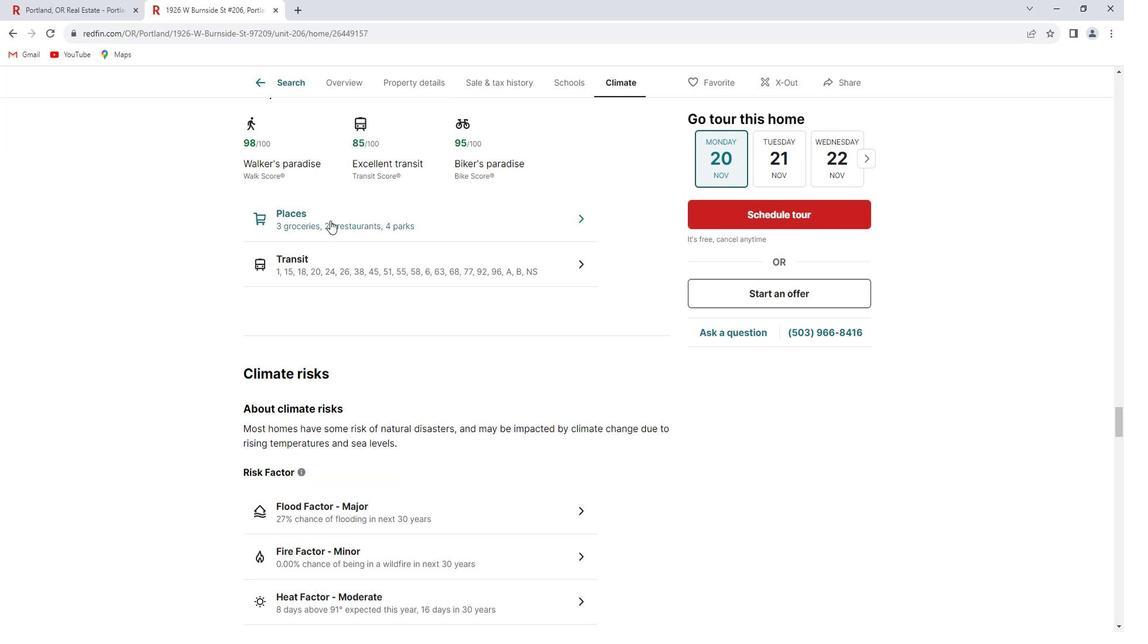 
Action: Mouse scrolled (342, 224) with delta (0, 0)
Screenshot: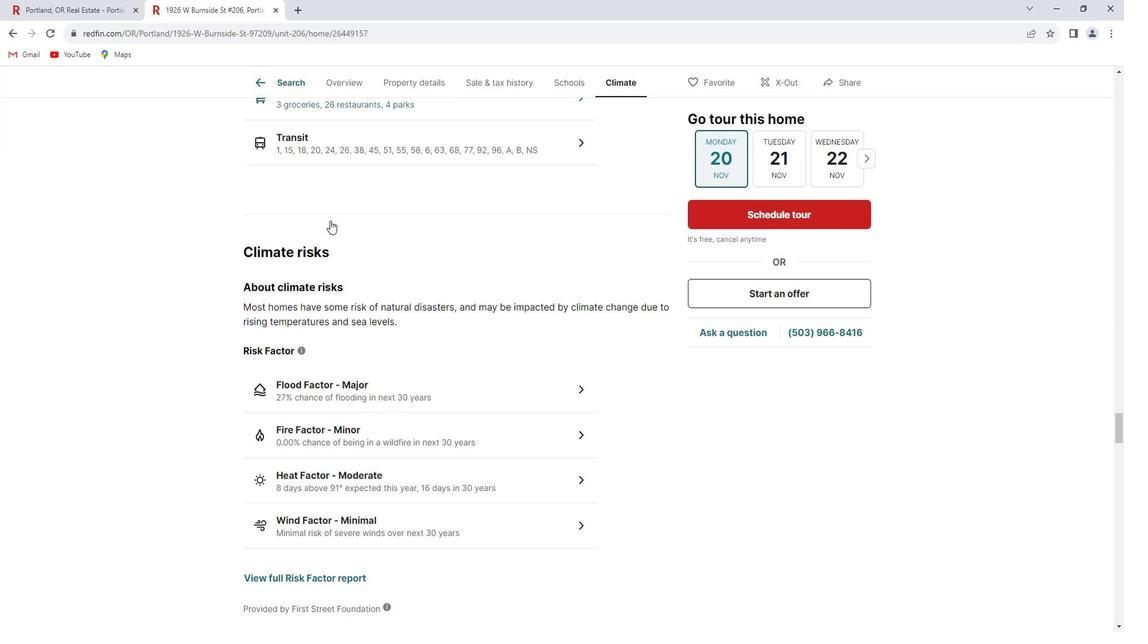 
Action: Mouse scrolled (342, 224) with delta (0, 0)
Screenshot: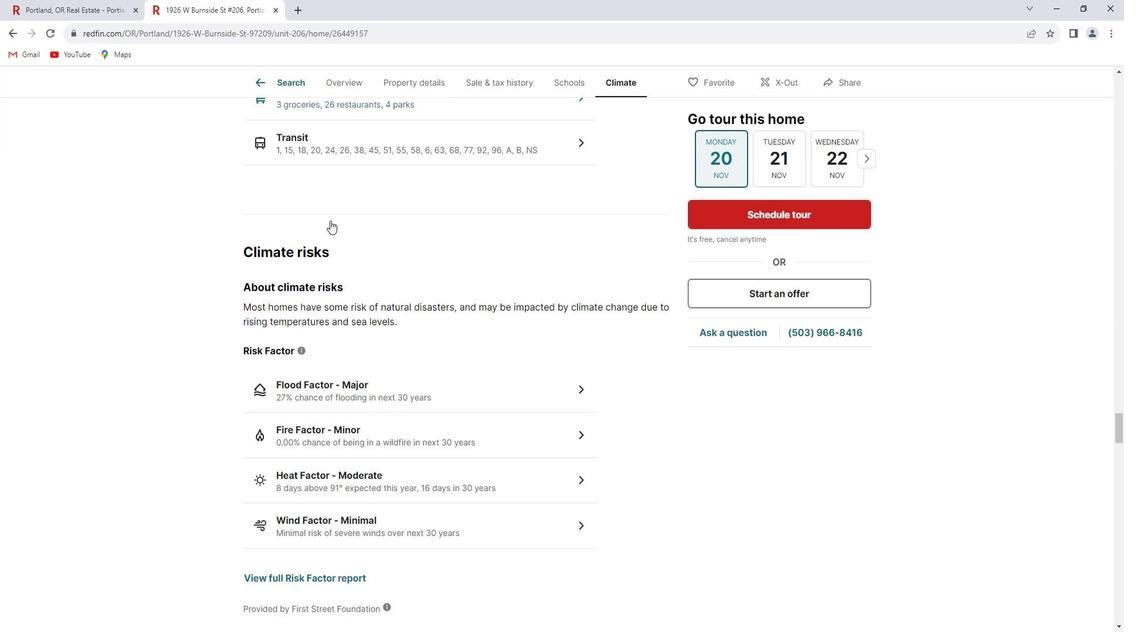 
Action: Mouse scrolled (342, 224) with delta (0, 0)
Screenshot: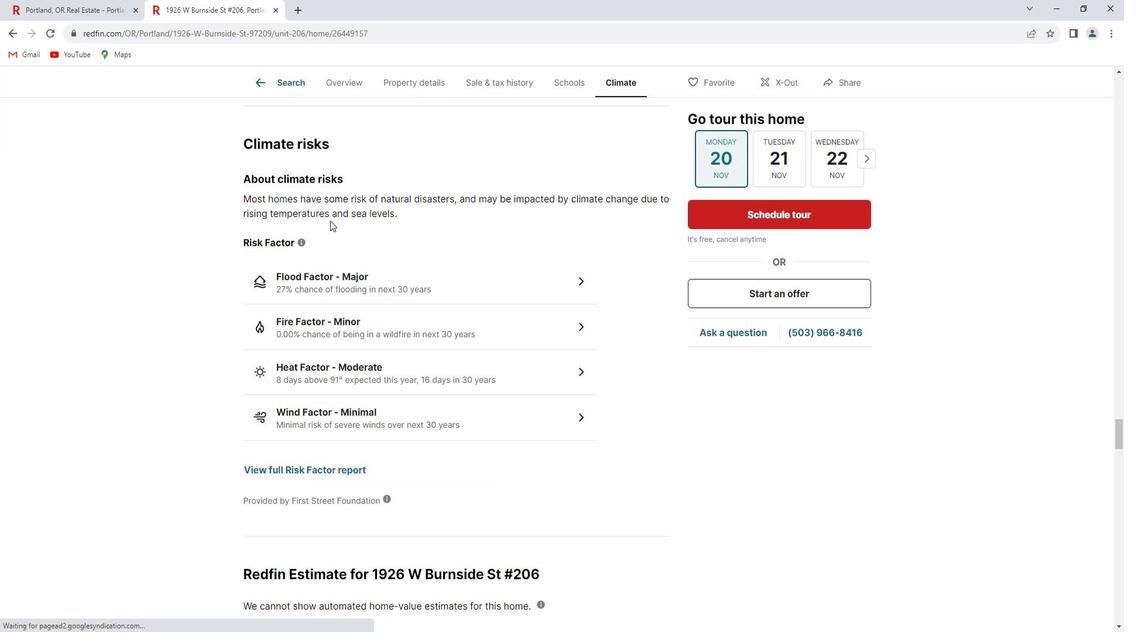 
Action: Mouse scrolled (342, 224) with delta (0, 0)
Screenshot: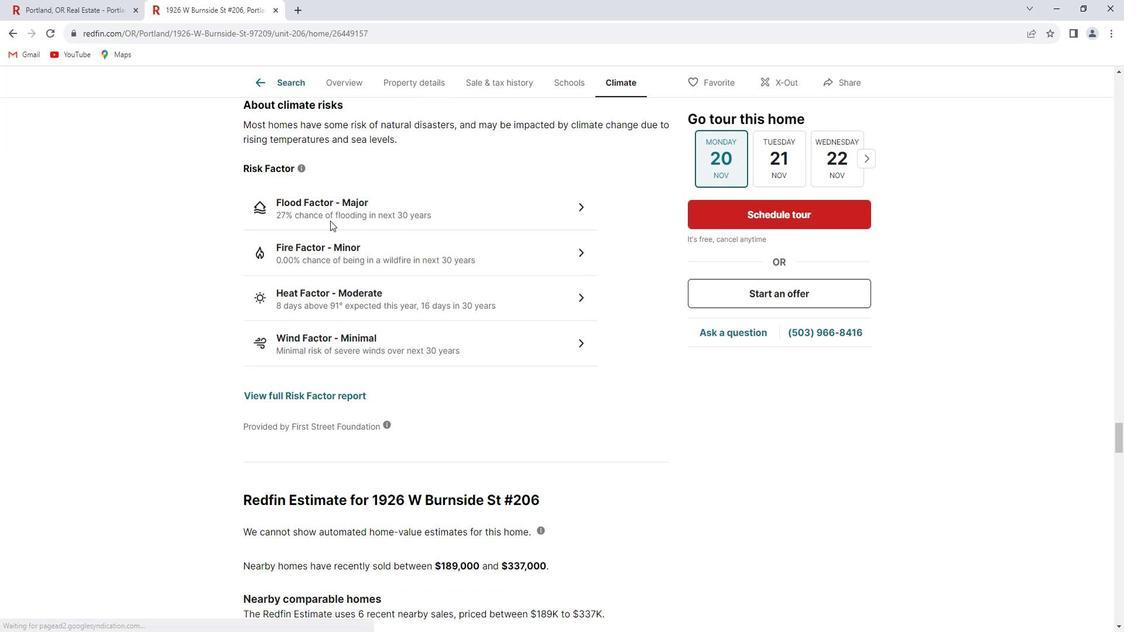 
Action: Mouse scrolled (342, 224) with delta (0, 0)
Screenshot: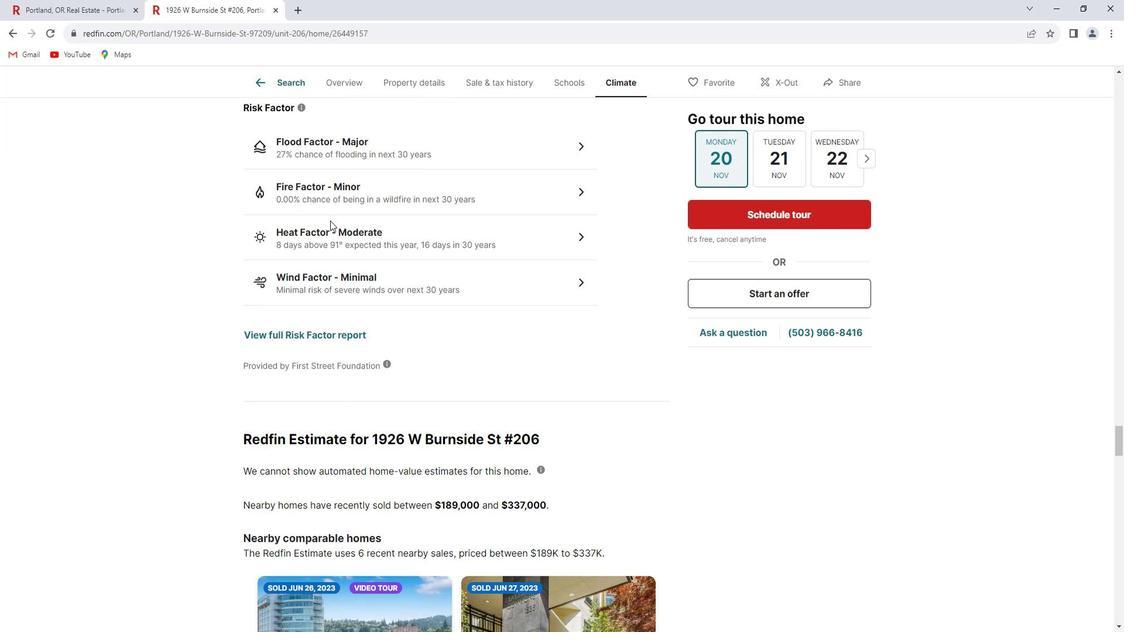 
Action: Mouse scrolled (342, 224) with delta (0, 0)
Screenshot: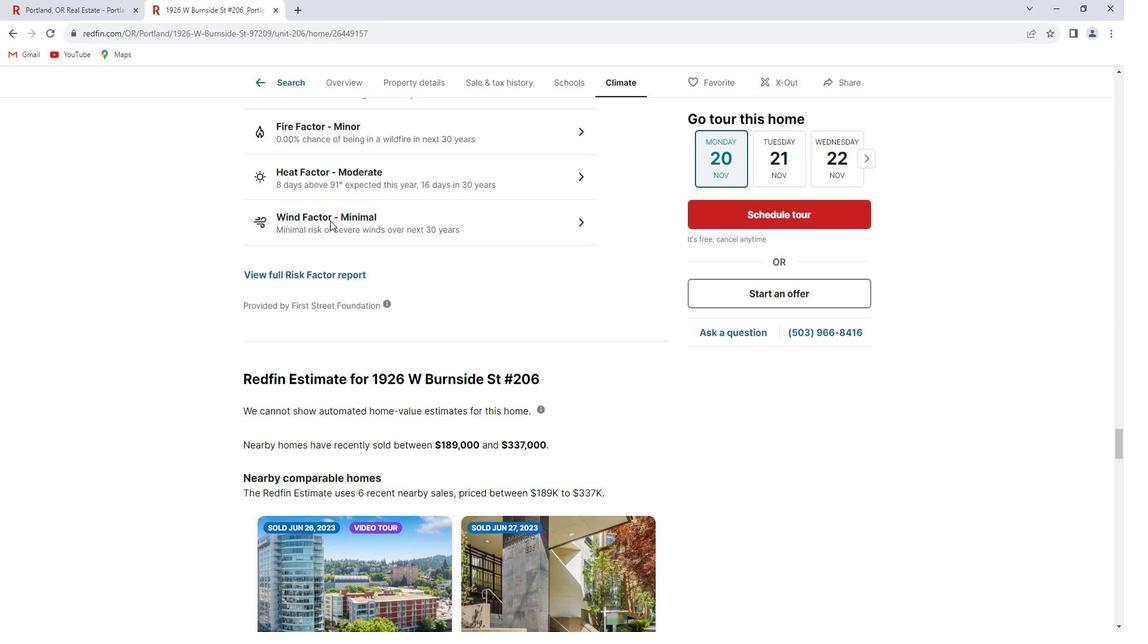 
Action: Mouse scrolled (342, 224) with delta (0, 0)
Screenshot: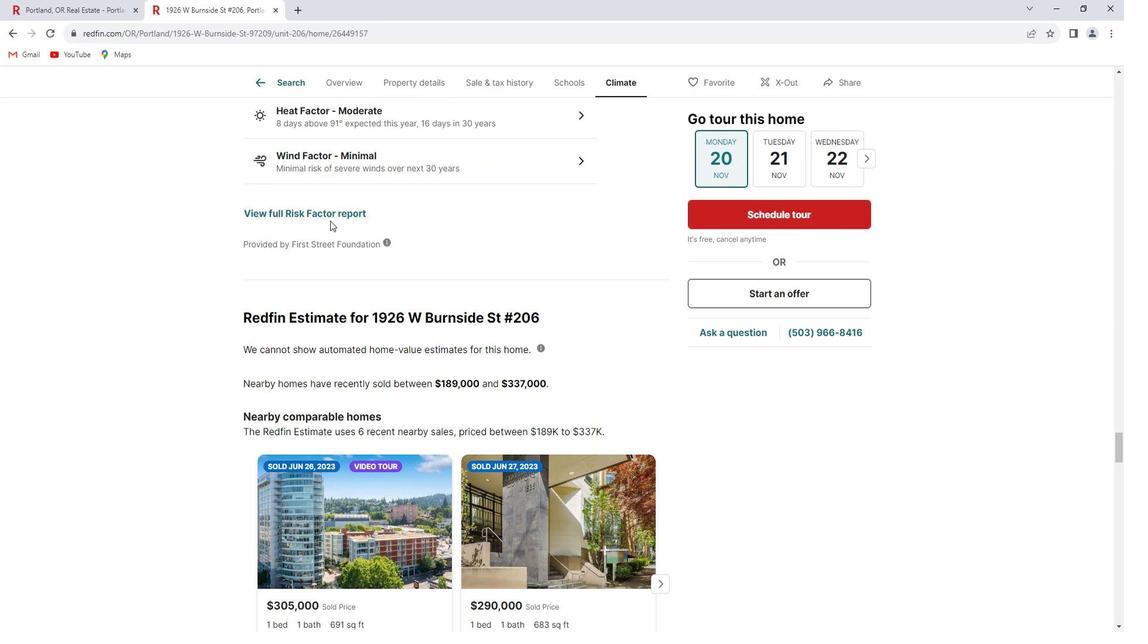 
Action: Mouse scrolled (342, 224) with delta (0, 0)
Screenshot: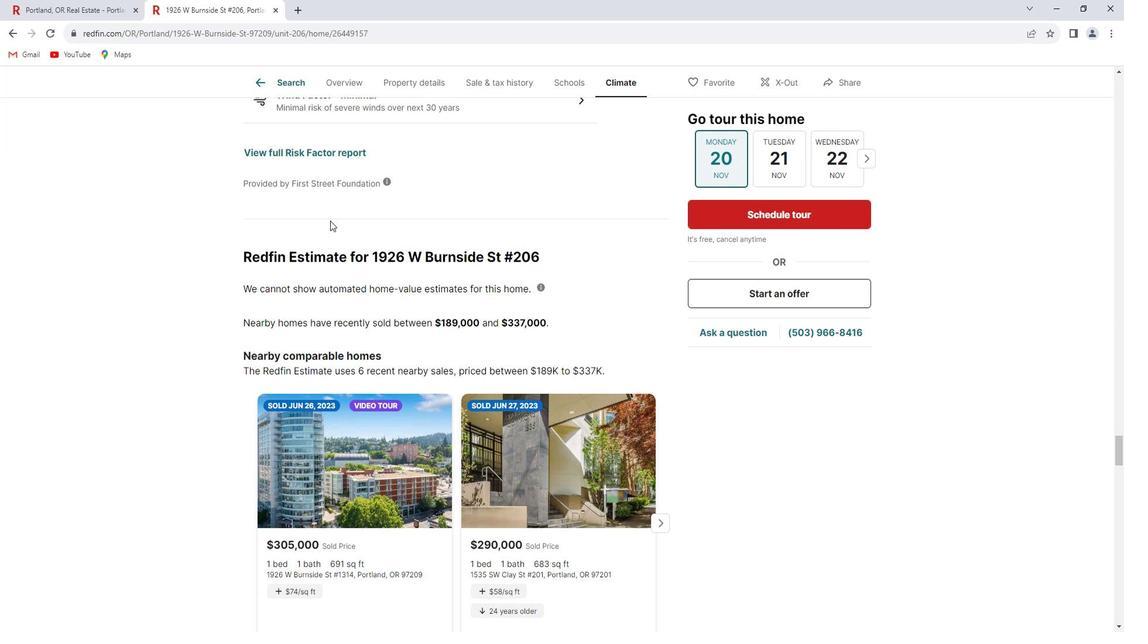 
Action: Mouse scrolled (342, 224) with delta (0, 0)
Screenshot: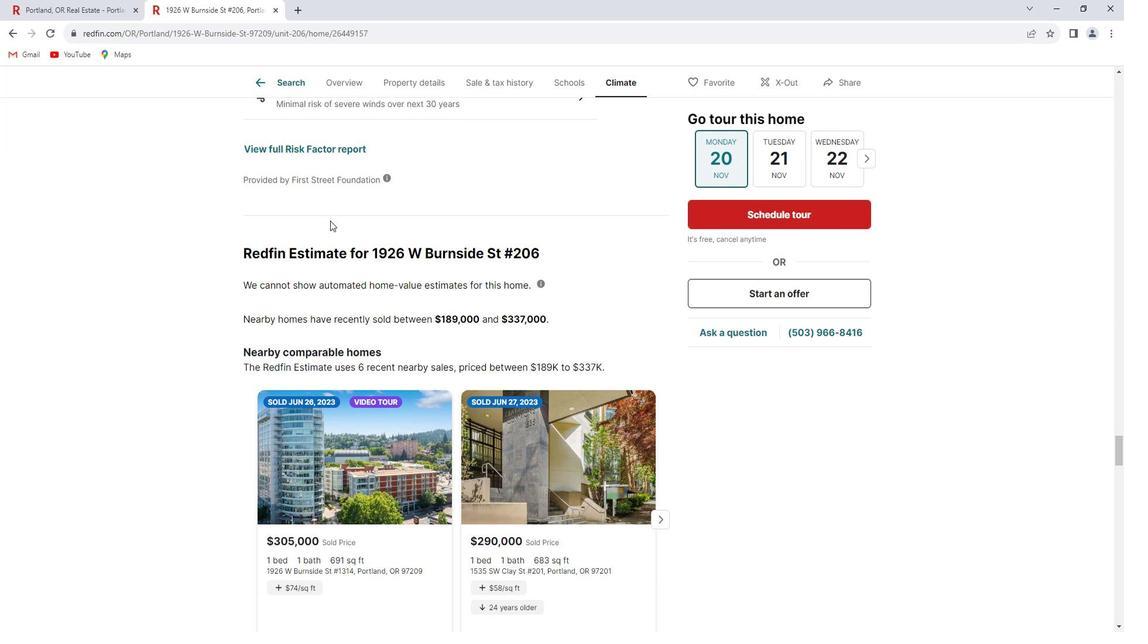 
Action: Mouse scrolled (342, 224) with delta (0, 0)
Screenshot: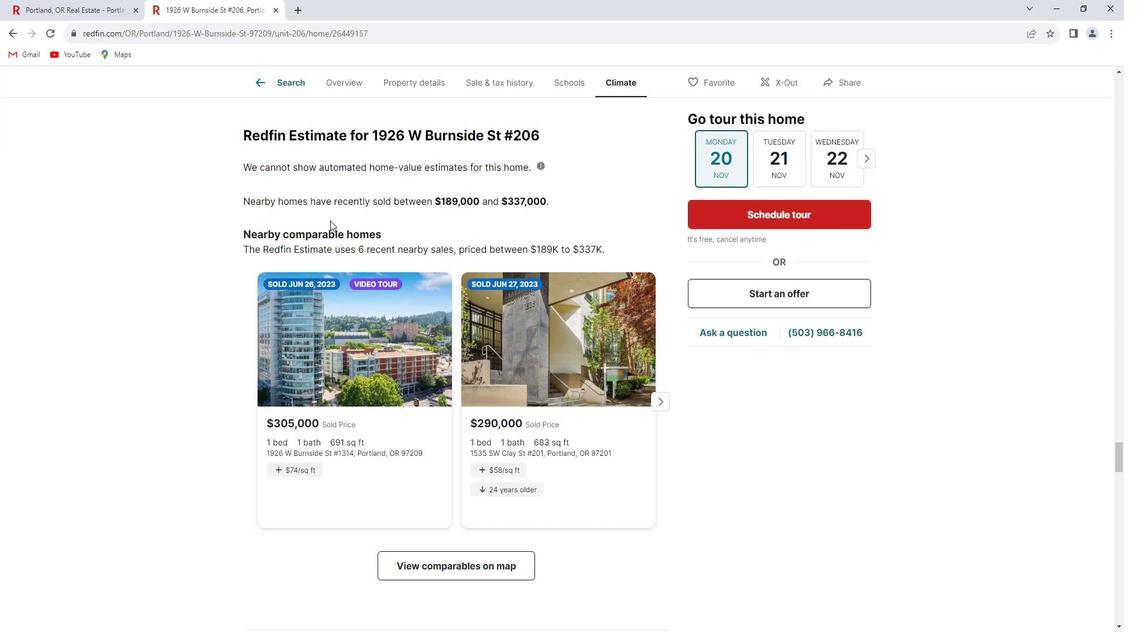 
Action: Mouse scrolled (342, 224) with delta (0, 0)
Screenshot: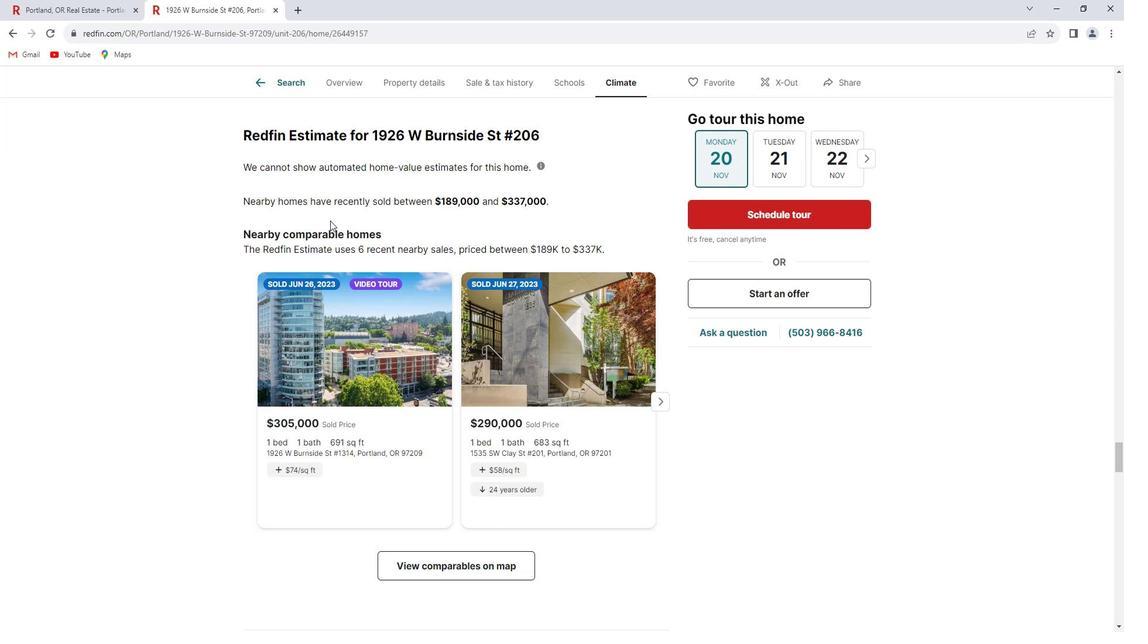 
Action: Mouse scrolled (342, 224) with delta (0, 0)
Screenshot: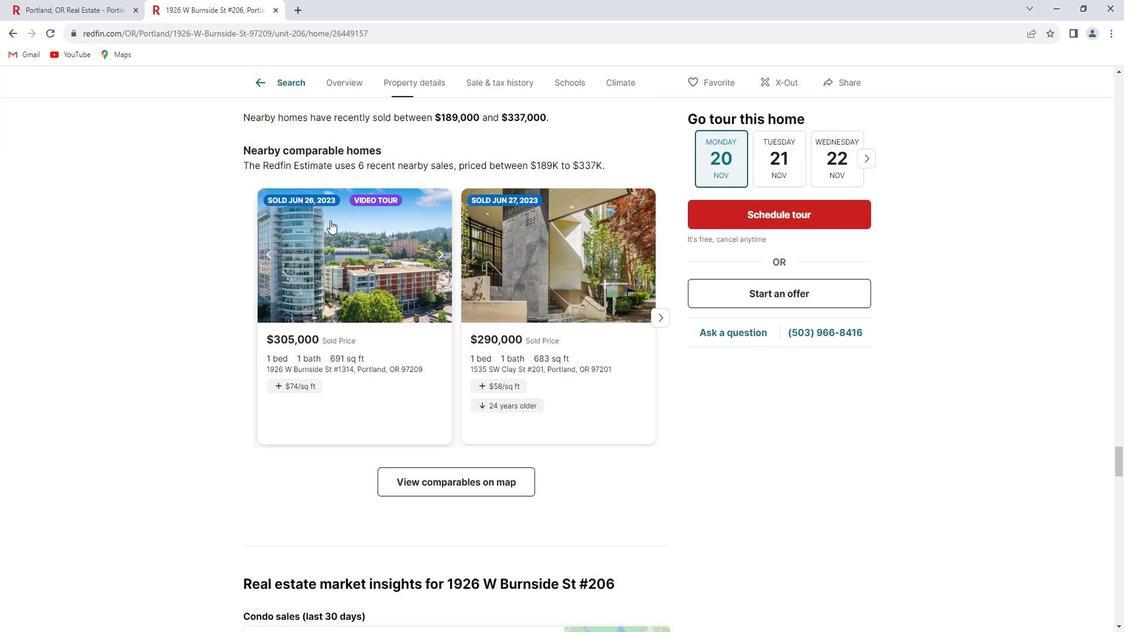 
Action: Mouse scrolled (342, 224) with delta (0, 0)
Screenshot: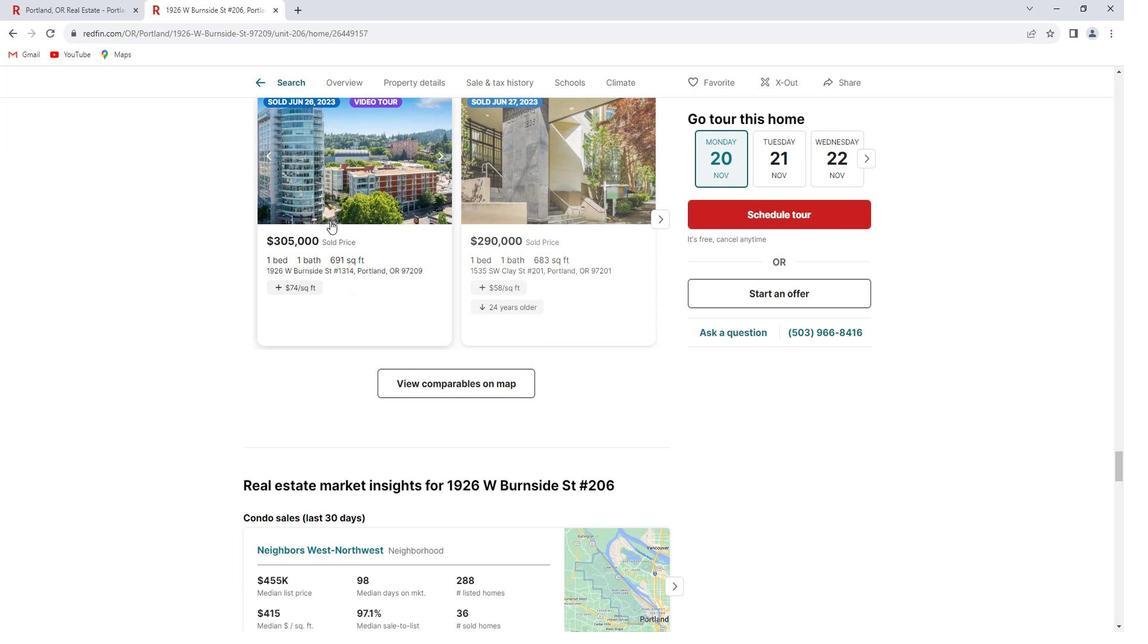 
Action: Mouse scrolled (342, 224) with delta (0, 0)
Screenshot: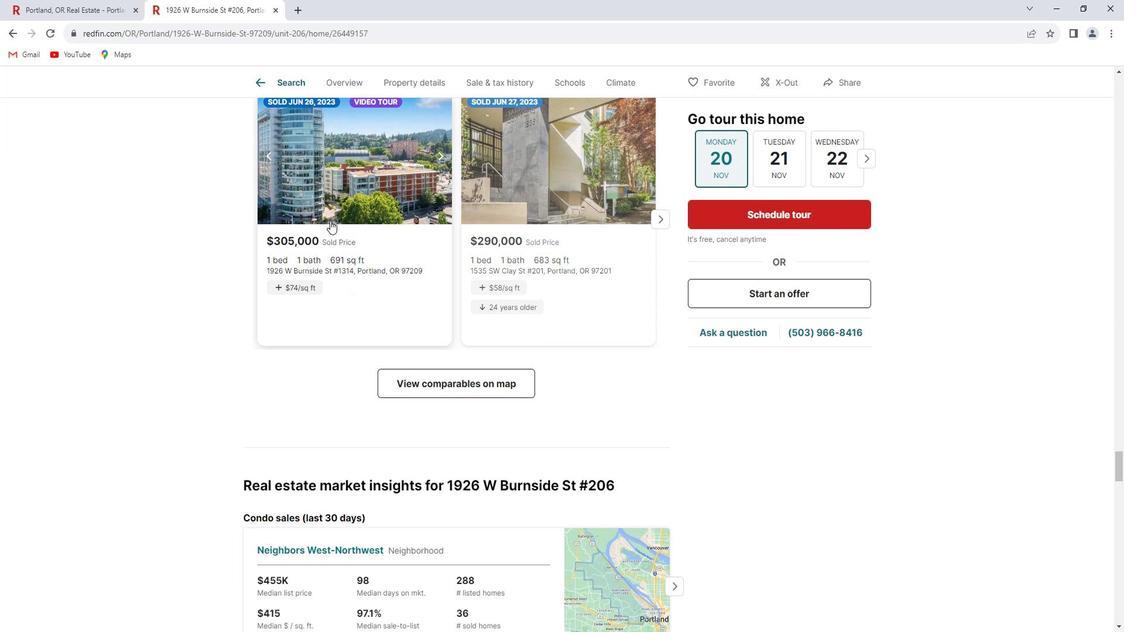 
Action: Mouse scrolled (342, 224) with delta (0, 0)
Screenshot: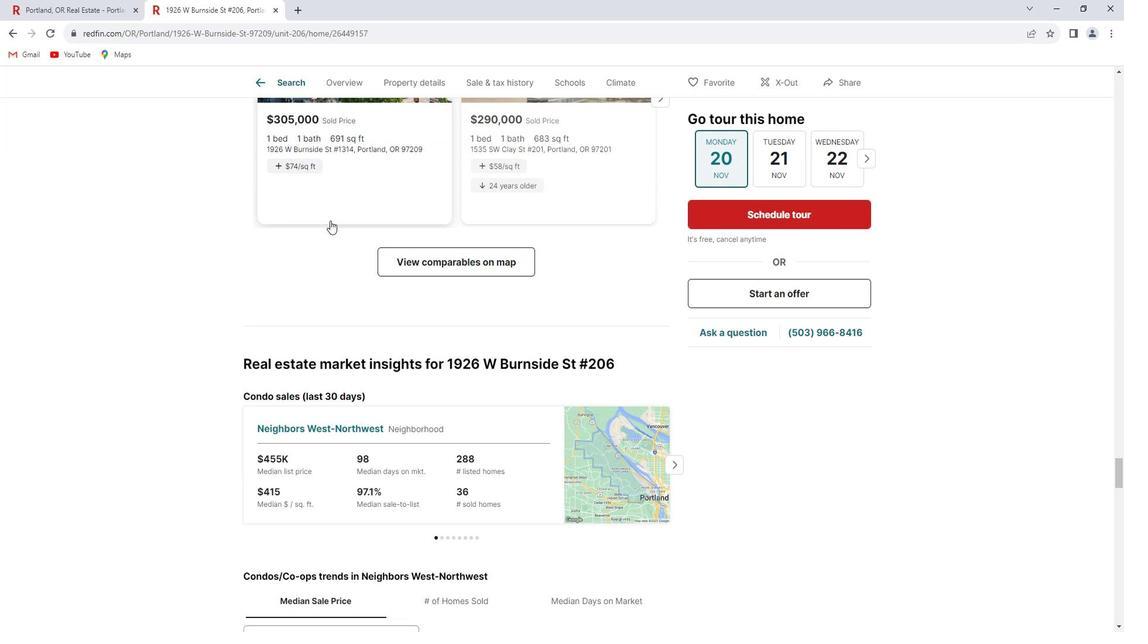 
Action: Mouse scrolled (342, 224) with delta (0, 0)
Screenshot: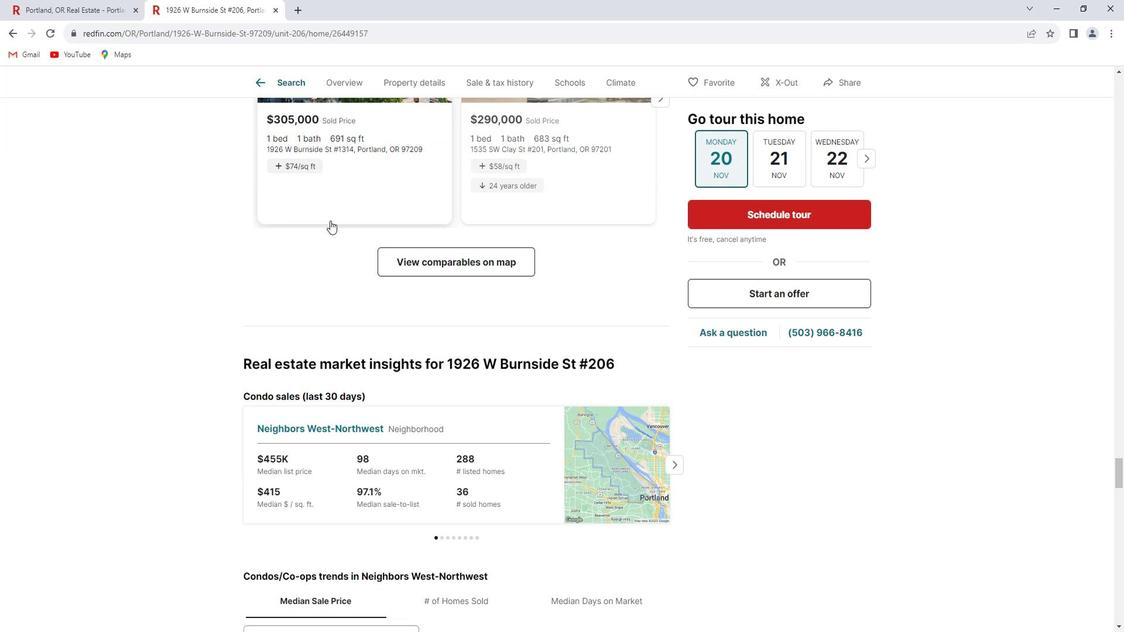 
Action: Mouse scrolled (342, 224) with delta (0, 0)
Screenshot: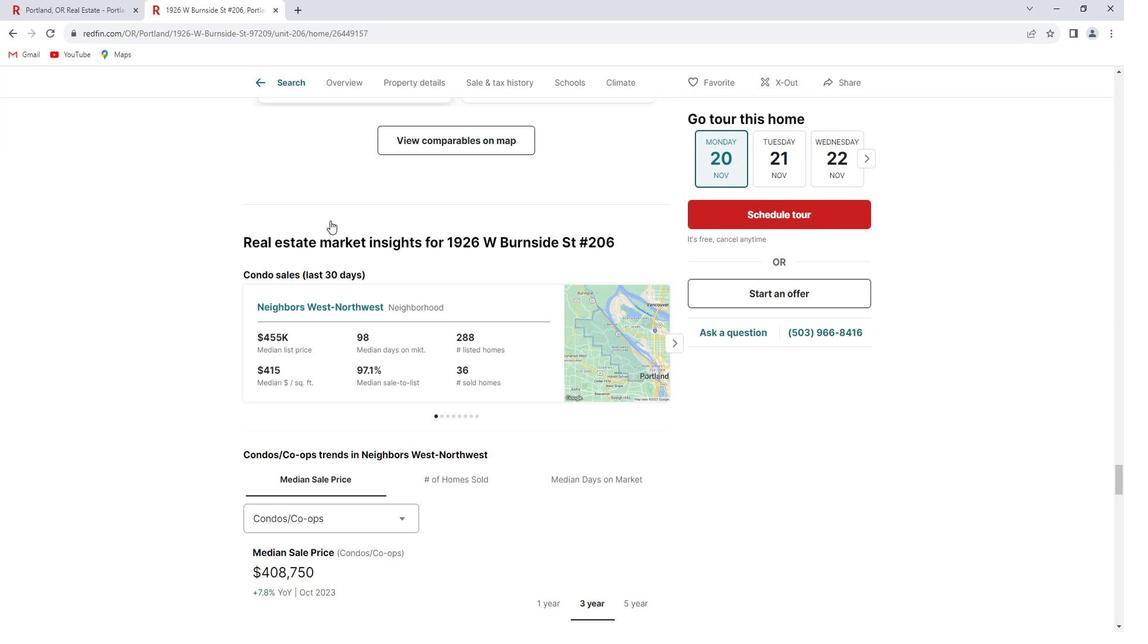 
Action: Mouse scrolled (342, 224) with delta (0, 0)
Screenshot: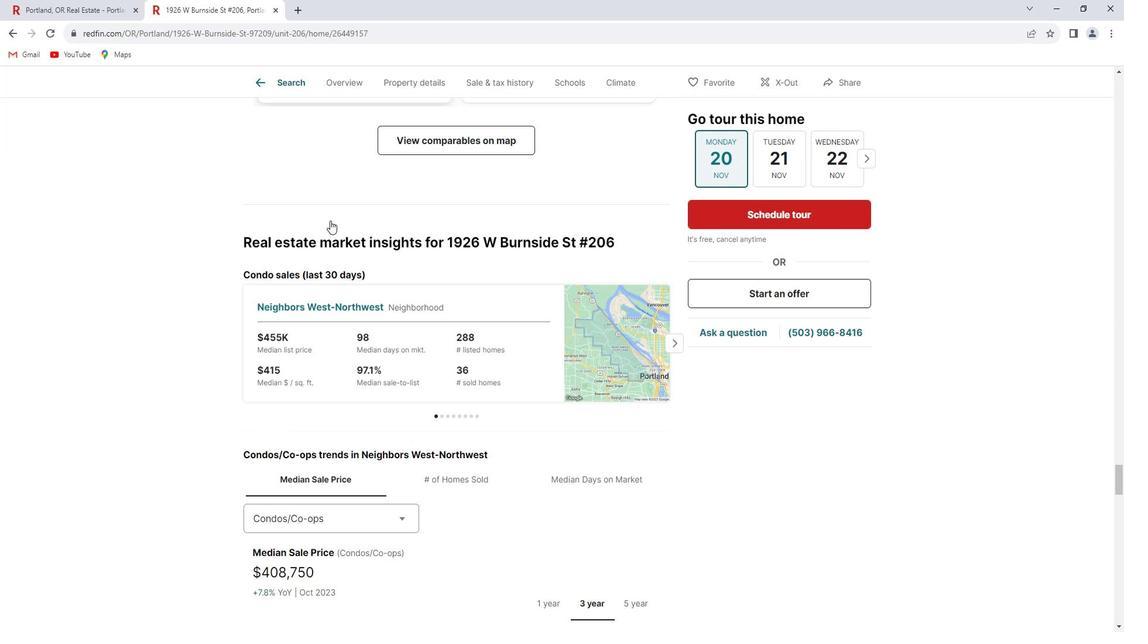 
Action: Mouse scrolled (342, 224) with delta (0, 0)
Screenshot: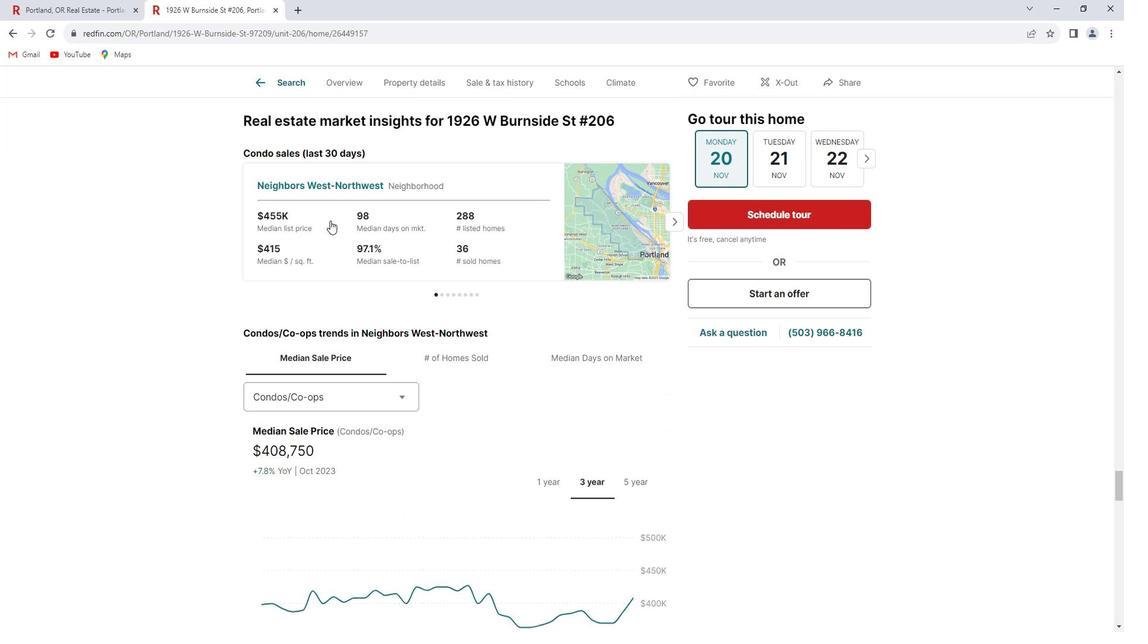 
Action: Mouse scrolled (342, 224) with delta (0, 0)
Screenshot: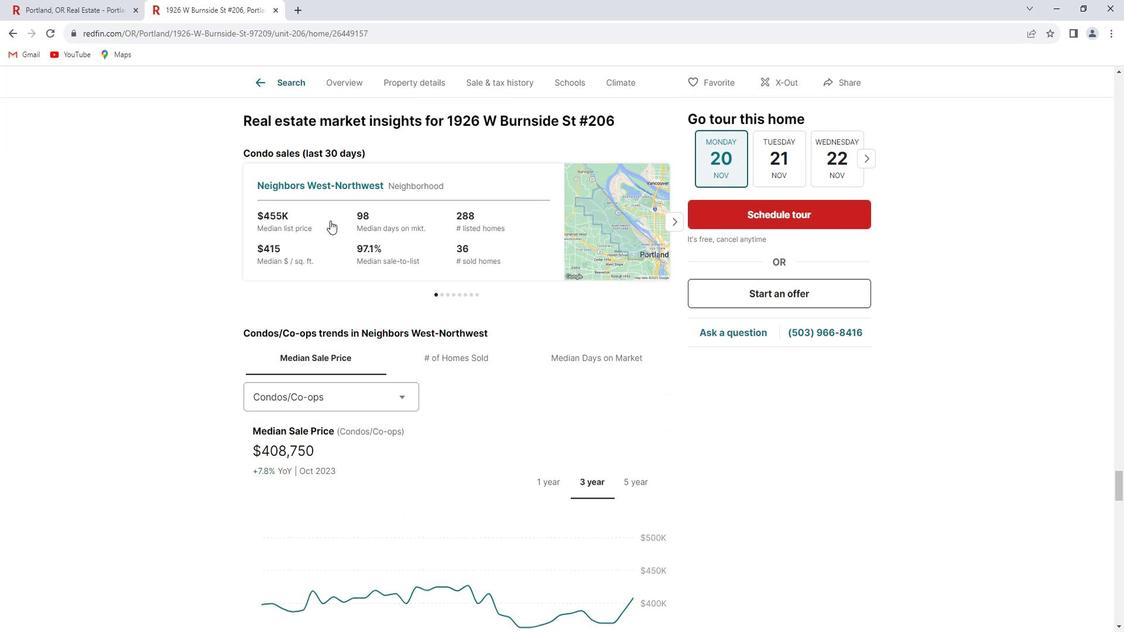 
Action: Mouse scrolled (342, 224) with delta (0, 0)
Screenshot: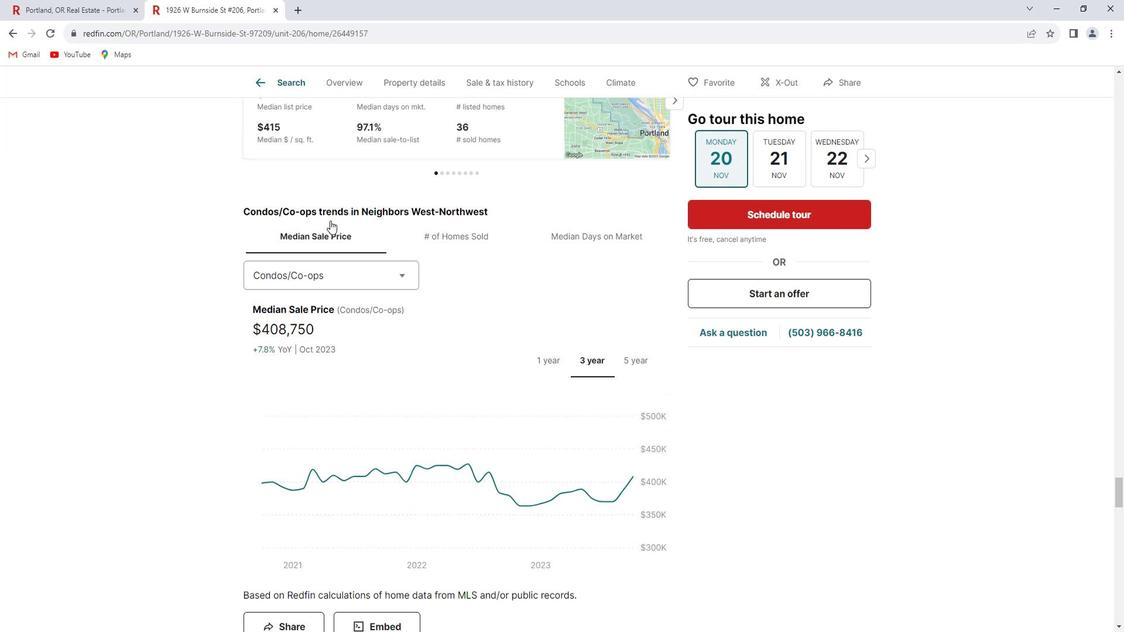 
Action: Mouse scrolled (342, 224) with delta (0, 0)
Screenshot: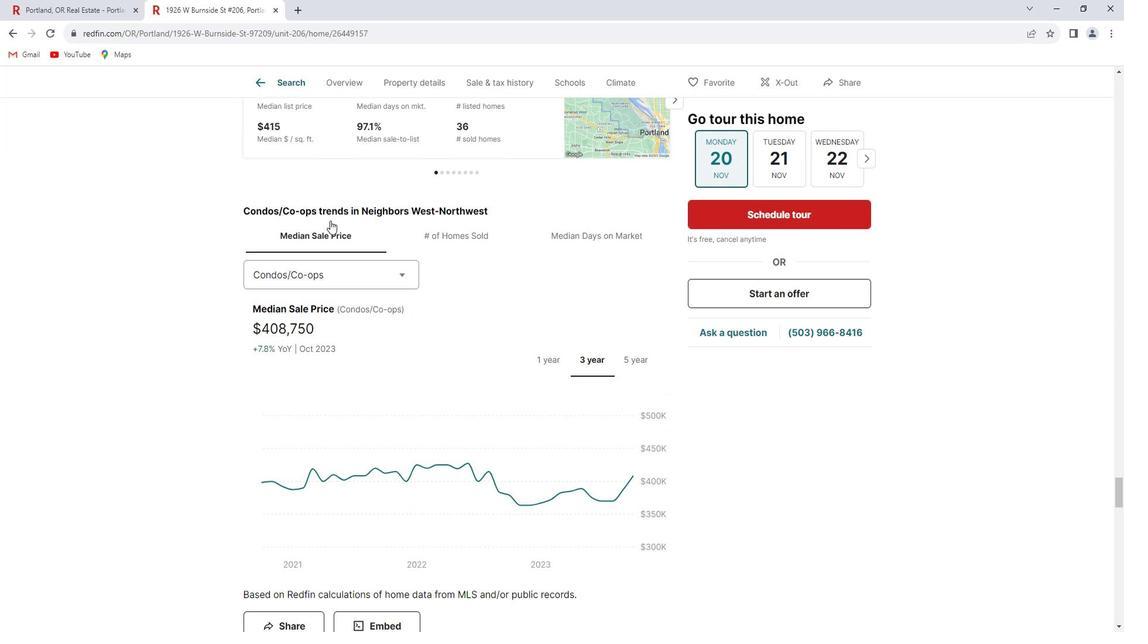 
Action: Mouse scrolled (342, 224) with delta (0, 0)
Screenshot: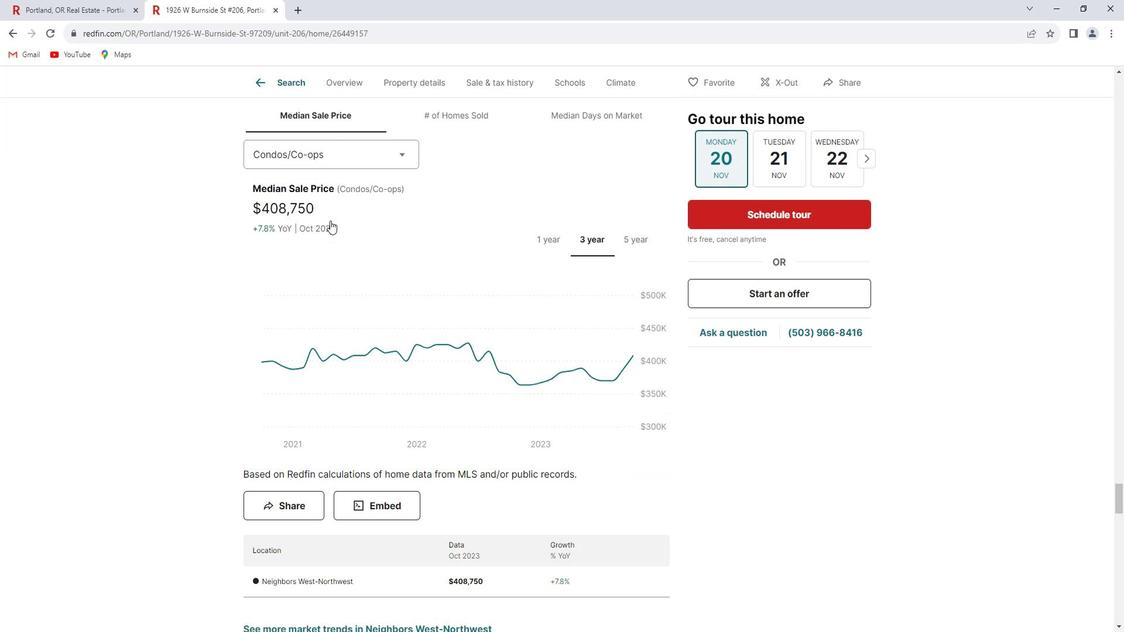 
Action: Mouse scrolled (342, 224) with delta (0, 0)
Screenshot: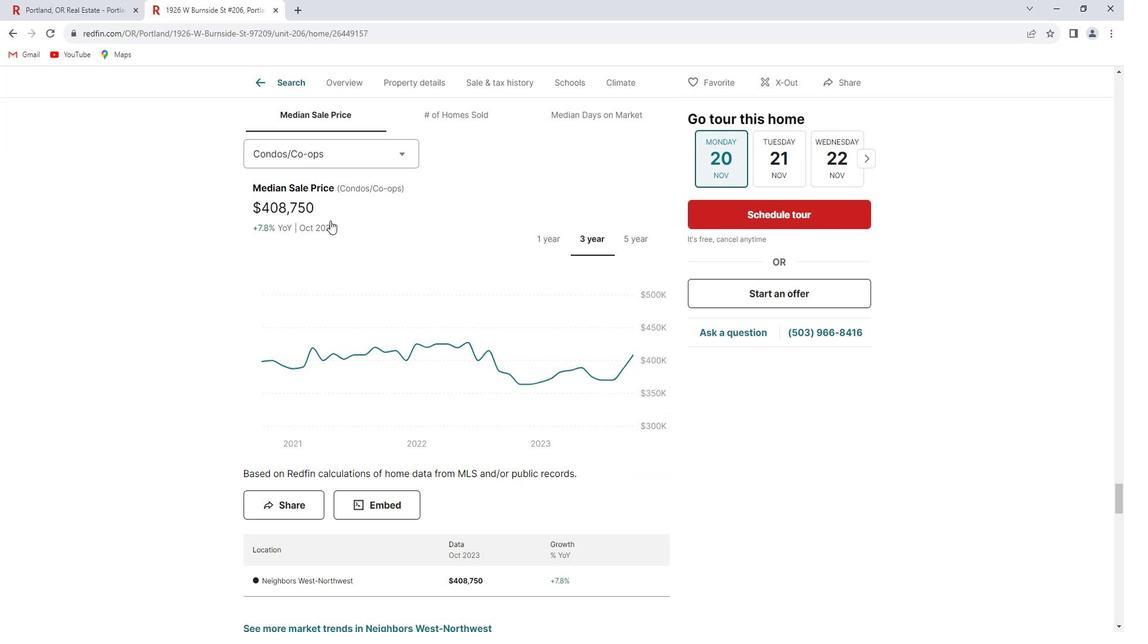 
Action: Mouse scrolled (342, 224) with delta (0, 0)
Screenshot: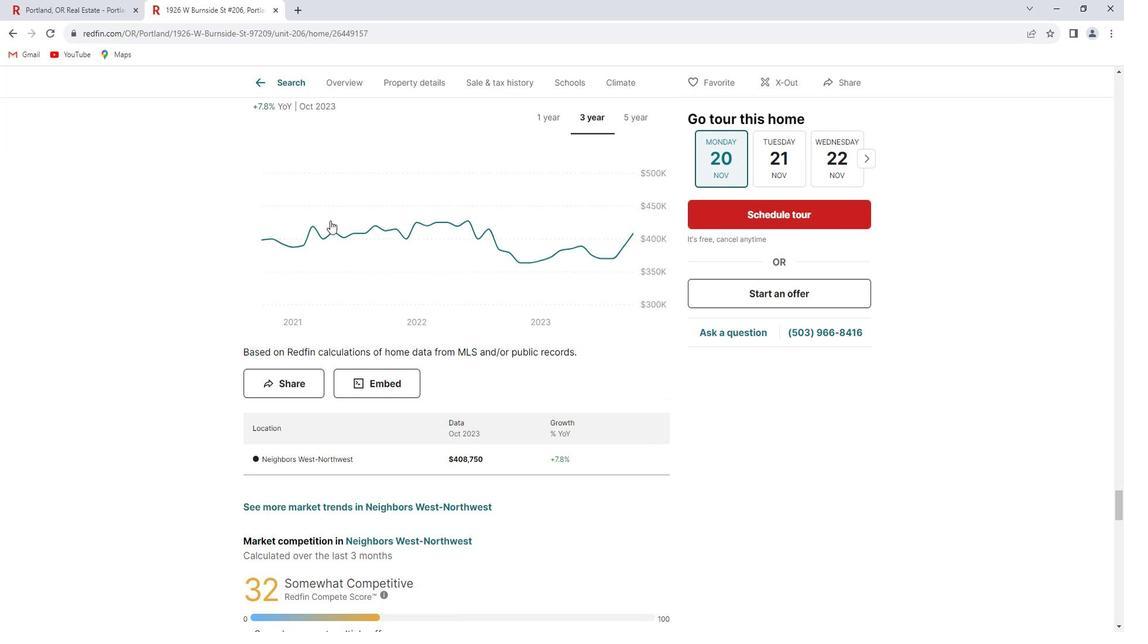 
Action: Mouse scrolled (342, 224) with delta (0, 0)
Screenshot: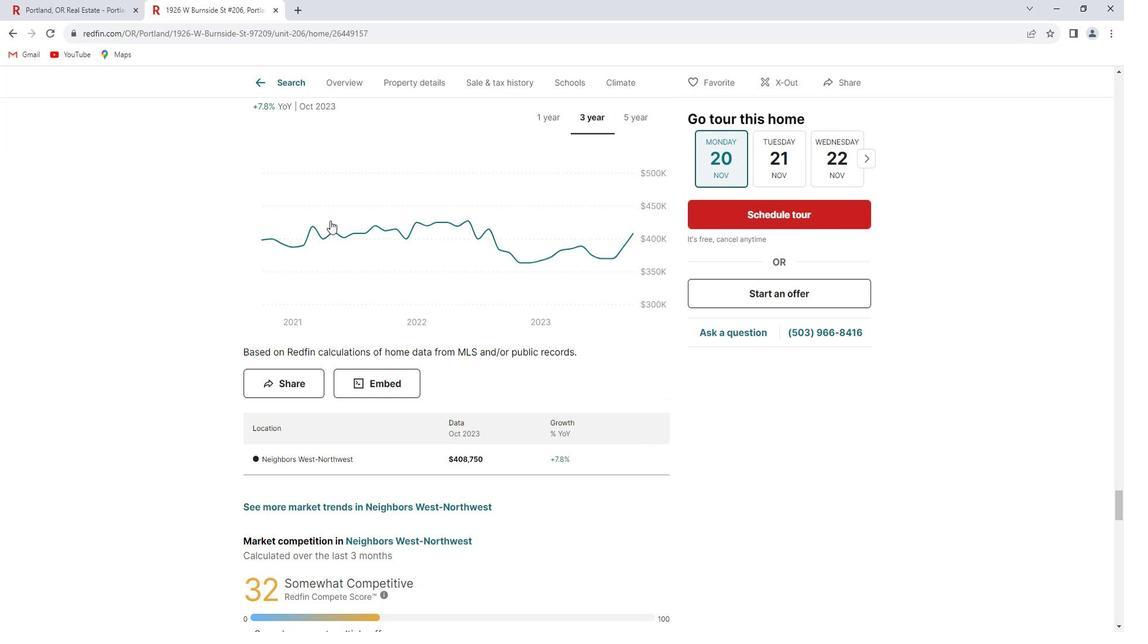 
Action: Mouse scrolled (342, 224) with delta (0, 0)
Screenshot: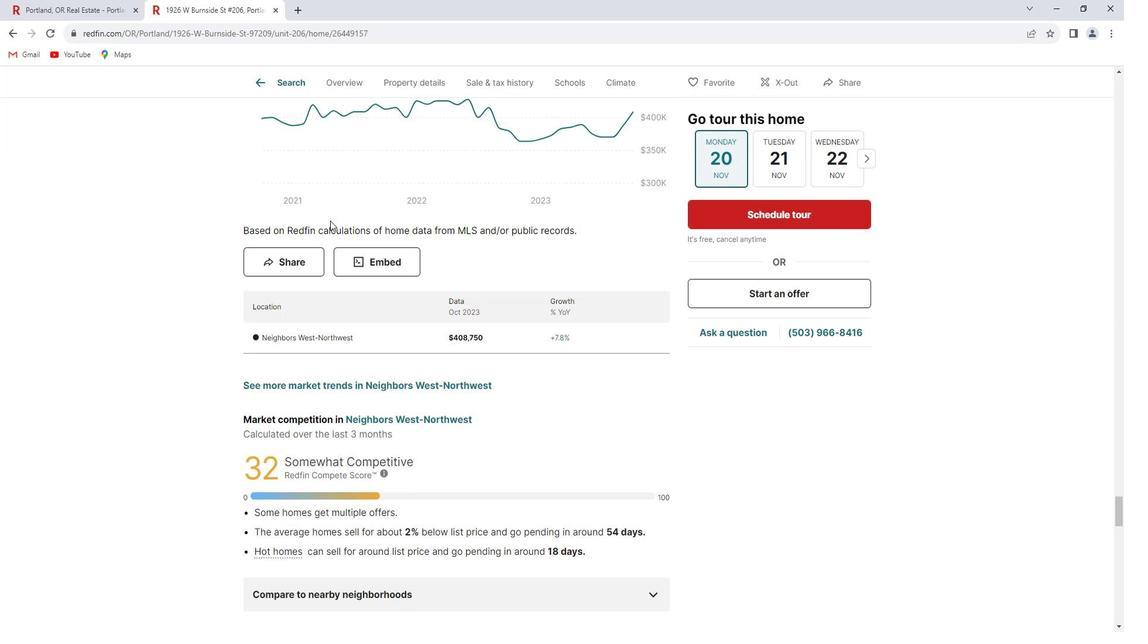 
Action: Mouse scrolled (342, 224) with delta (0, 0)
Screenshot: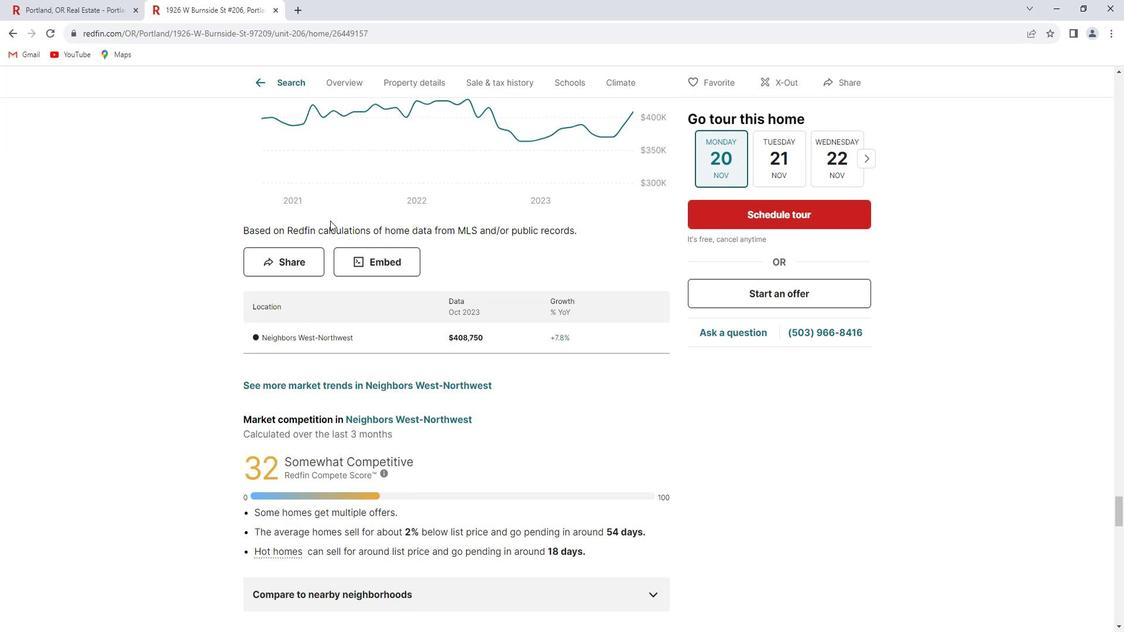
Action: Mouse scrolled (342, 224) with delta (0, 0)
Screenshot: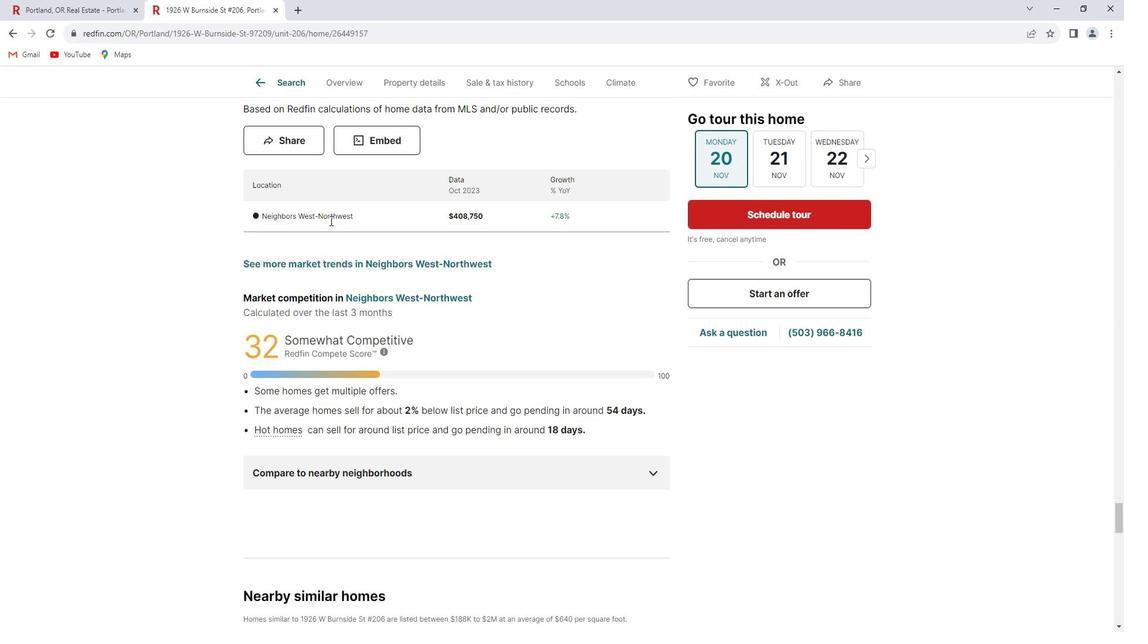 
Action: Mouse scrolled (342, 224) with delta (0, 0)
Screenshot: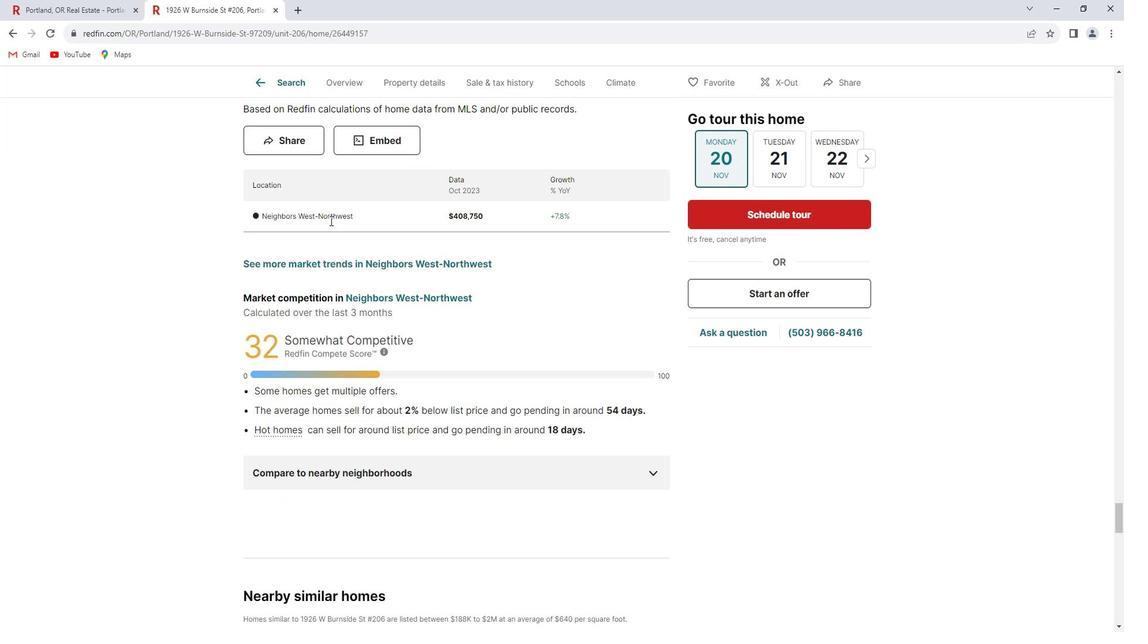 
Action: Mouse scrolled (342, 224) with delta (0, 0)
Screenshot: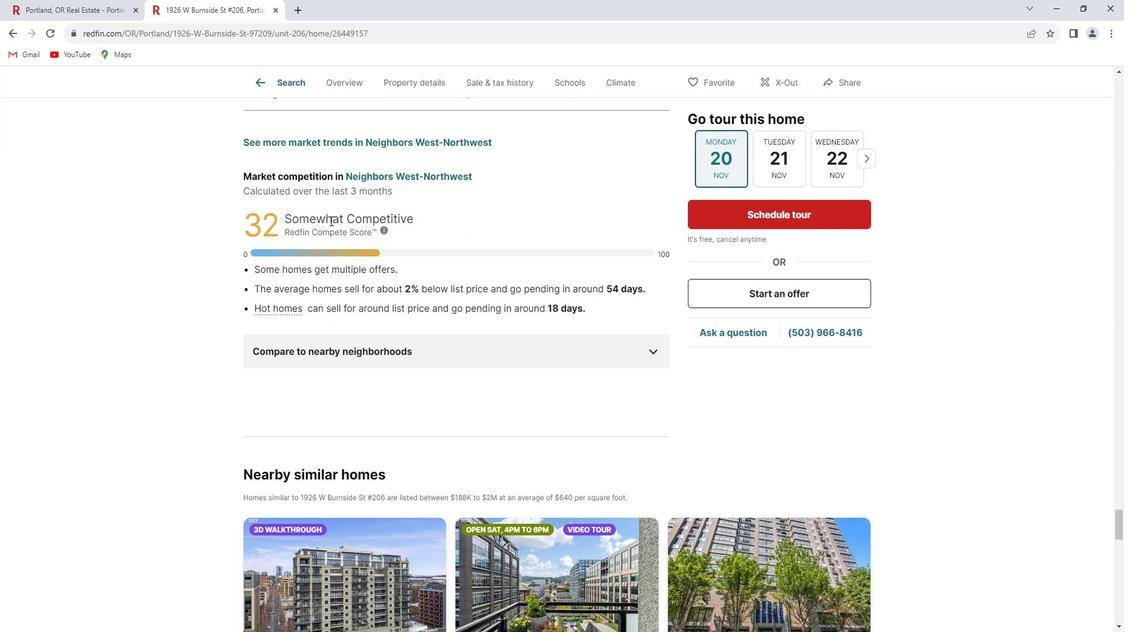 
Action: Mouse scrolled (342, 224) with delta (0, 0)
Screenshot: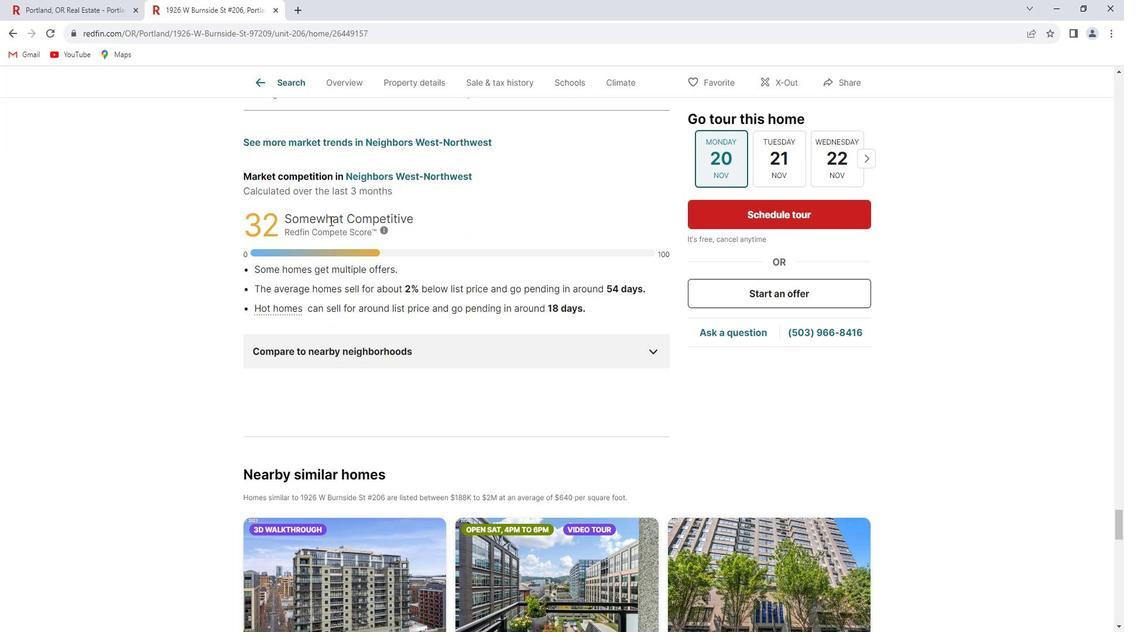 
Action: Mouse scrolled (342, 224) with delta (0, 0)
Screenshot: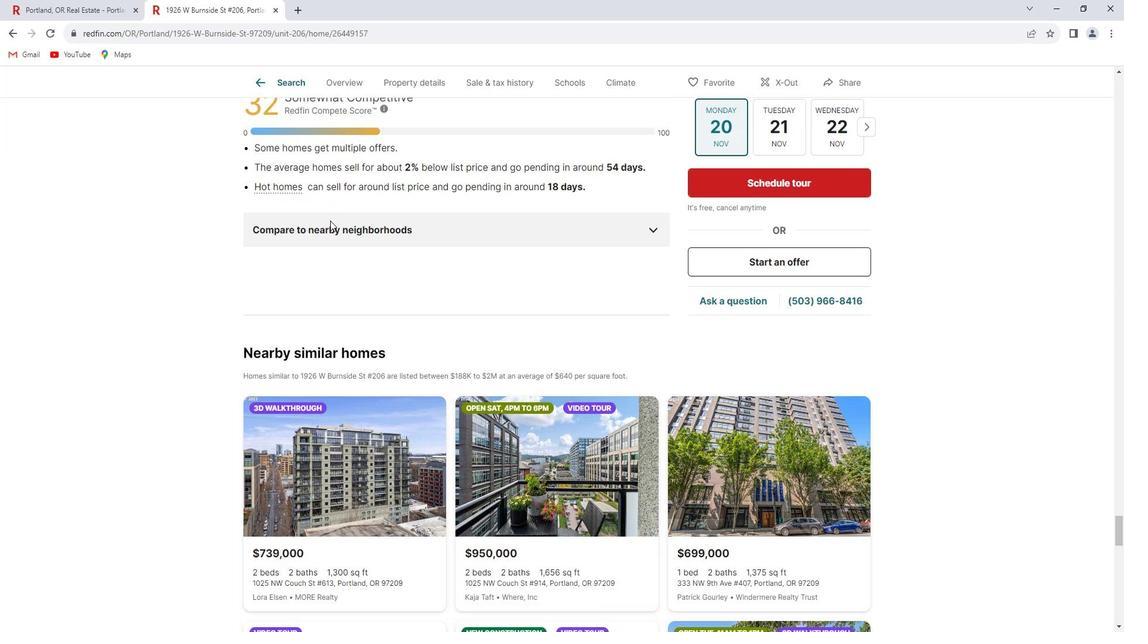
Action: Mouse scrolled (342, 224) with delta (0, 0)
Screenshot: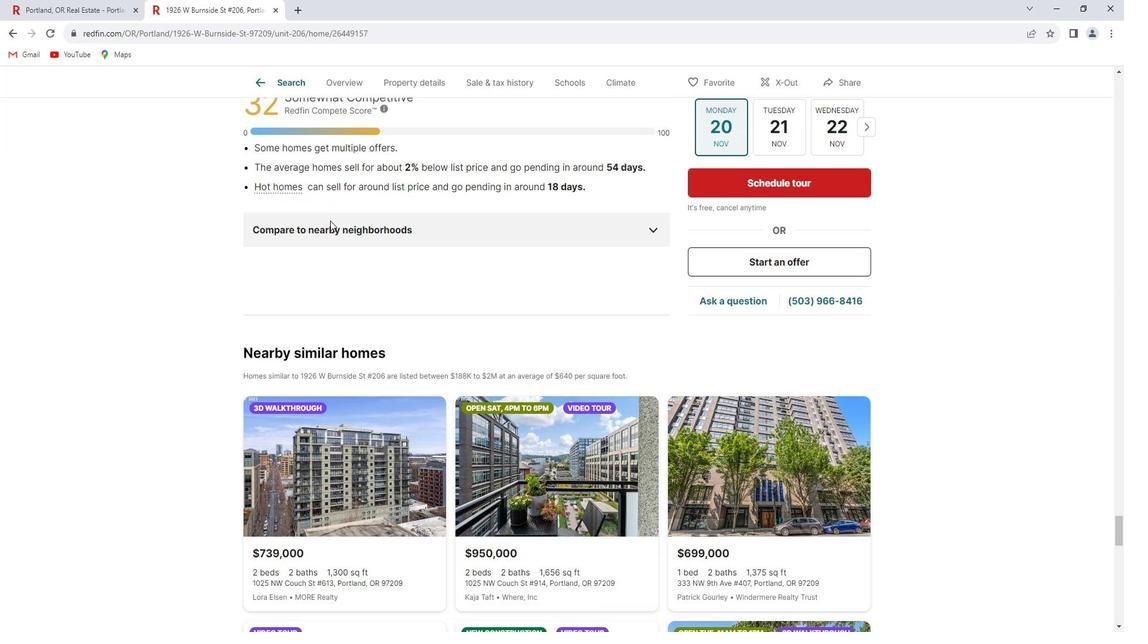 
Action: Mouse scrolled (342, 224) with delta (0, 0)
Screenshot: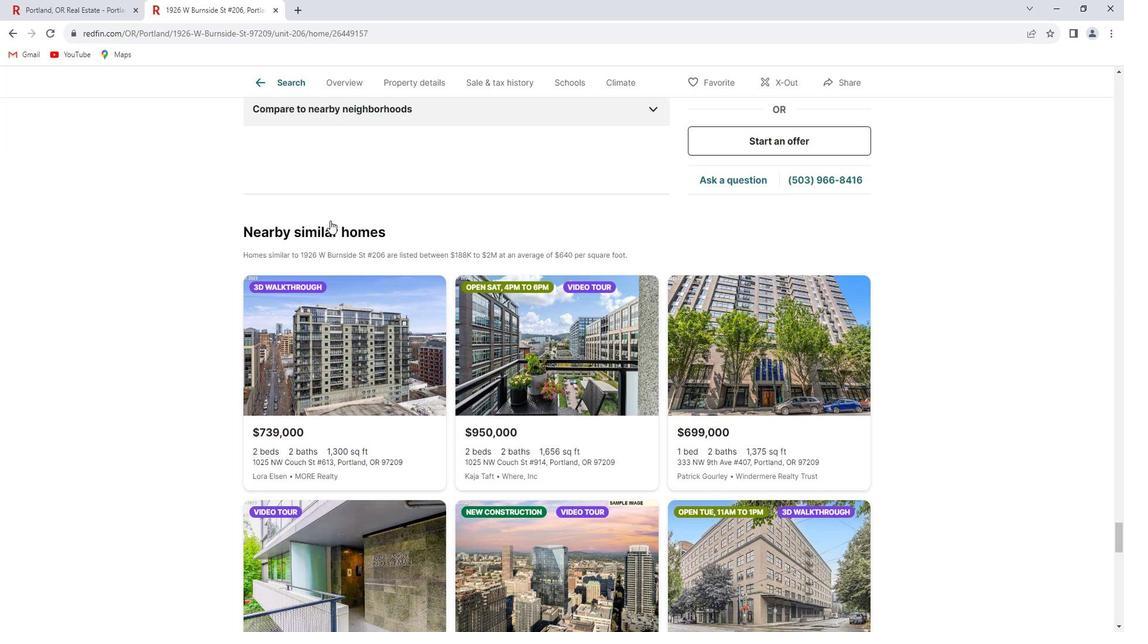 
Action: Mouse scrolled (342, 224) with delta (0, 0)
Screenshot: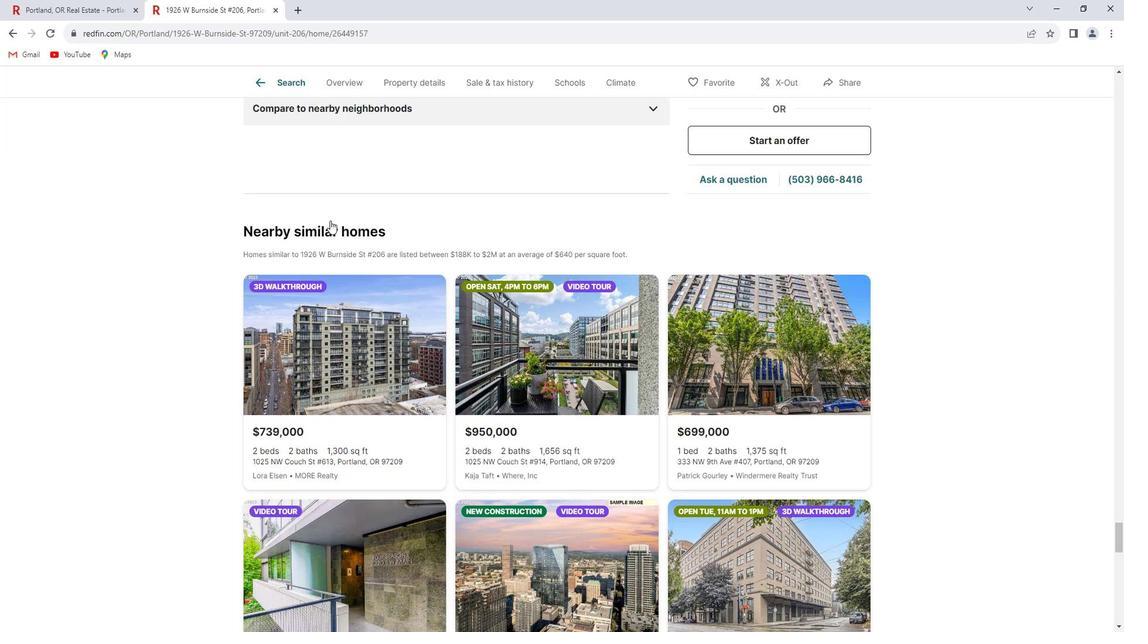 
Action: Mouse scrolled (342, 224) with delta (0, 0)
Screenshot: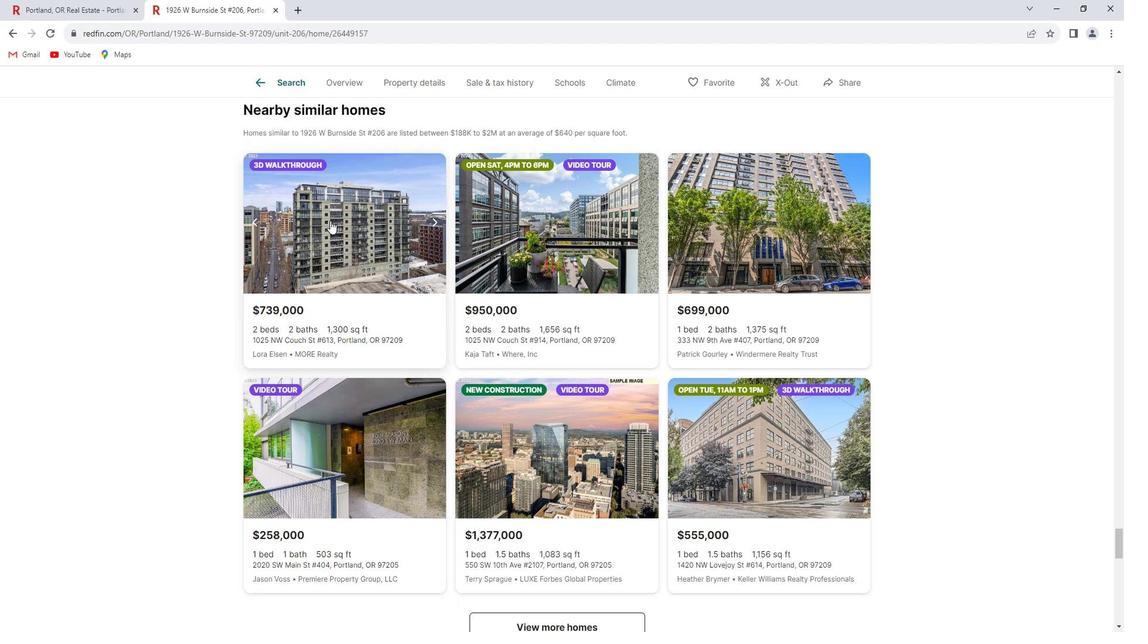 
Action: Mouse scrolled (342, 224) with delta (0, 0)
Screenshot: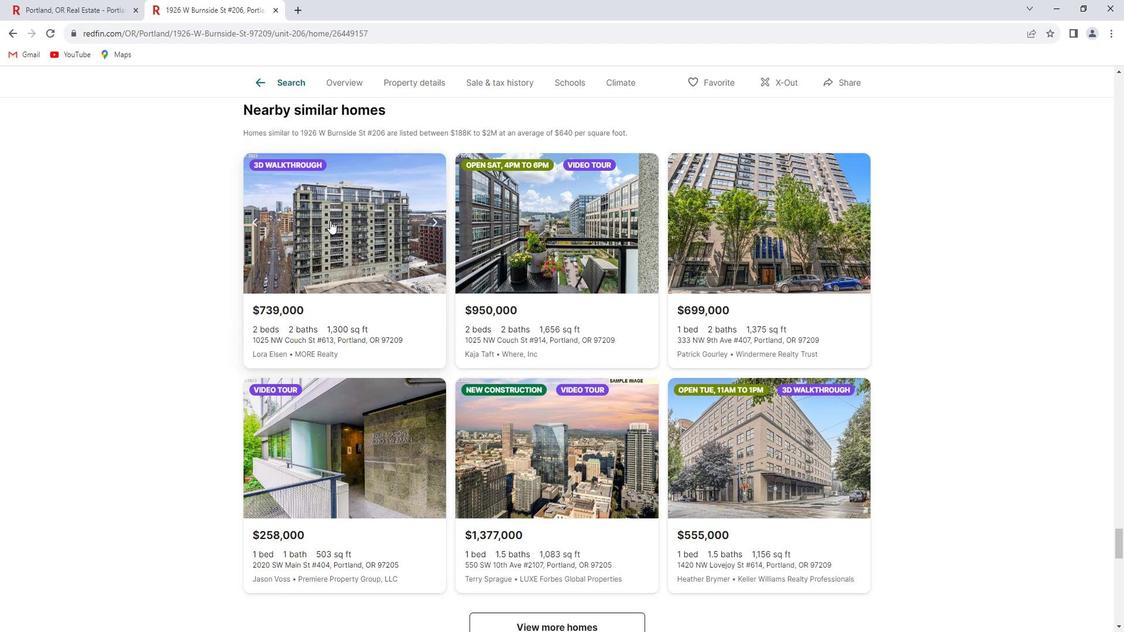 
Action: Mouse scrolled (342, 224) with delta (0, 0)
Screenshot: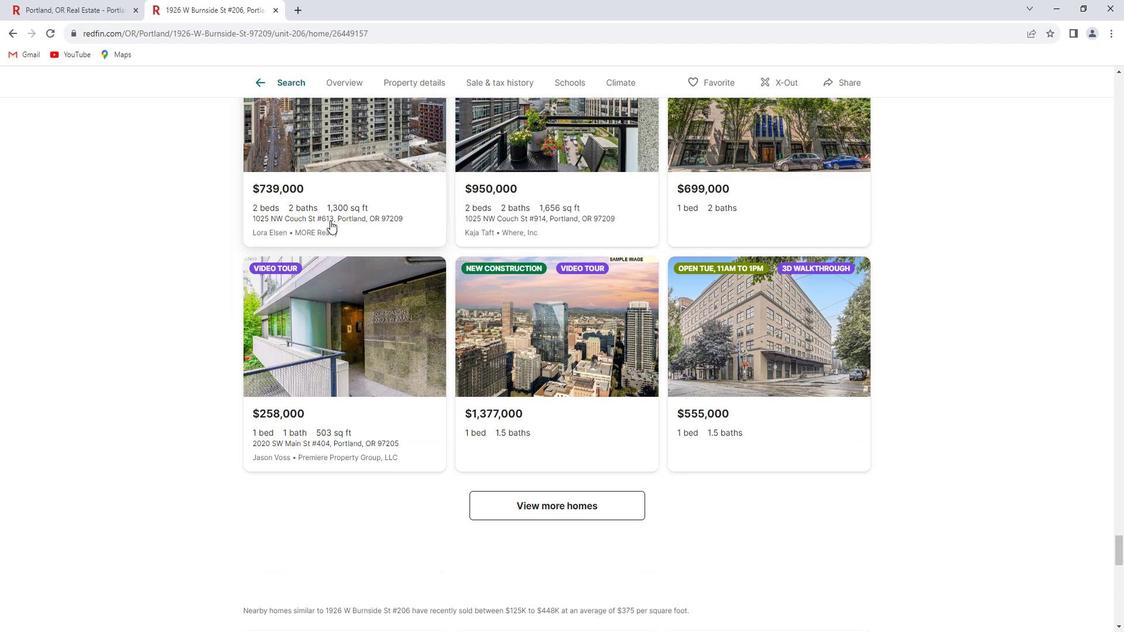 
Action: Mouse scrolled (342, 224) with delta (0, 0)
Screenshot: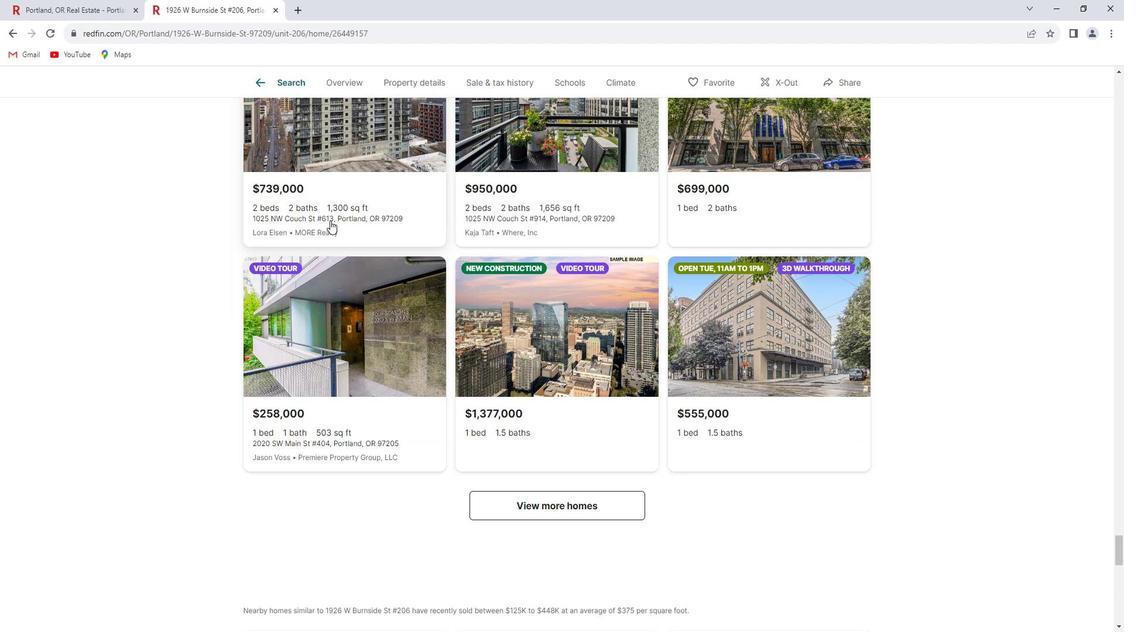 
Action: Mouse scrolled (342, 224) with delta (0, 0)
Screenshot: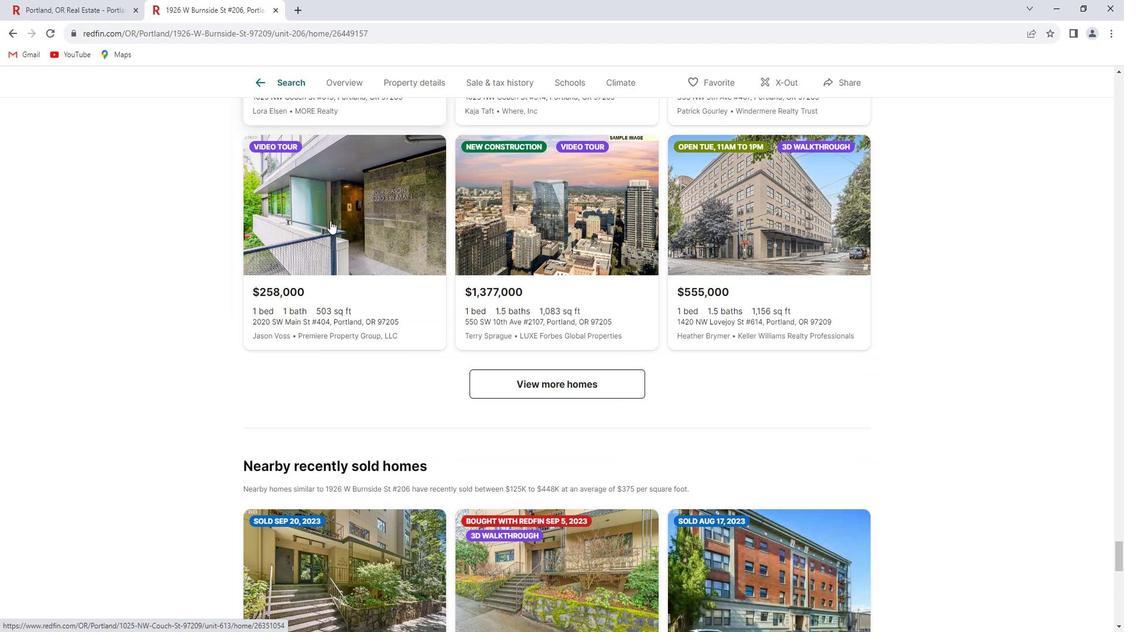 
Action: Mouse scrolled (342, 224) with delta (0, 0)
Screenshot: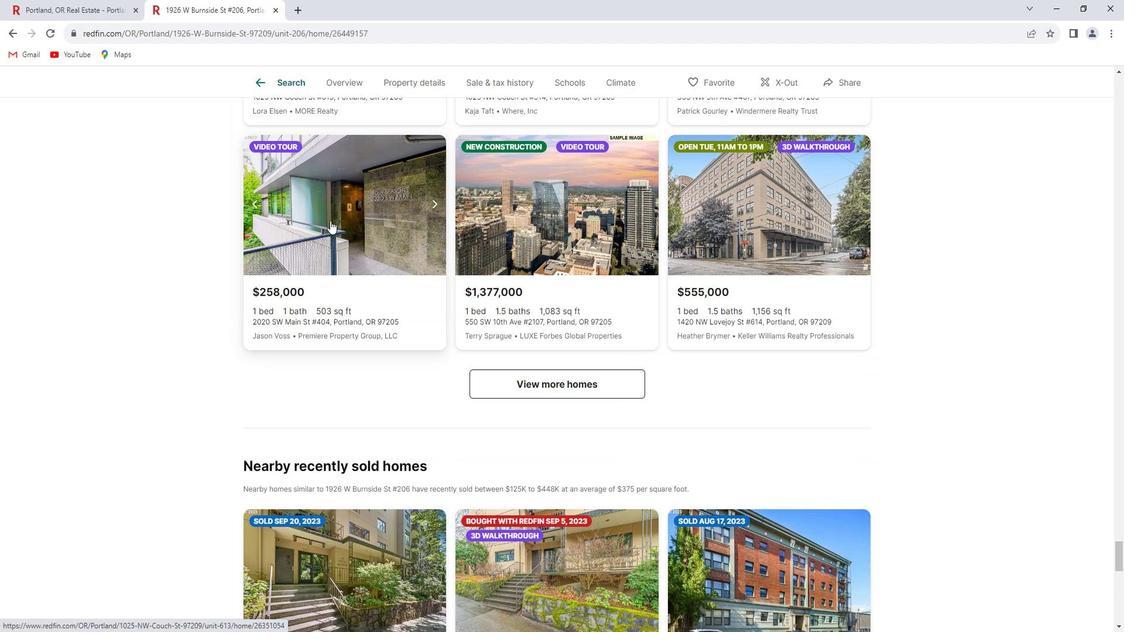 
Action: Mouse scrolled (342, 224) with delta (0, 0)
Screenshot: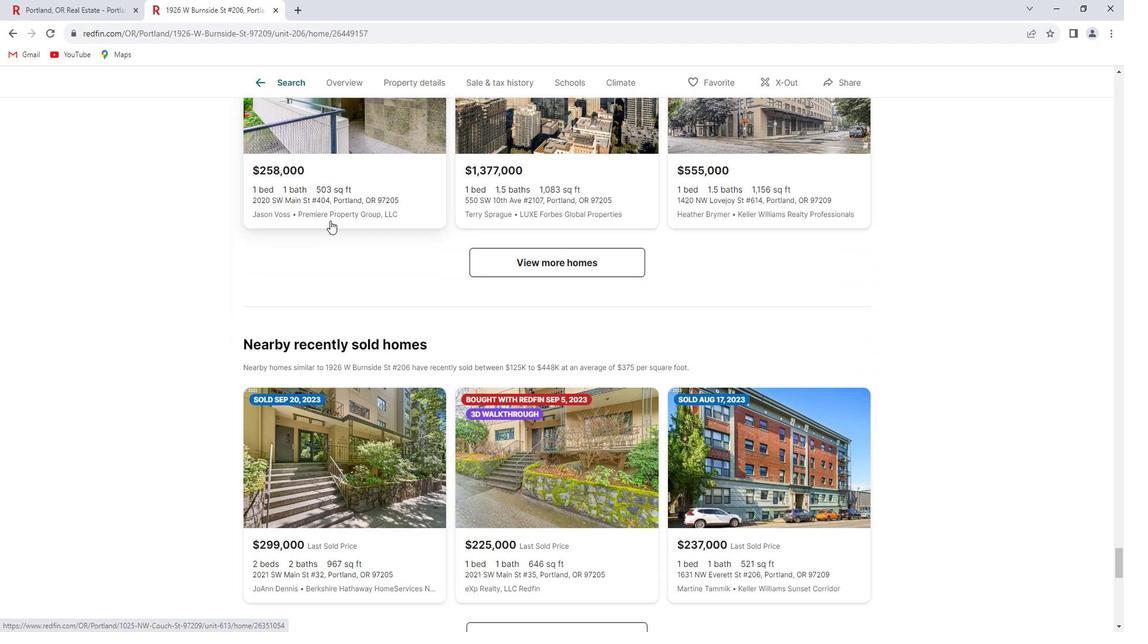
Action: Mouse scrolled (342, 224) with delta (0, 0)
Screenshot: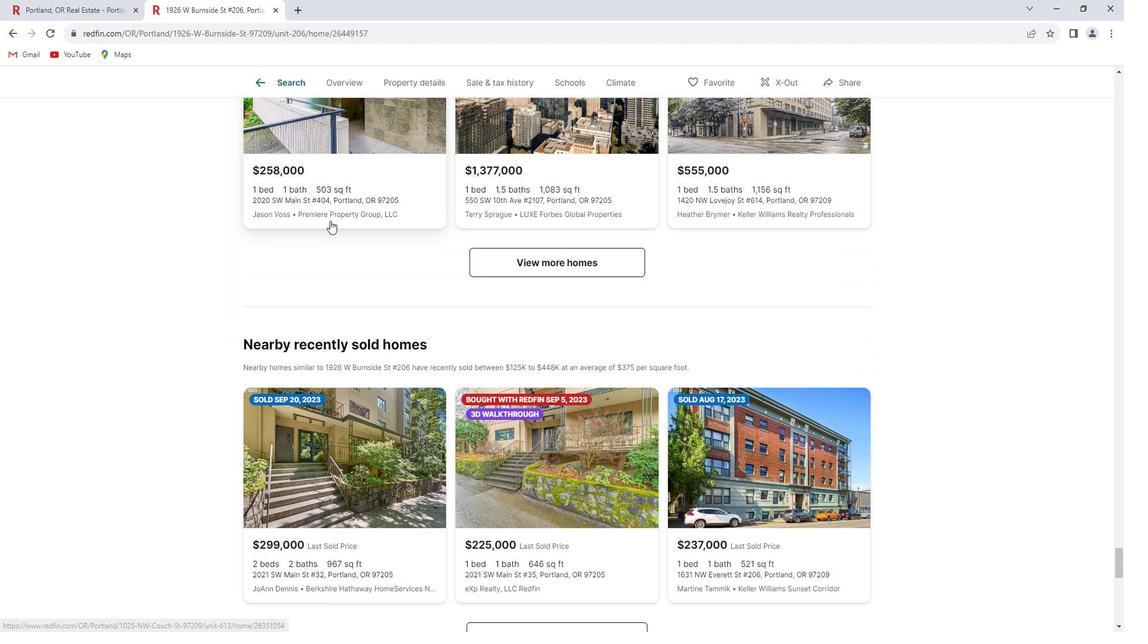 
Action: Mouse scrolled (342, 224) with delta (0, 0)
Screenshot: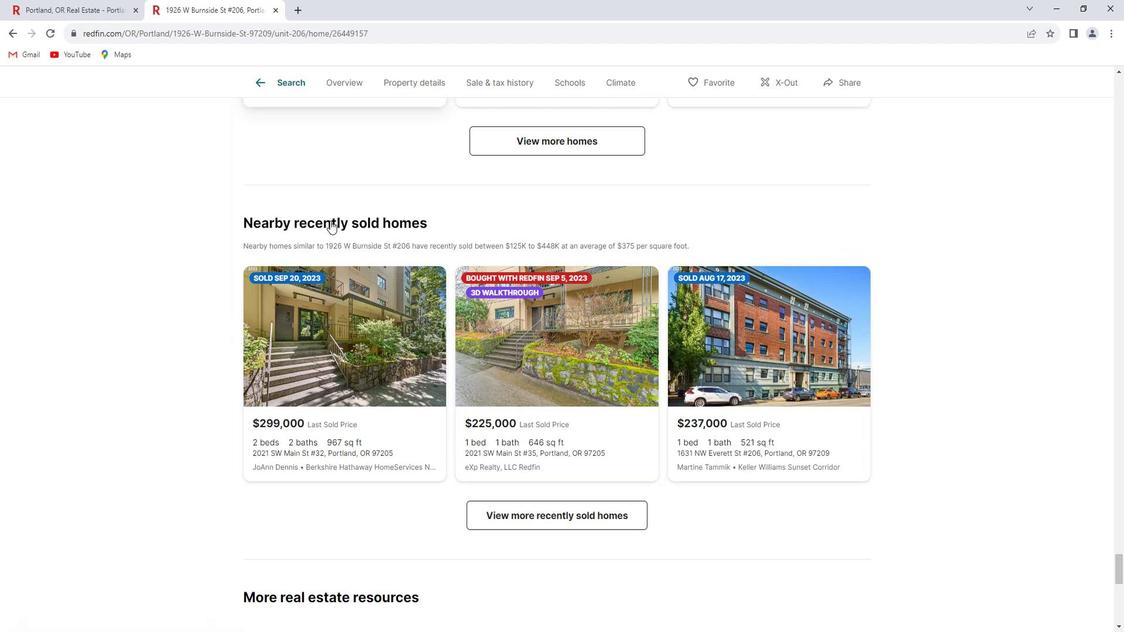
Action: Mouse scrolled (342, 224) with delta (0, 0)
Screenshot: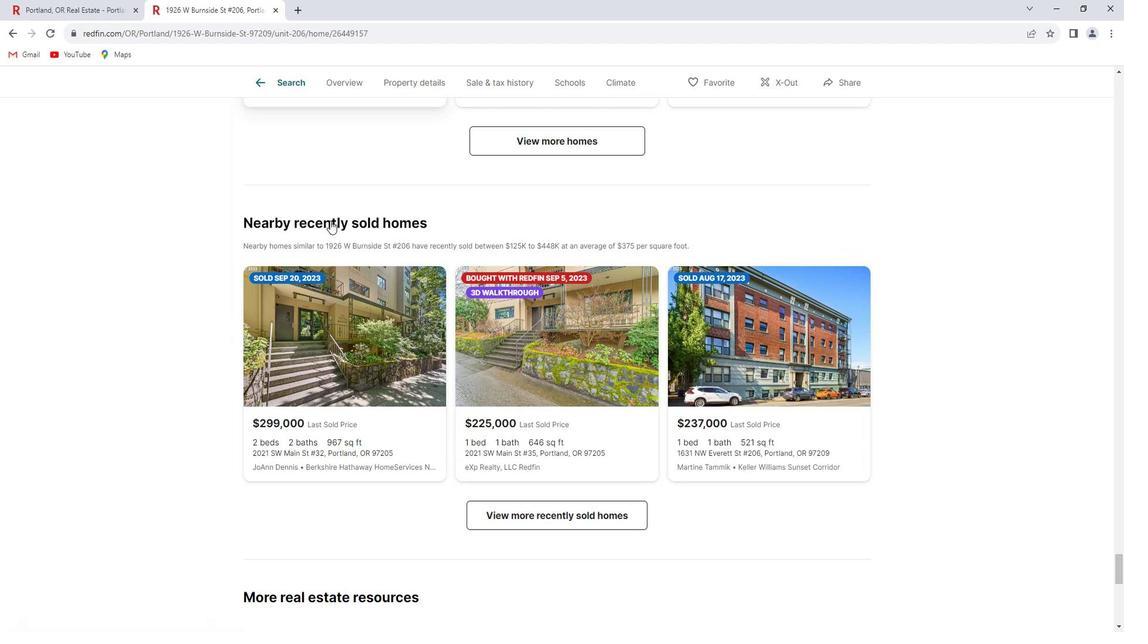 
Action: Mouse scrolled (342, 224) with delta (0, 0)
Screenshot: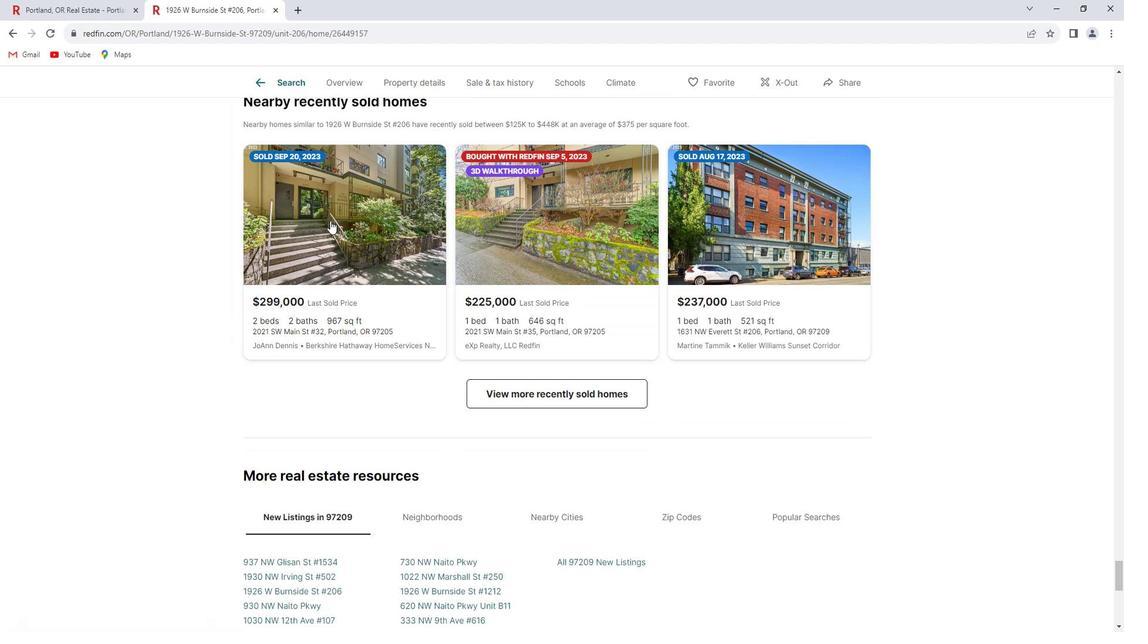 
Action: Mouse scrolled (342, 224) with delta (0, 0)
Screenshot: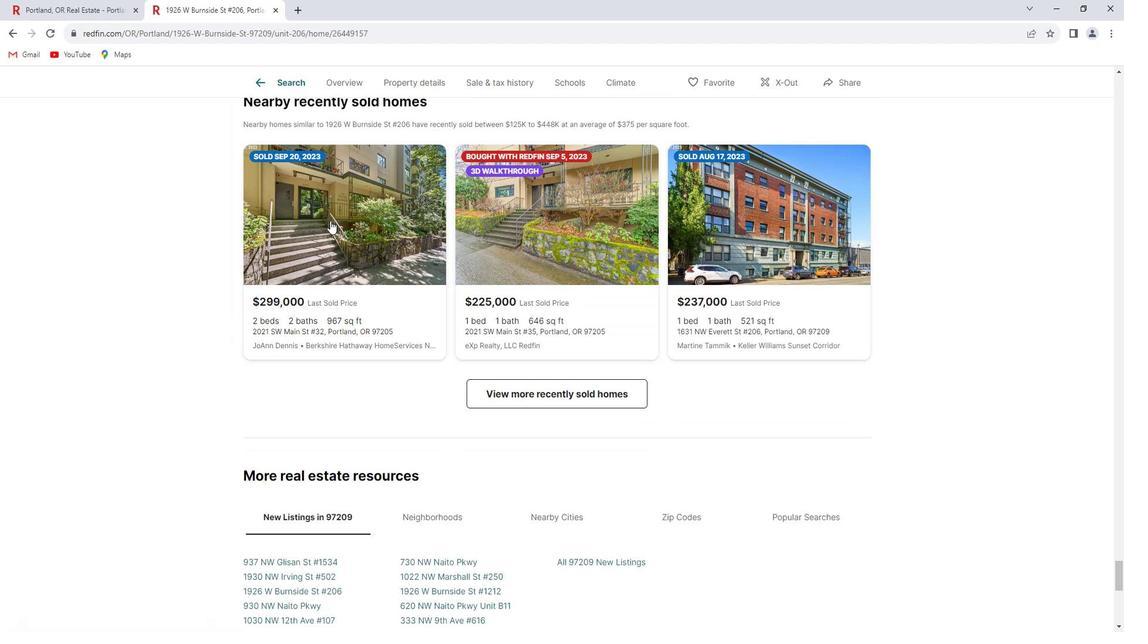 
Action: Mouse scrolled (342, 224) with delta (0, 0)
Screenshot: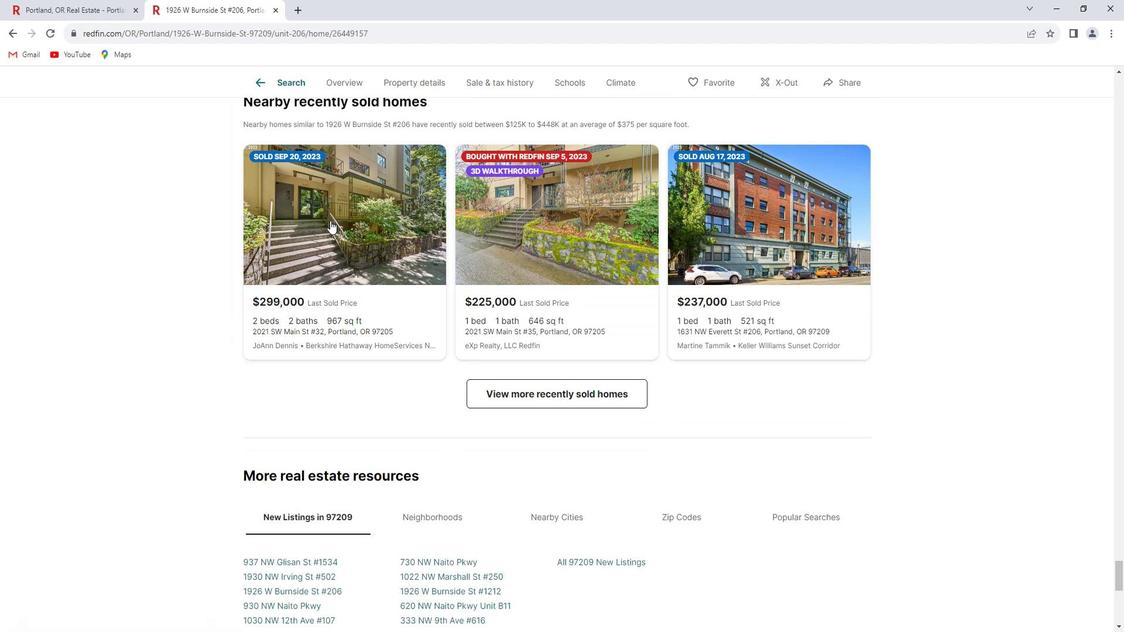 
Action: Mouse scrolled (342, 224) with delta (0, 0)
